 Task: Customize Chrome Keyboard Shortcuts.
Action: Mouse moved to (1402, 38)
Screenshot: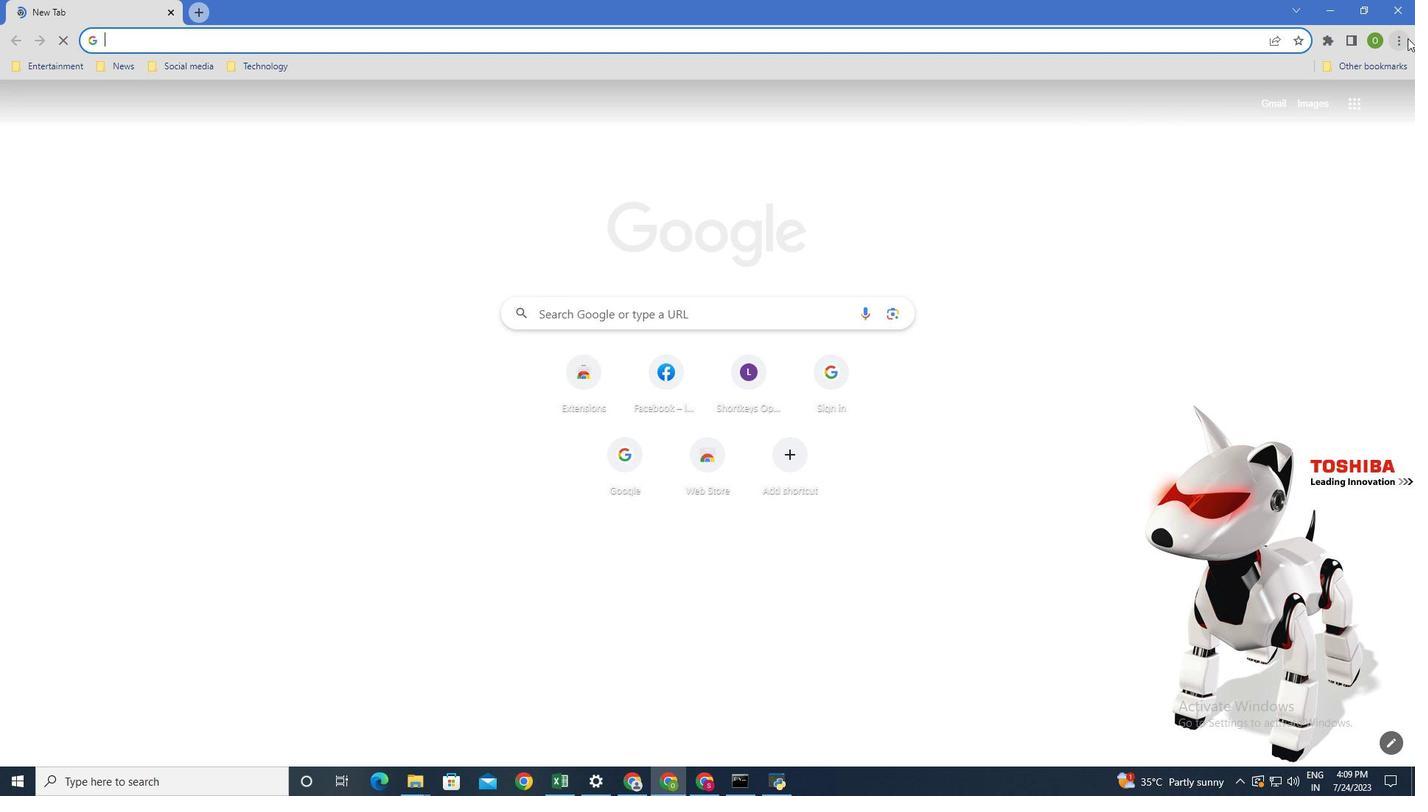 
Action: Mouse pressed left at (1402, 38)
Screenshot: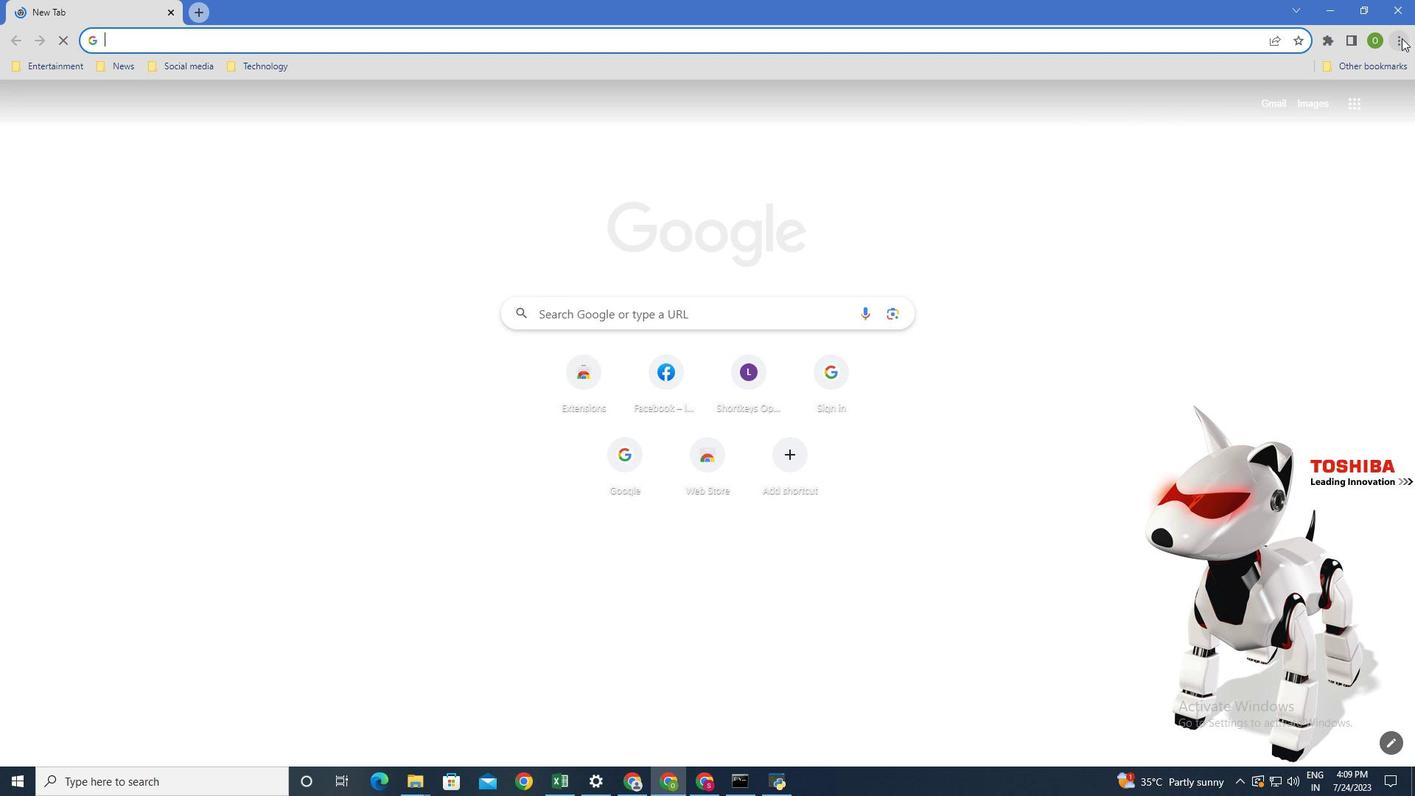 
Action: Mouse moved to (1270, 196)
Screenshot: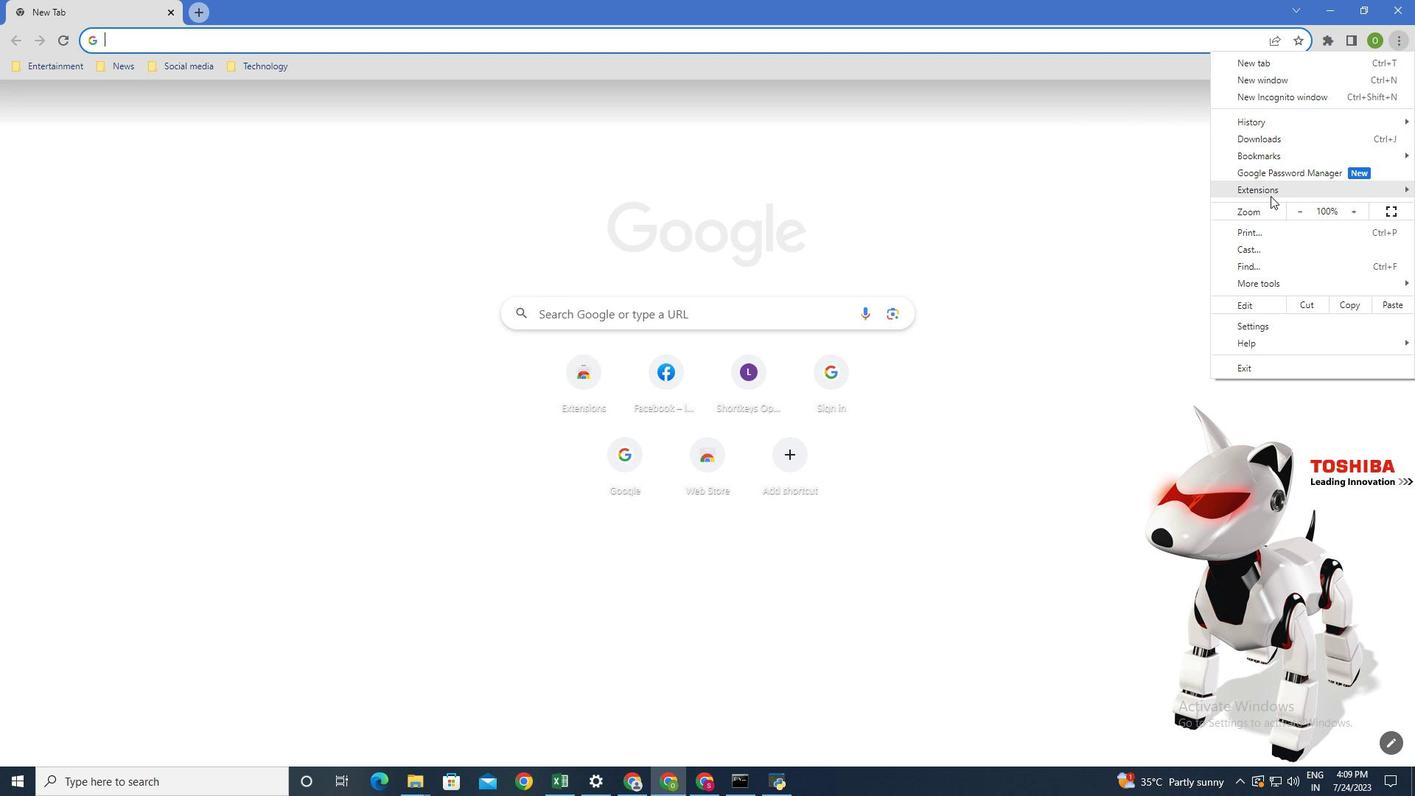 
Action: Mouse pressed left at (1270, 196)
Screenshot: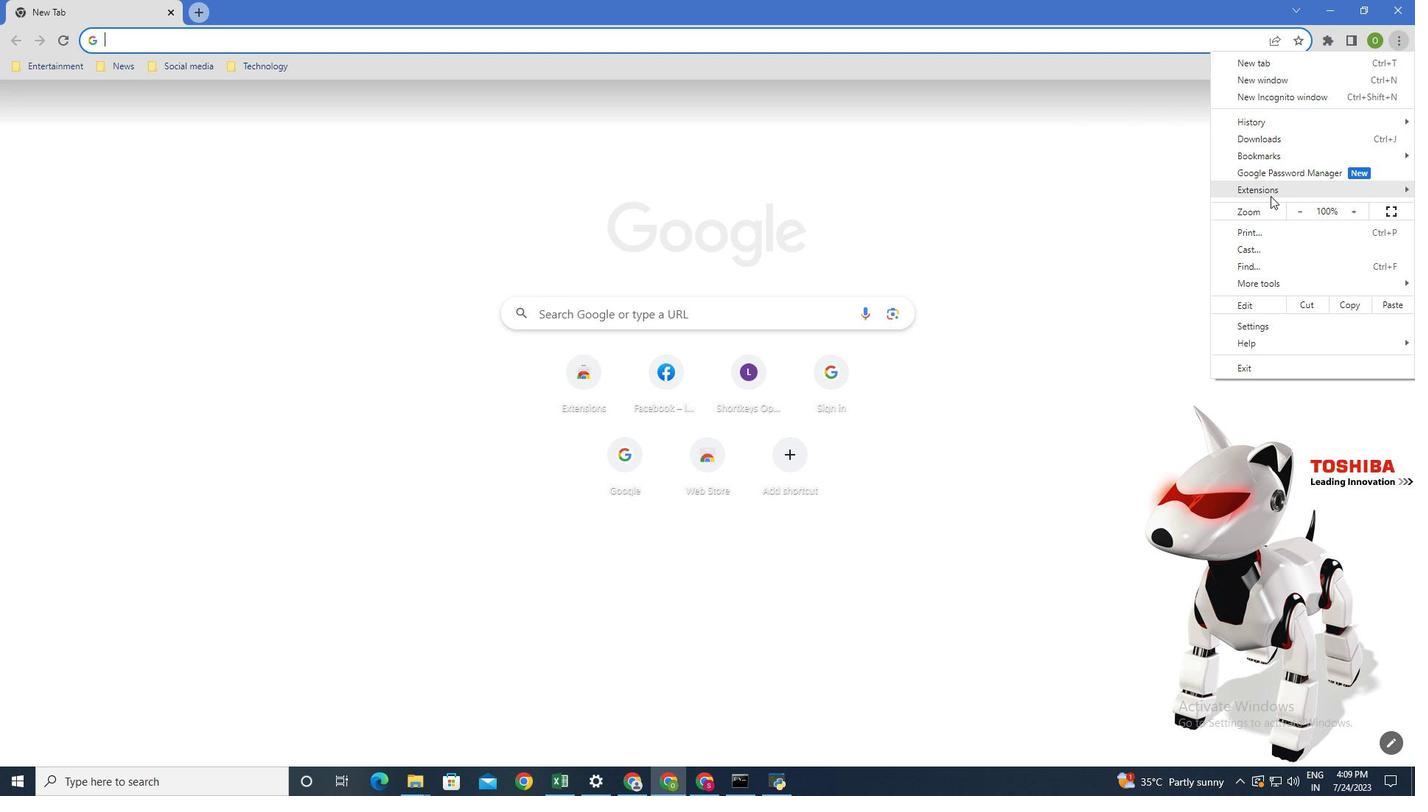 
Action: Mouse moved to (1150, 202)
Screenshot: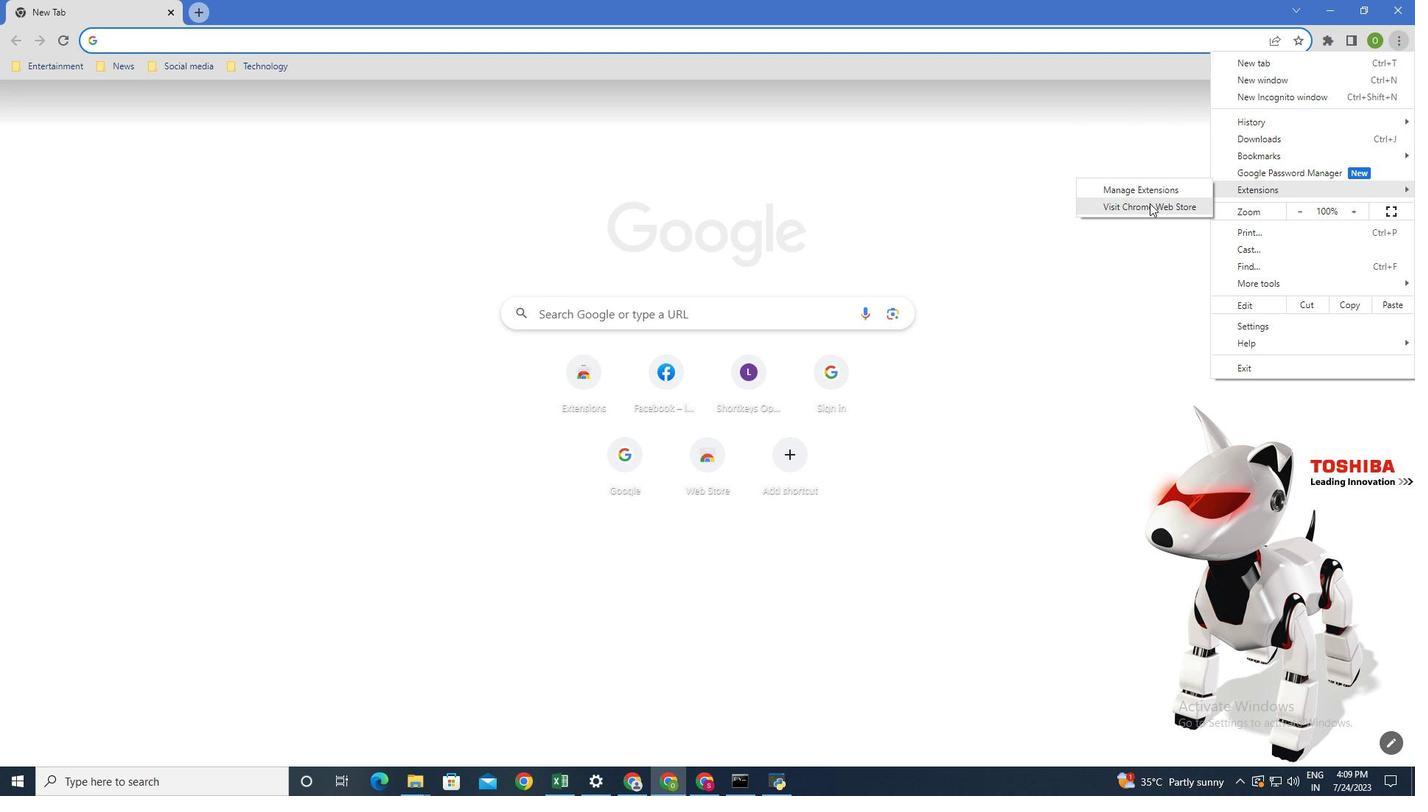 
Action: Mouse pressed left at (1150, 202)
Screenshot: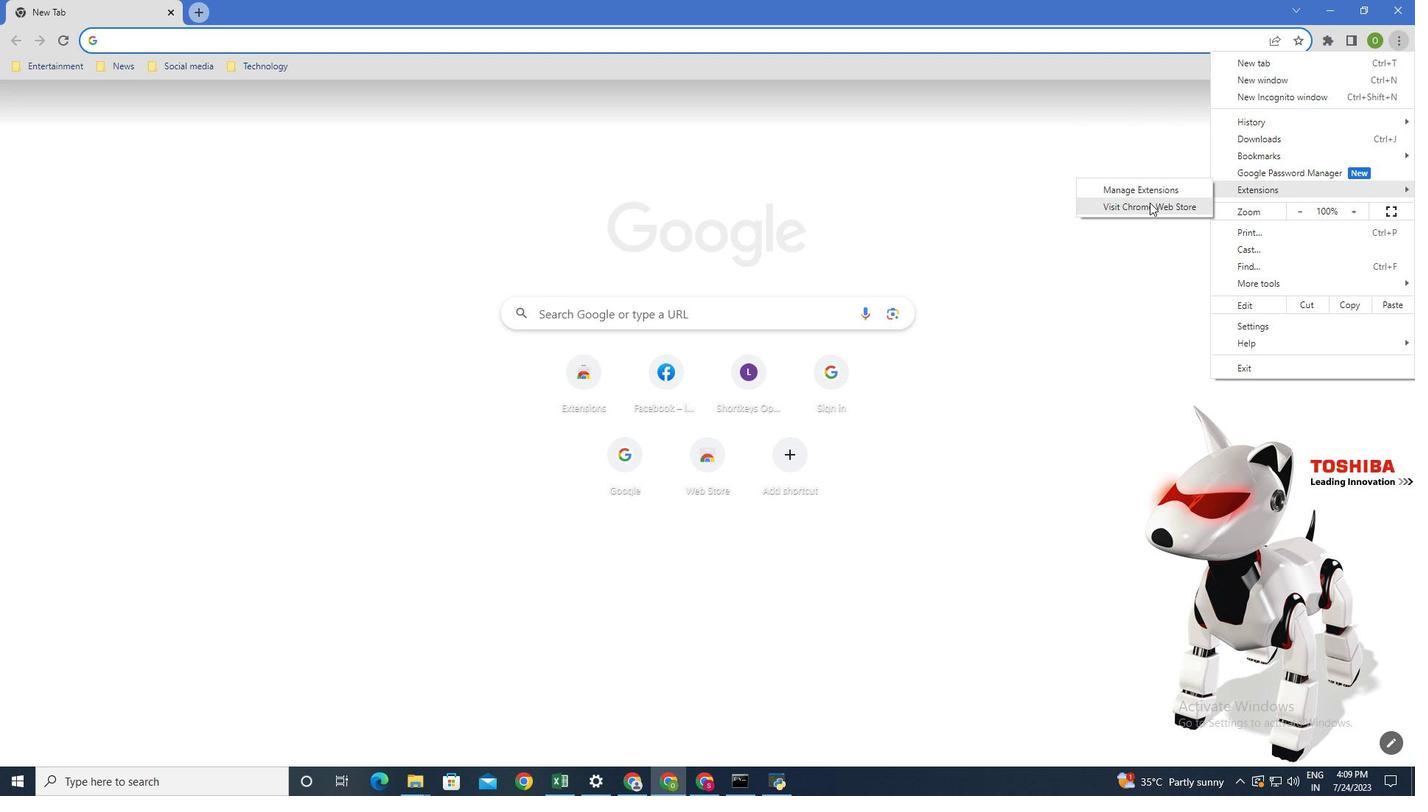 
Action: Mouse moved to (311, 153)
Screenshot: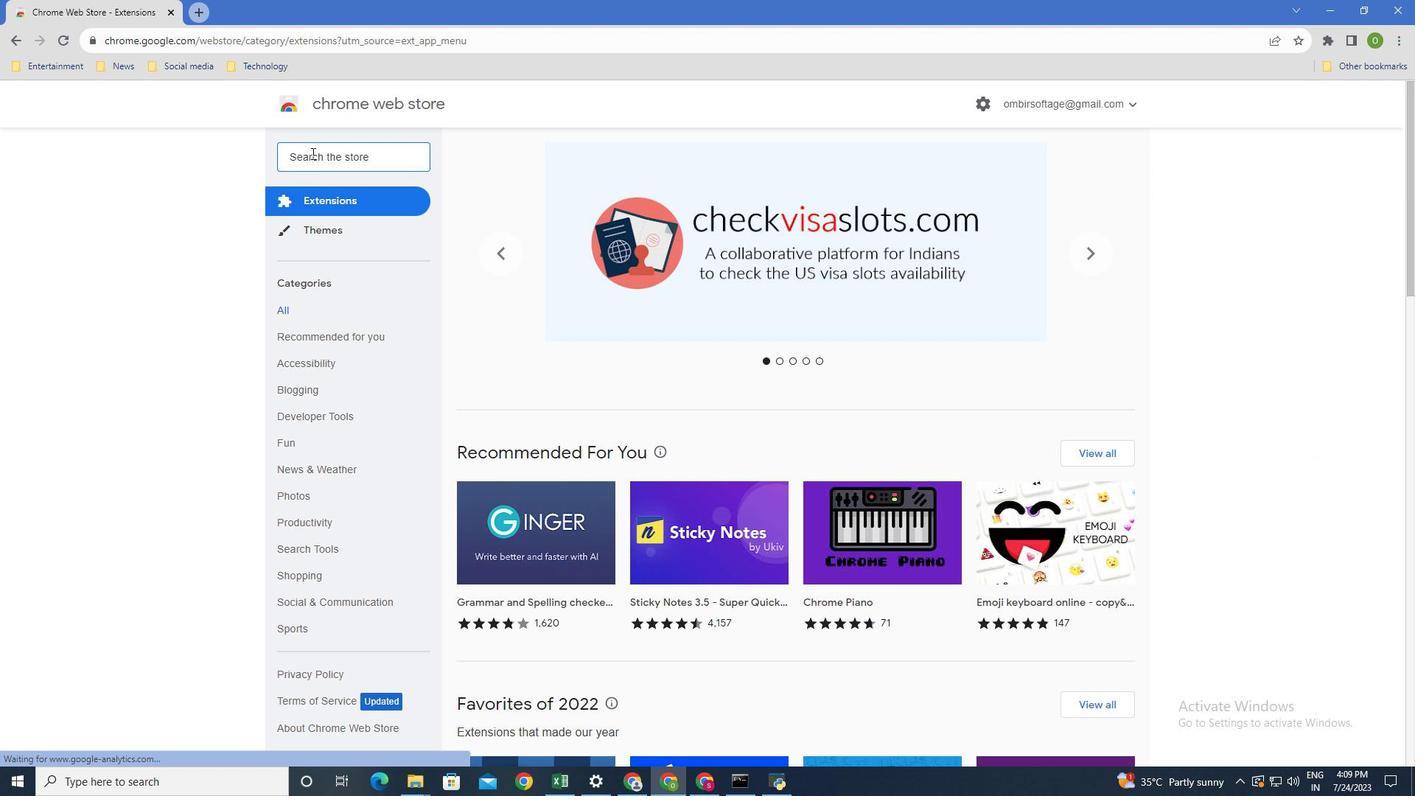 
Action: Mouse pressed left at (311, 153)
Screenshot: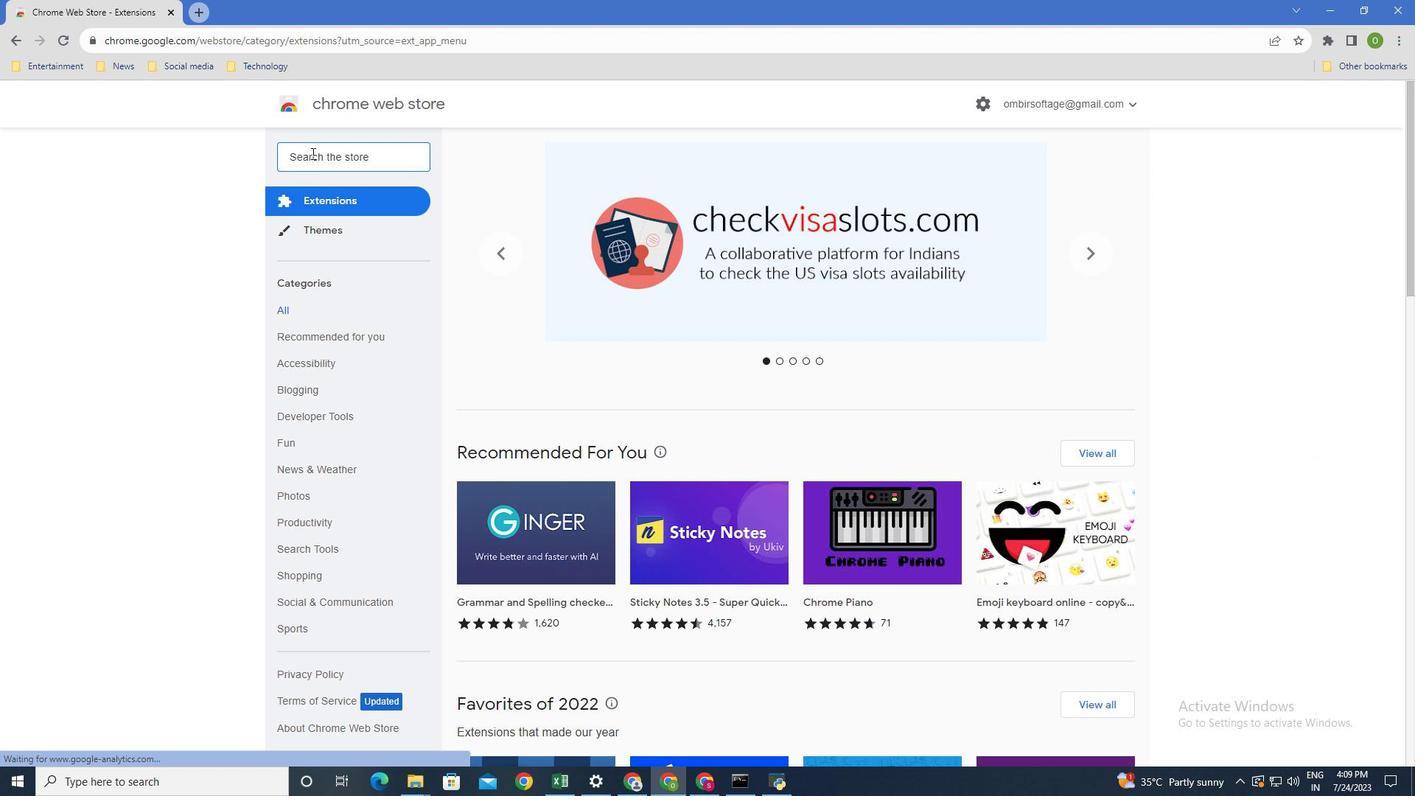 
Action: Key pressed shortkeys<Key.enter>
Screenshot: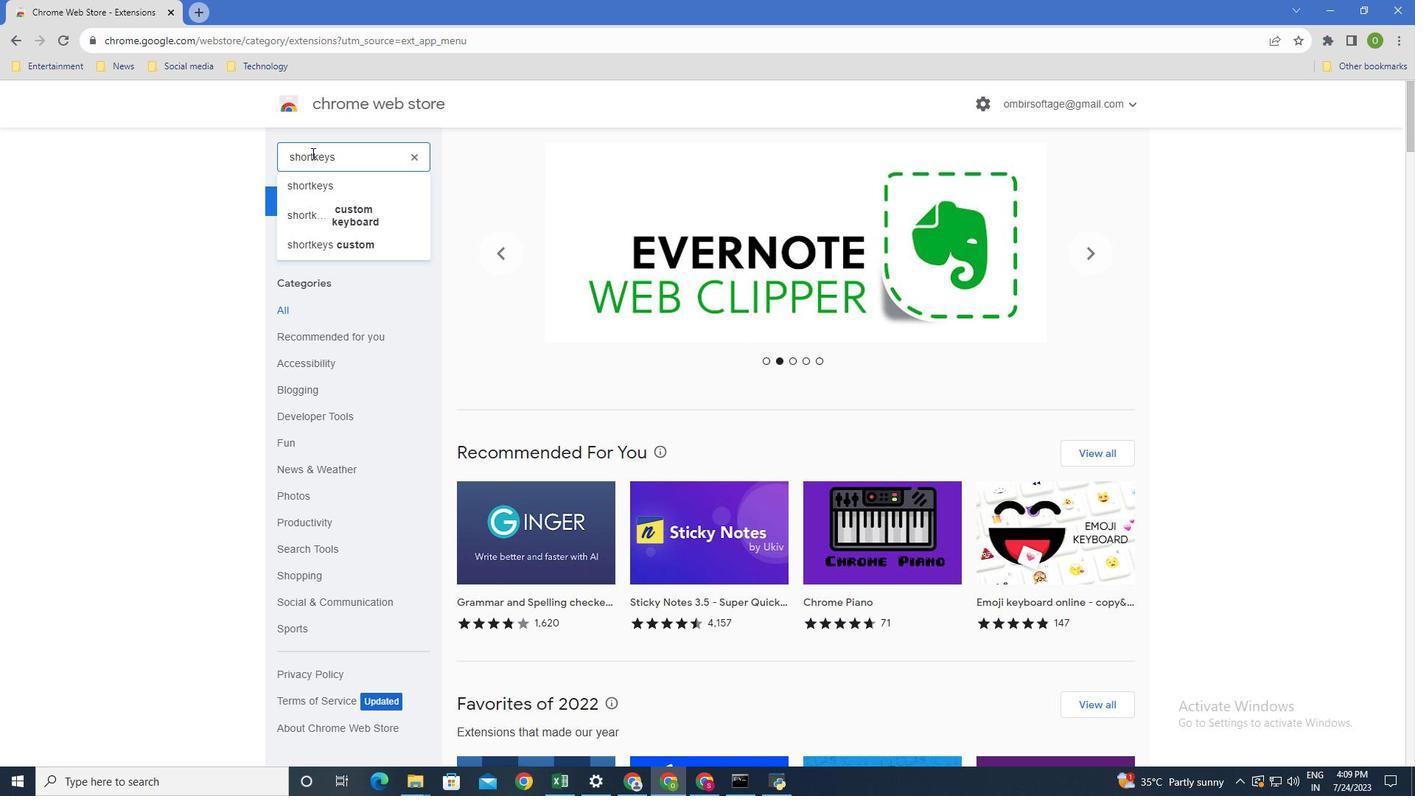 
Action: Mouse moved to (721, 251)
Screenshot: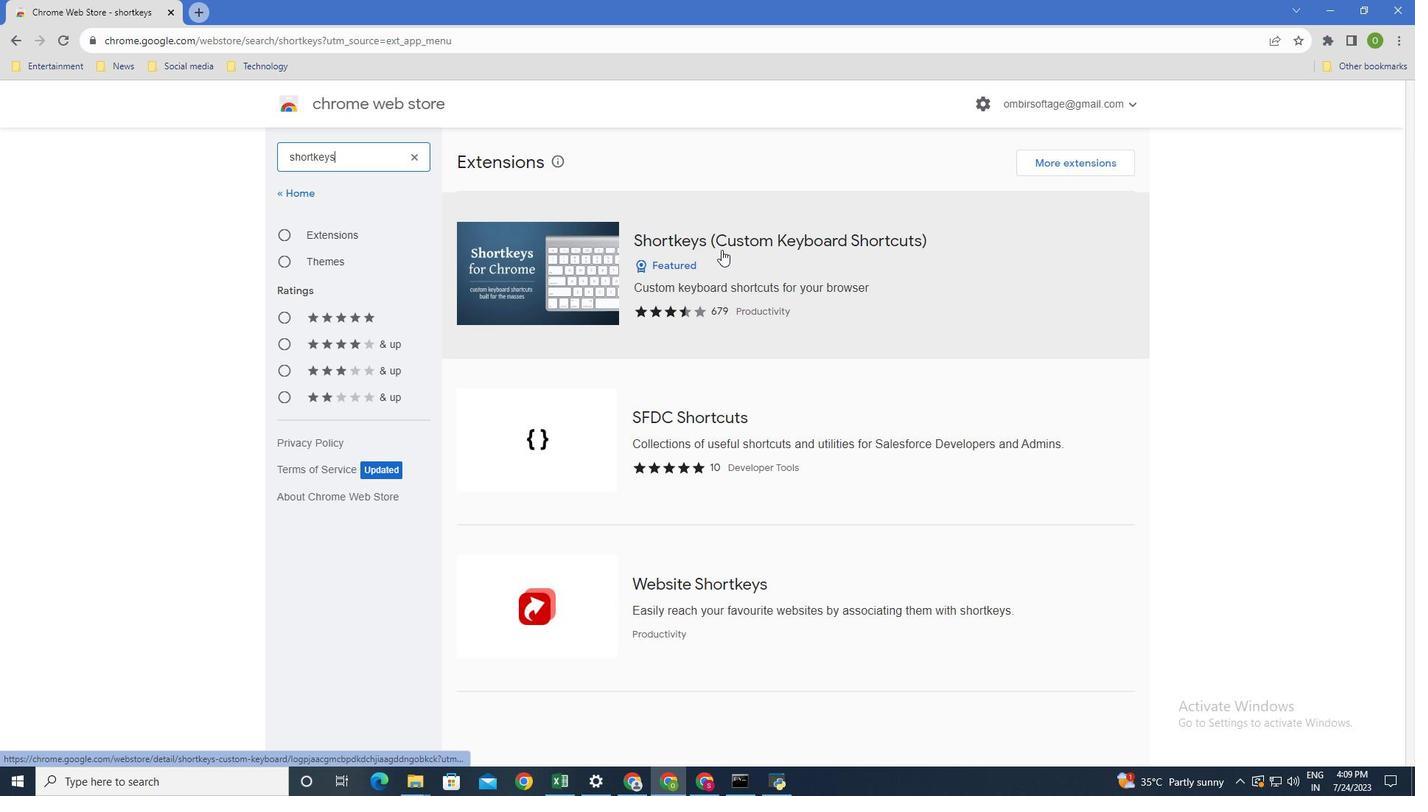 
Action: Mouse scrolled (721, 250) with delta (0, 0)
Screenshot: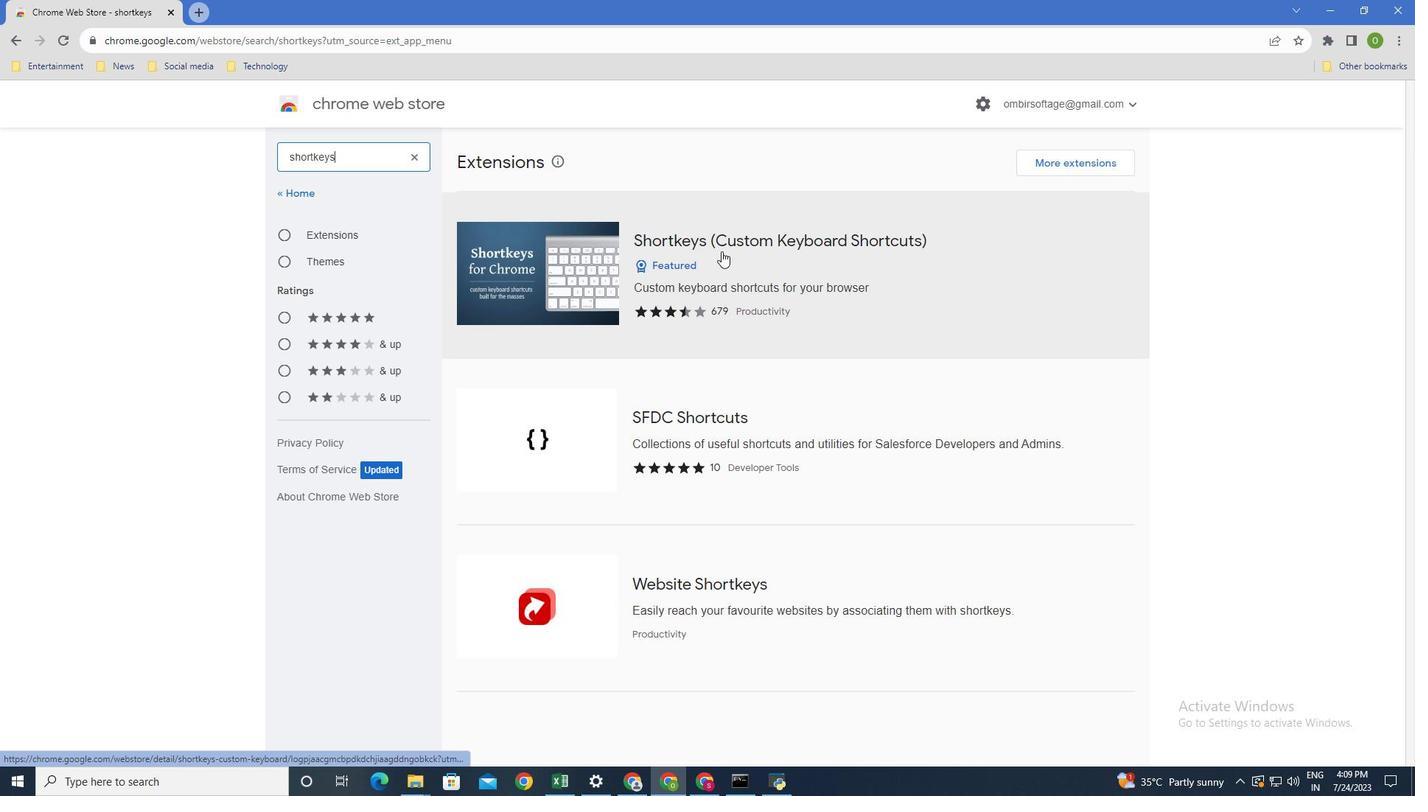
Action: Mouse scrolled (721, 250) with delta (0, 0)
Screenshot: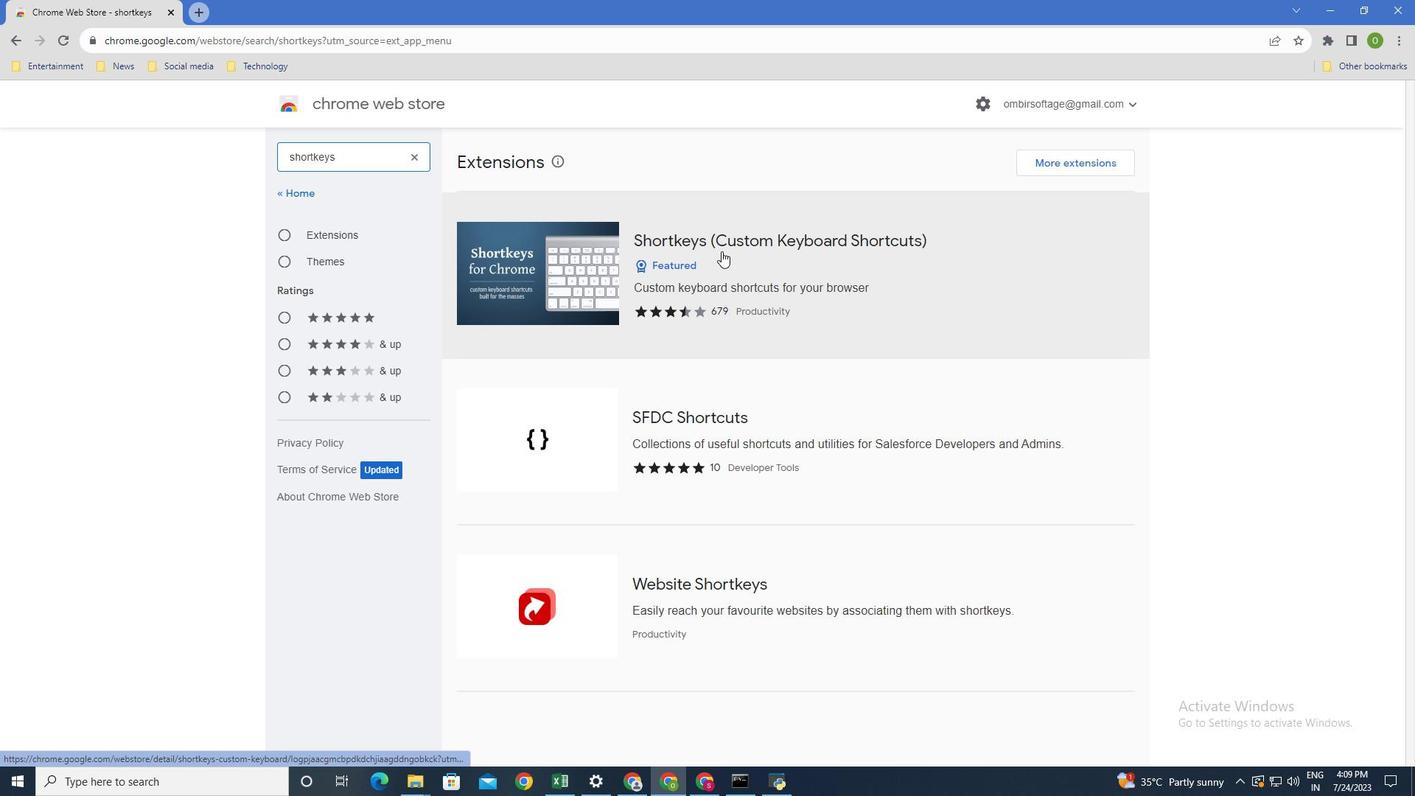 
Action: Mouse moved to (679, 240)
Screenshot: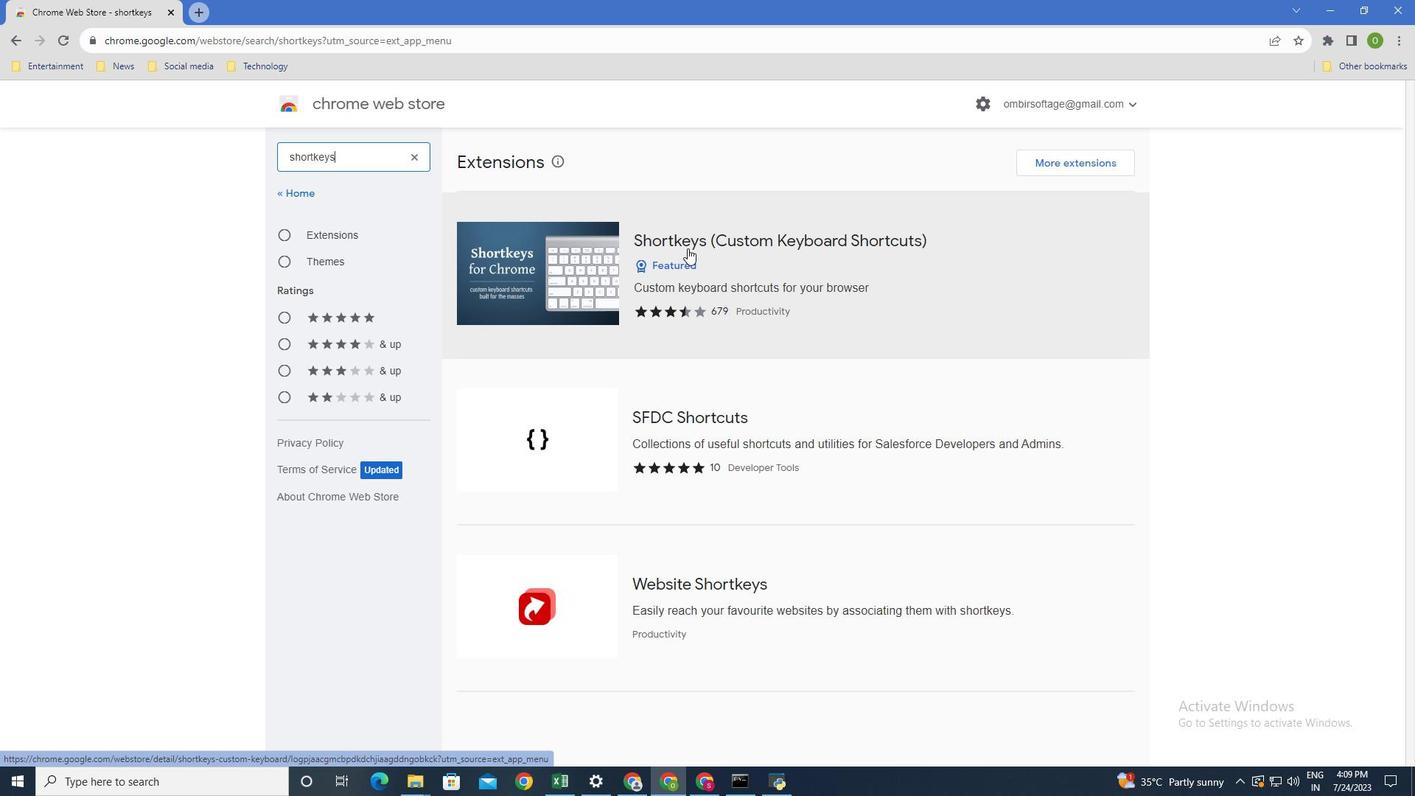
Action: Mouse pressed left at (679, 240)
Screenshot: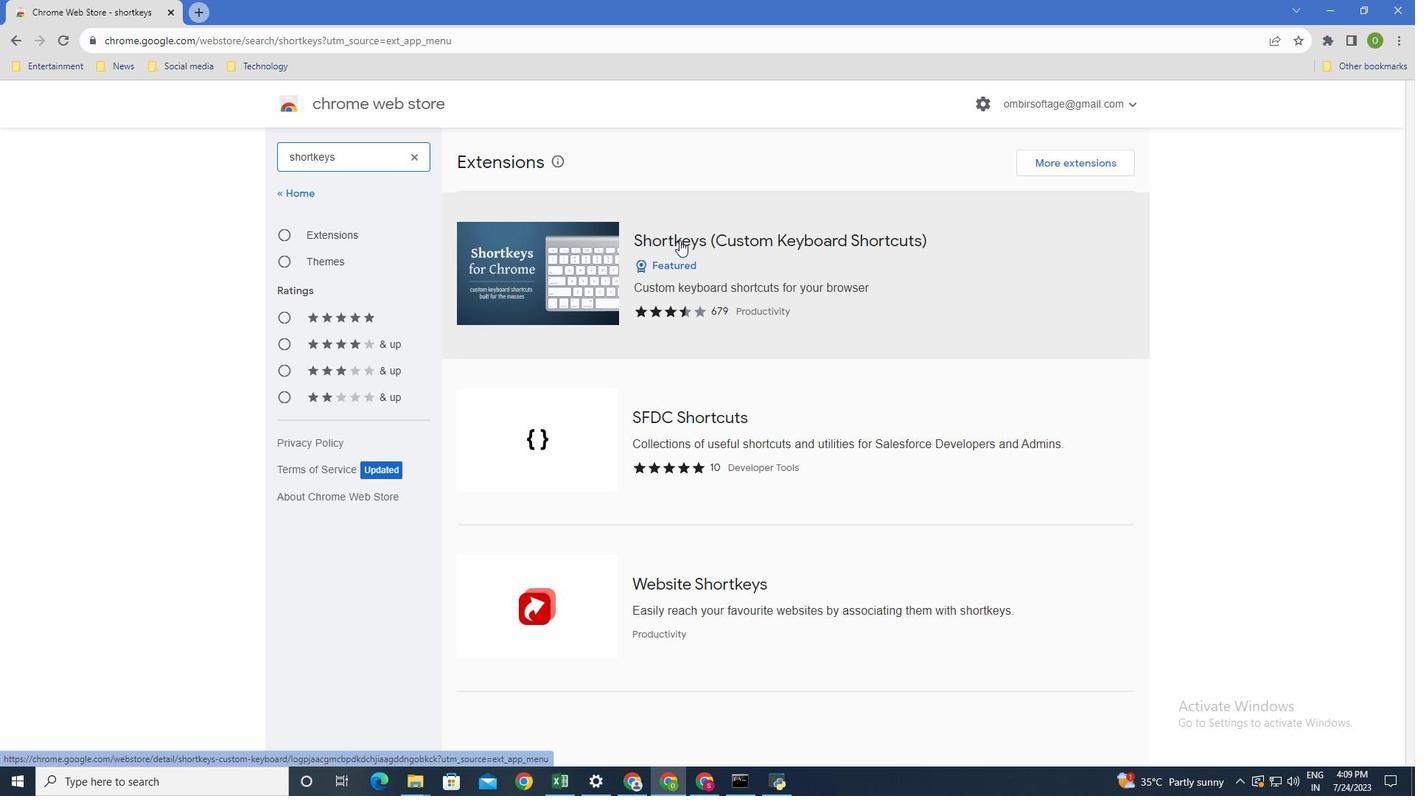 
Action: Mouse moved to (976, 211)
Screenshot: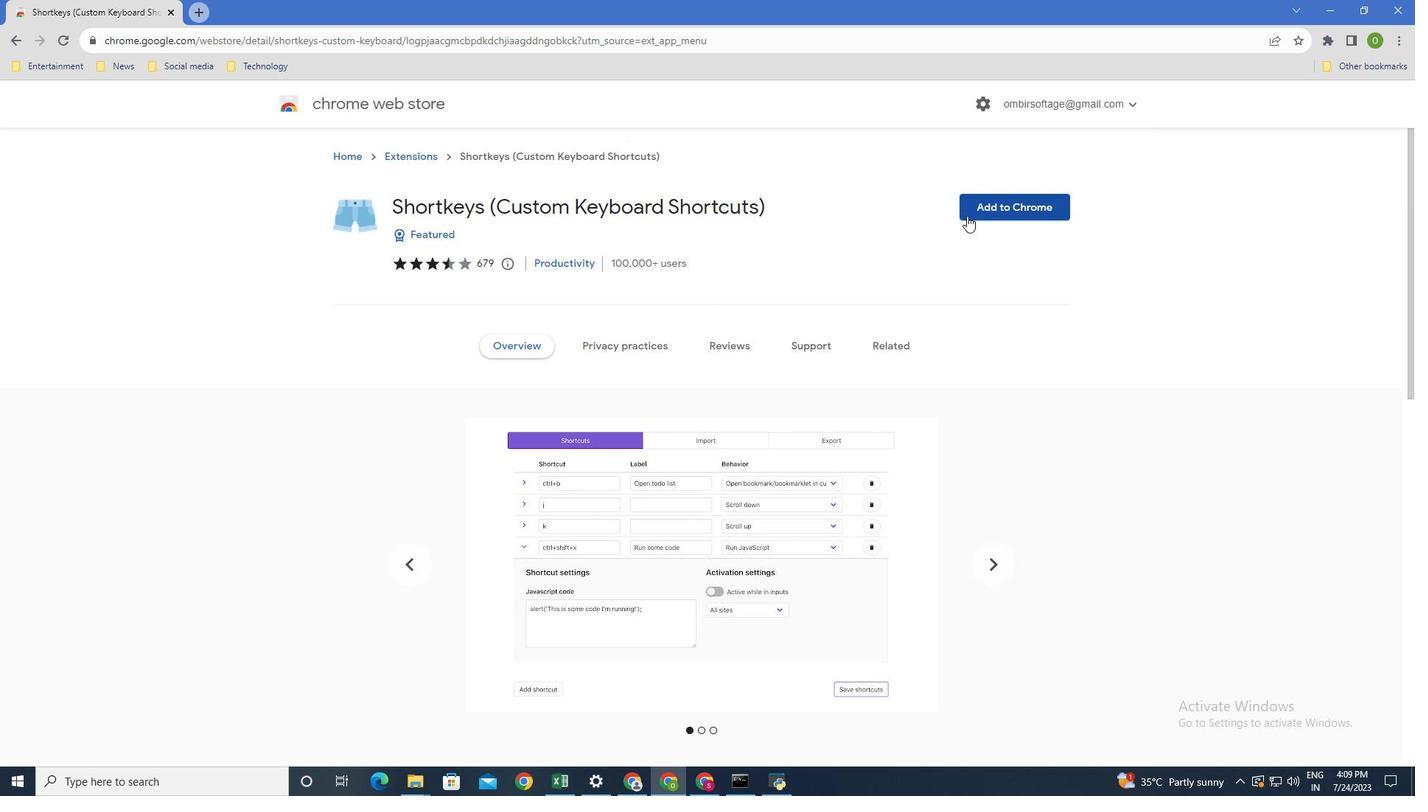 
Action: Mouse pressed left at (976, 211)
Screenshot: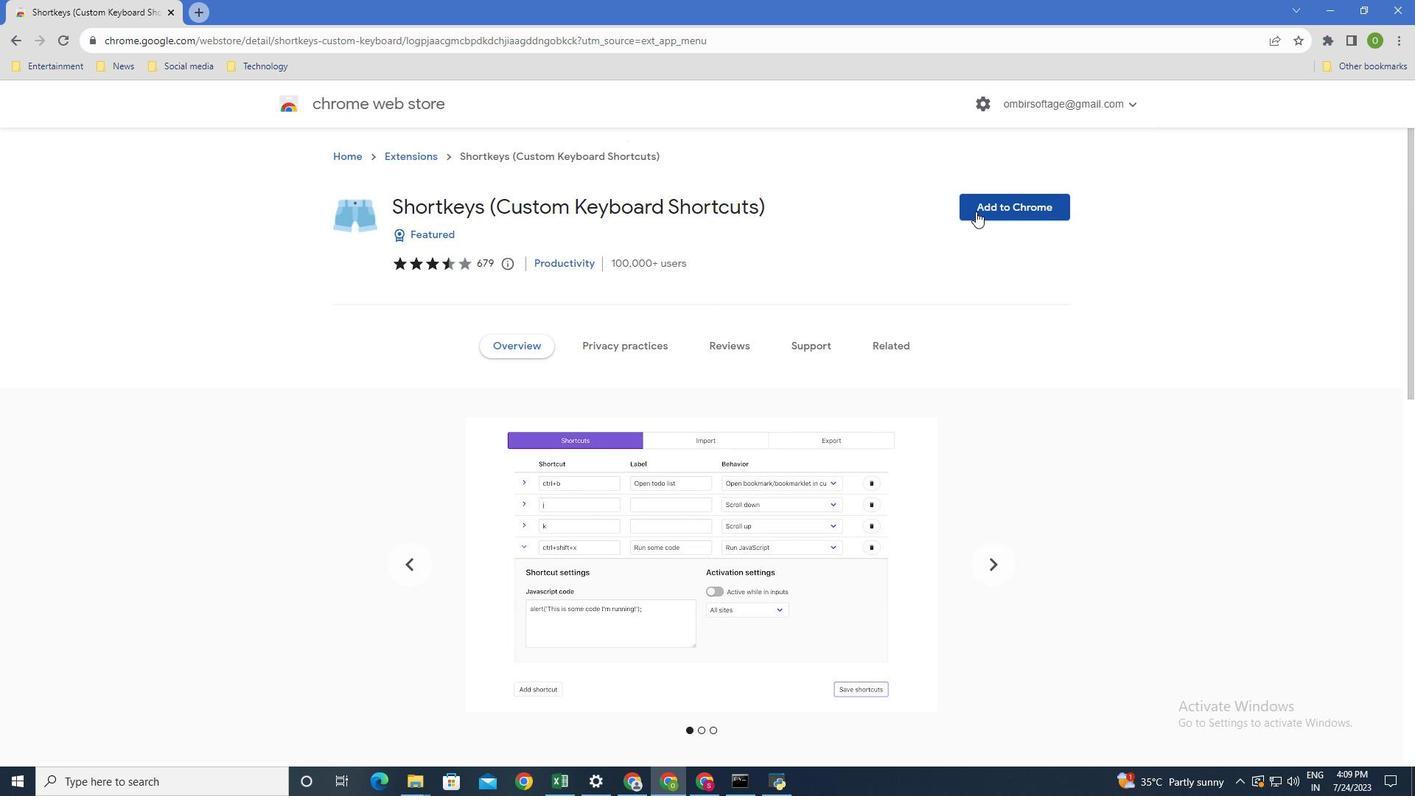 
Action: Mouse moved to (704, 268)
Screenshot: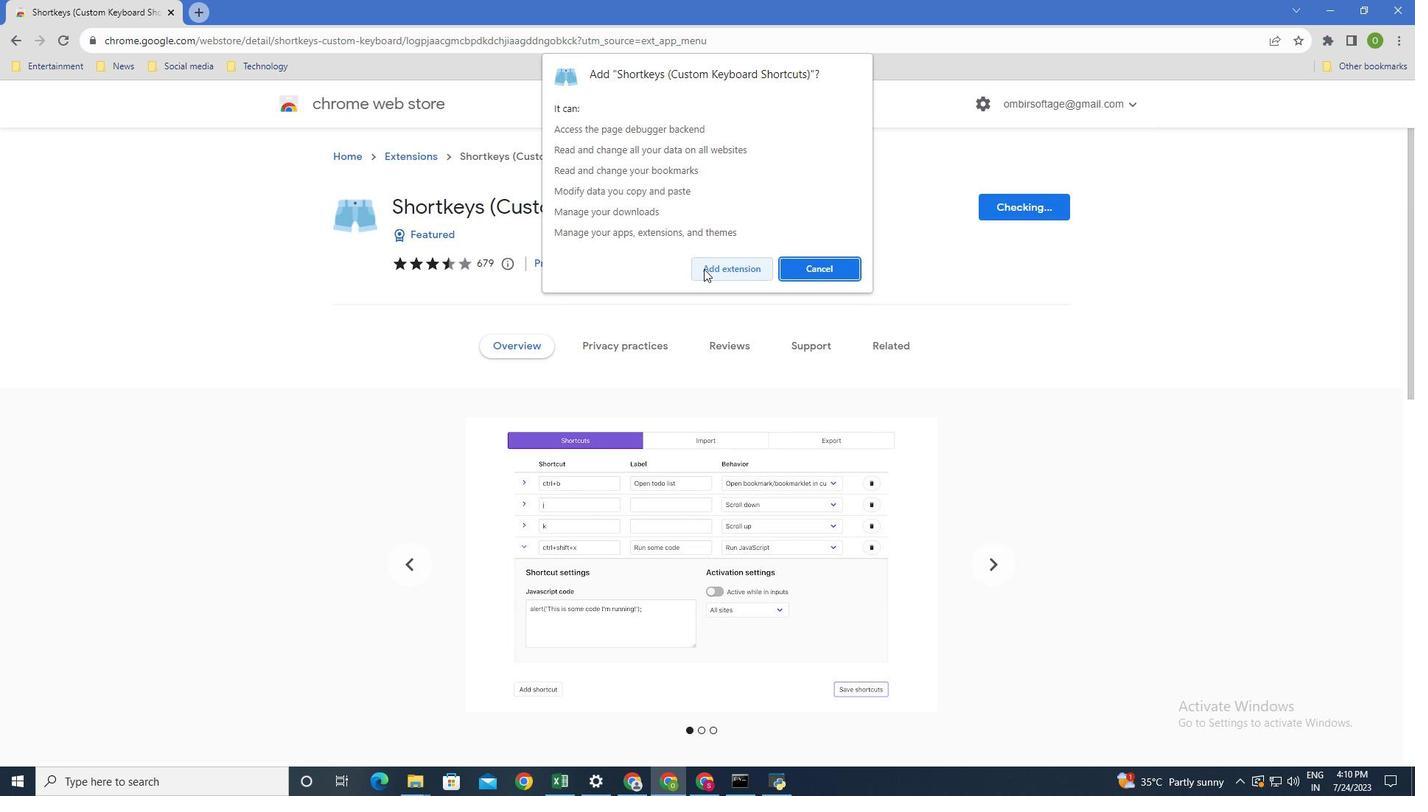 
Action: Mouse pressed left at (704, 268)
Screenshot: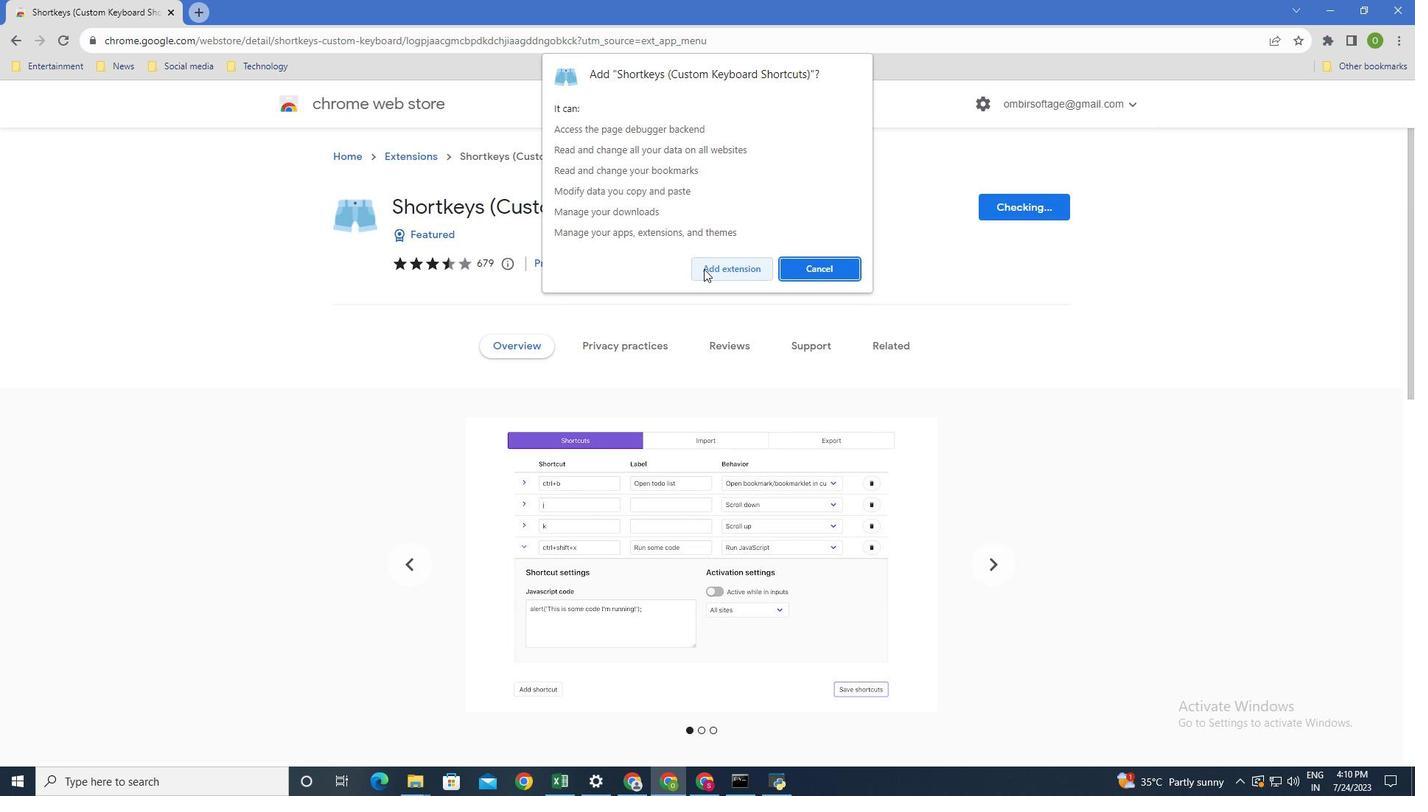 
Action: Mouse moved to (196, 10)
Screenshot: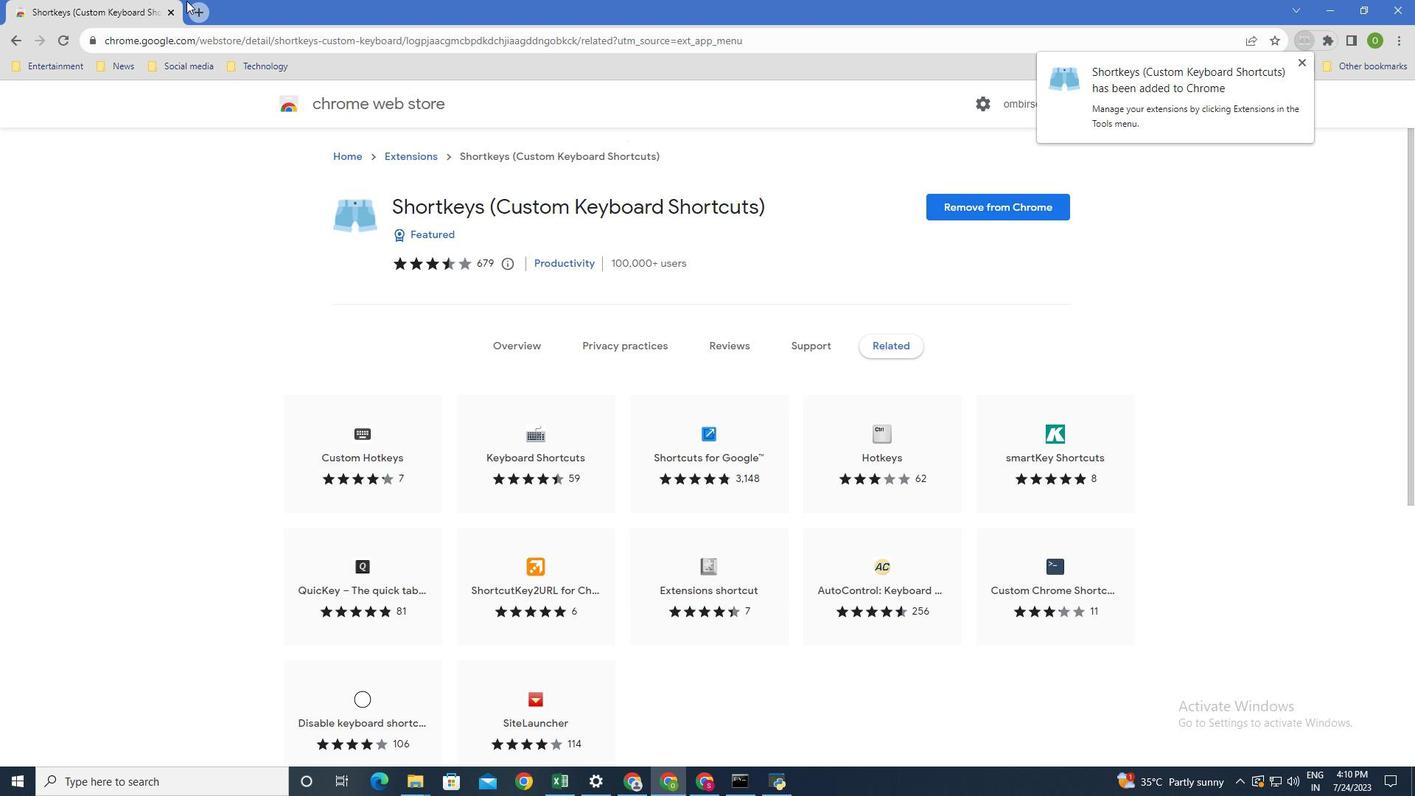 
Action: Mouse pressed left at (196, 10)
Screenshot: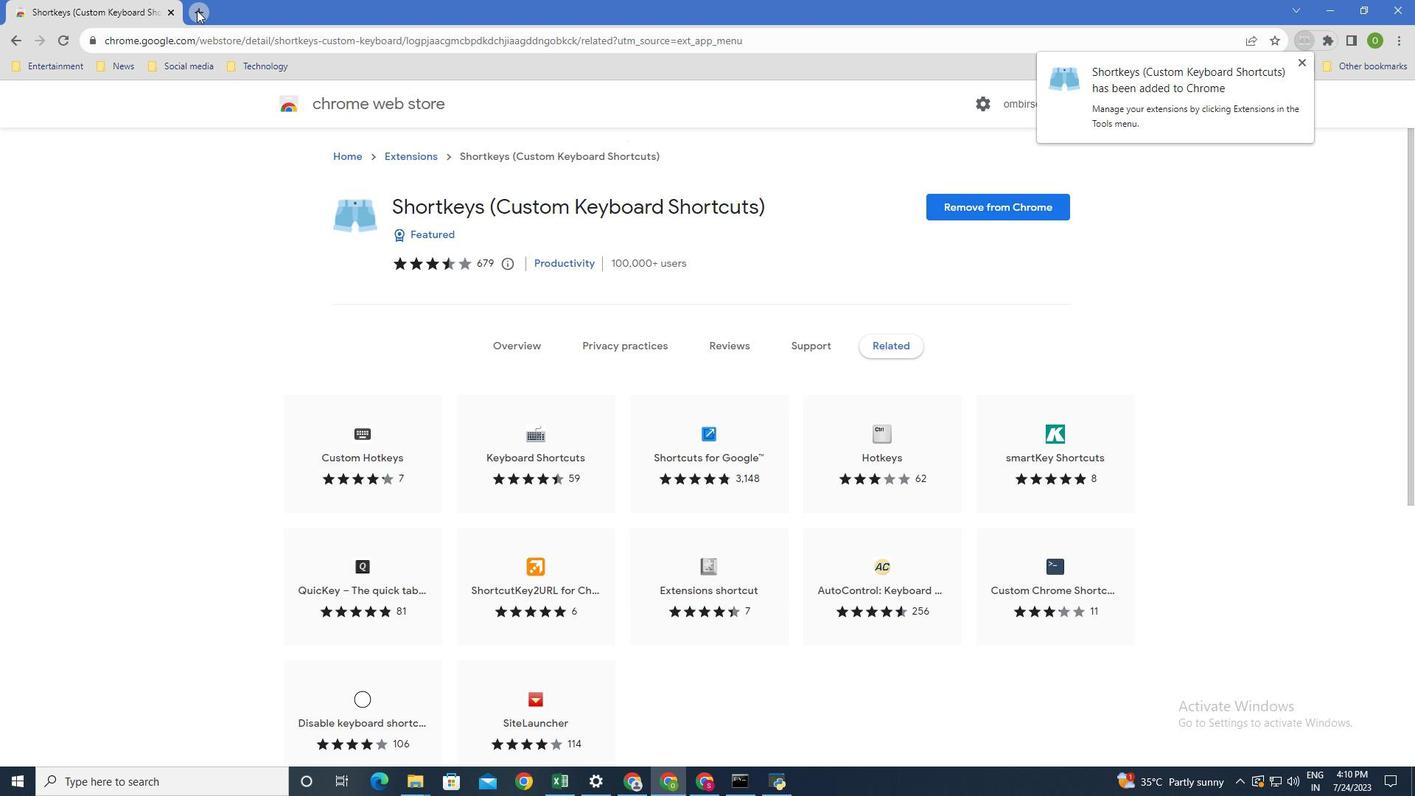 
Action: Mouse moved to (174, 9)
Screenshot: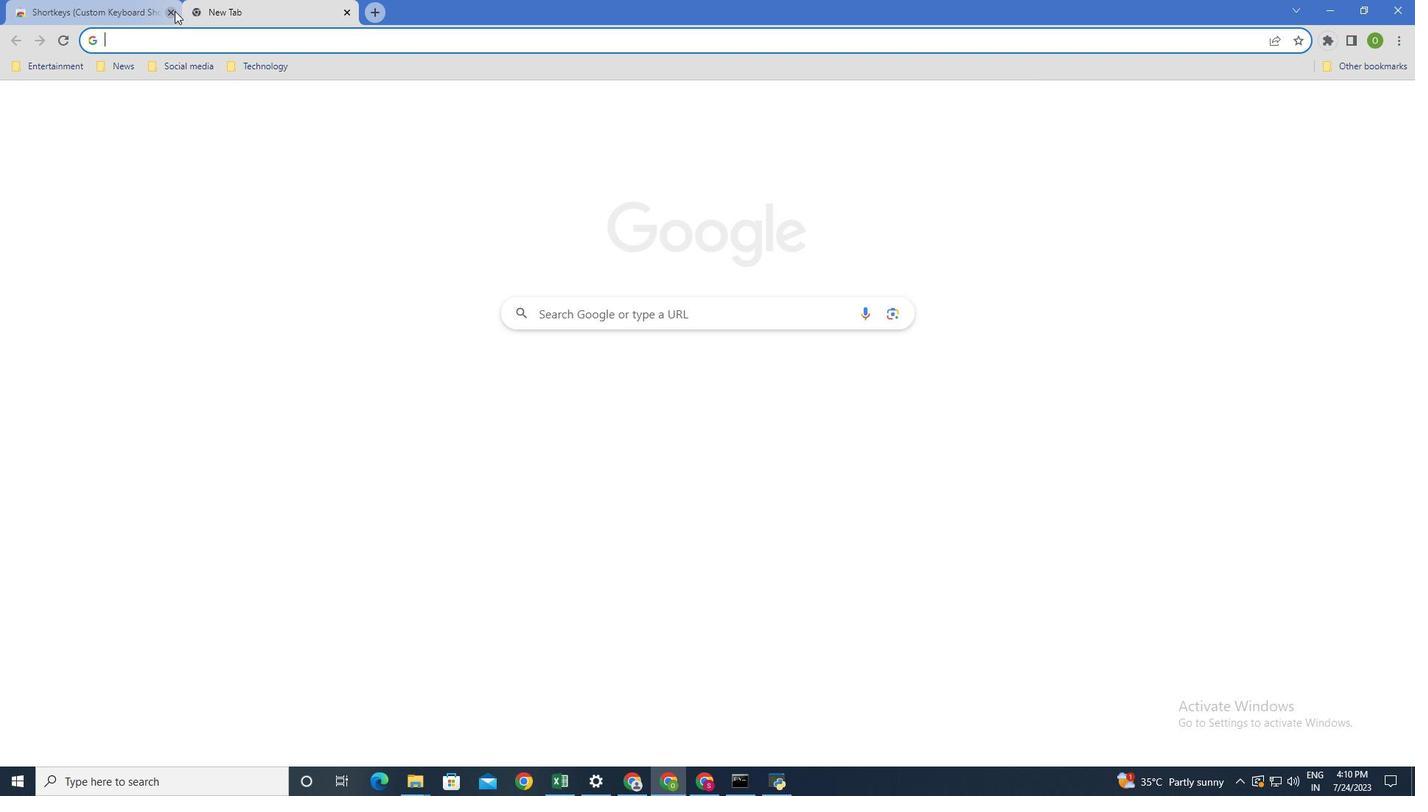 
Action: Mouse pressed left at (174, 9)
Screenshot: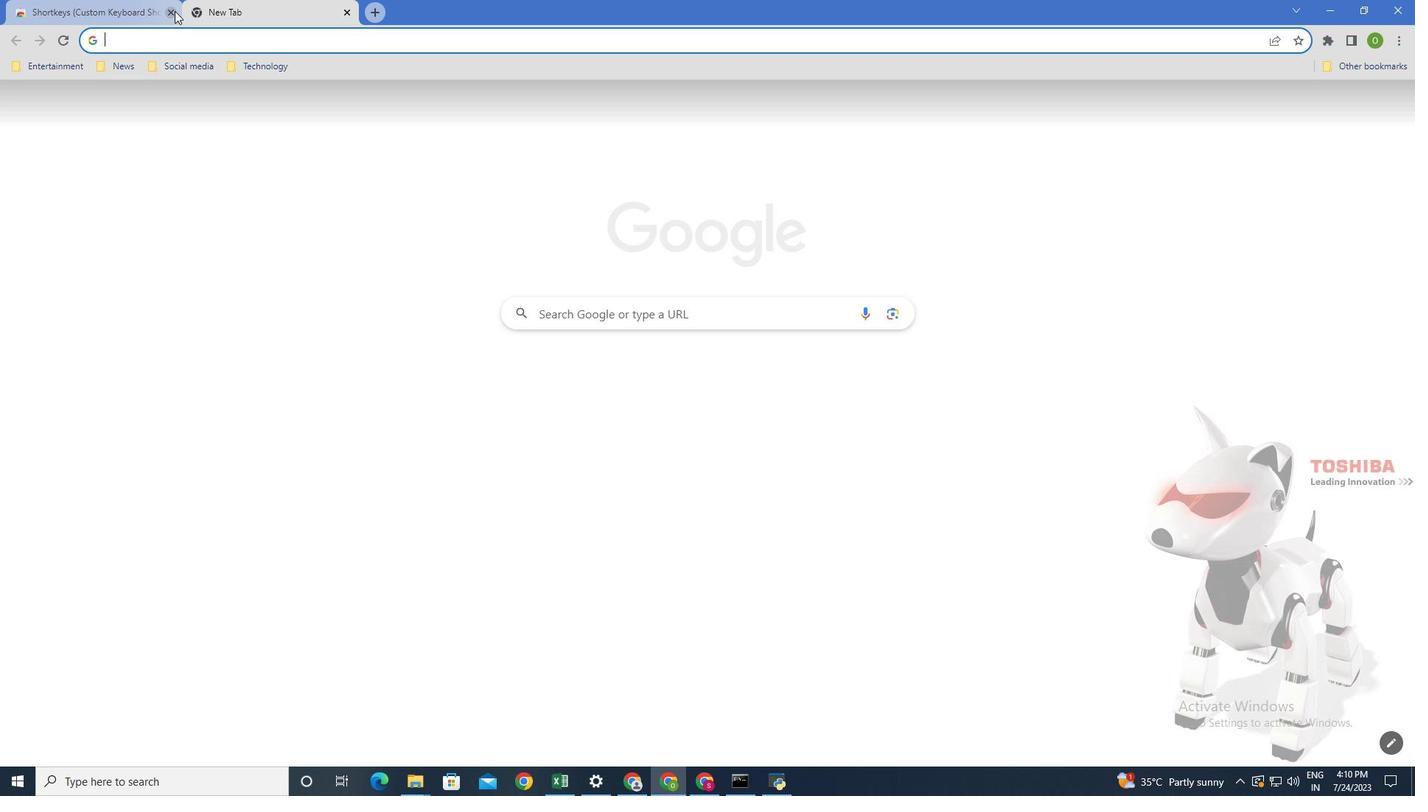 
Action: Mouse moved to (1324, 40)
Screenshot: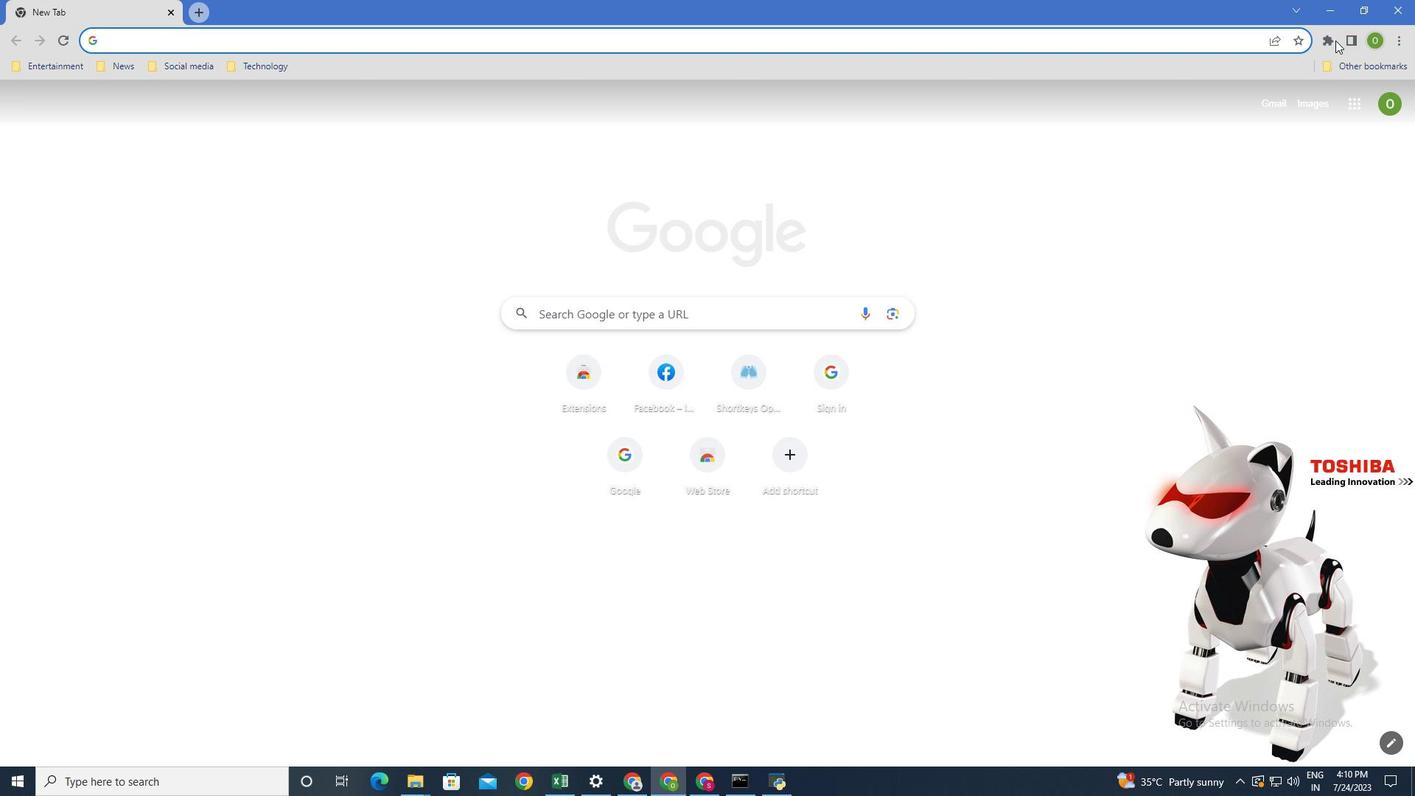 
Action: Mouse pressed left at (1324, 40)
Screenshot: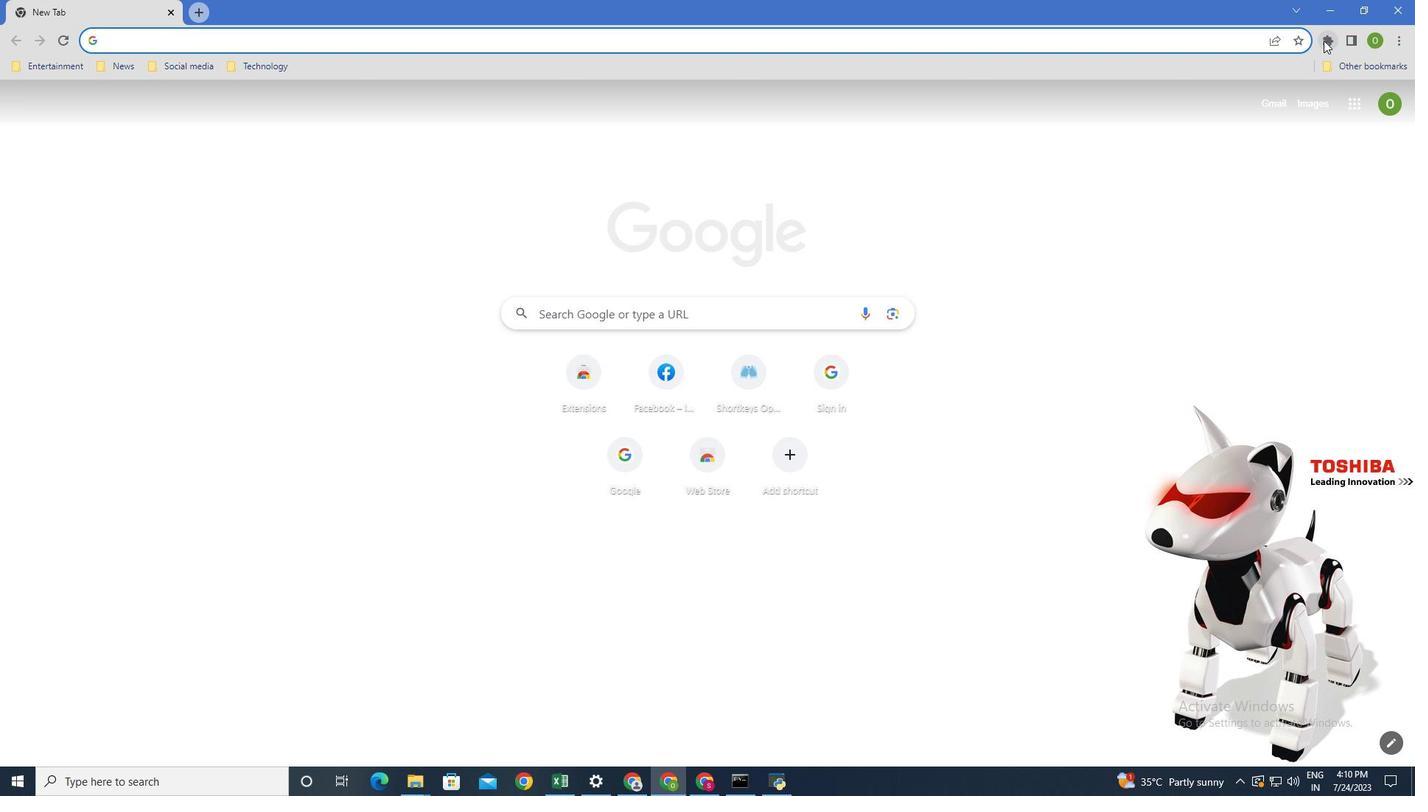 
Action: Mouse moved to (1316, 201)
Screenshot: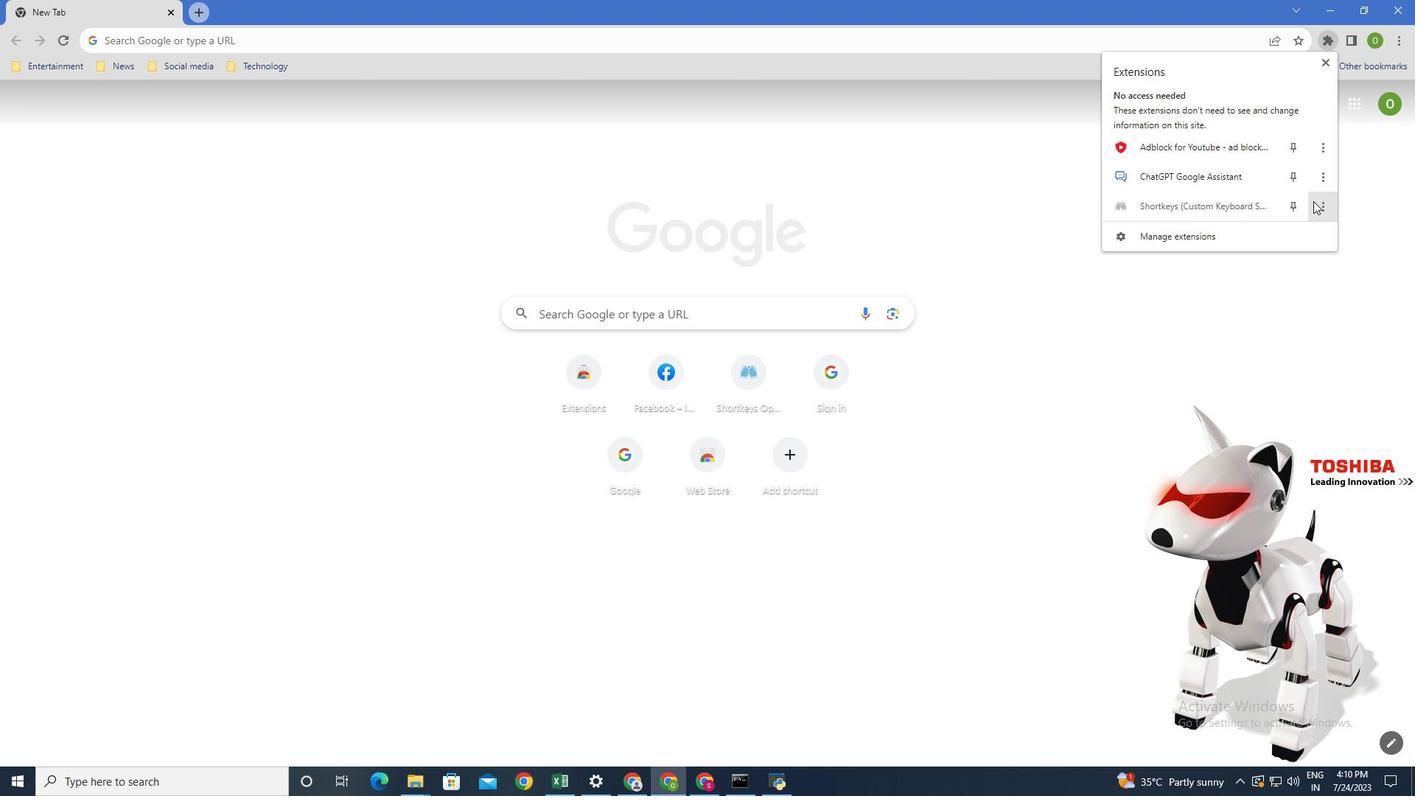 
Action: Mouse pressed left at (1316, 201)
Screenshot: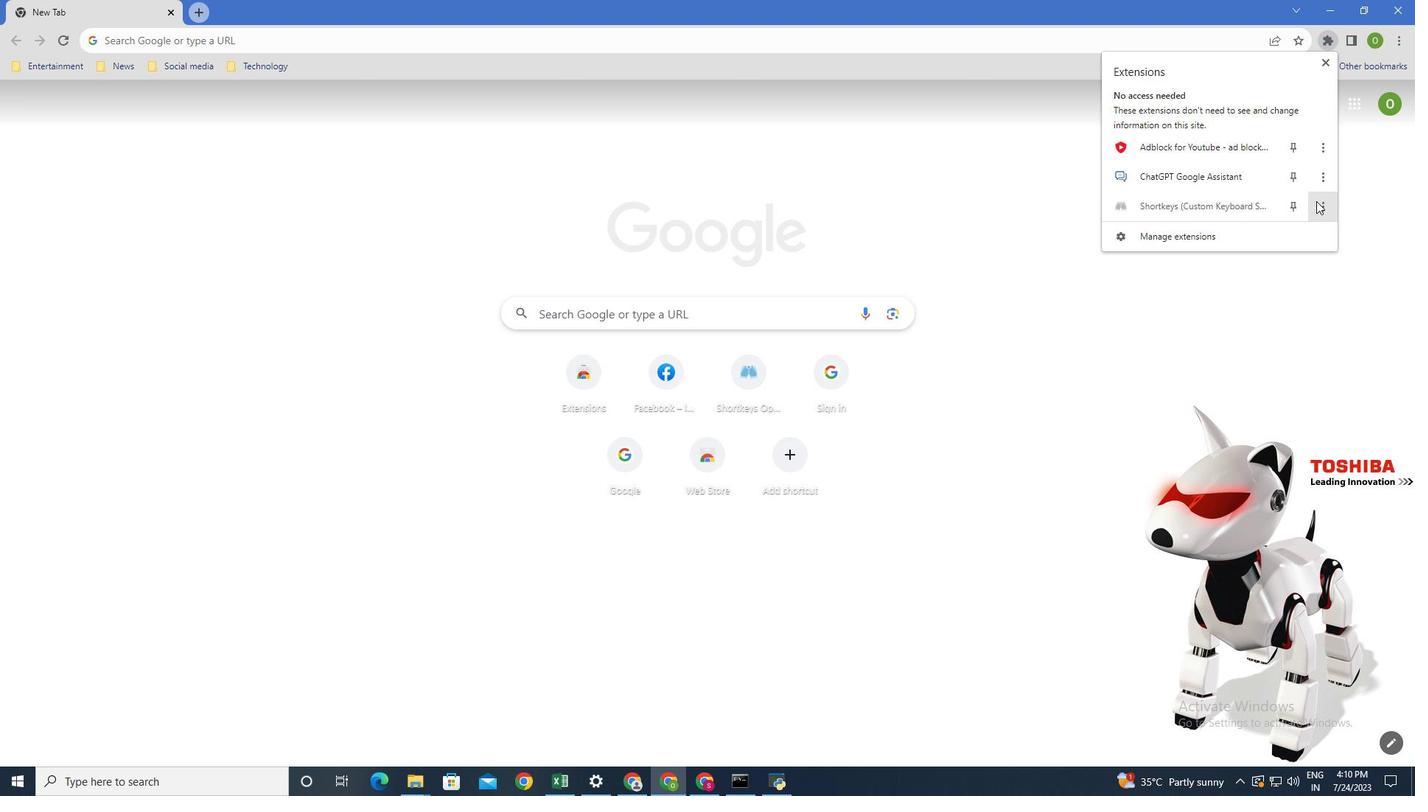 
Action: Mouse moved to (1304, 286)
Screenshot: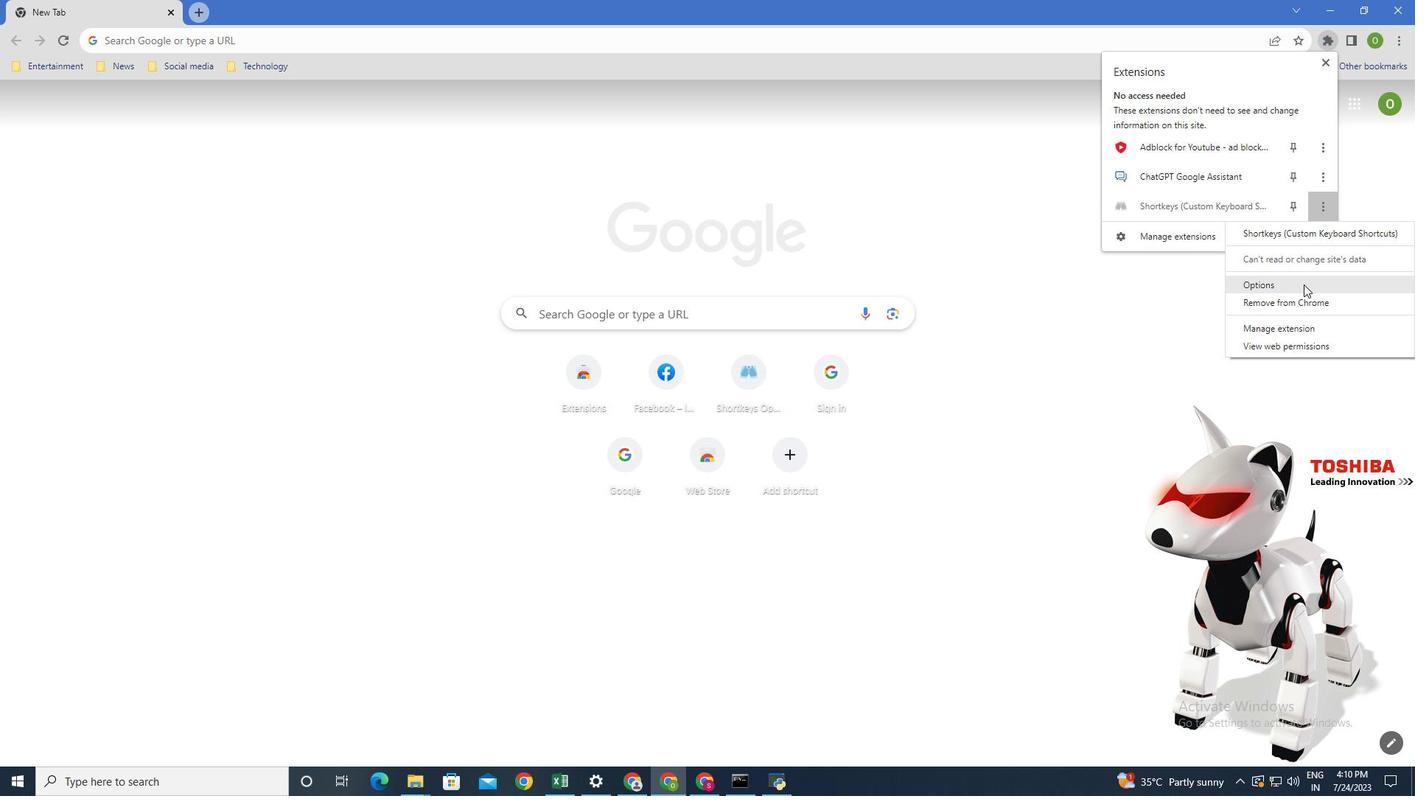 
Action: Mouse pressed left at (1304, 286)
Screenshot: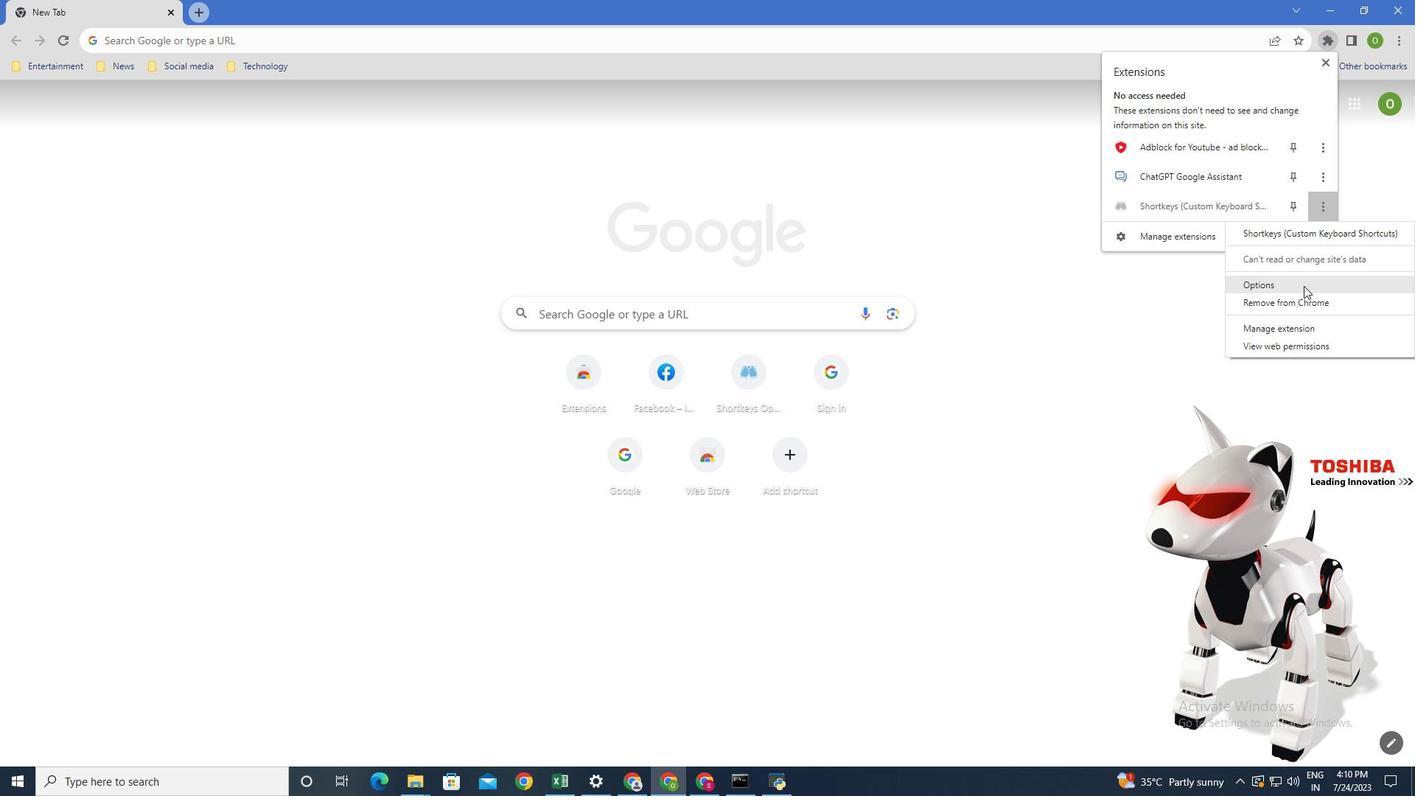 
Action: Mouse moved to (342, 241)
Screenshot: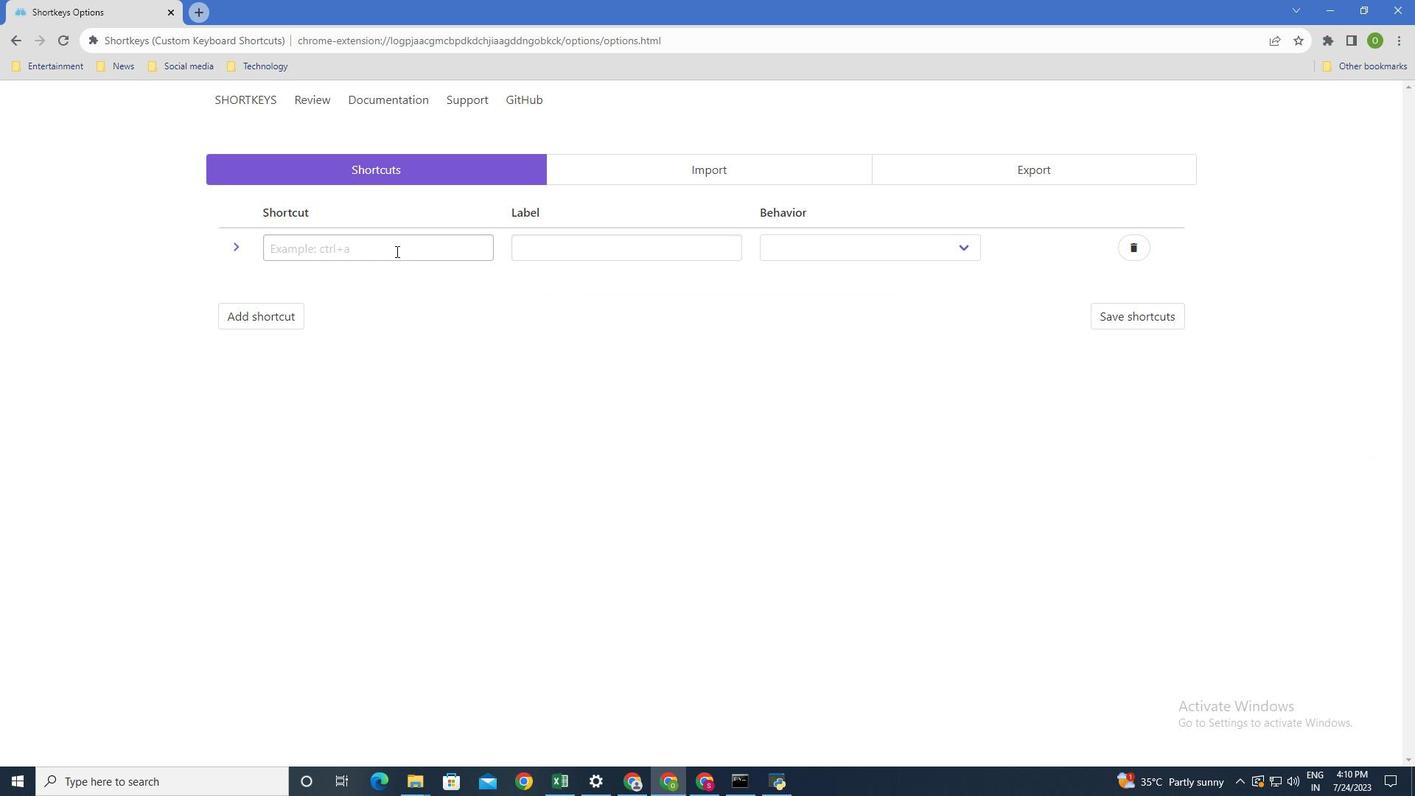
Action: Mouse pressed left at (342, 241)
Screenshot: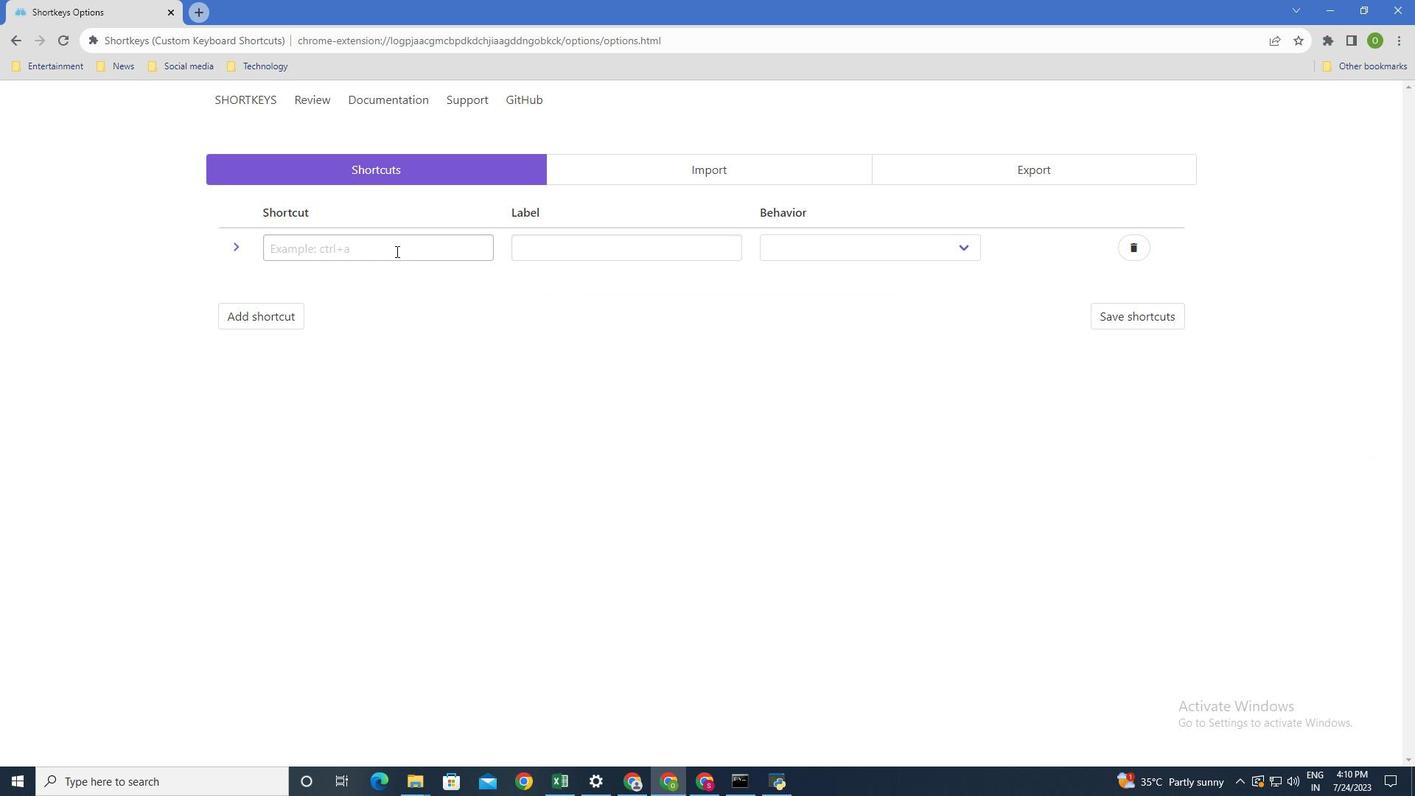
Action: Key pressed ctrl+a
Screenshot: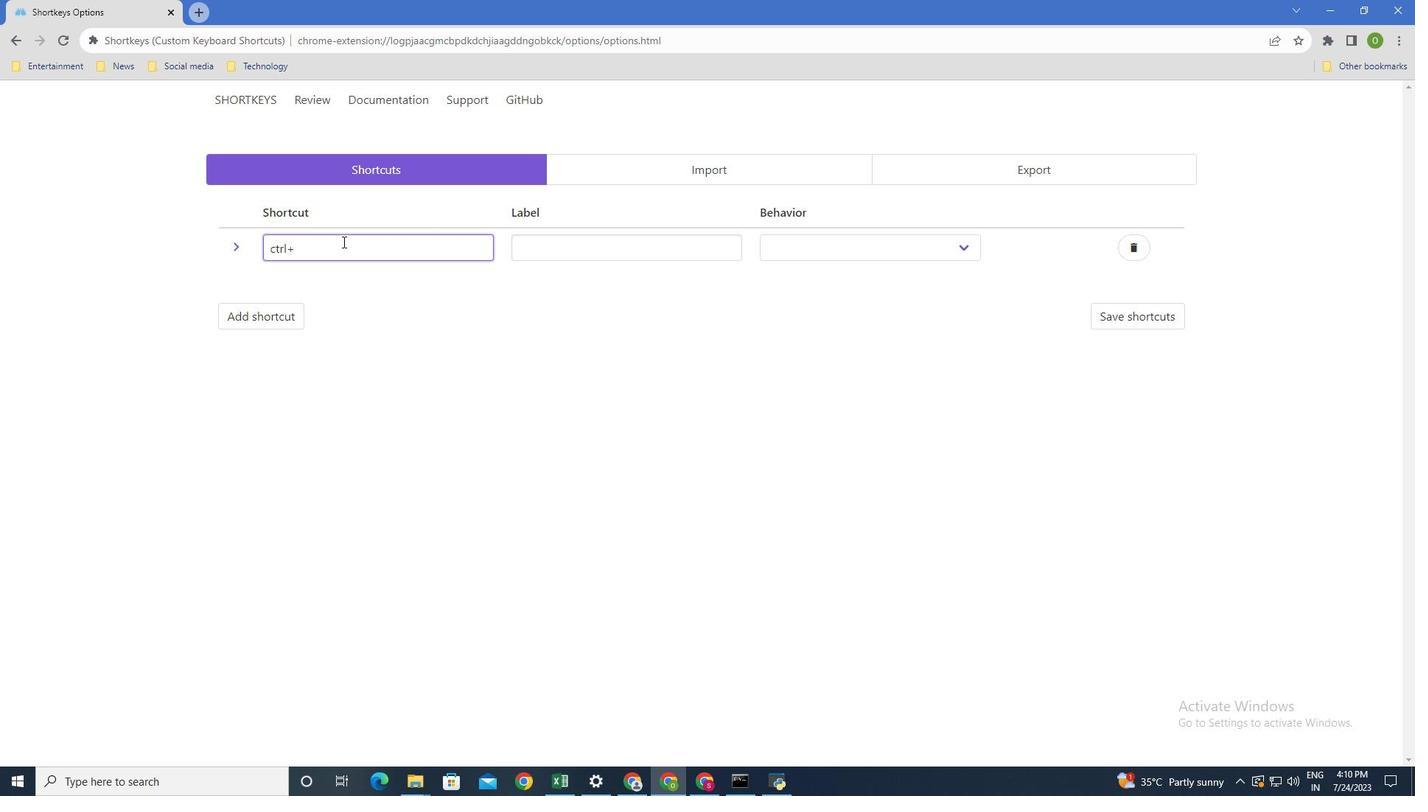 
Action: Mouse moved to (965, 242)
Screenshot: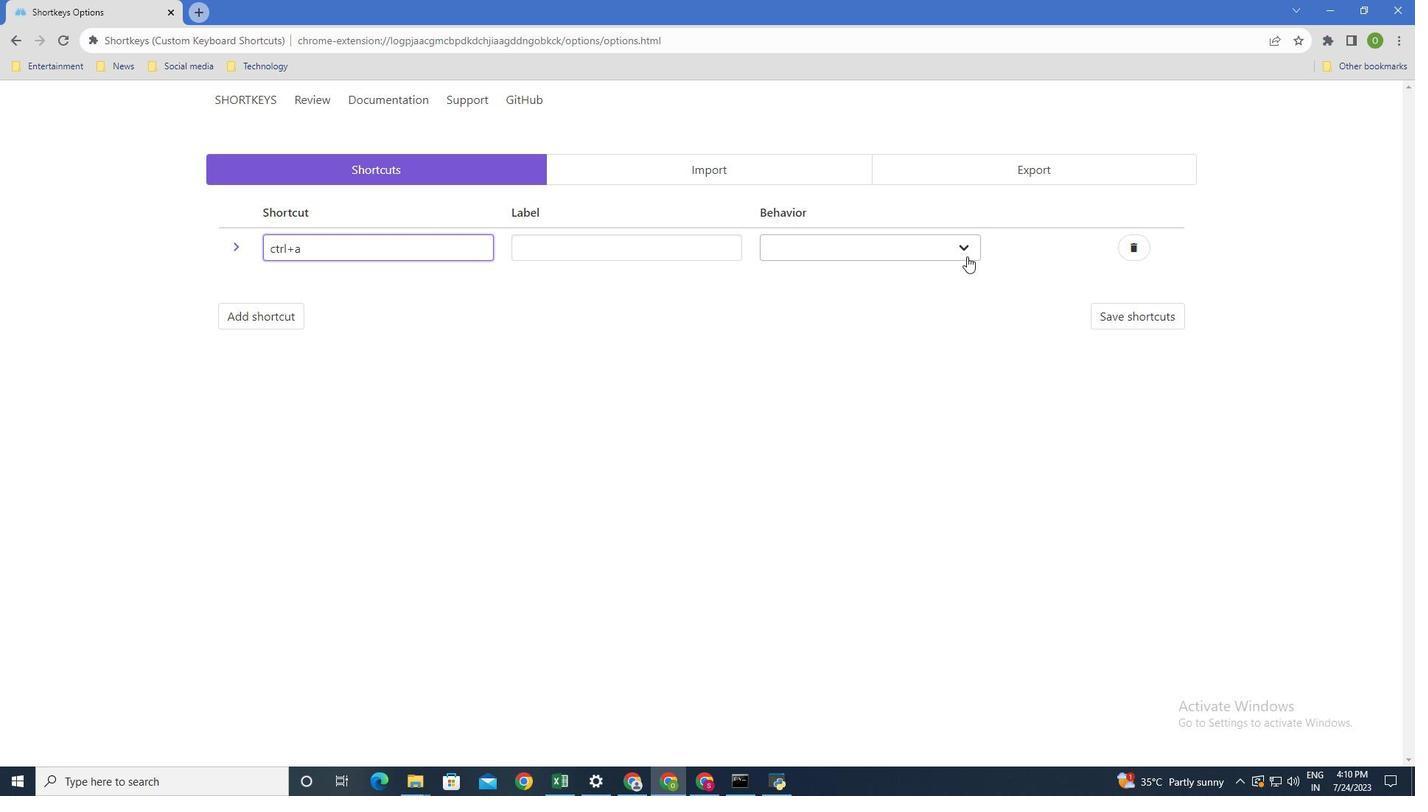 
Action: Mouse pressed left at (965, 242)
Screenshot: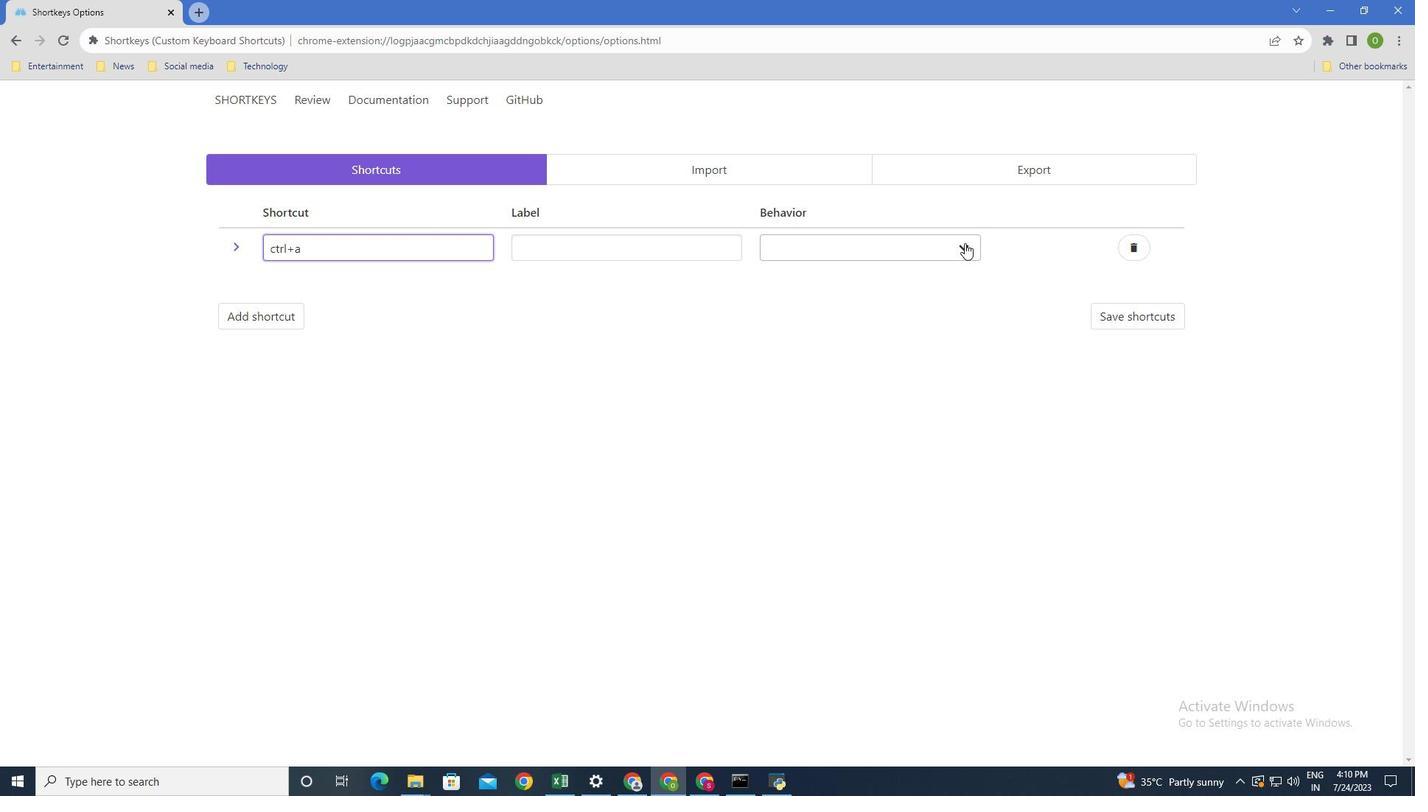 
Action: Mouse moved to (881, 286)
Screenshot: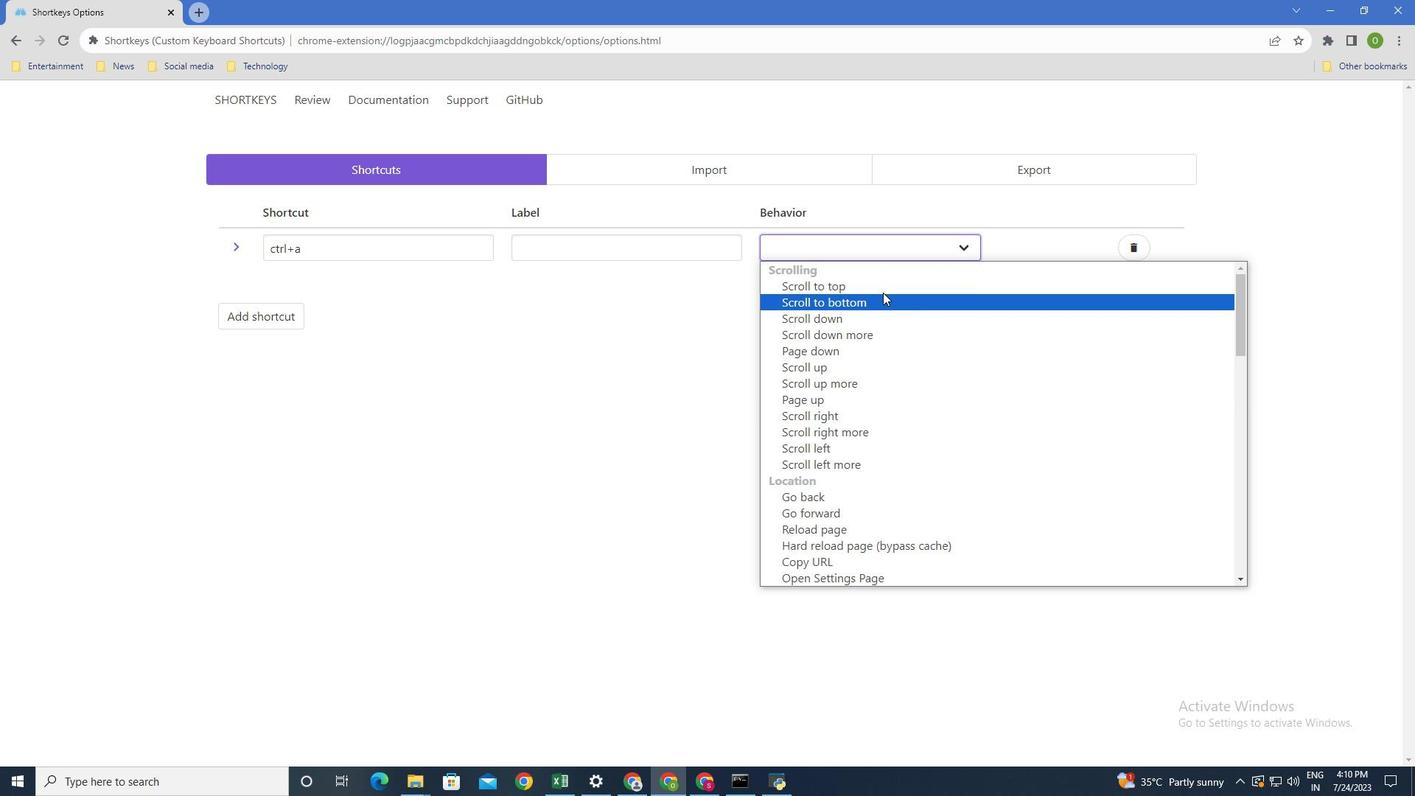
Action: Mouse pressed left at (881, 286)
Screenshot: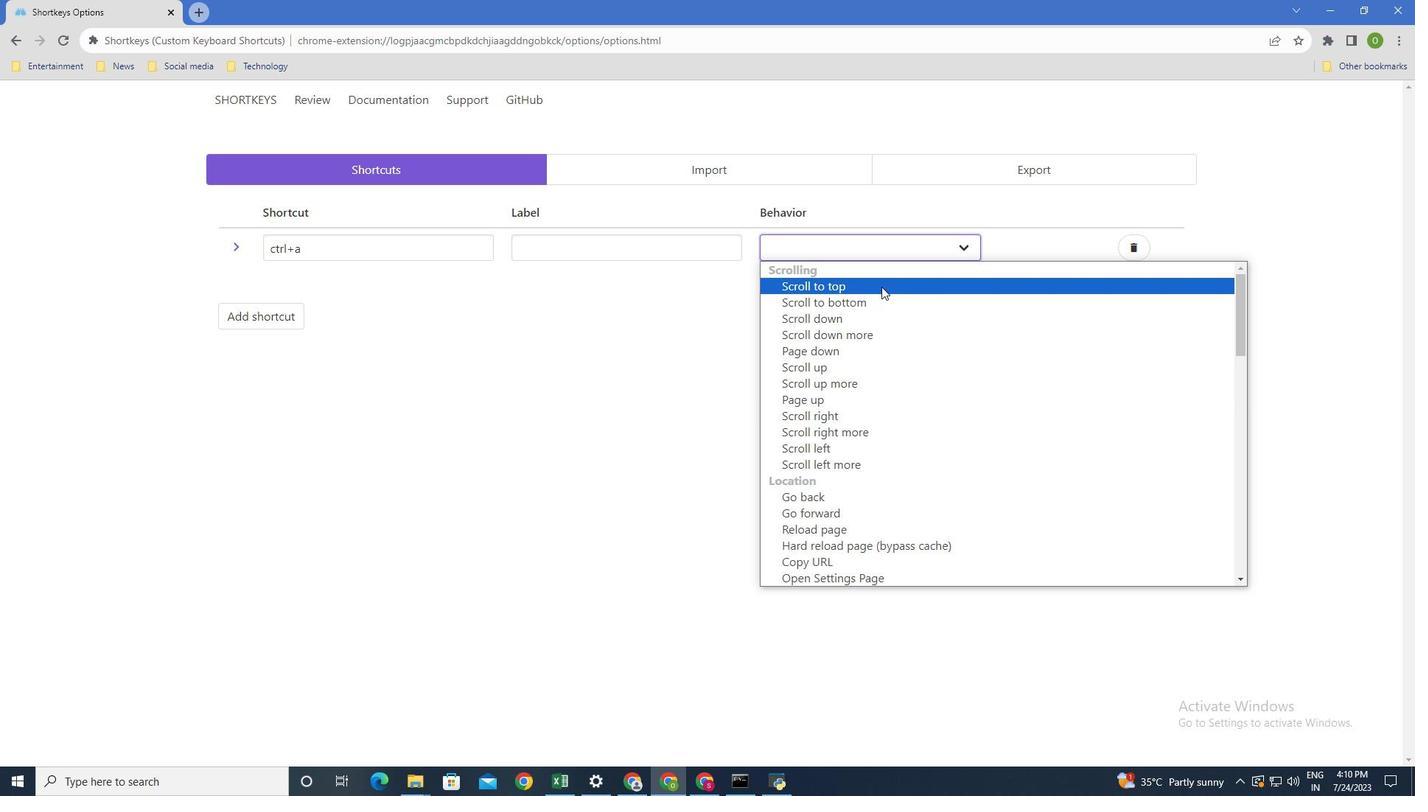 
Action: Mouse moved to (945, 287)
Screenshot: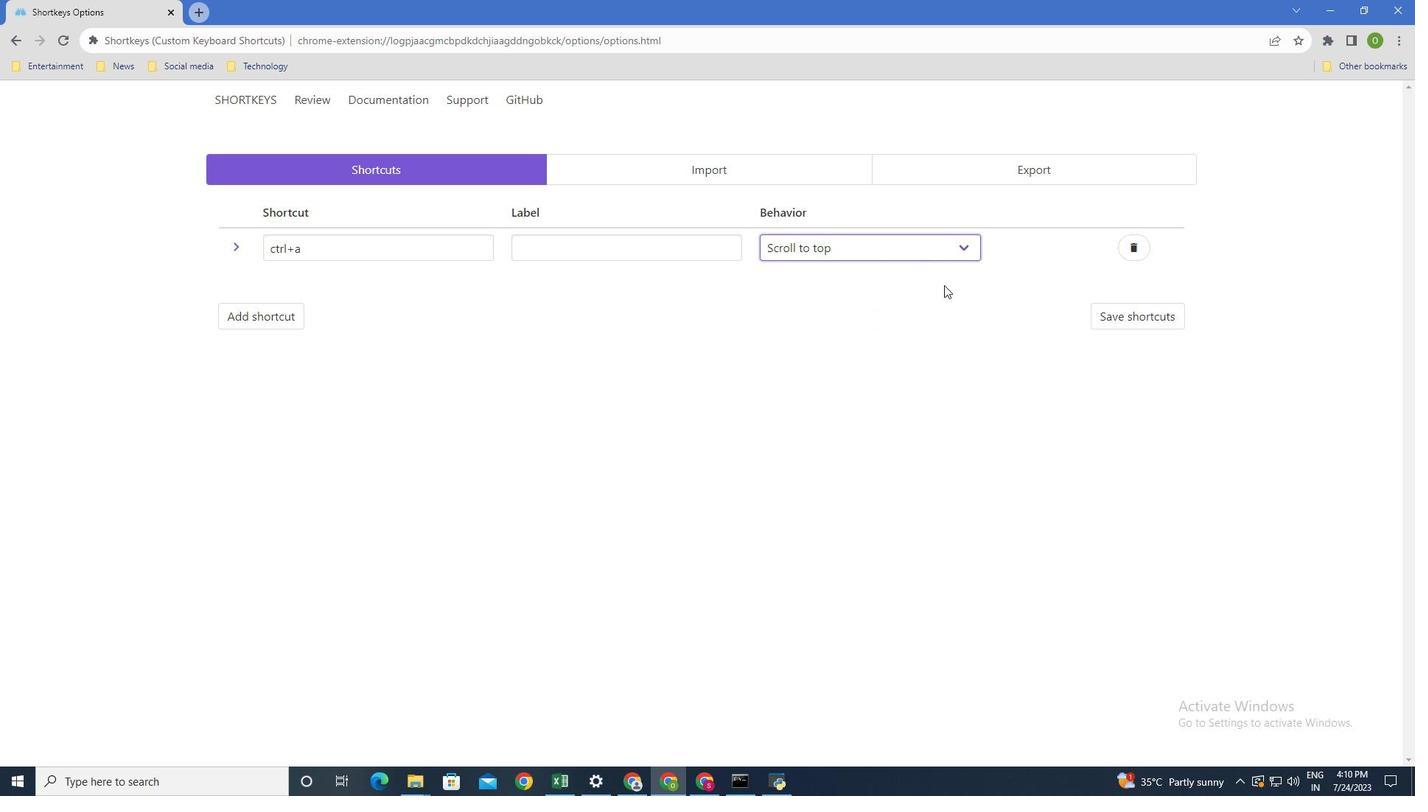 
Action: Mouse pressed left at (945, 287)
Screenshot: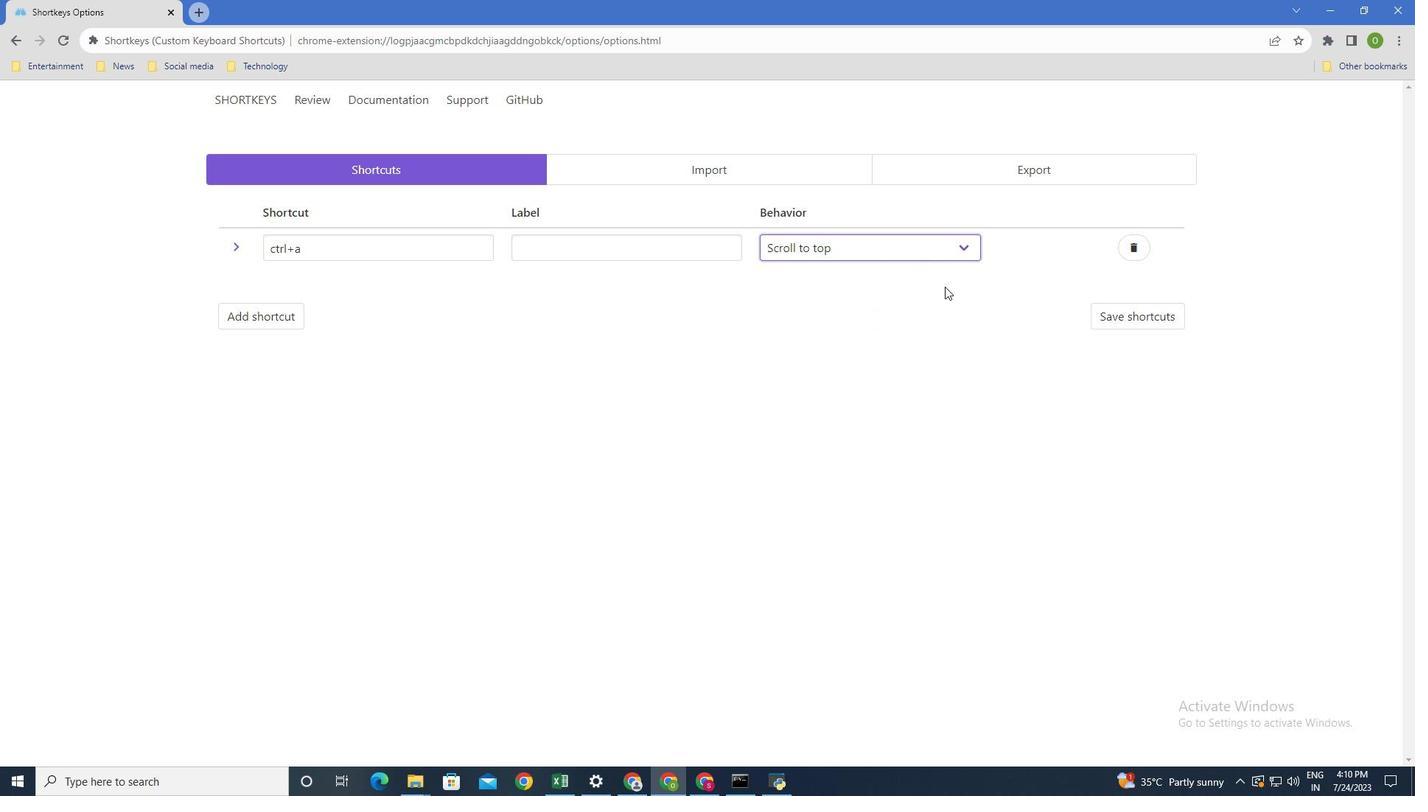 
Action: Mouse moved to (292, 321)
Screenshot: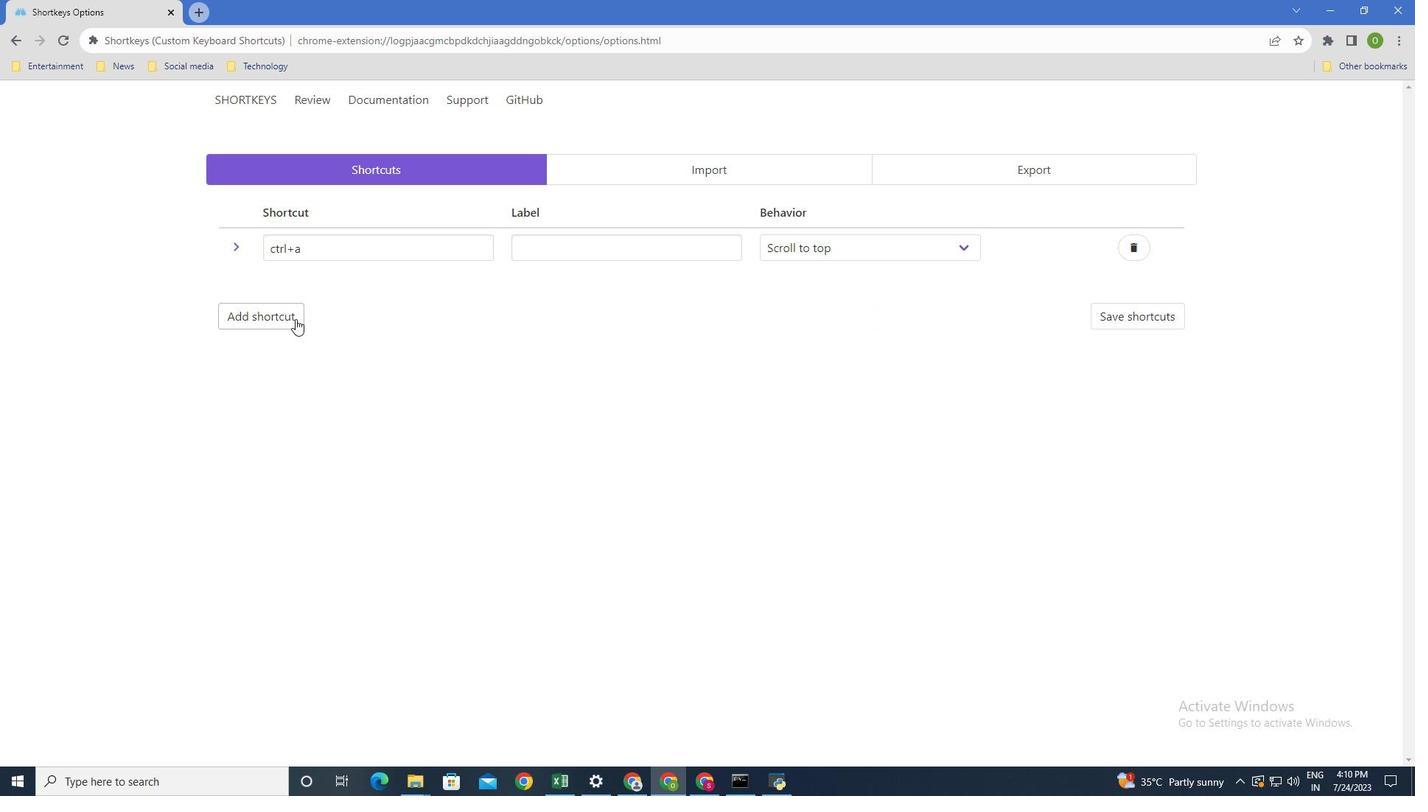 
Action: Mouse pressed left at (292, 321)
Screenshot: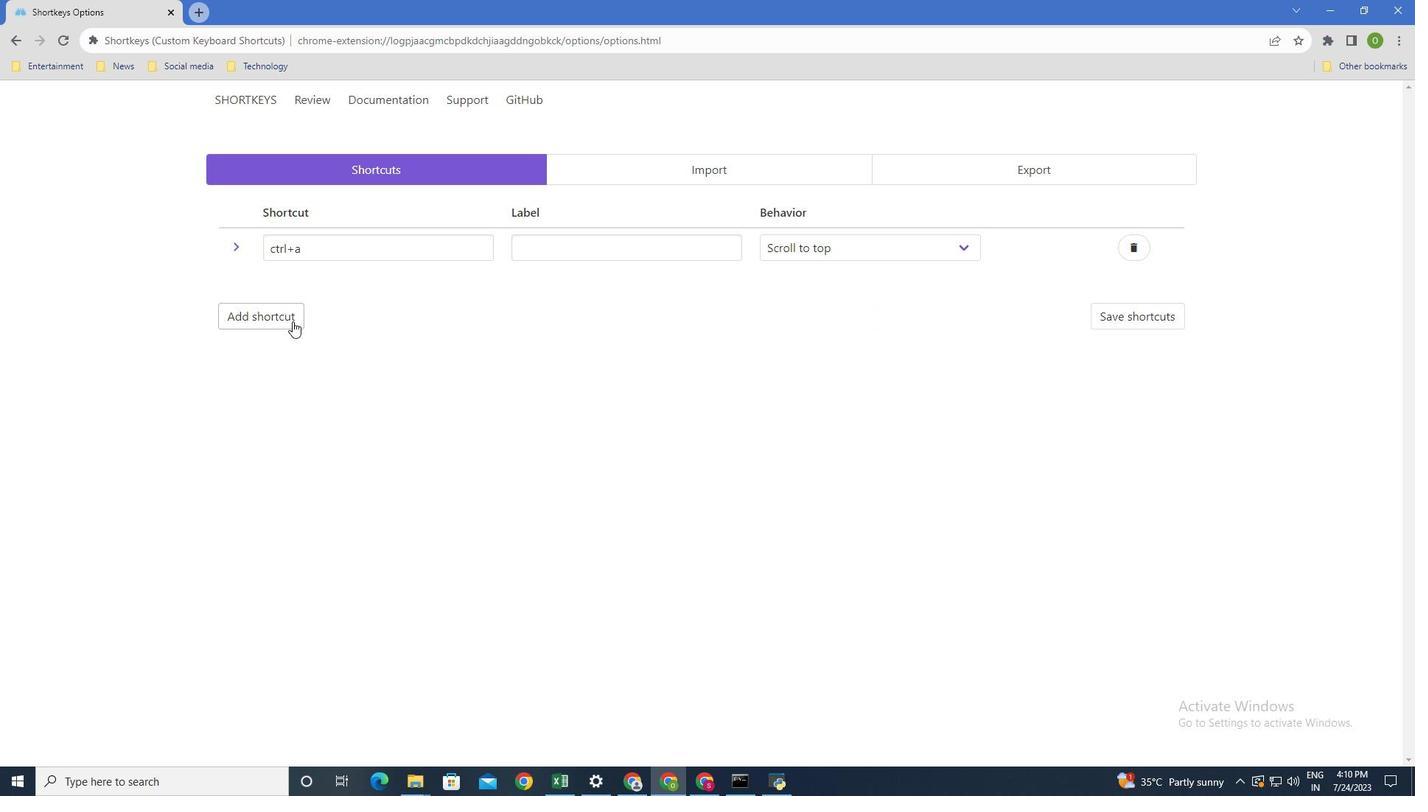 
Action: Mouse moved to (308, 285)
Screenshot: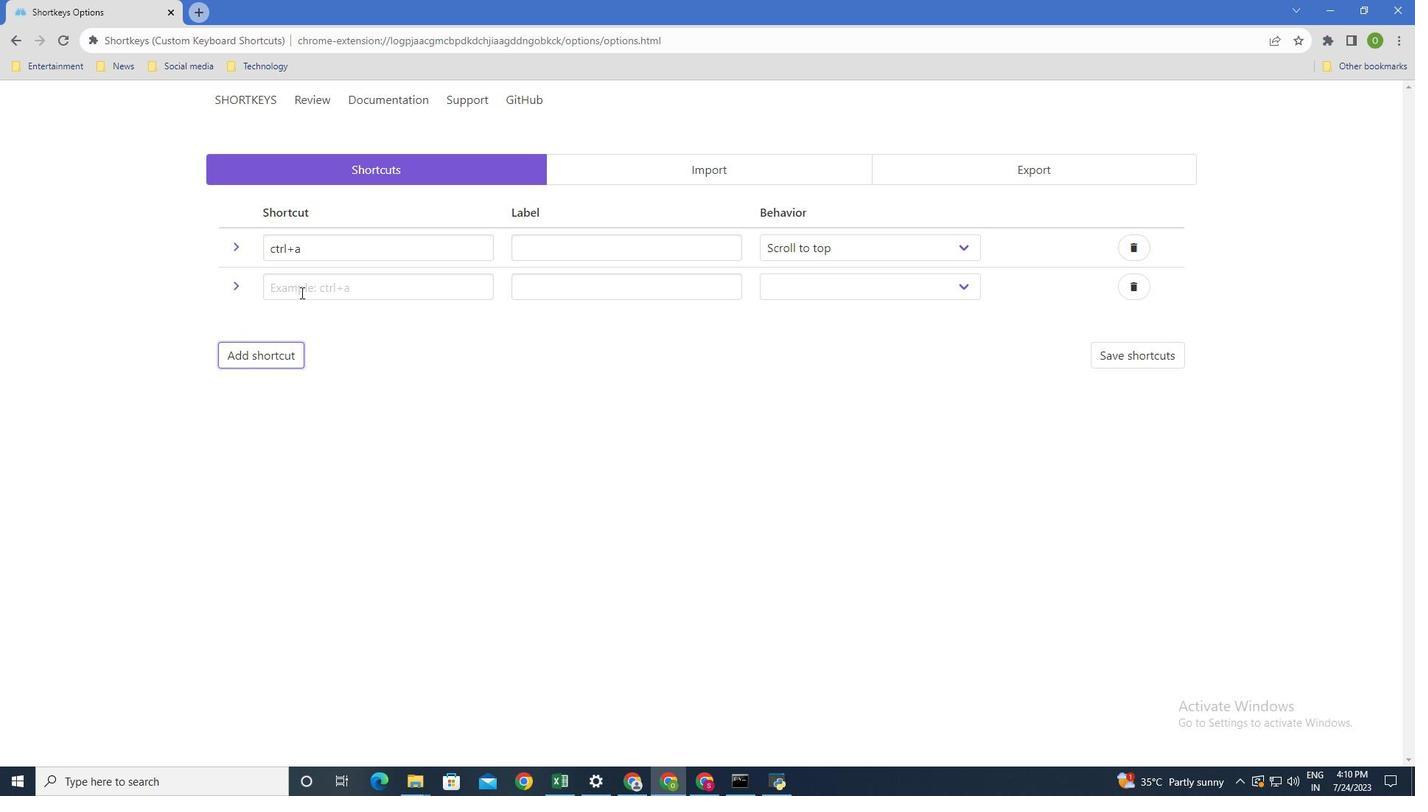 
Action: Mouse pressed left at (308, 285)
Screenshot: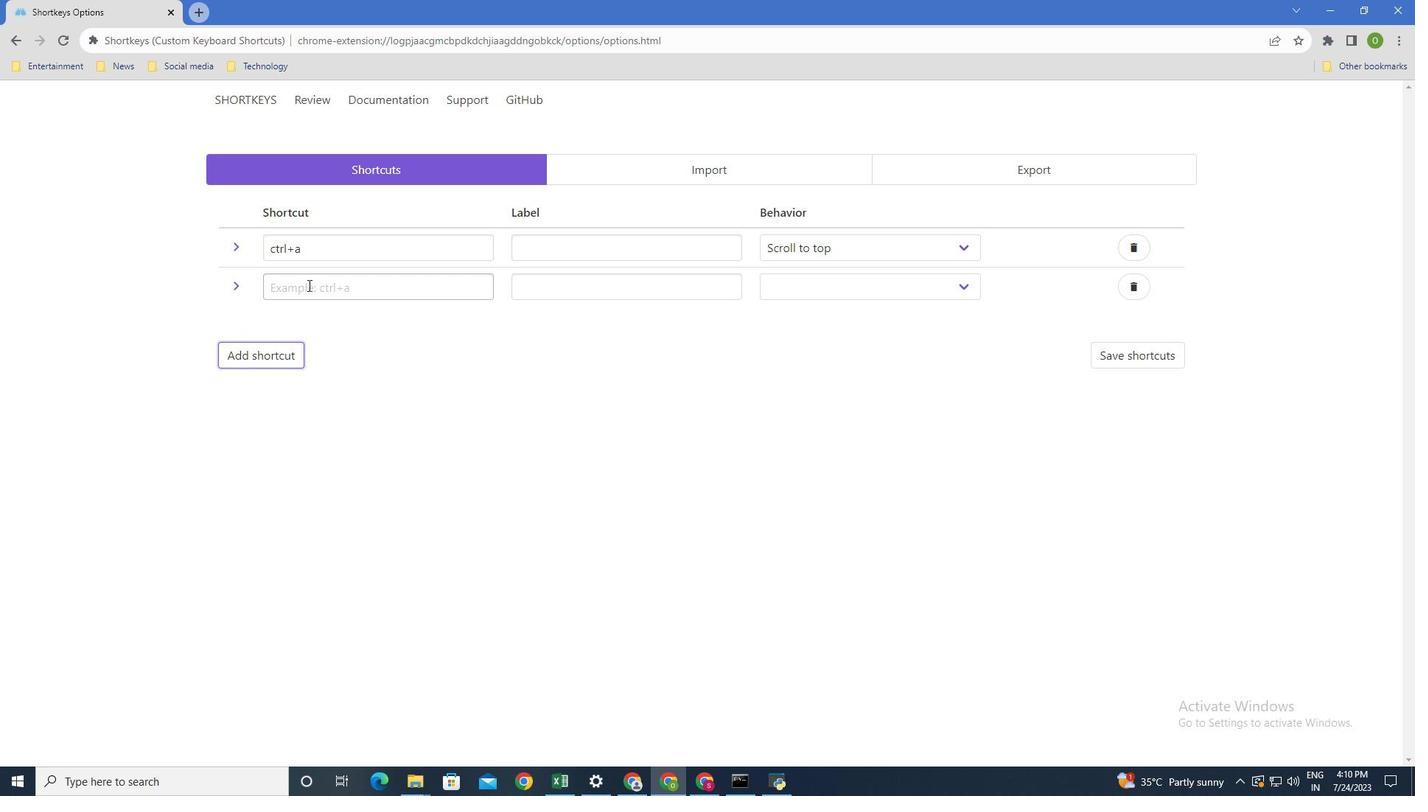 
Action: Mouse moved to (308, 285)
Screenshot: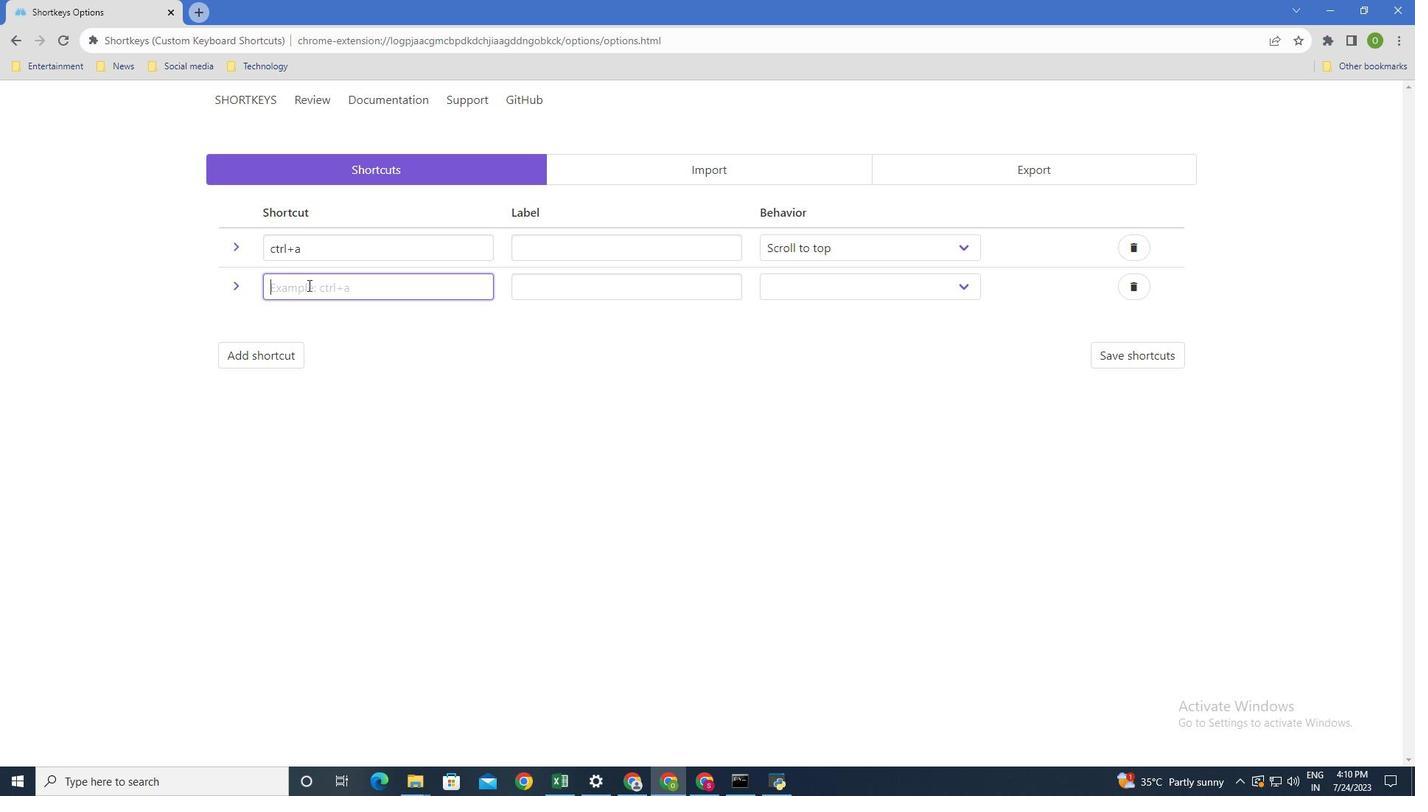 
Action: Key pressed <Key.shift><Key.shift><Key.shift><Key.shift><Key.shift><Key.shift><Key.shift><Key.shift><Key.shift><Key.shift><Key.shift><Key.shift>ctrl<Key.shift>+b
Screenshot: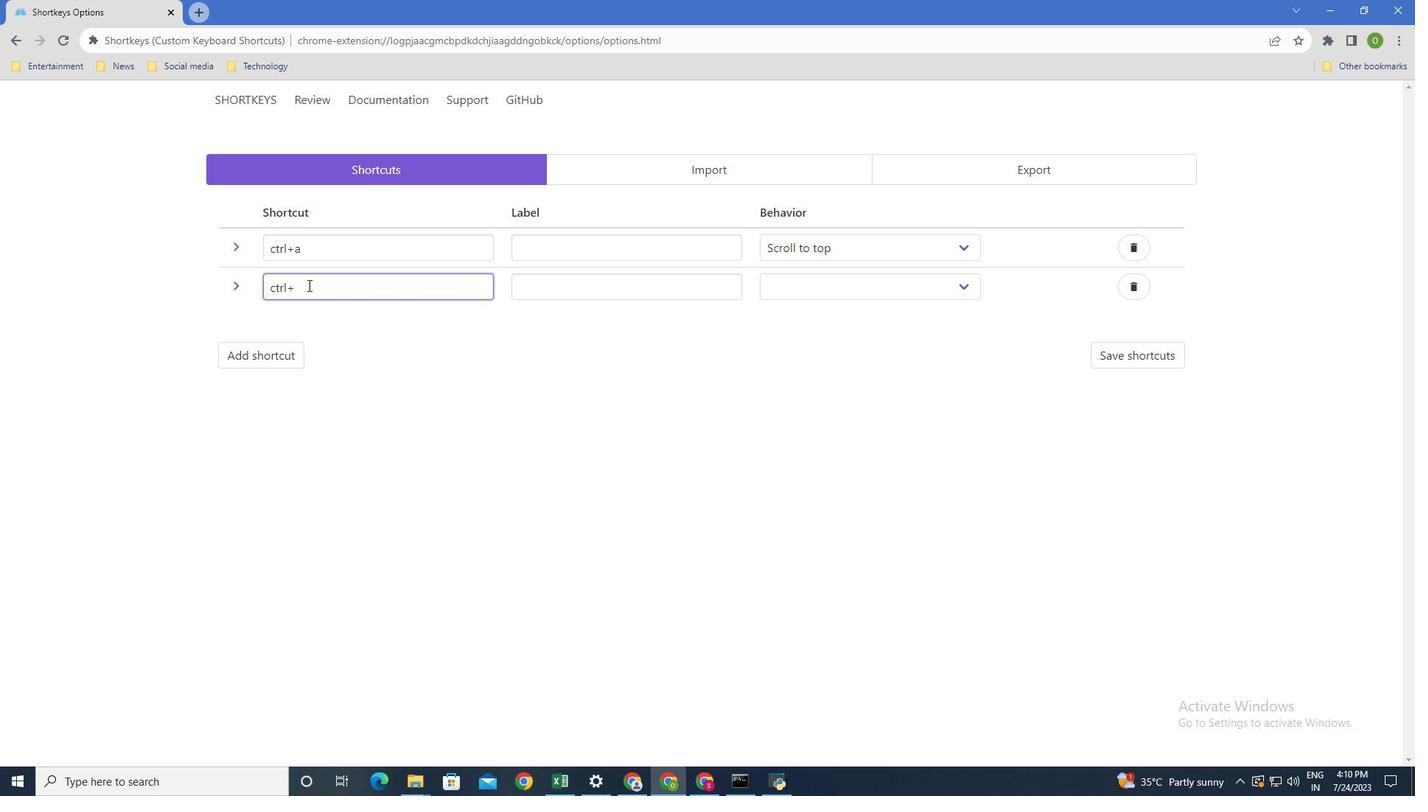 
Action: Mouse moved to (885, 285)
Screenshot: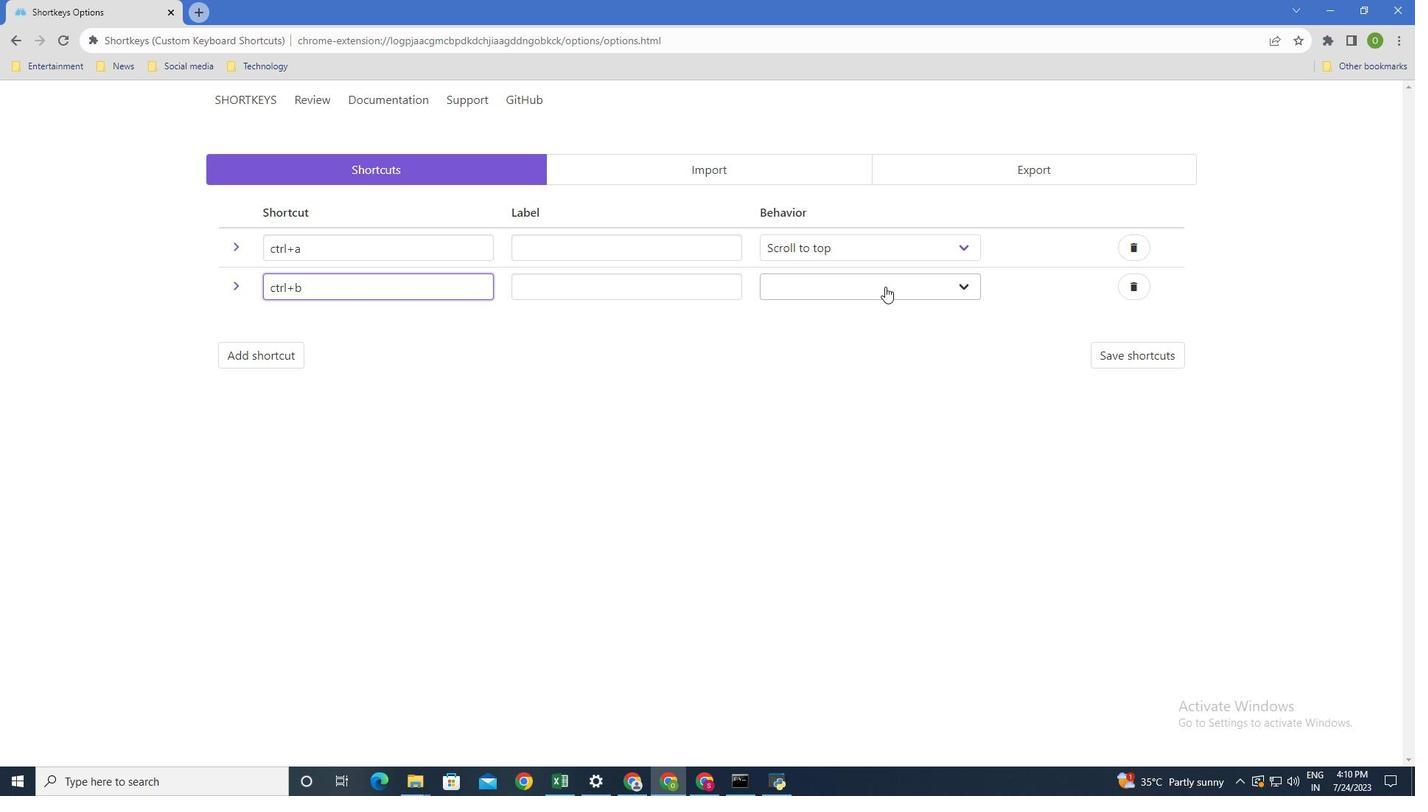
Action: Mouse pressed left at (885, 285)
Screenshot: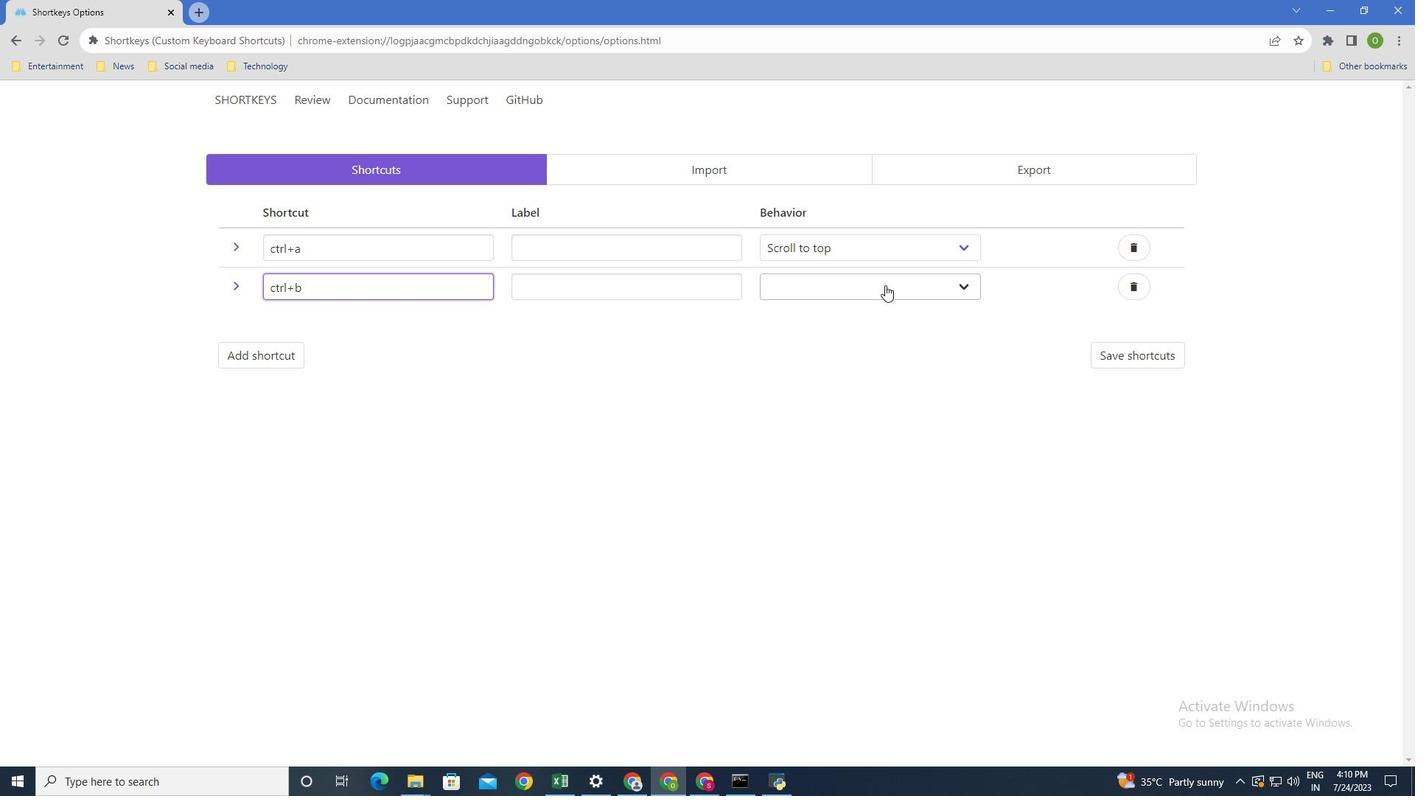
Action: Mouse moved to (872, 346)
Screenshot: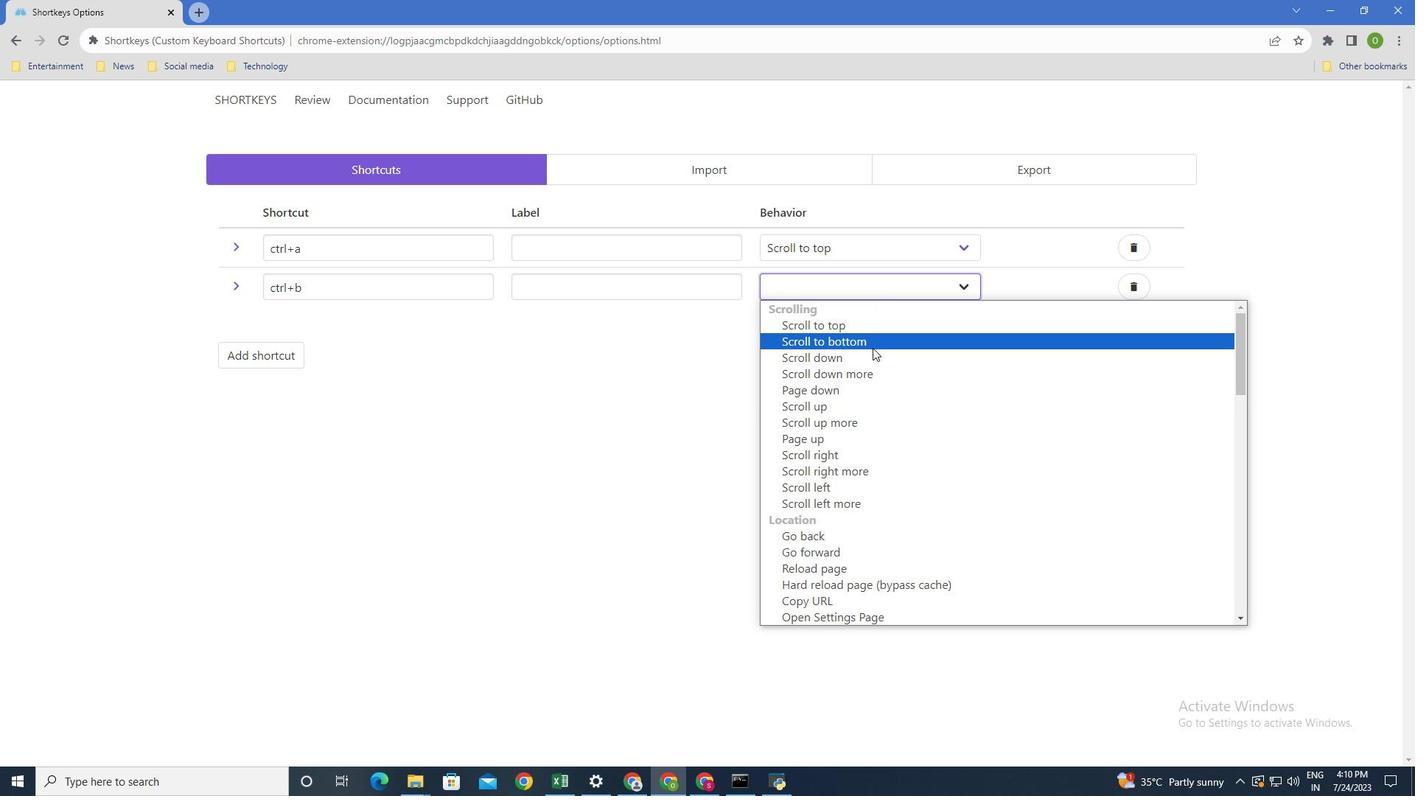 
Action: Mouse pressed left at (872, 346)
Screenshot: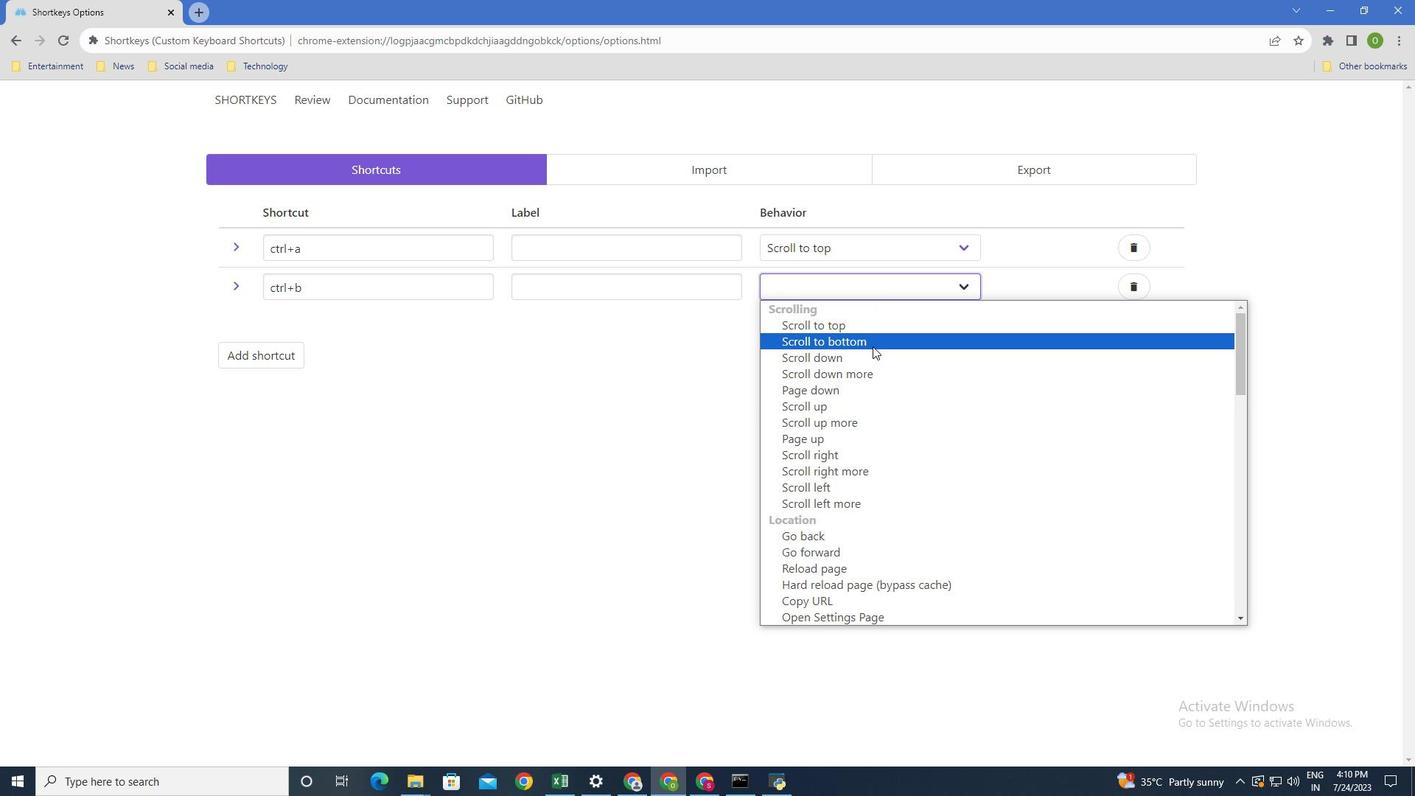 
Action: Mouse moved to (258, 357)
Screenshot: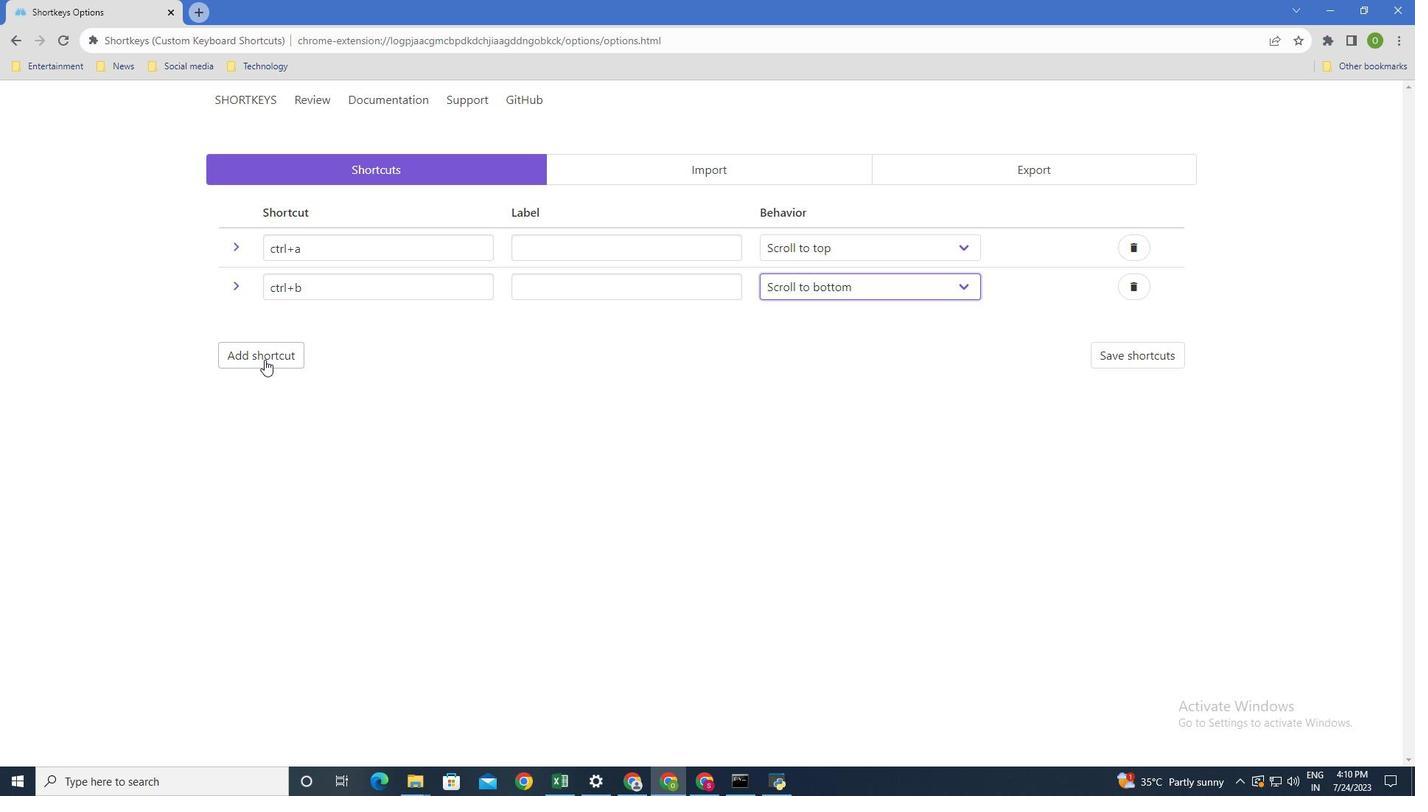 
Action: Mouse pressed left at (258, 357)
Screenshot: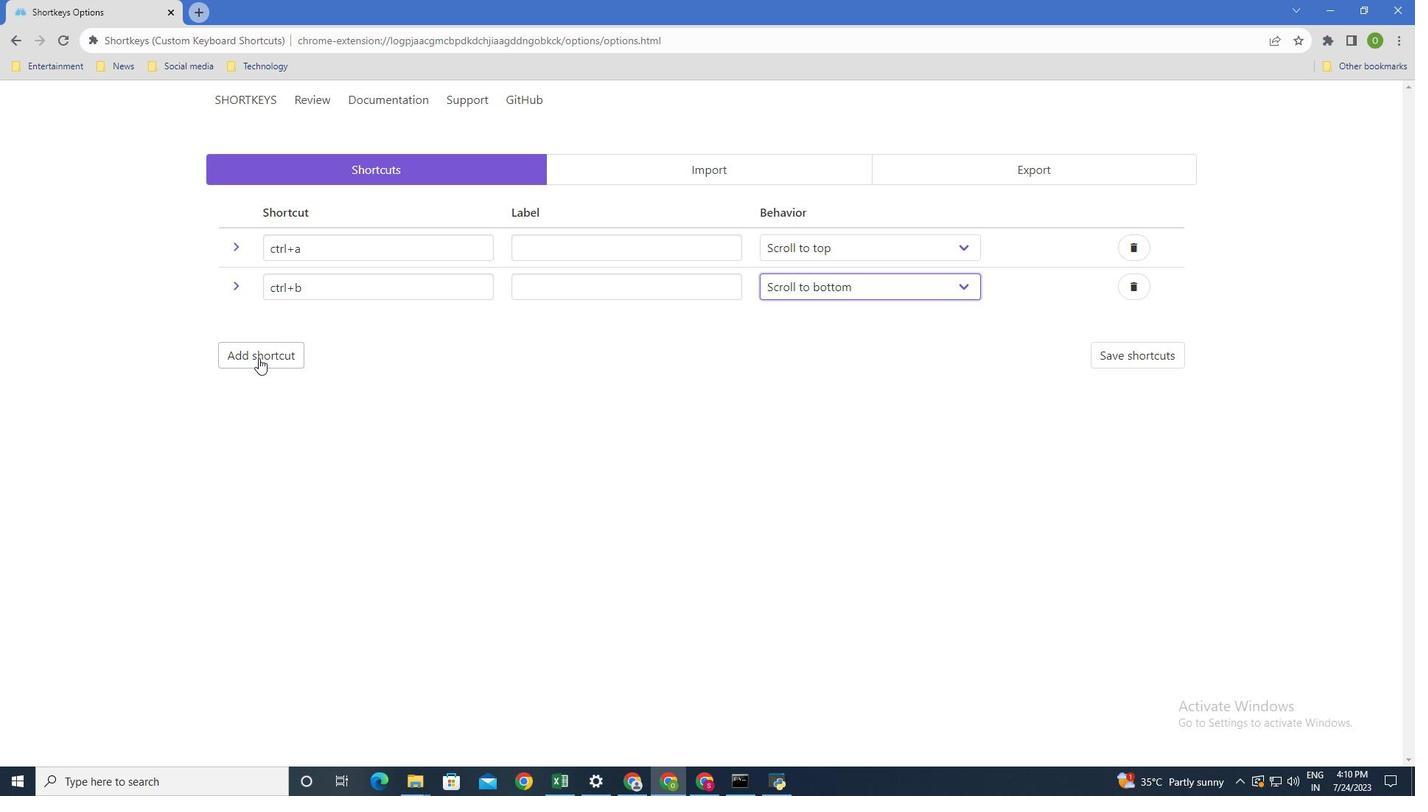 
Action: Mouse moved to (329, 320)
Screenshot: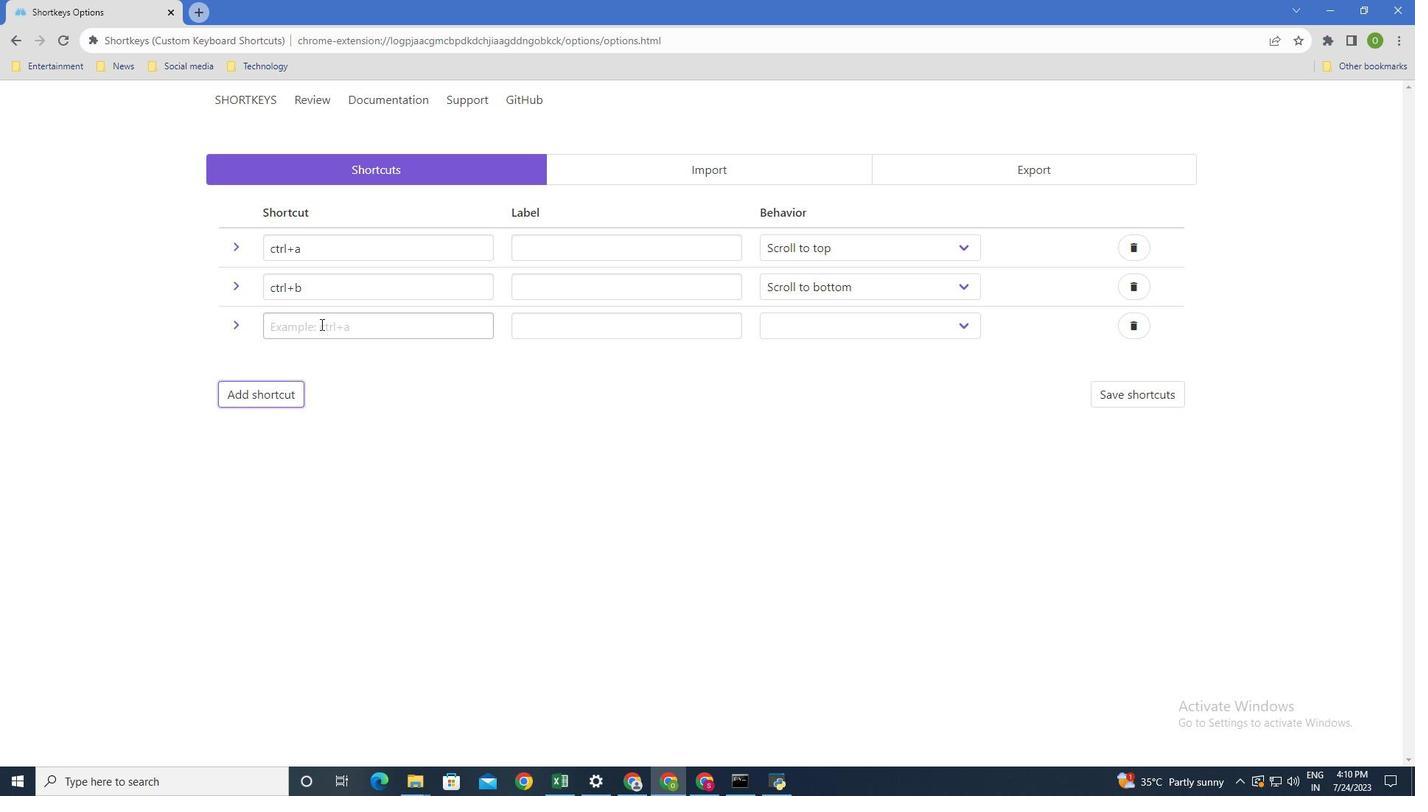 
Action: Mouse pressed left at (329, 320)
Screenshot: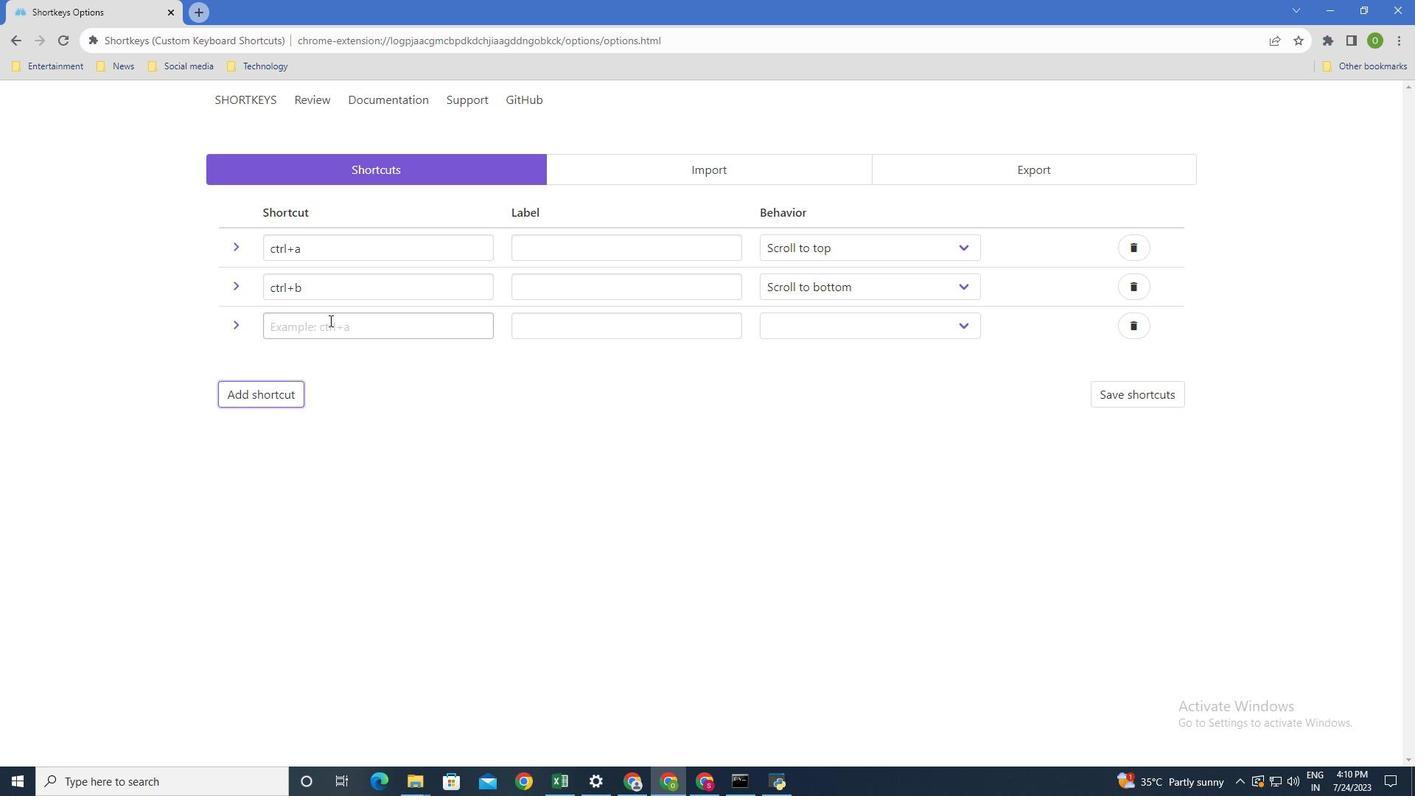 
Action: Key pressed cr<Key.backspace>trl+
Screenshot: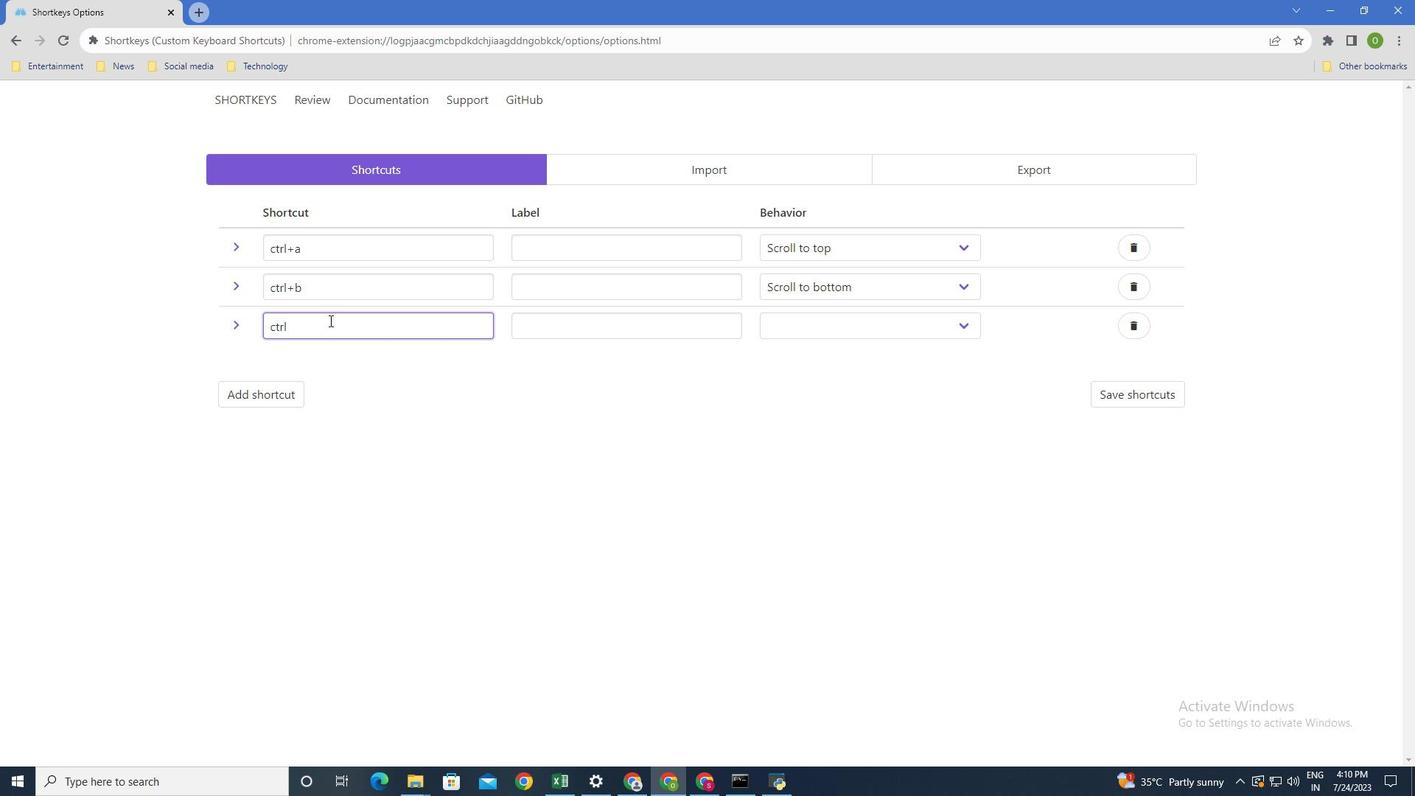 
Action: Mouse moved to (354, 326)
Screenshot: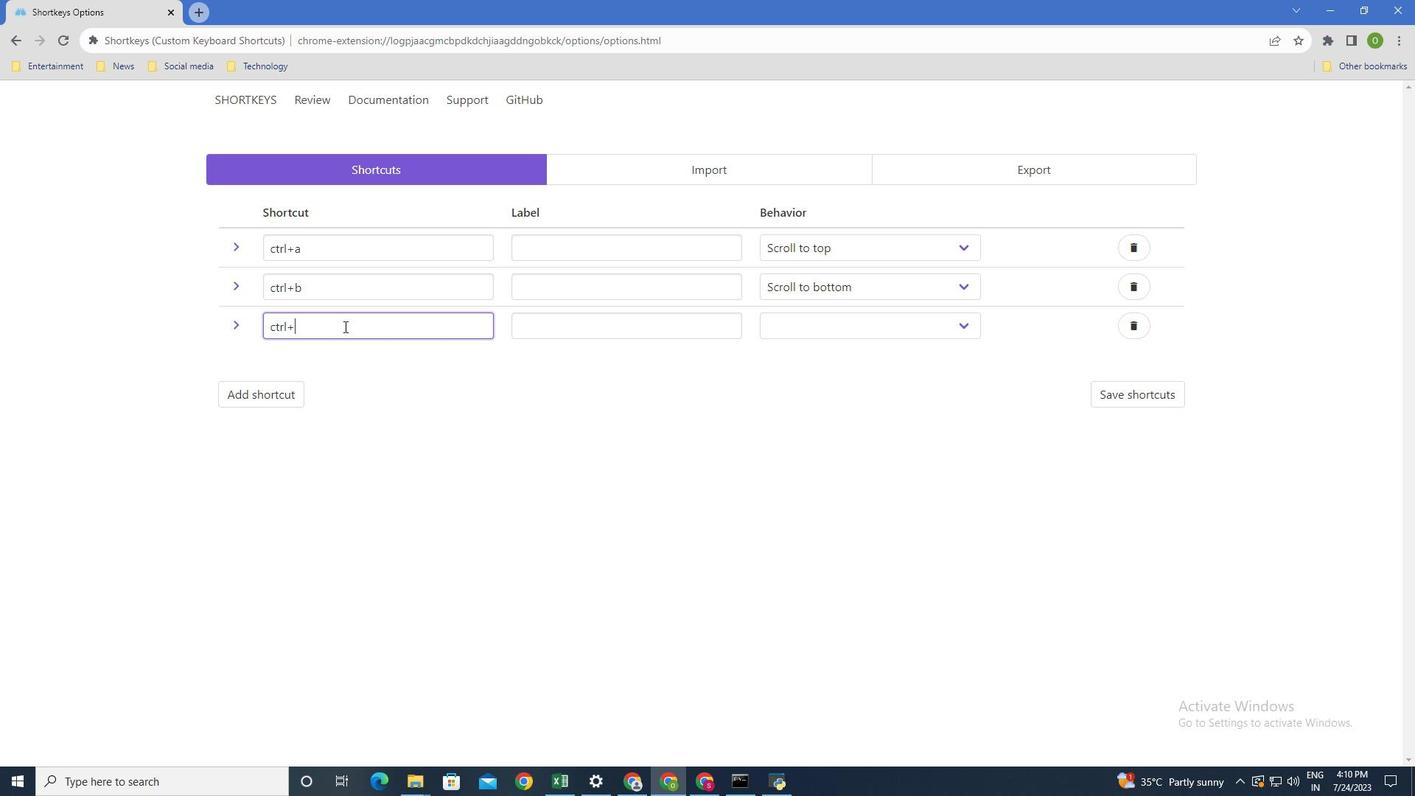 
Action: Key pressed q
Screenshot: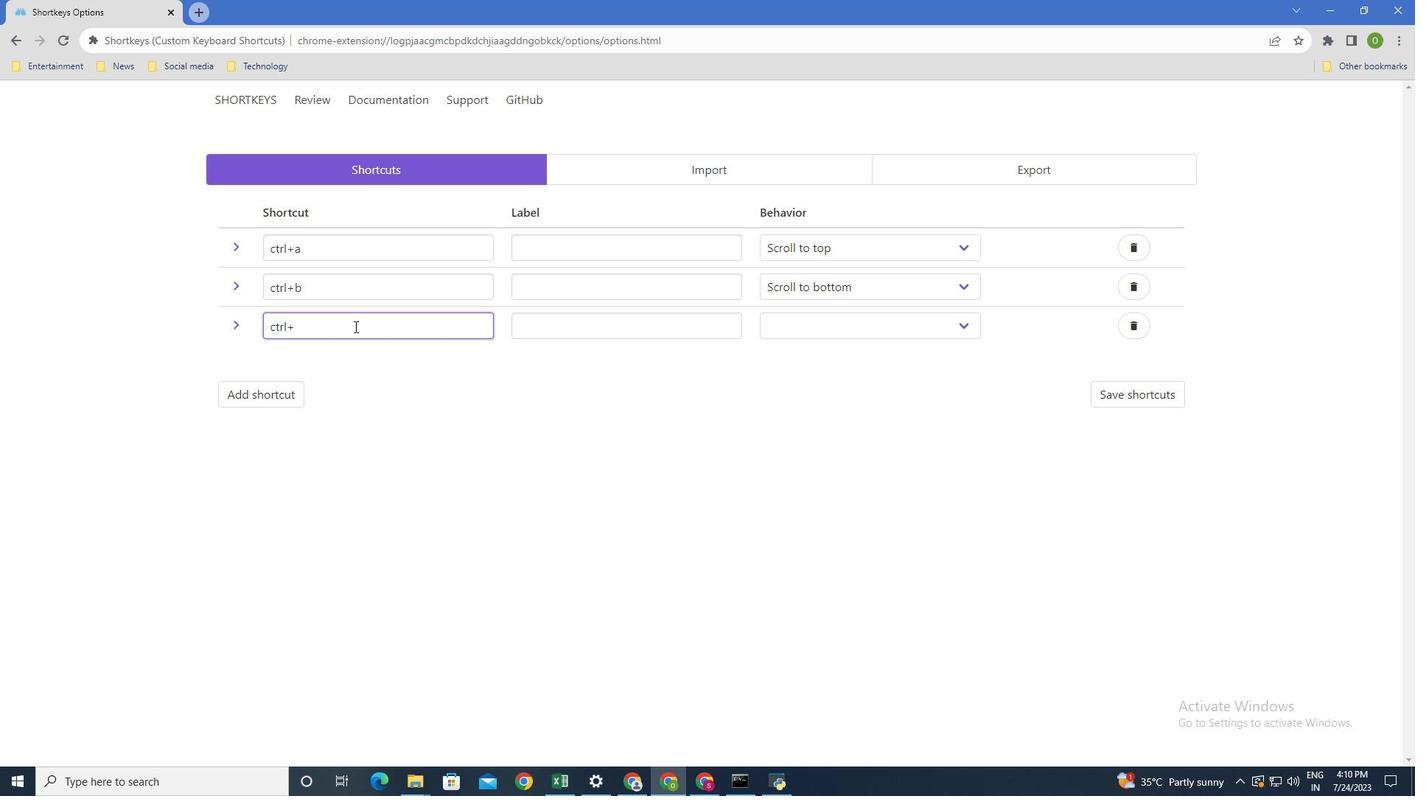 
Action: Mouse moved to (866, 323)
Screenshot: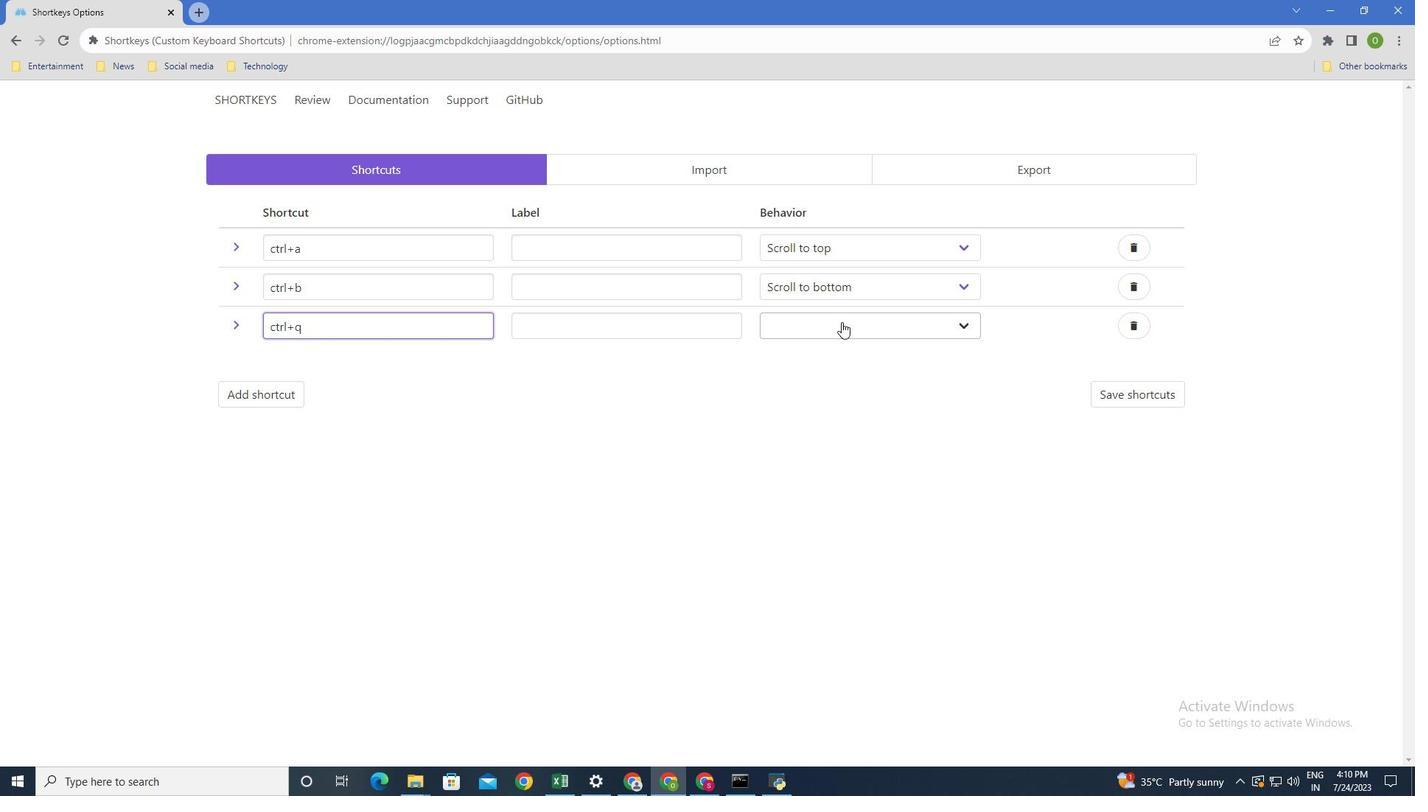 
Action: Mouse pressed left at (866, 323)
Screenshot: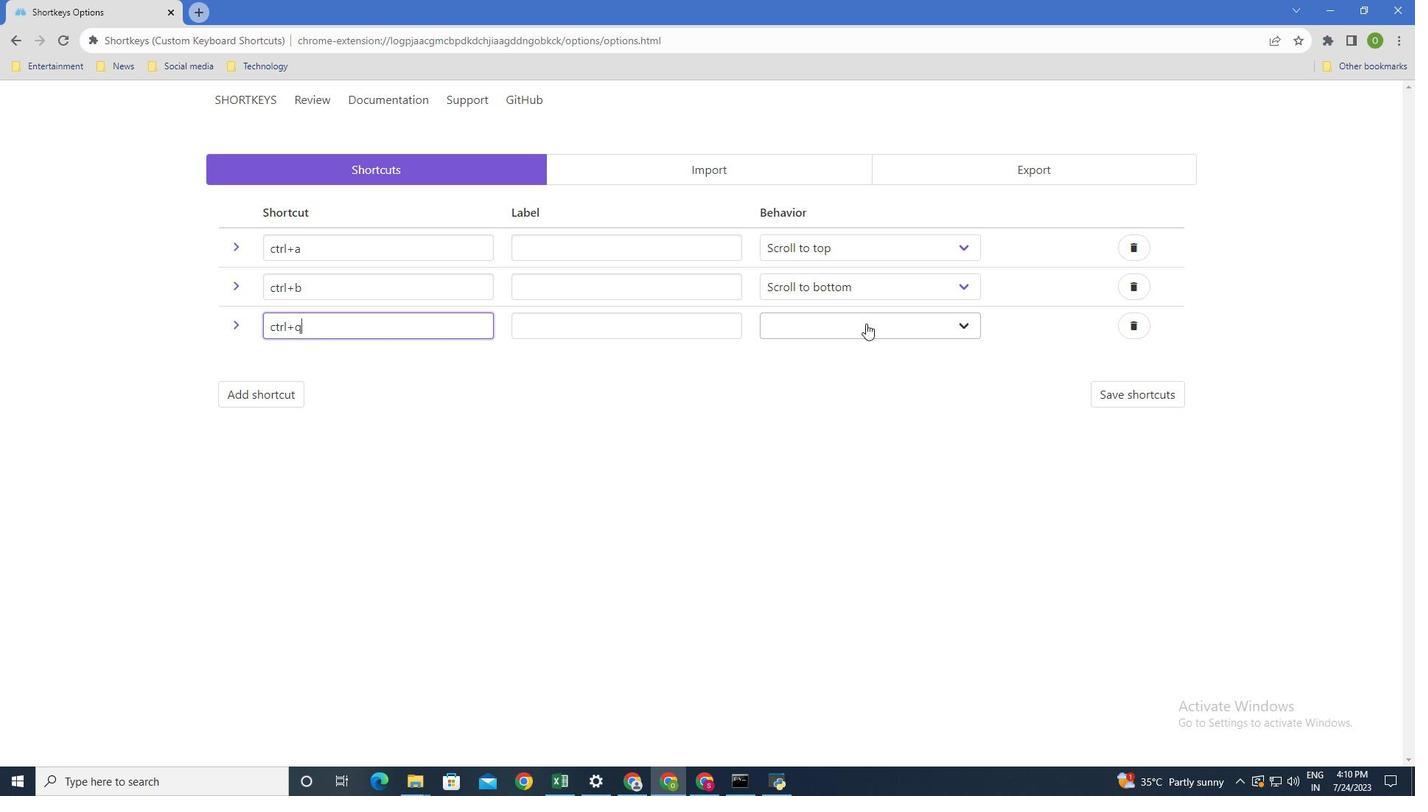 
Action: Mouse moved to (876, 447)
Screenshot: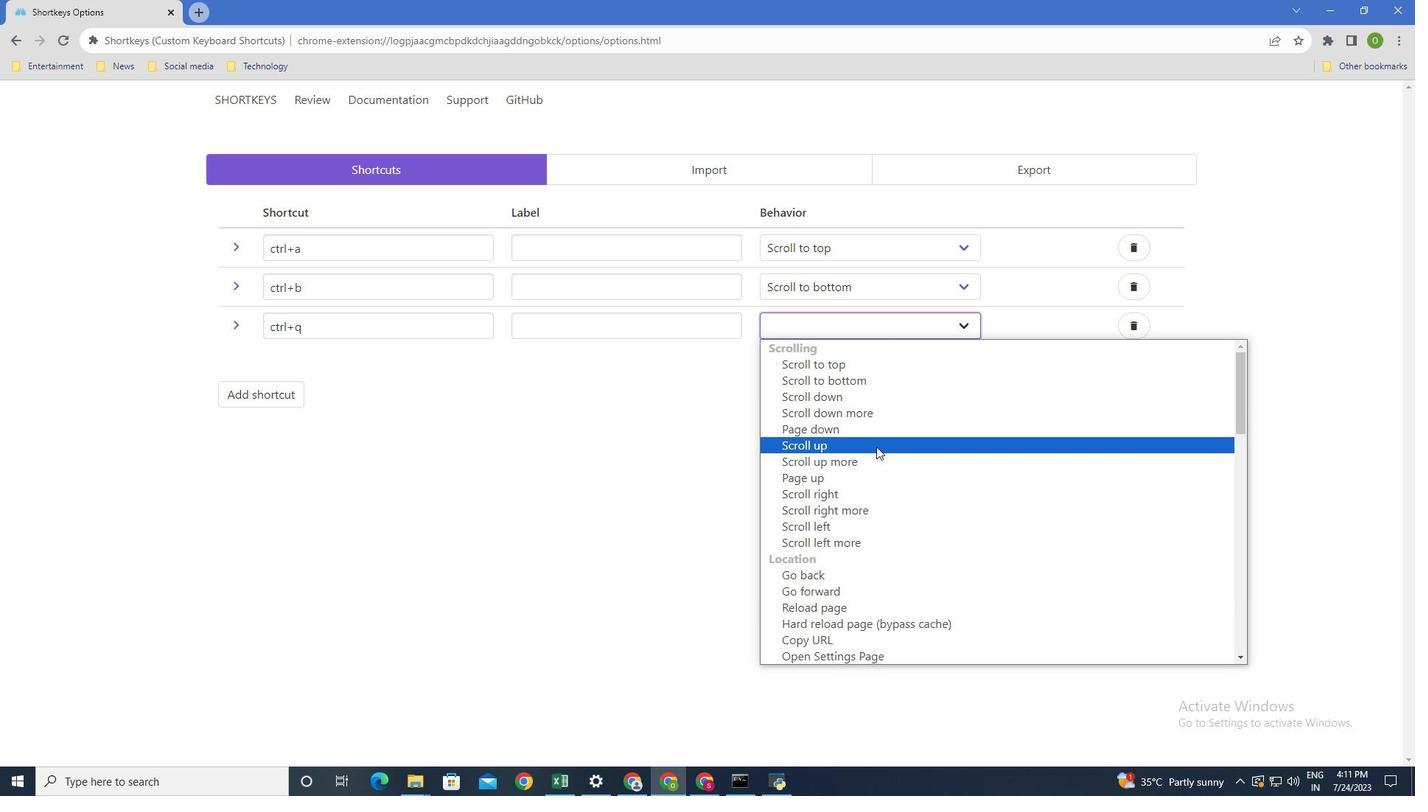 
Action: Mouse scrolled (876, 446) with delta (0, 0)
Screenshot: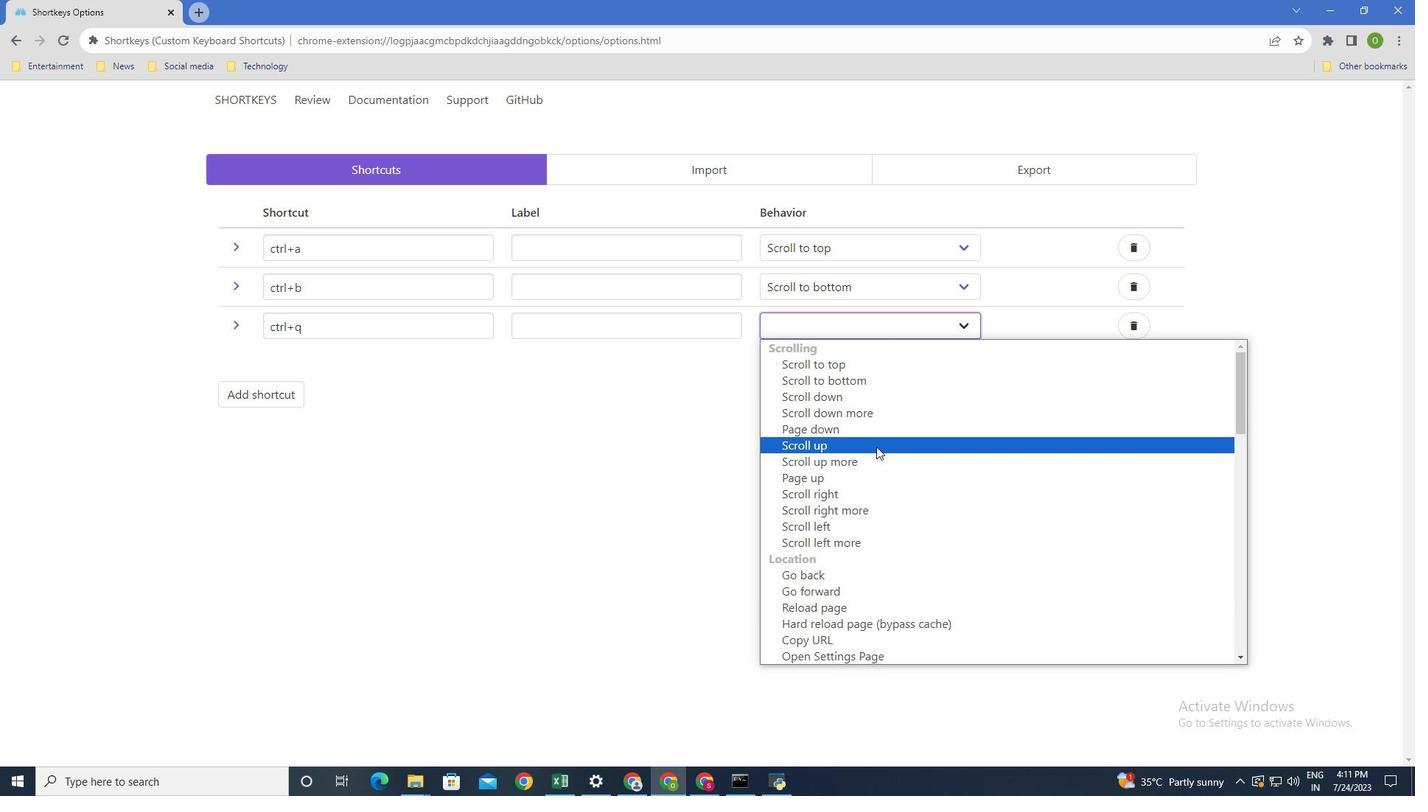 
Action: Mouse moved to (844, 431)
Screenshot: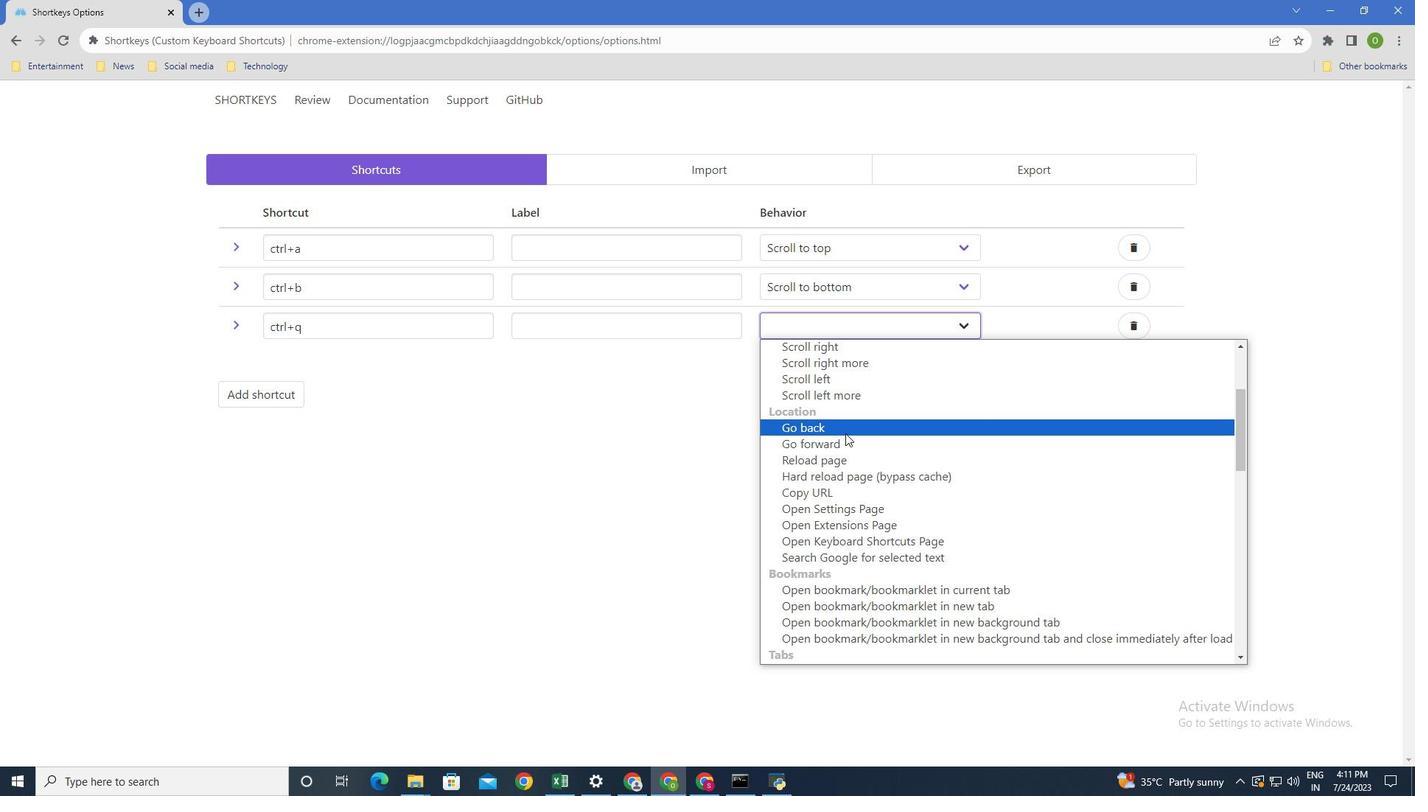 
Action: Mouse pressed left at (844, 431)
Screenshot: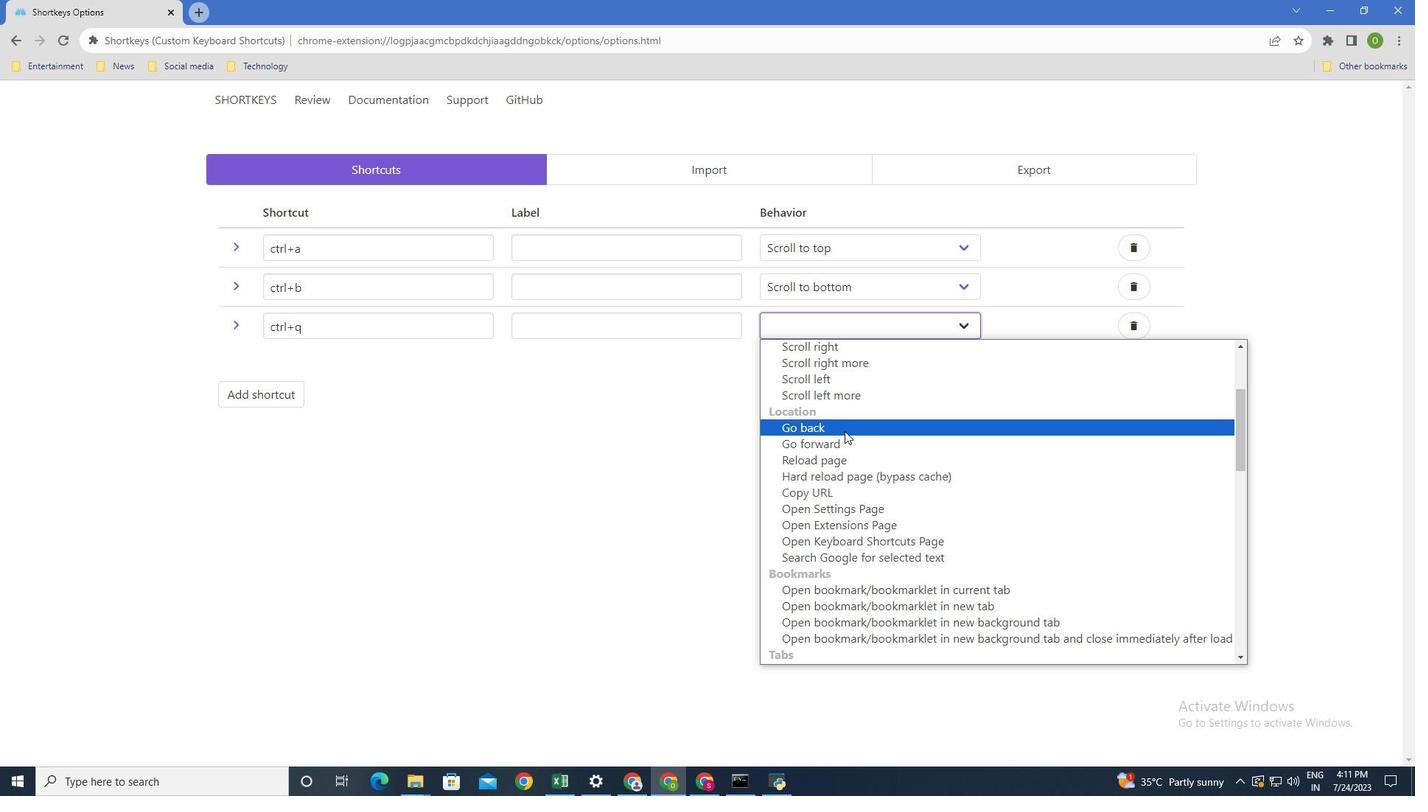 
Action: Mouse moved to (280, 401)
Screenshot: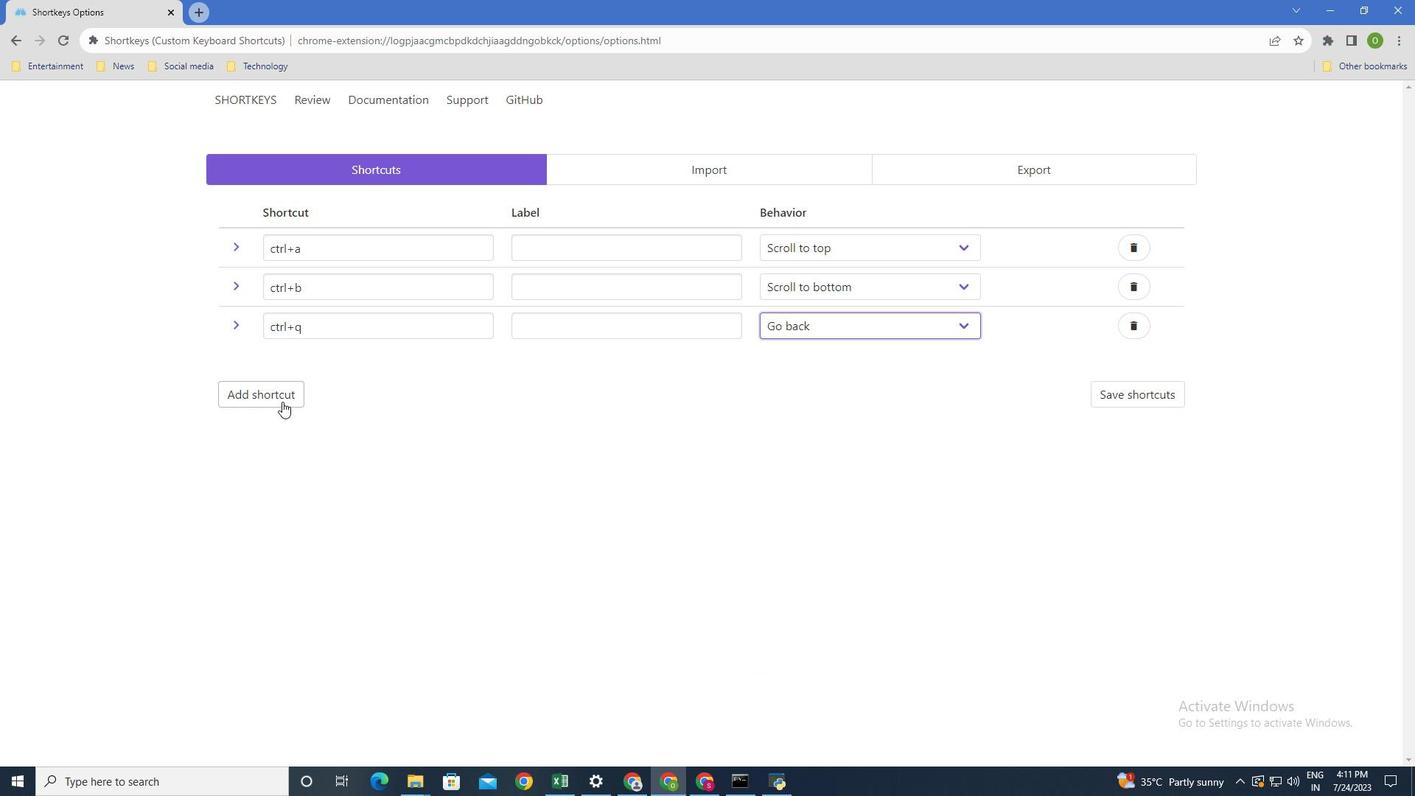 
Action: Mouse pressed left at (280, 401)
Screenshot: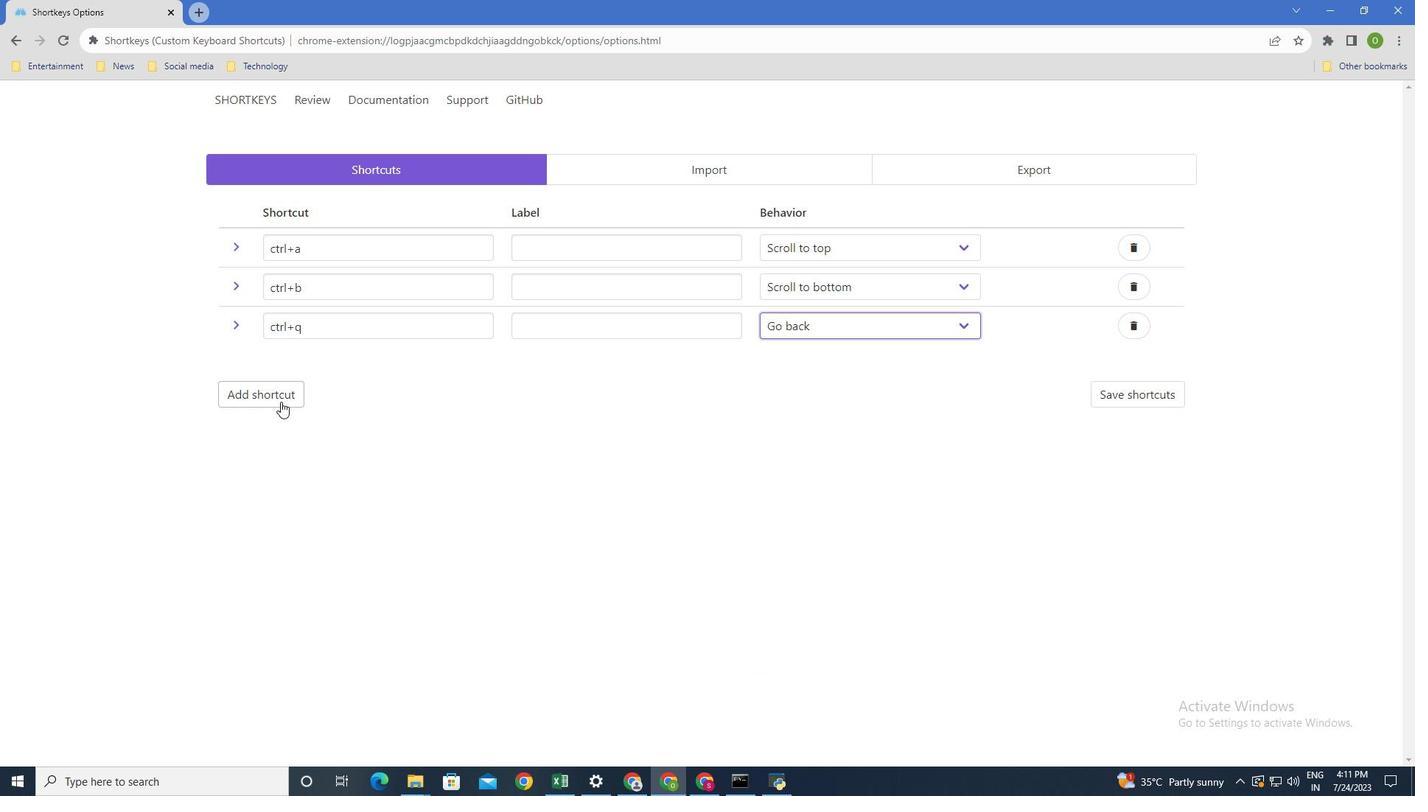 
Action: Mouse moved to (296, 370)
Screenshot: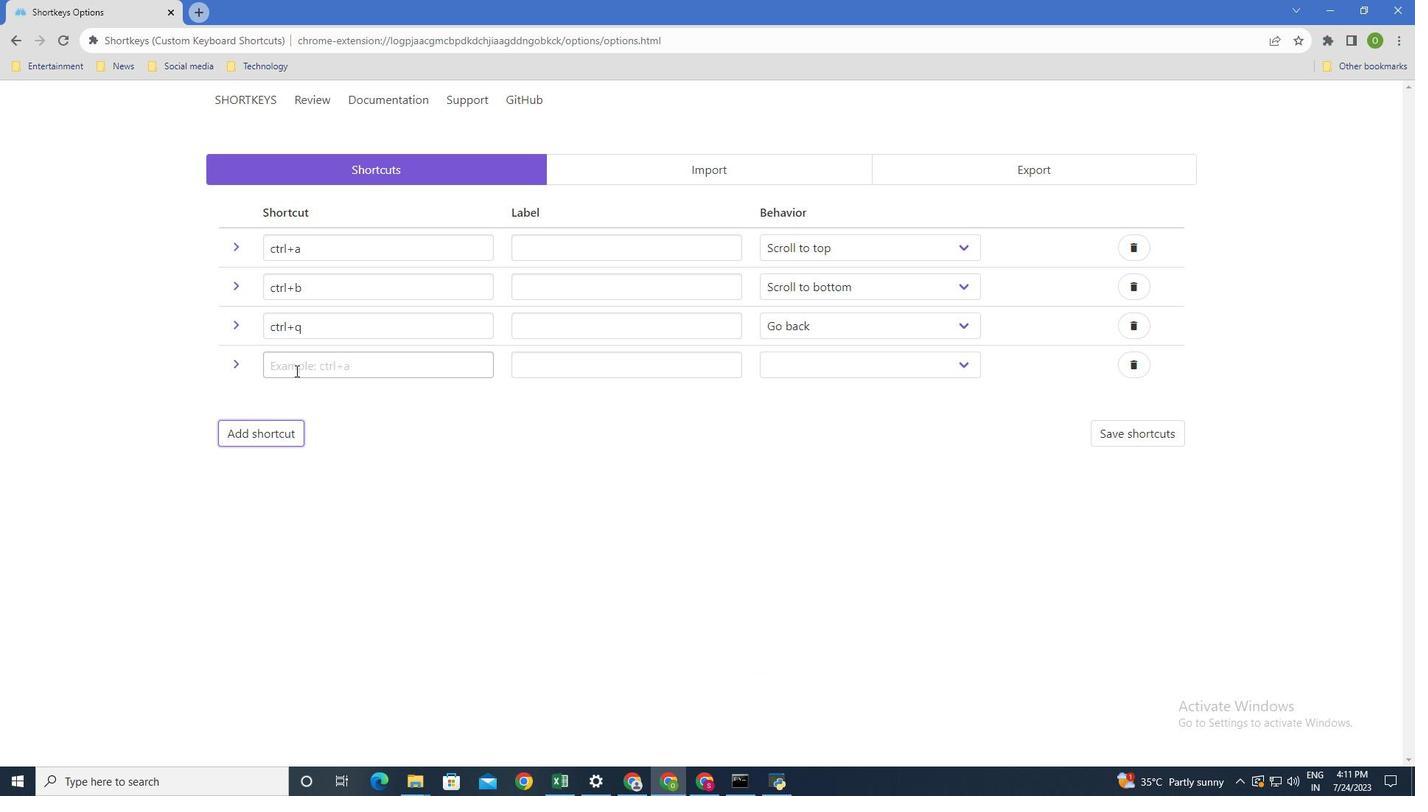 
Action: Mouse pressed left at (296, 370)
Screenshot: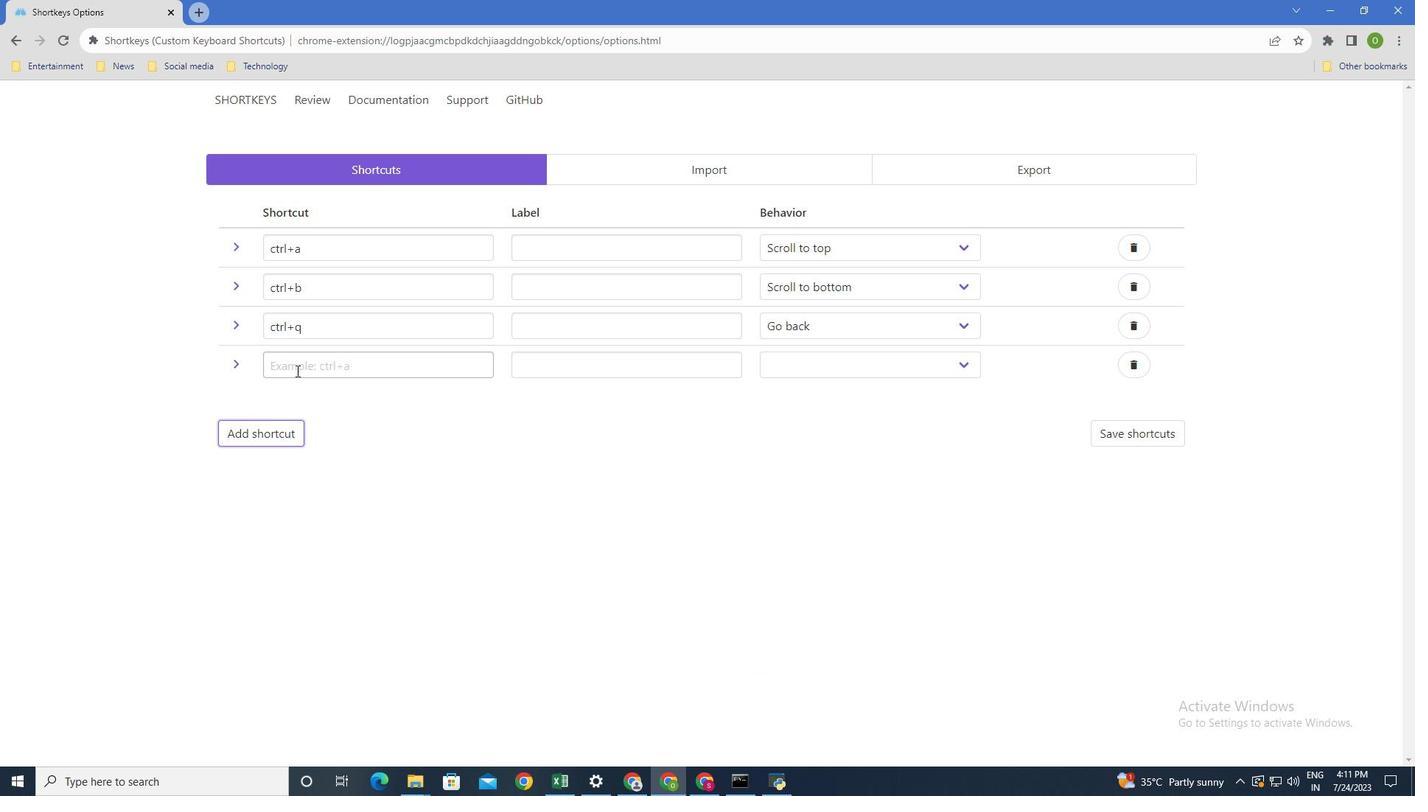 
Action: Key pressed ctrlw<Key.backspace>+w
Screenshot: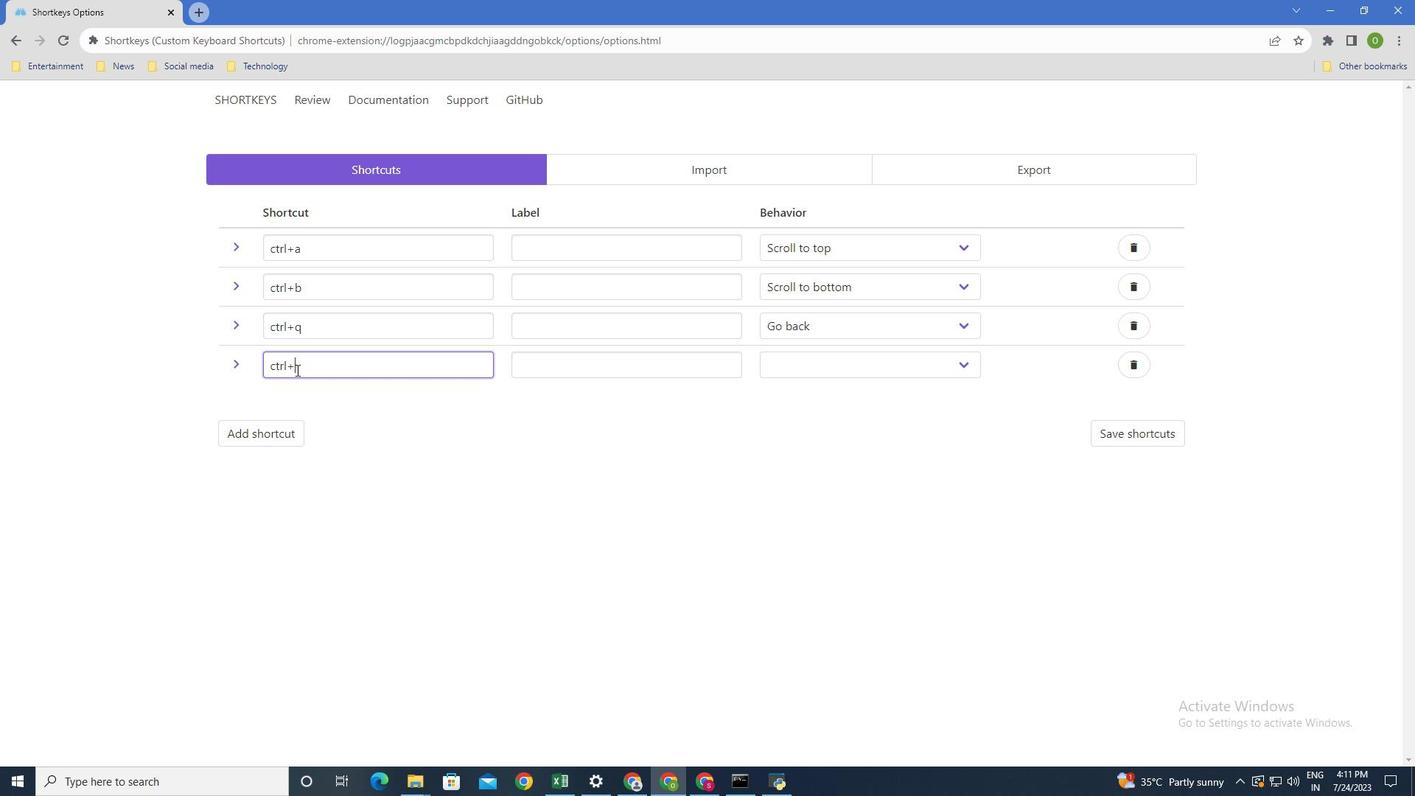 
Action: Mouse moved to (833, 367)
Screenshot: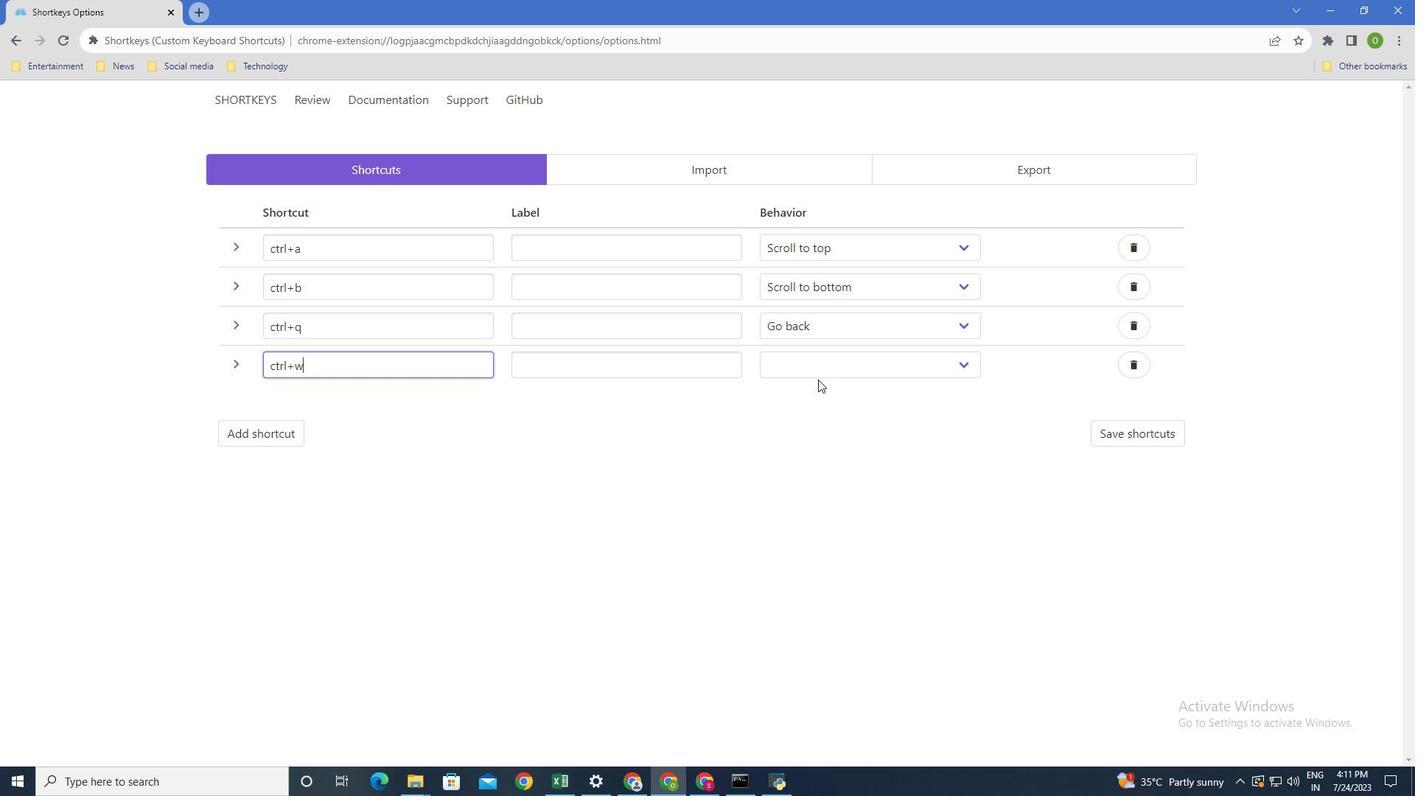 
Action: Mouse pressed left at (833, 367)
Screenshot: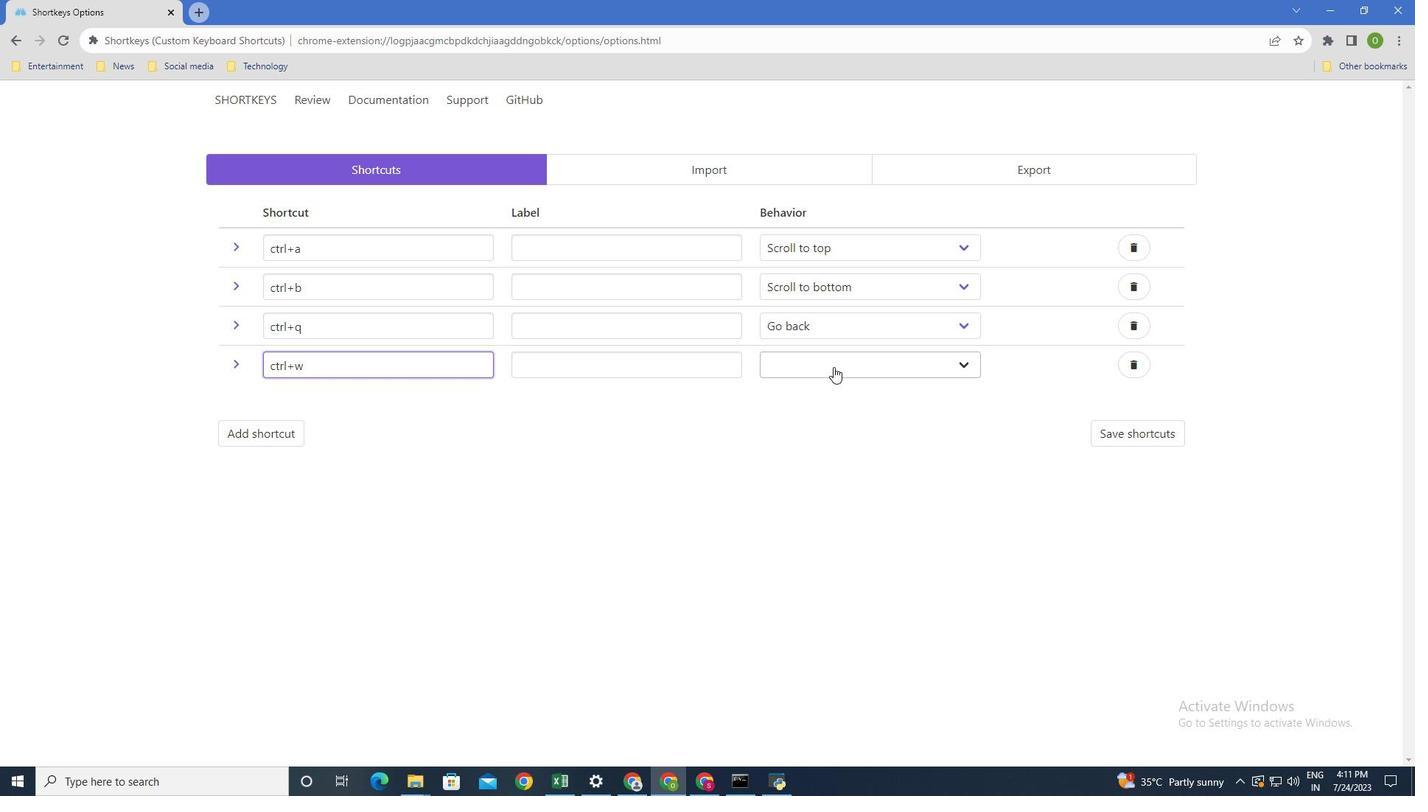 
Action: Mouse moved to (898, 565)
Screenshot: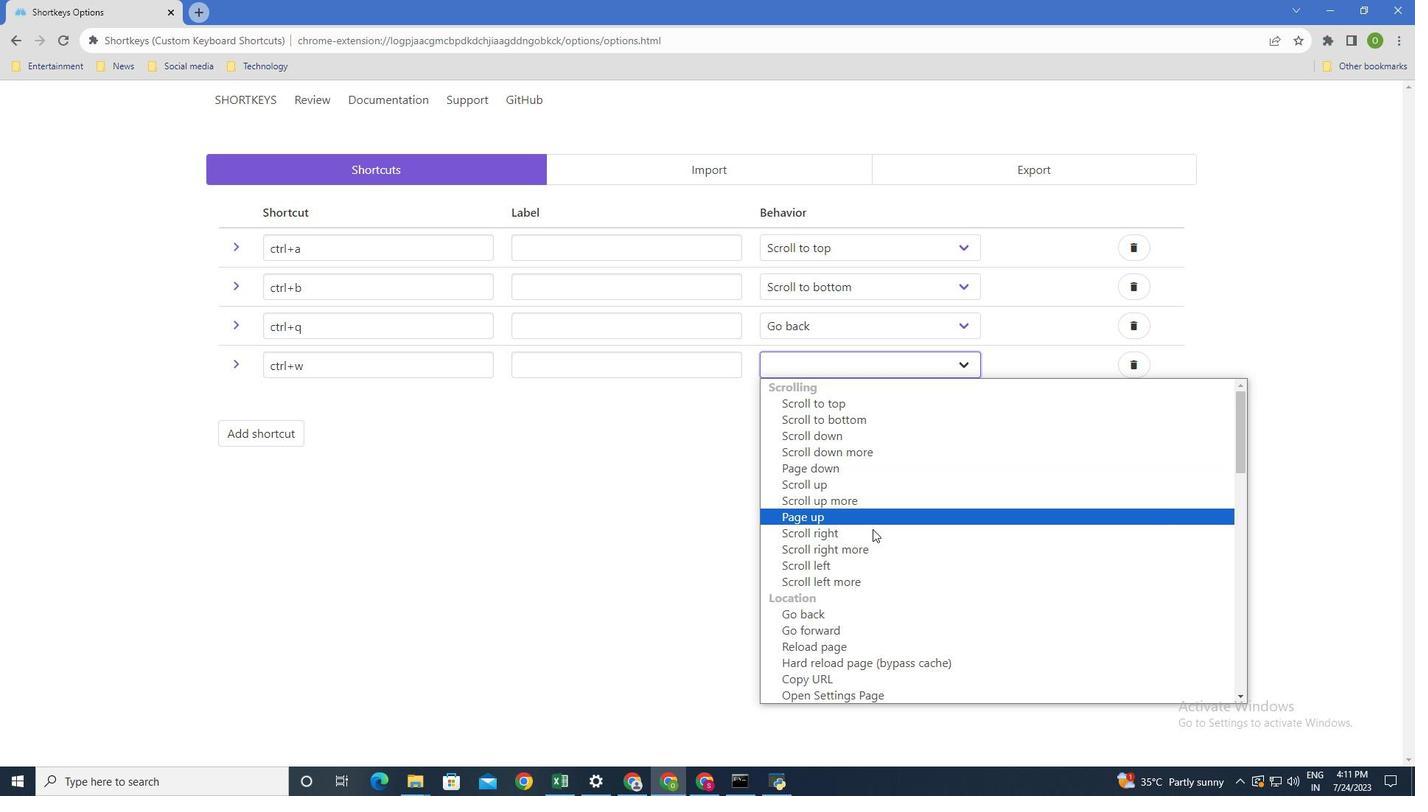 
Action: Mouse scrolled (898, 564) with delta (0, 0)
Screenshot: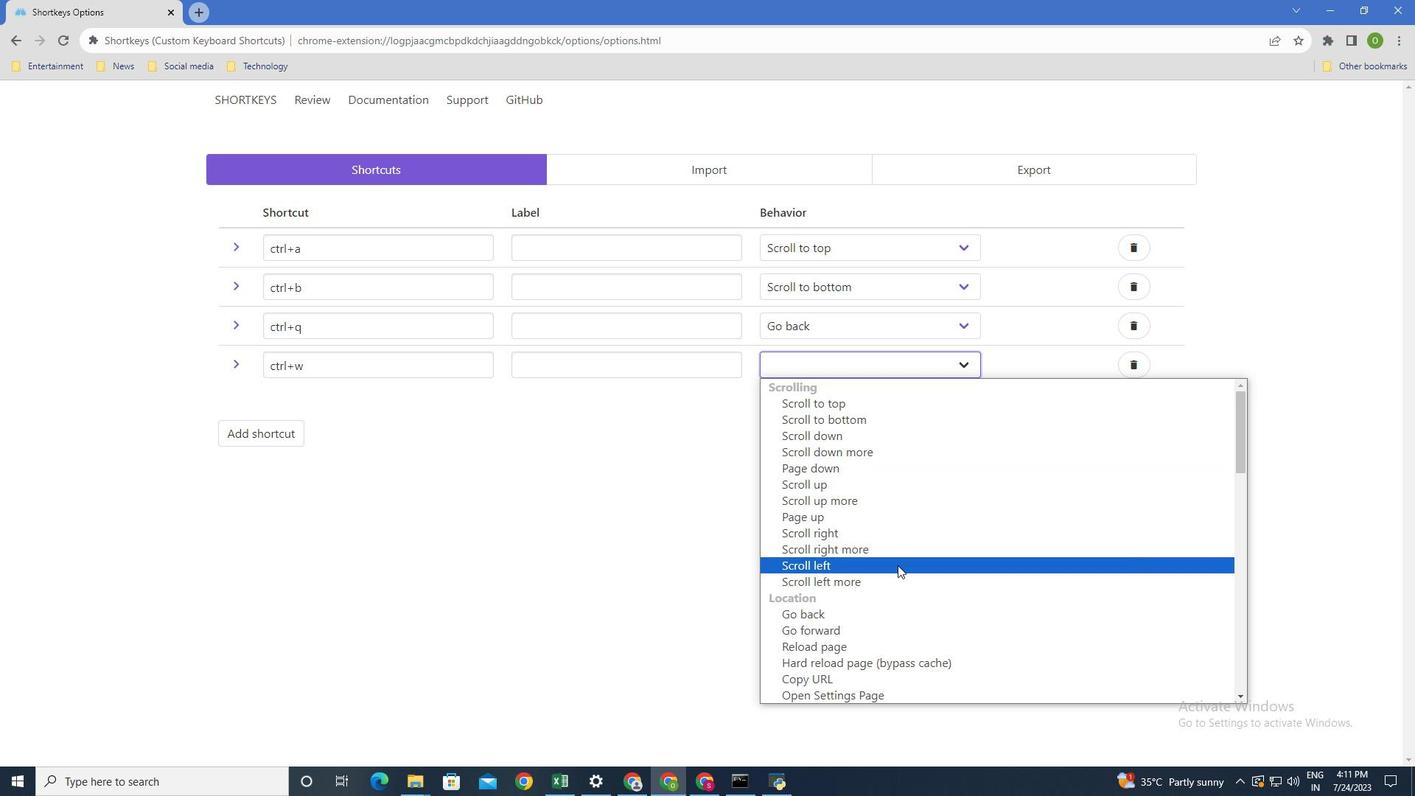 
Action: Mouse moved to (912, 550)
Screenshot: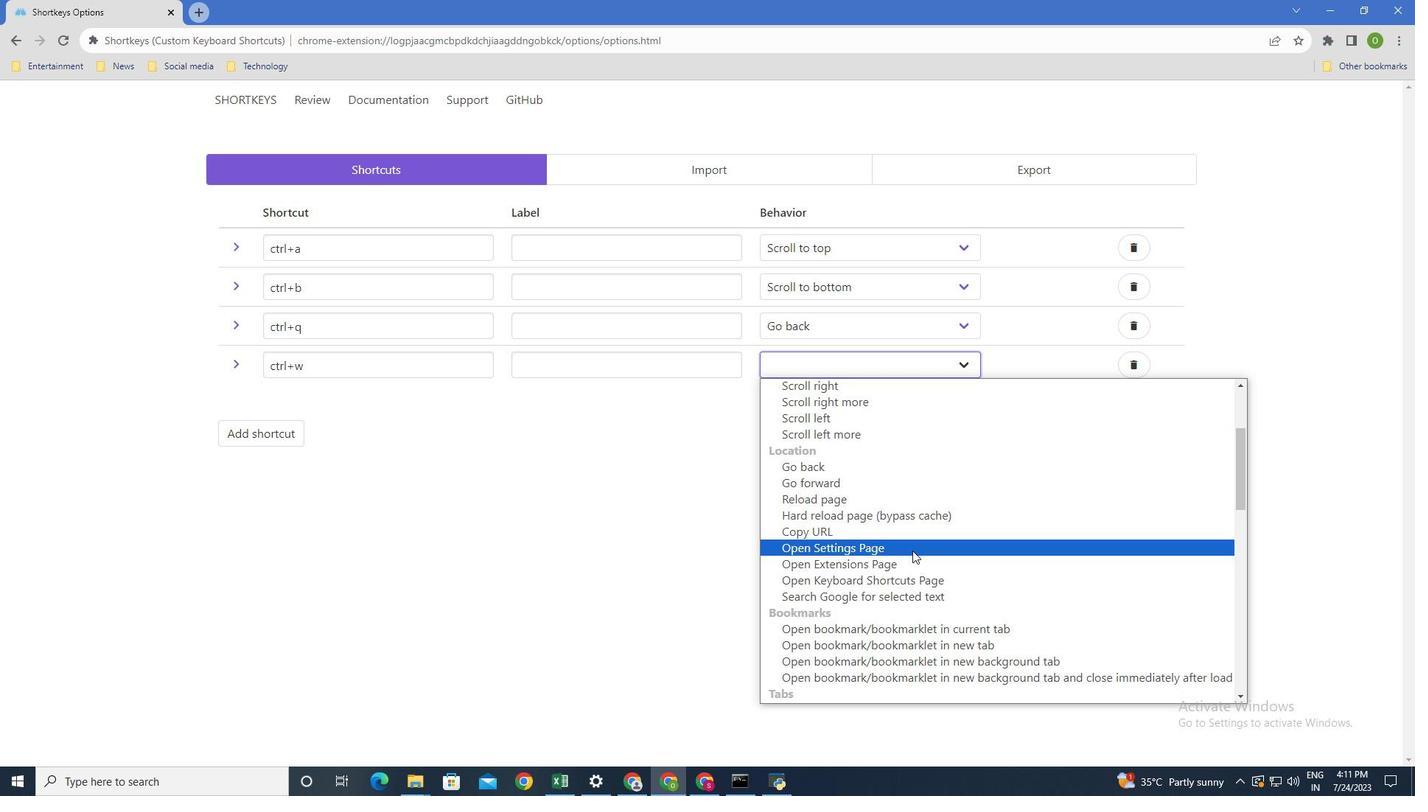 
Action: Mouse scrolled (912, 550) with delta (0, 0)
Screenshot: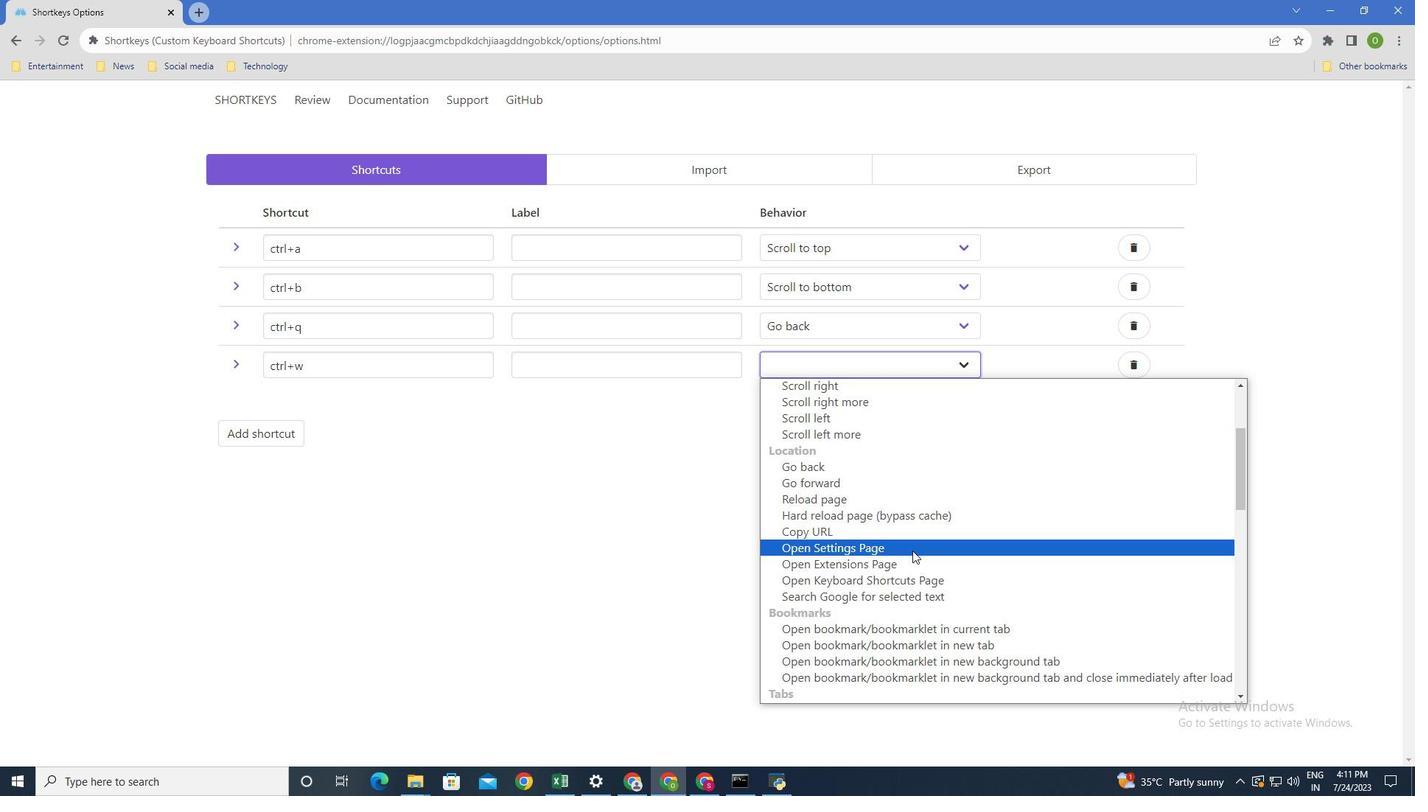 
Action: Mouse moved to (912, 553)
Screenshot: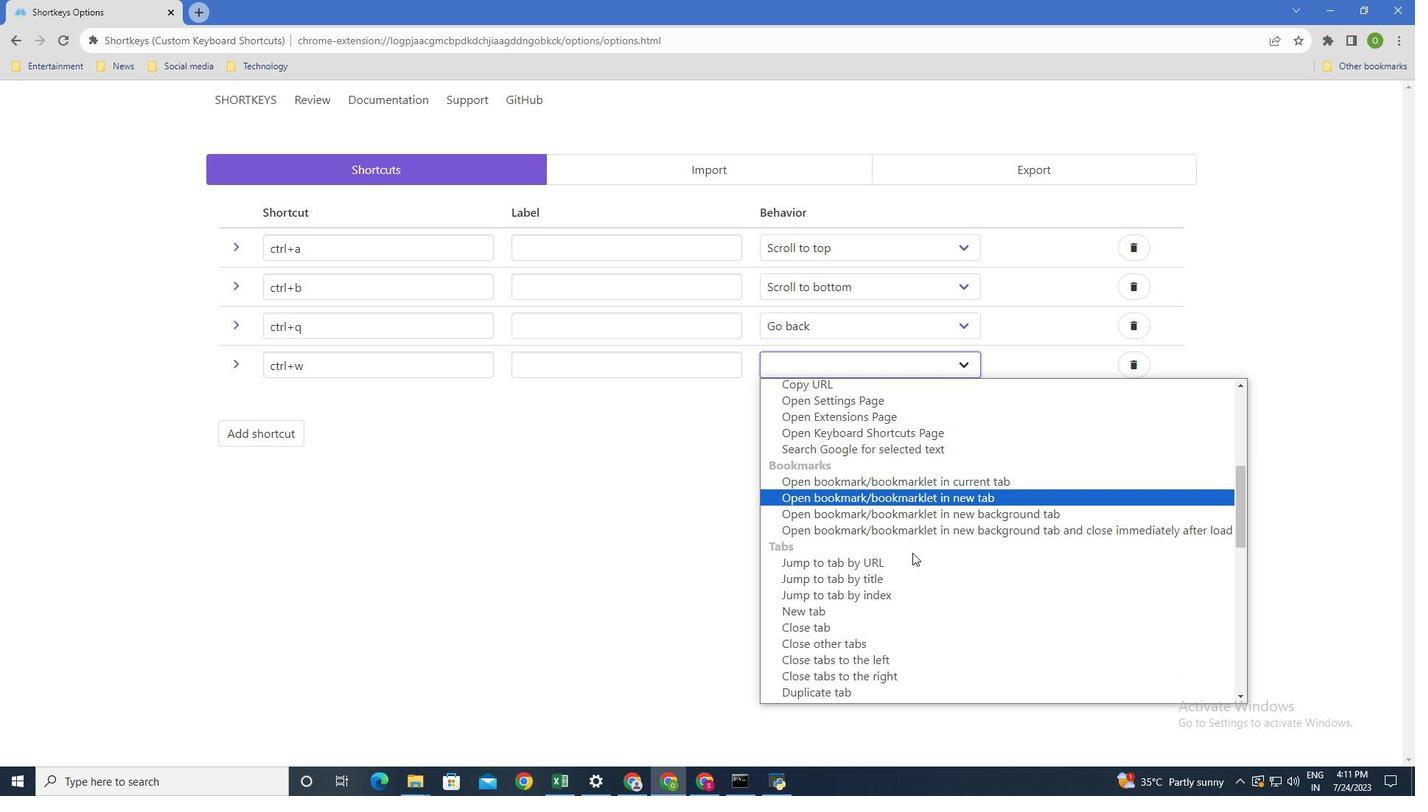 
Action: Mouse scrolled (912, 554) with delta (0, 0)
Screenshot: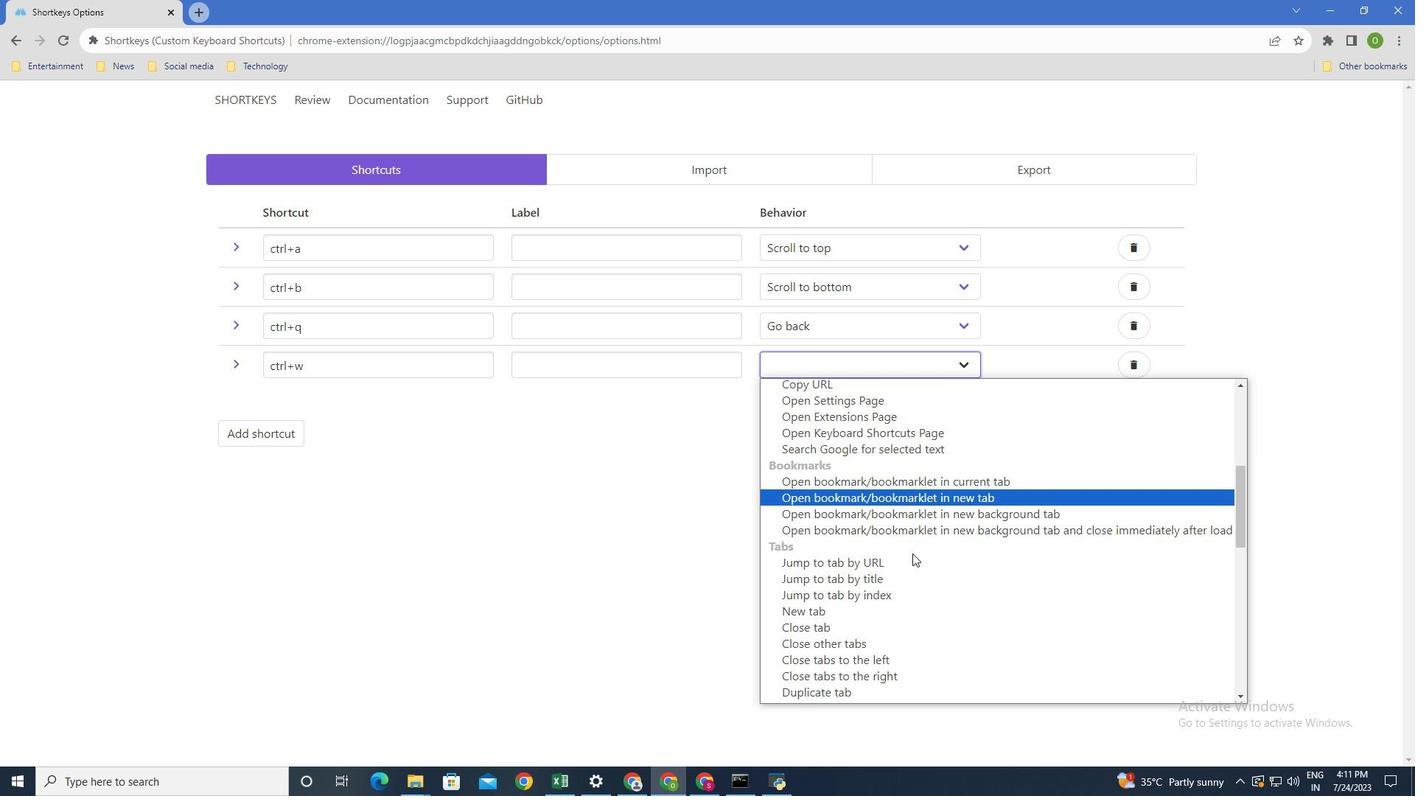 
Action: Mouse moved to (895, 628)
Screenshot: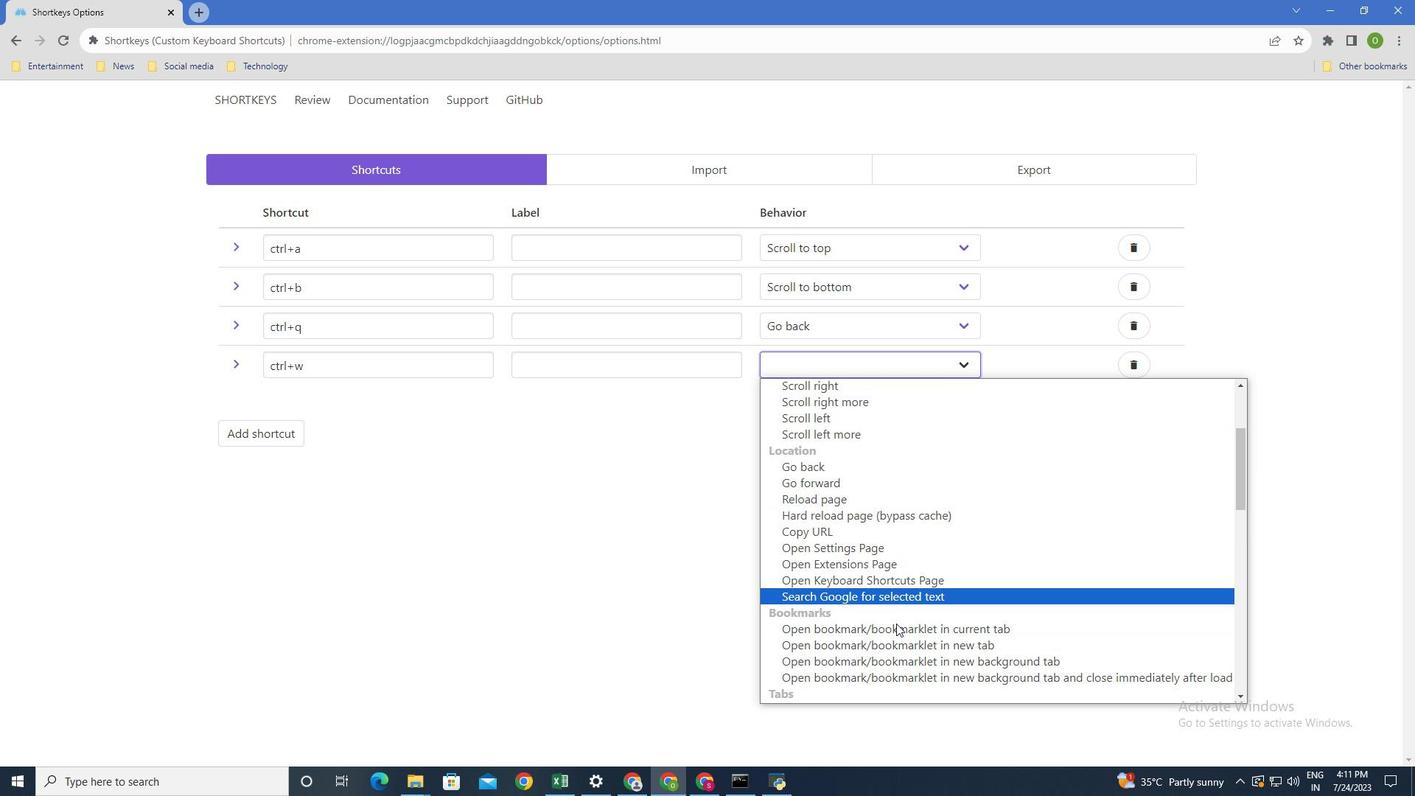 
Action: Mouse pressed left at (895, 628)
Screenshot: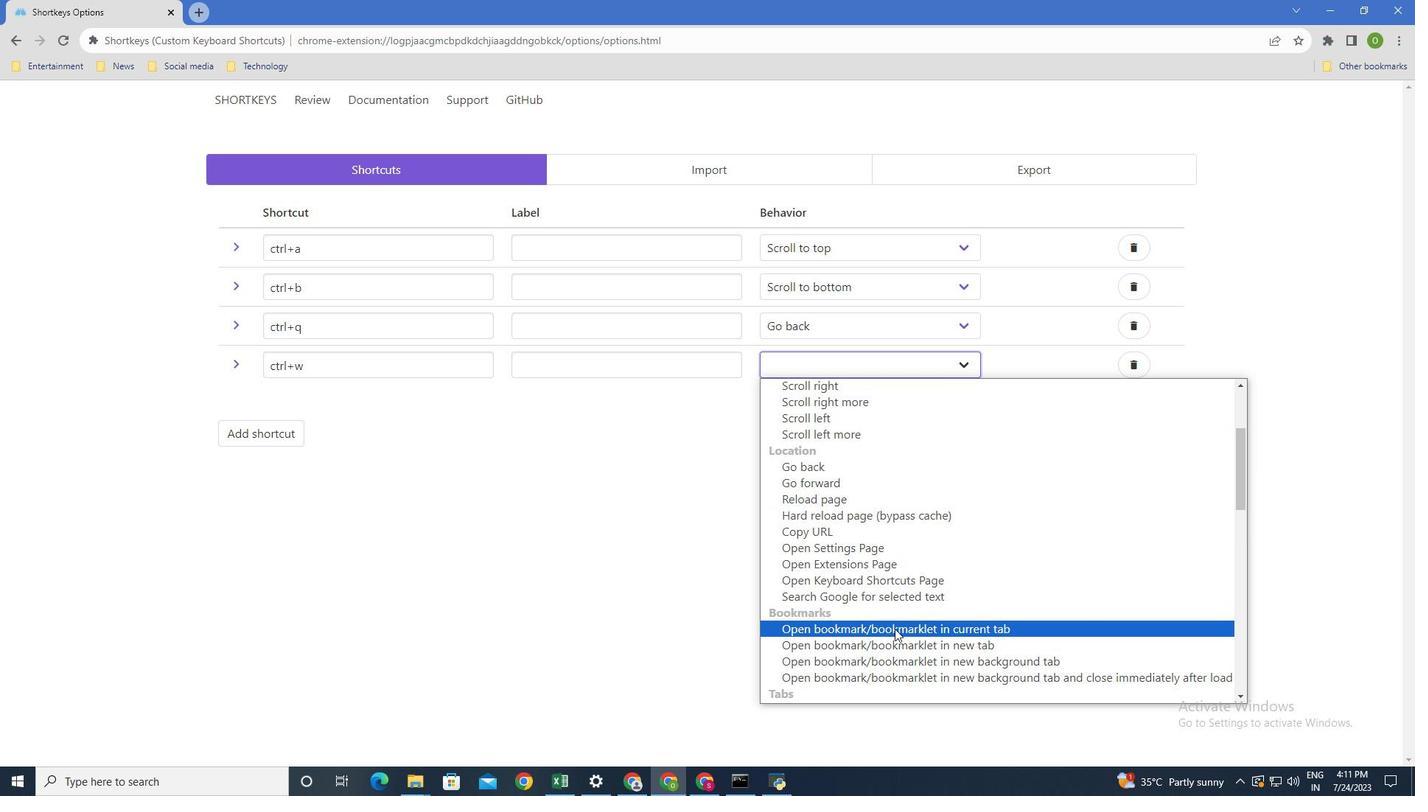 
Action: Mouse moved to (253, 431)
Screenshot: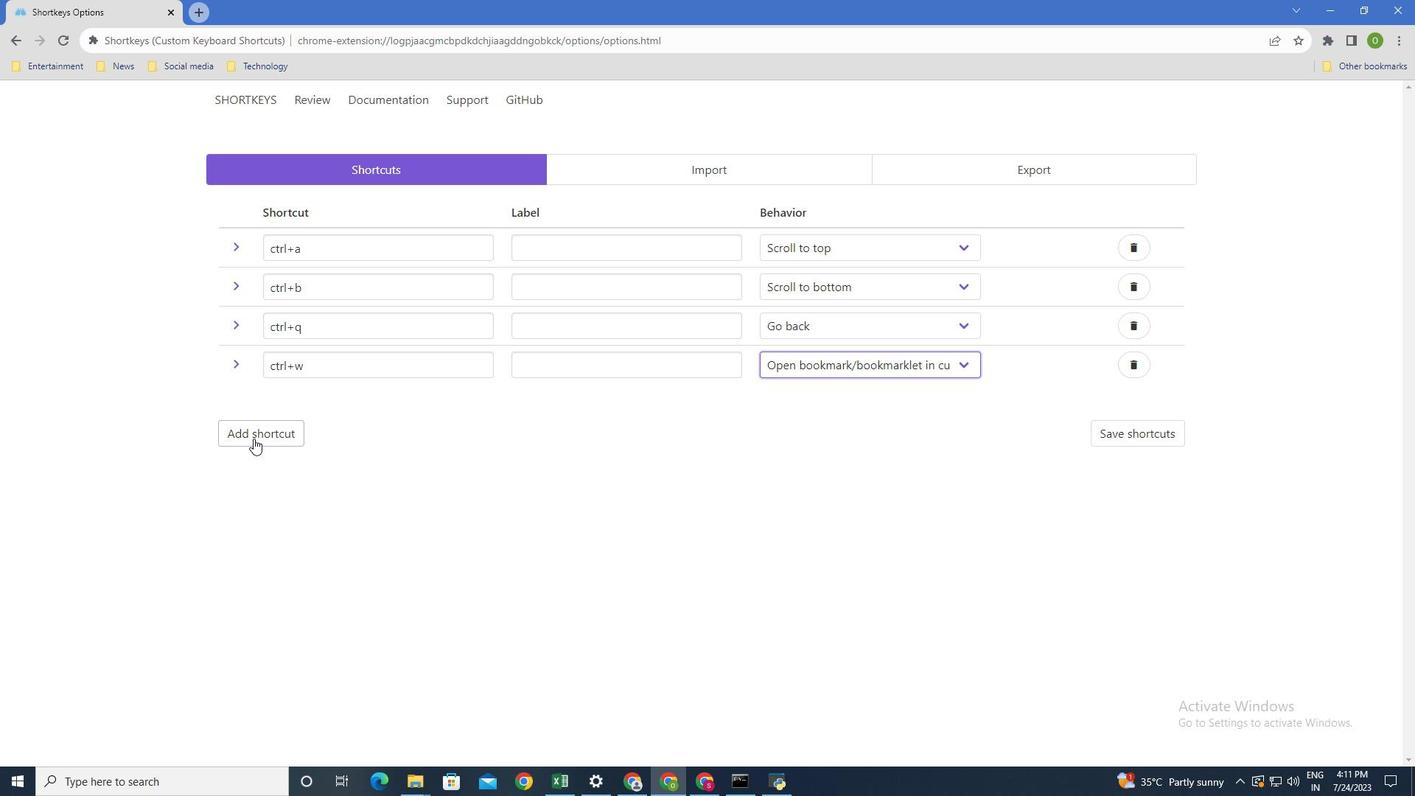 
Action: Mouse pressed left at (253, 431)
Screenshot: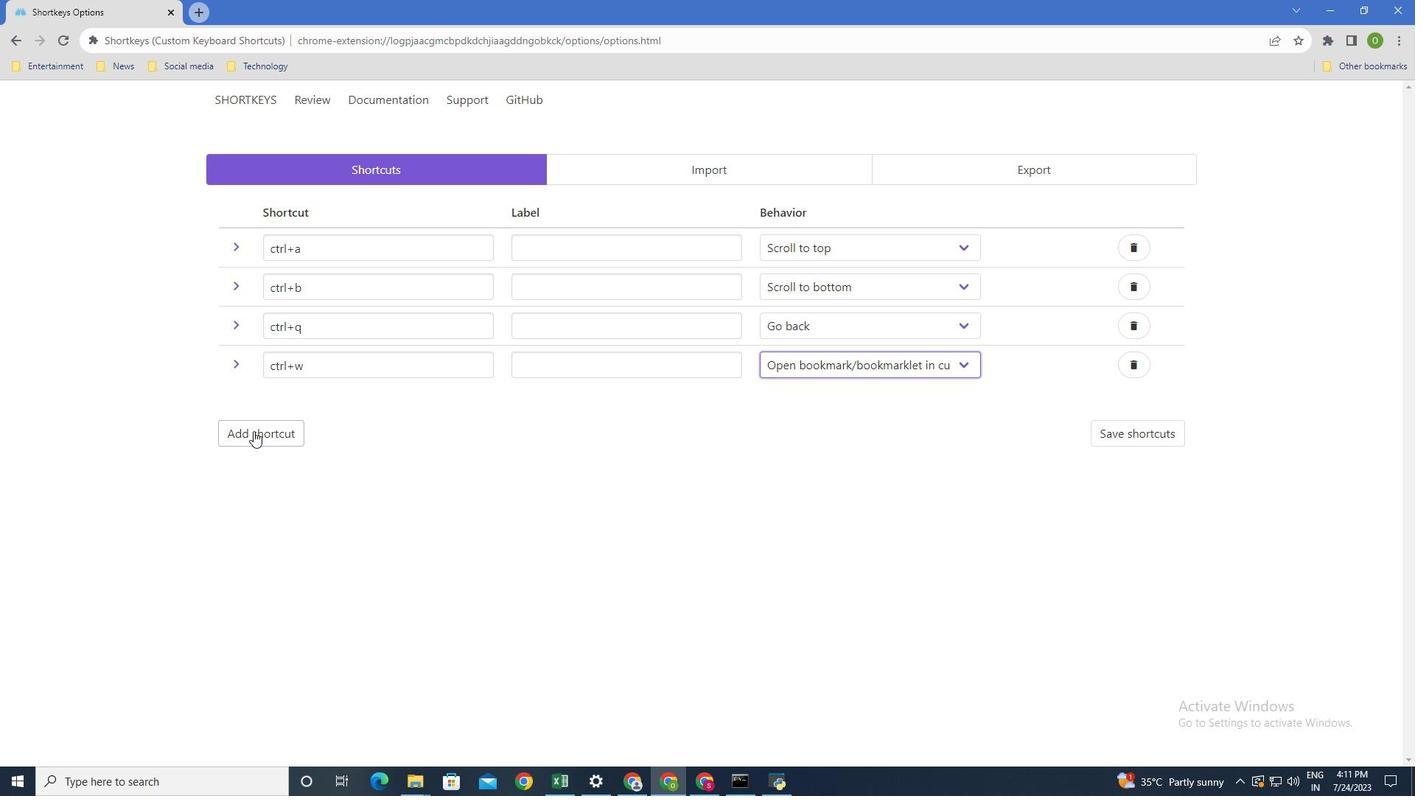 
Action: Mouse moved to (296, 407)
Screenshot: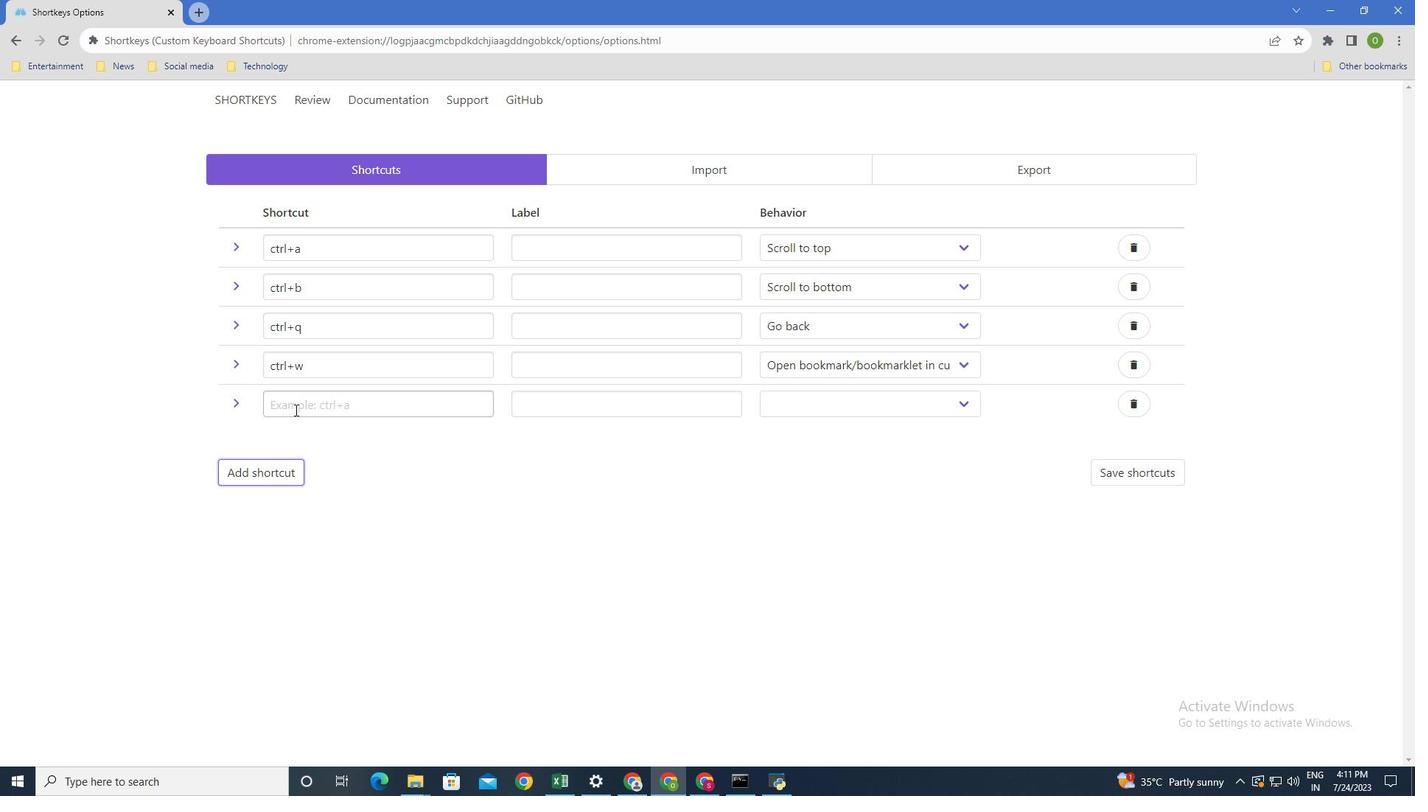 
Action: Mouse pressed left at (296, 407)
Screenshot: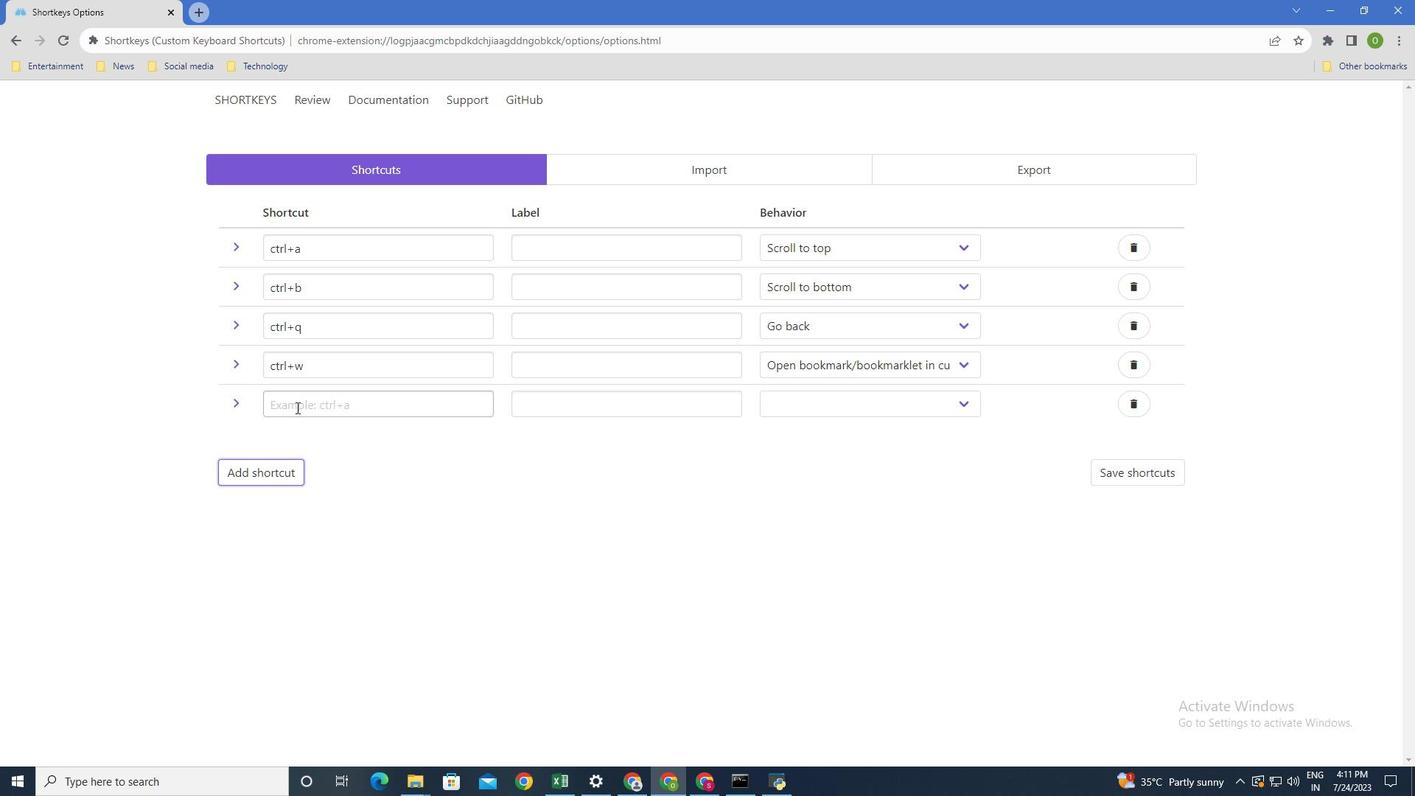 
Action: Key pressed ctrl+e
Screenshot: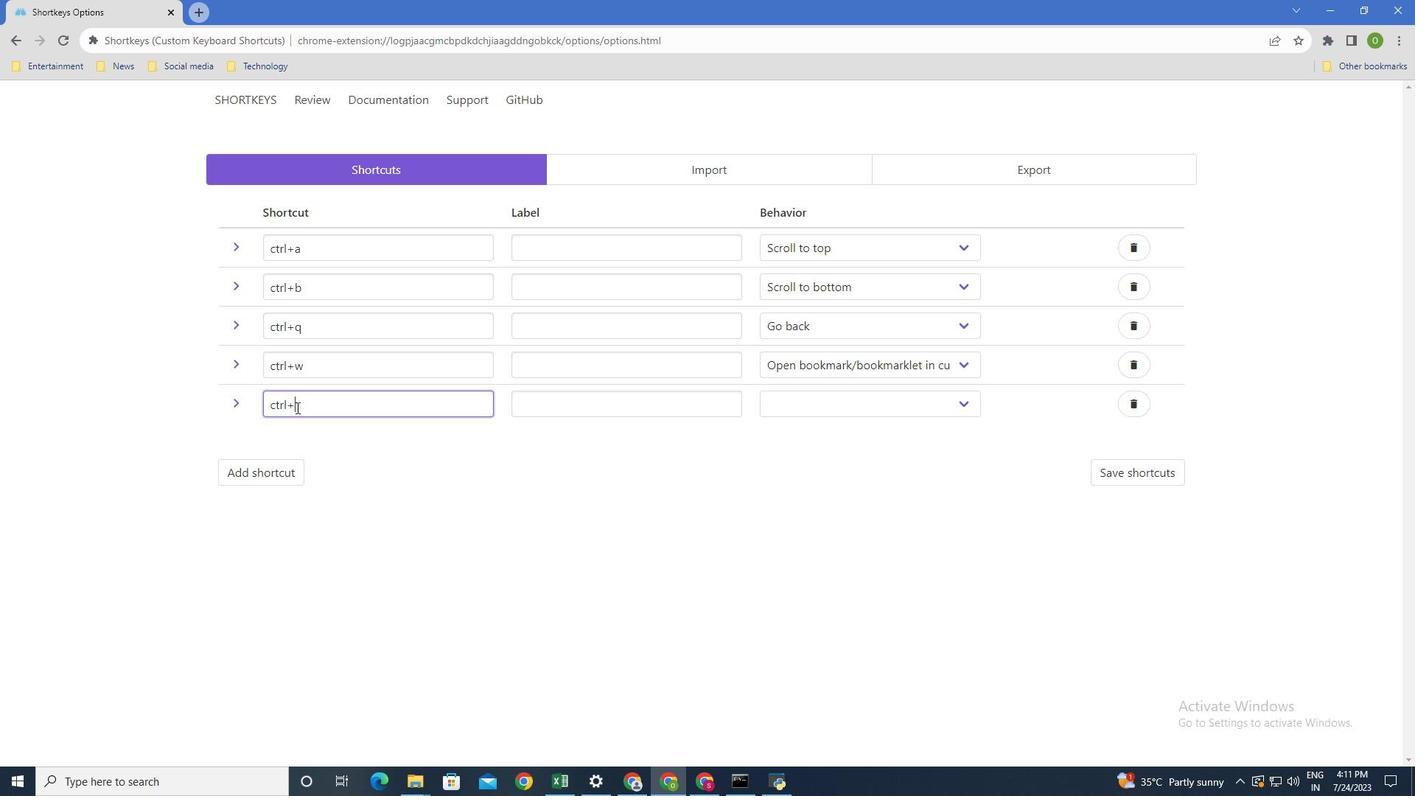 
Action: Mouse moved to (807, 401)
Screenshot: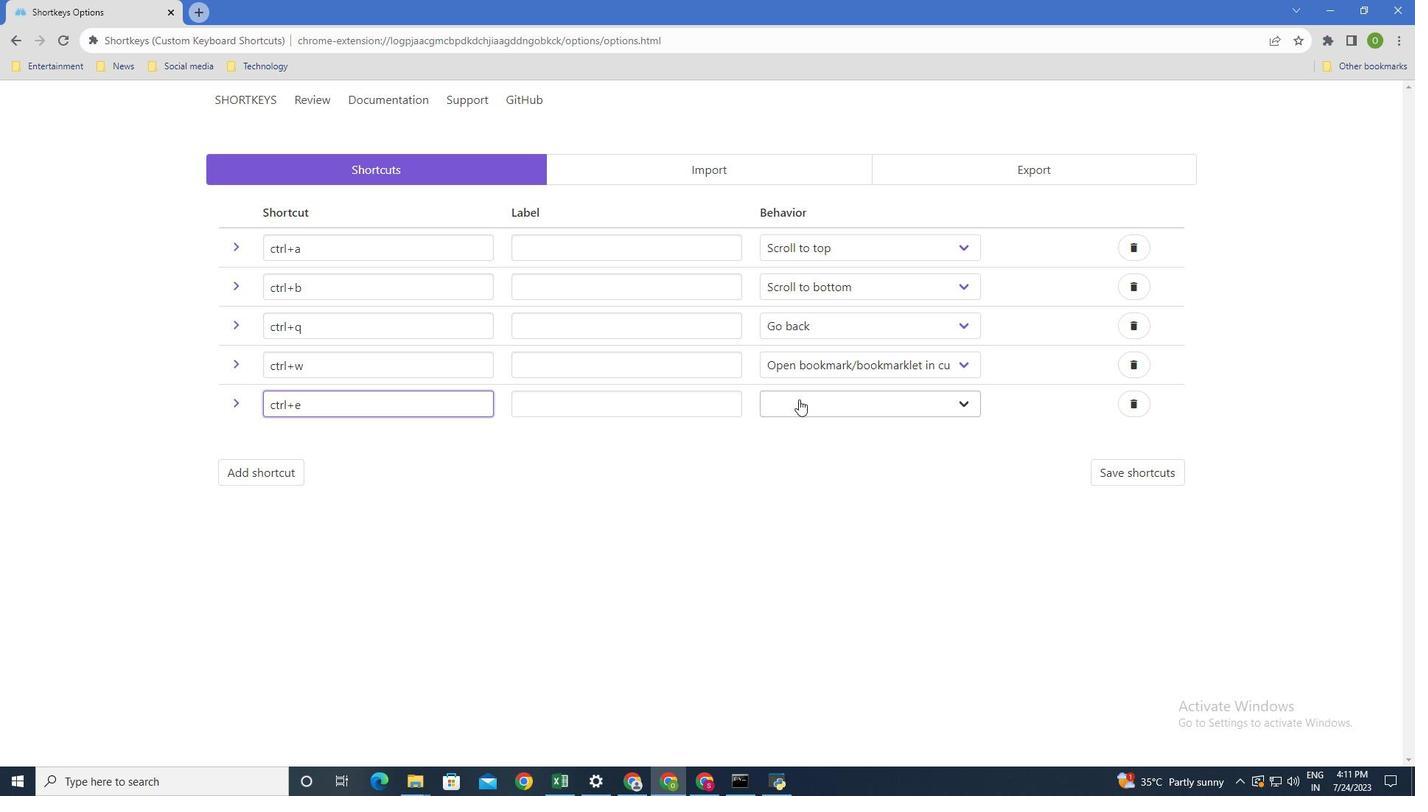 
Action: Mouse pressed left at (807, 401)
Screenshot: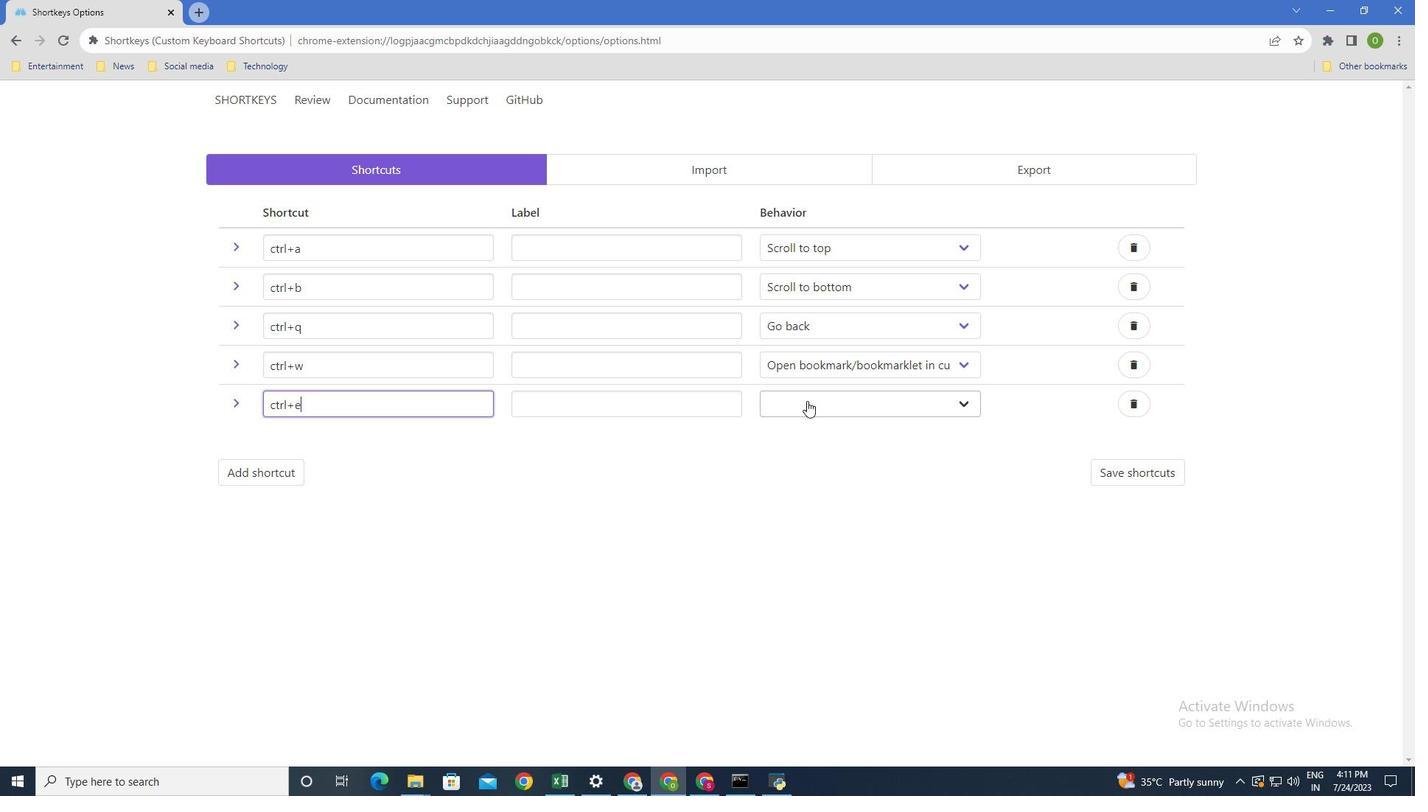 
Action: Mouse moved to (873, 598)
Screenshot: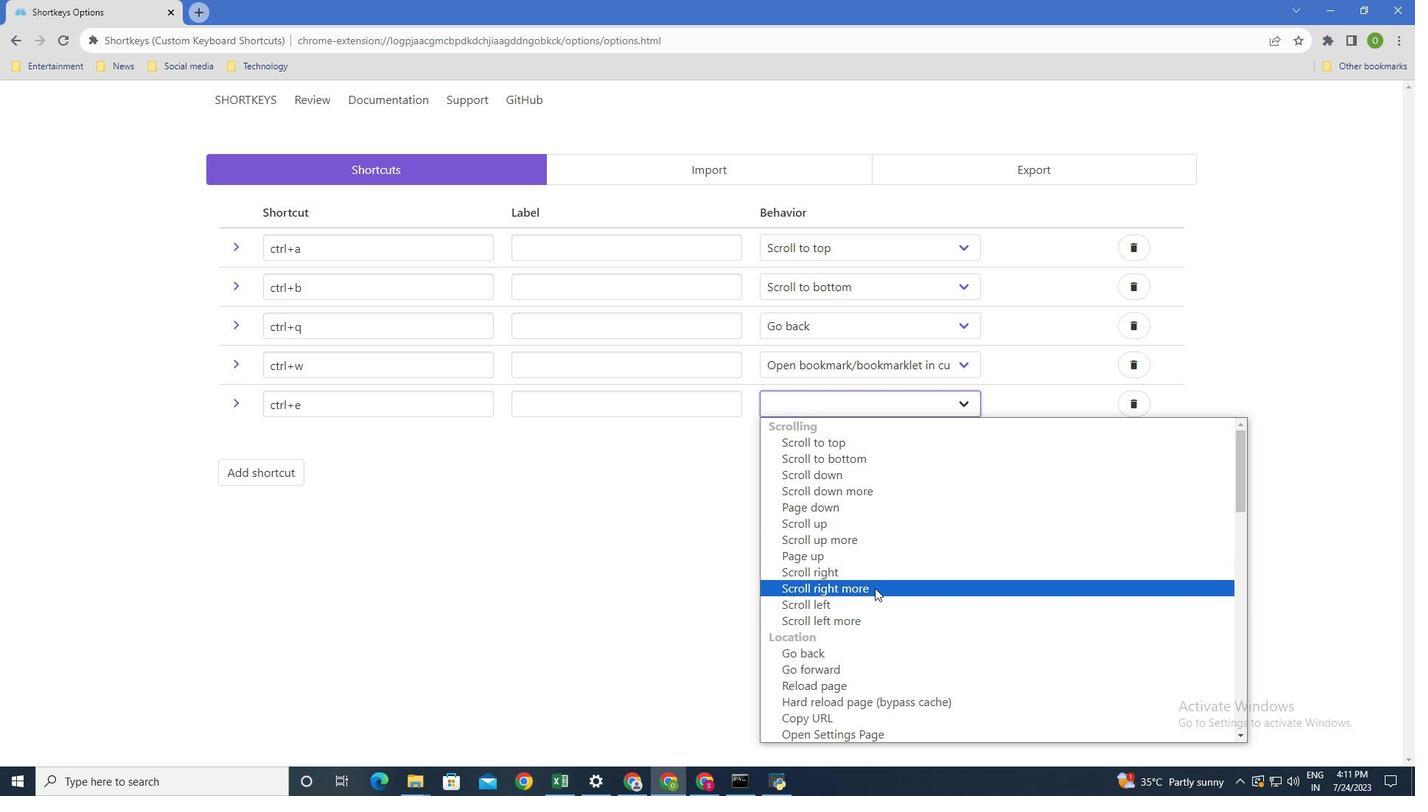 
Action: Mouse scrolled (873, 597) with delta (0, 0)
Screenshot: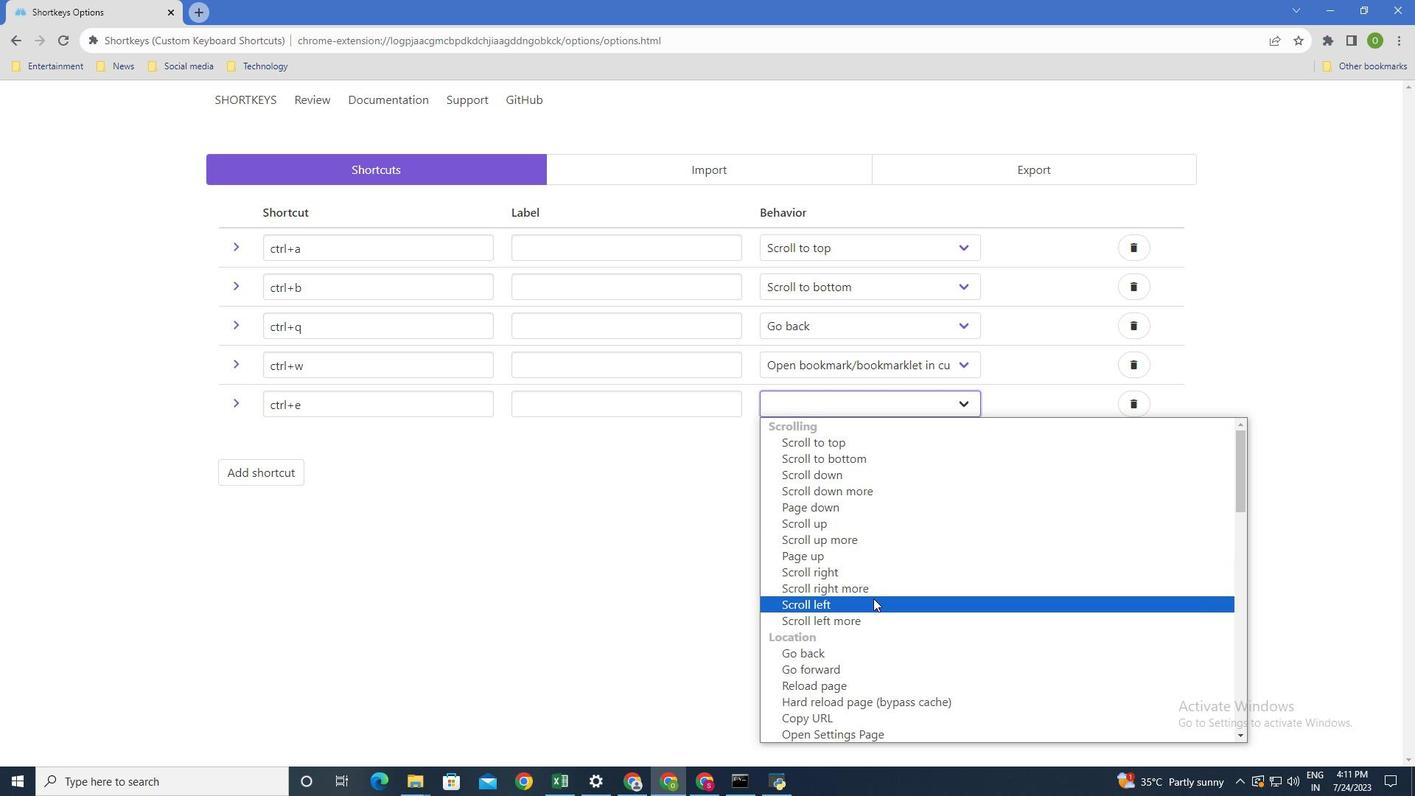 
Action: Mouse moved to (853, 543)
Screenshot: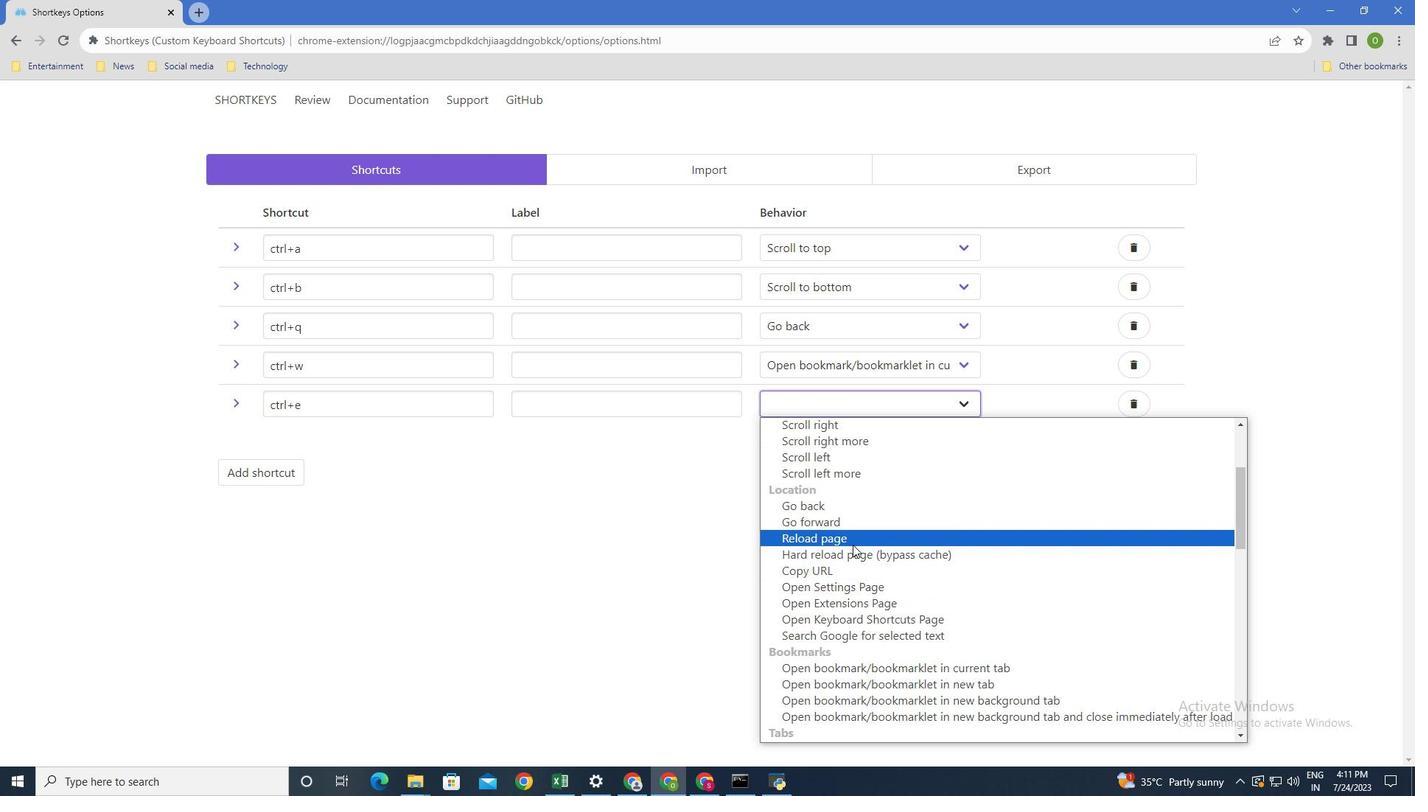 
Action: Mouse pressed left at (853, 543)
Screenshot: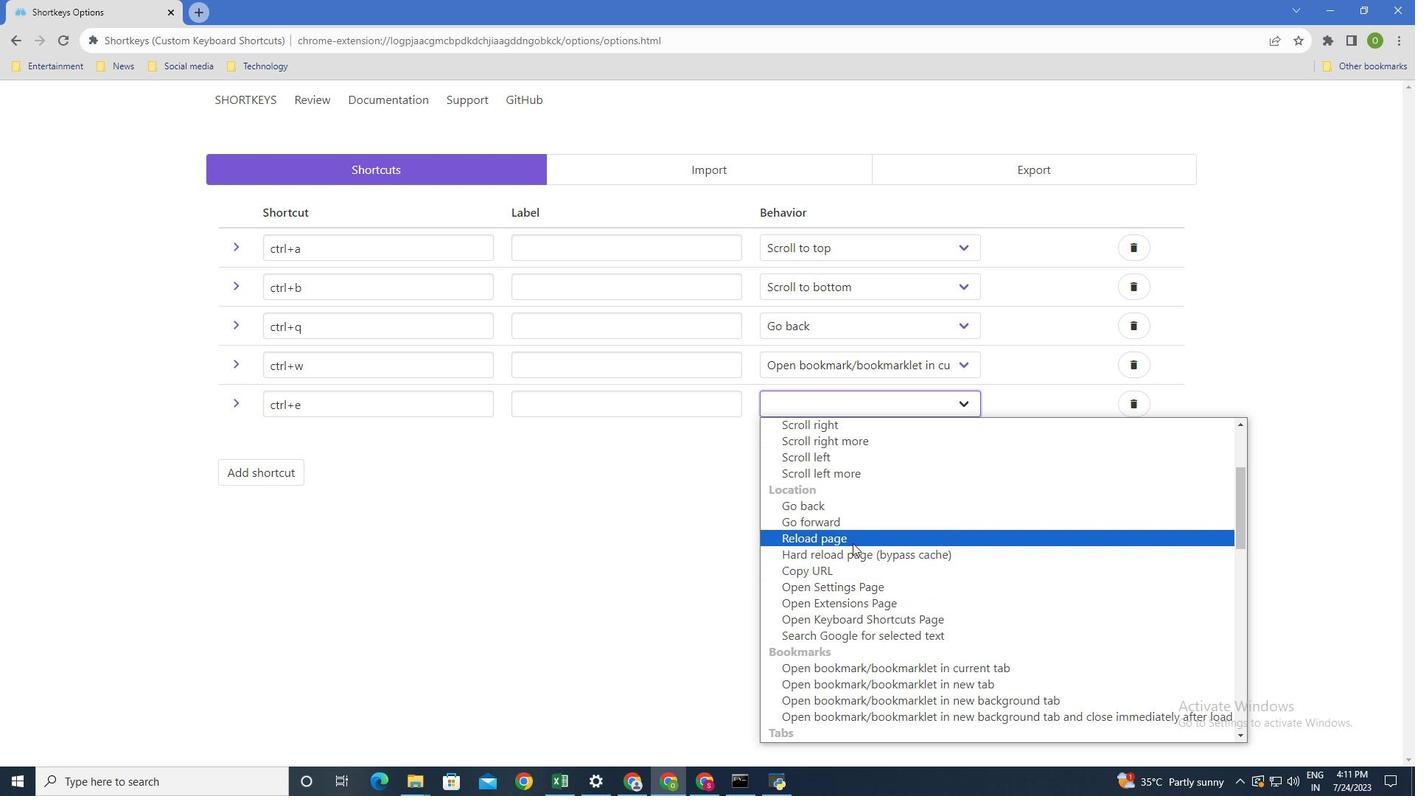 
Action: Mouse moved to (285, 471)
Screenshot: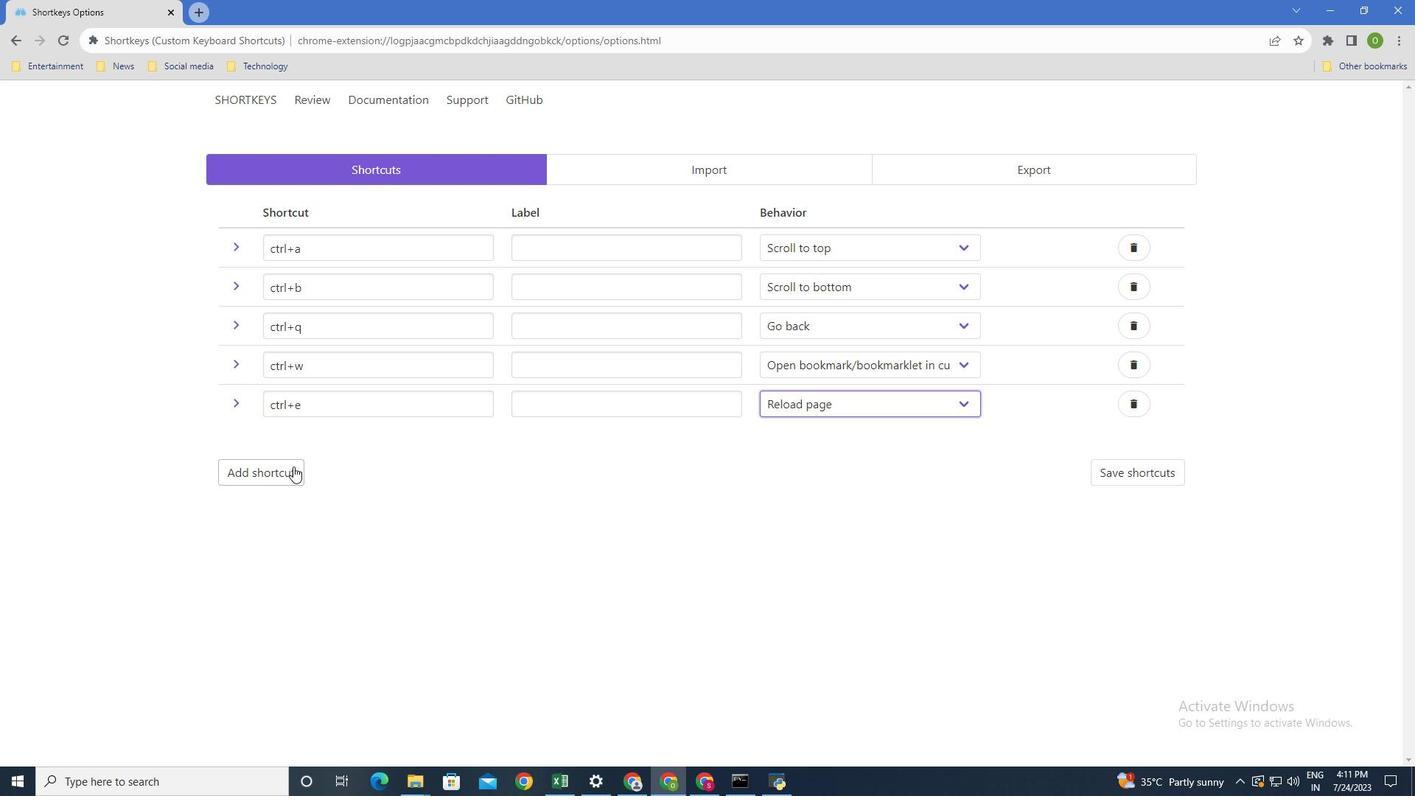 
Action: Mouse pressed left at (285, 471)
Screenshot: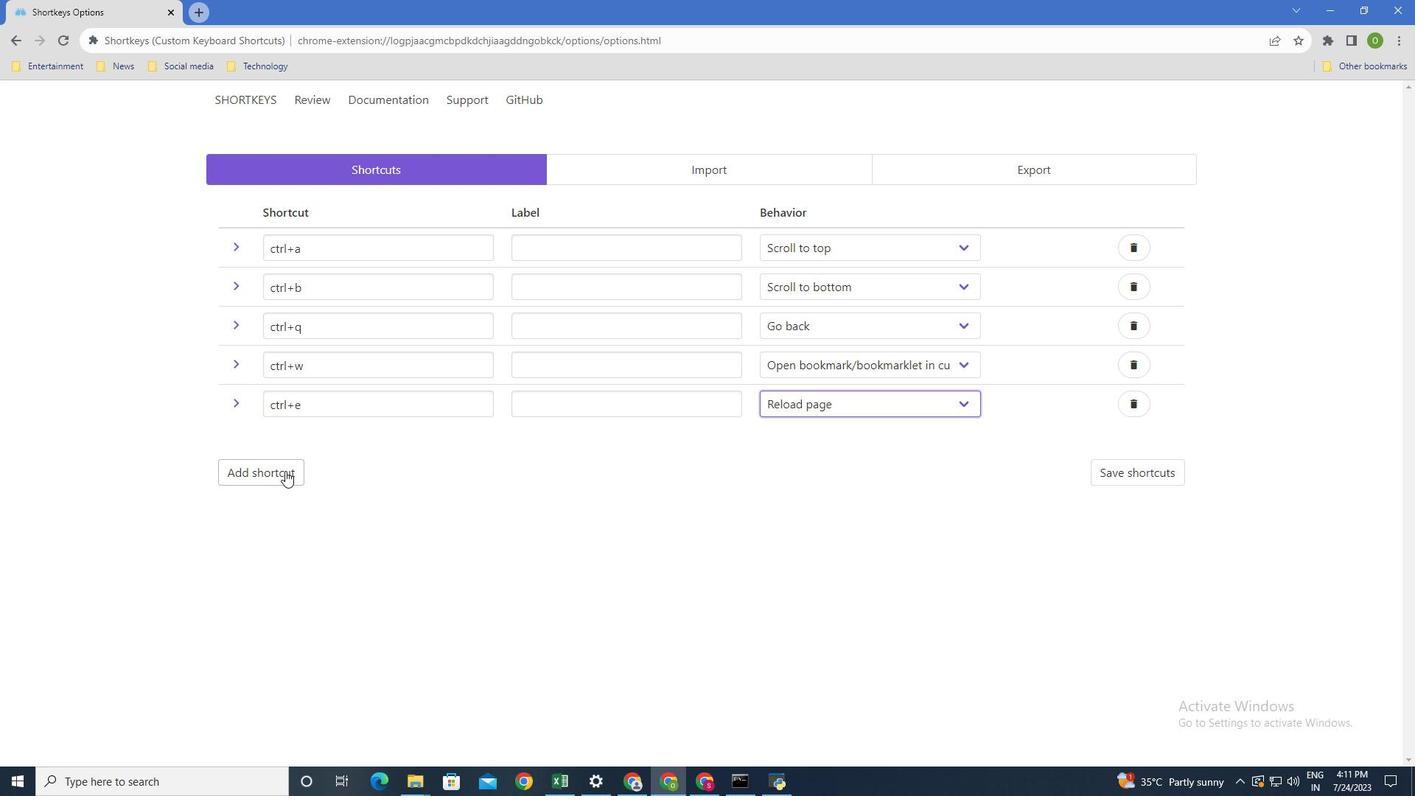 
Action: Mouse moved to (308, 443)
Screenshot: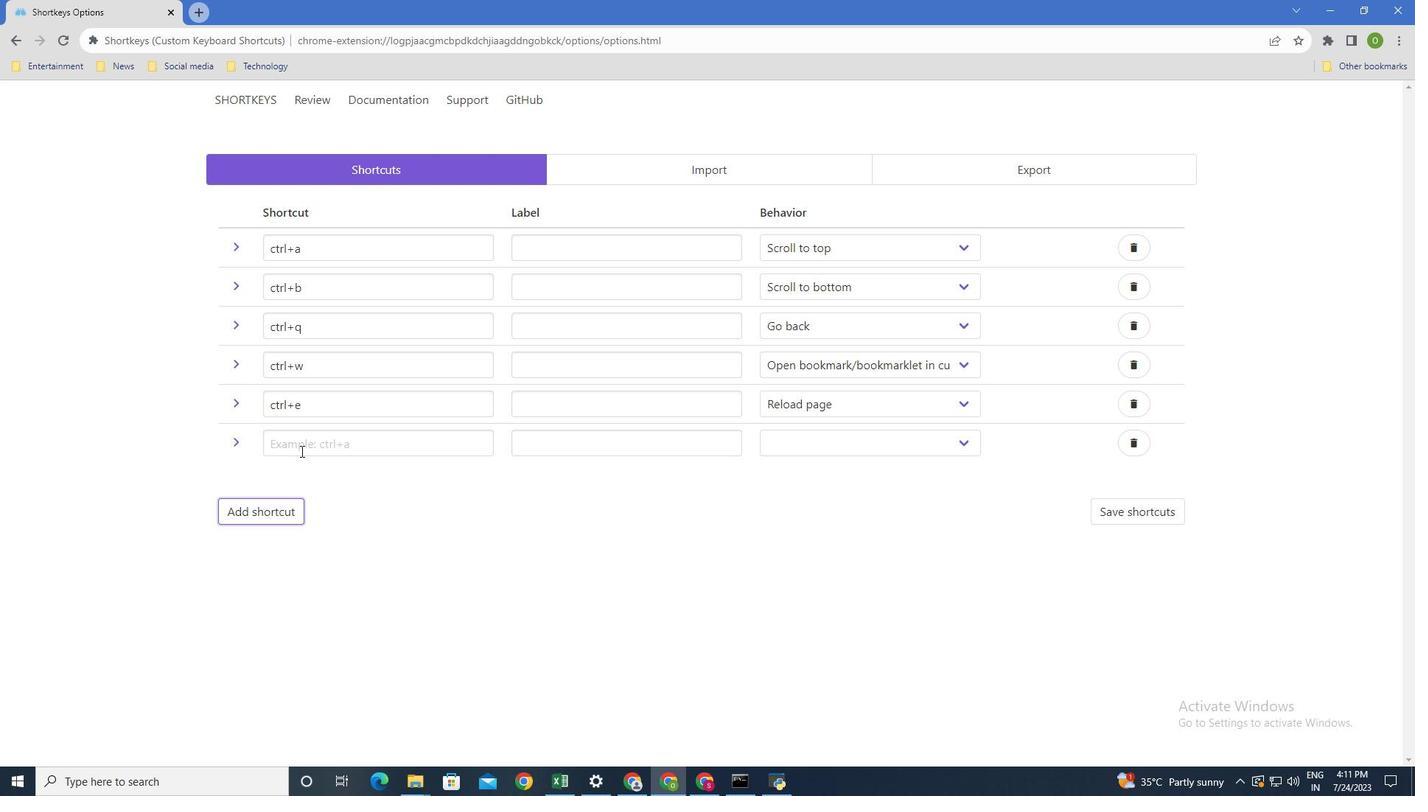 
Action: Mouse pressed left at (308, 443)
Screenshot: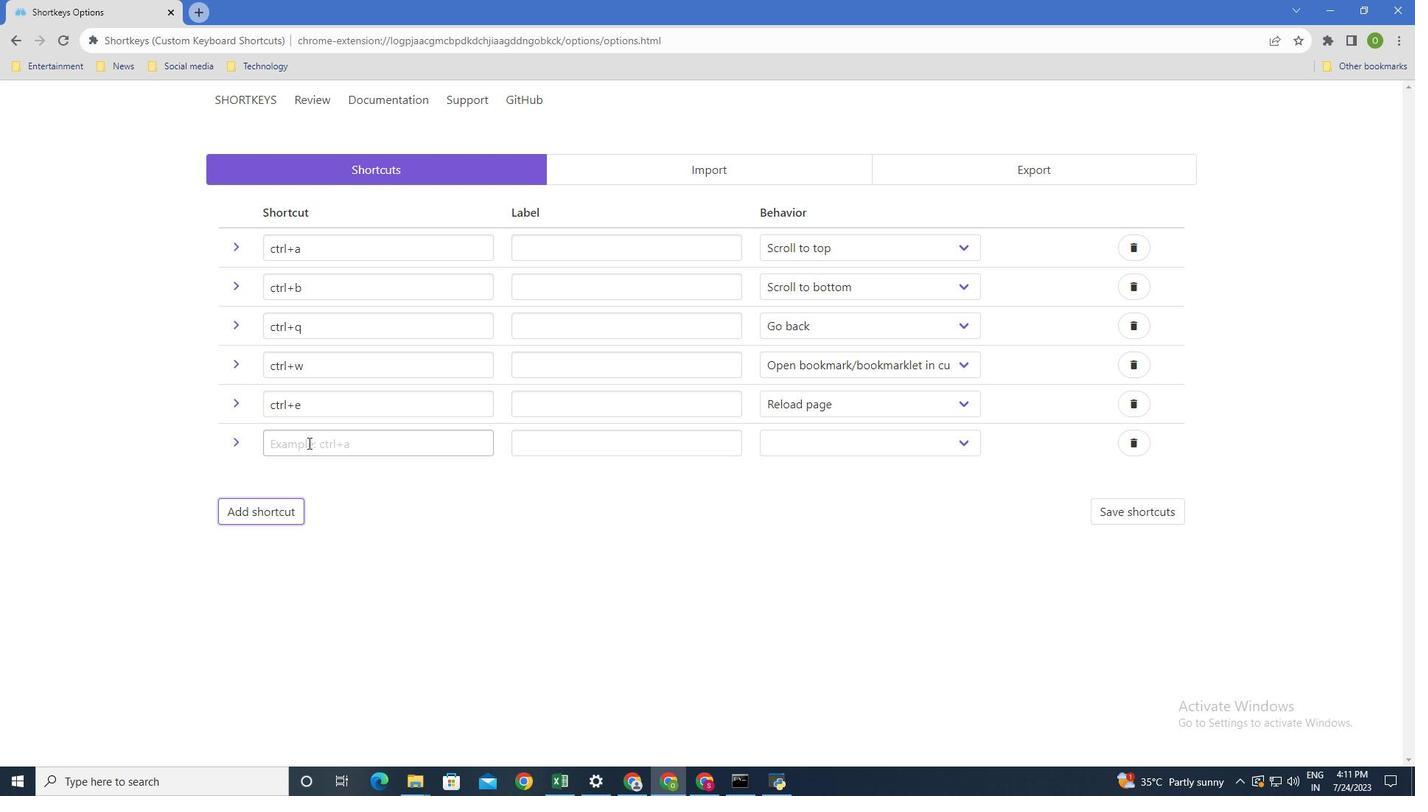 
Action: Key pressed ctrl+w
Screenshot: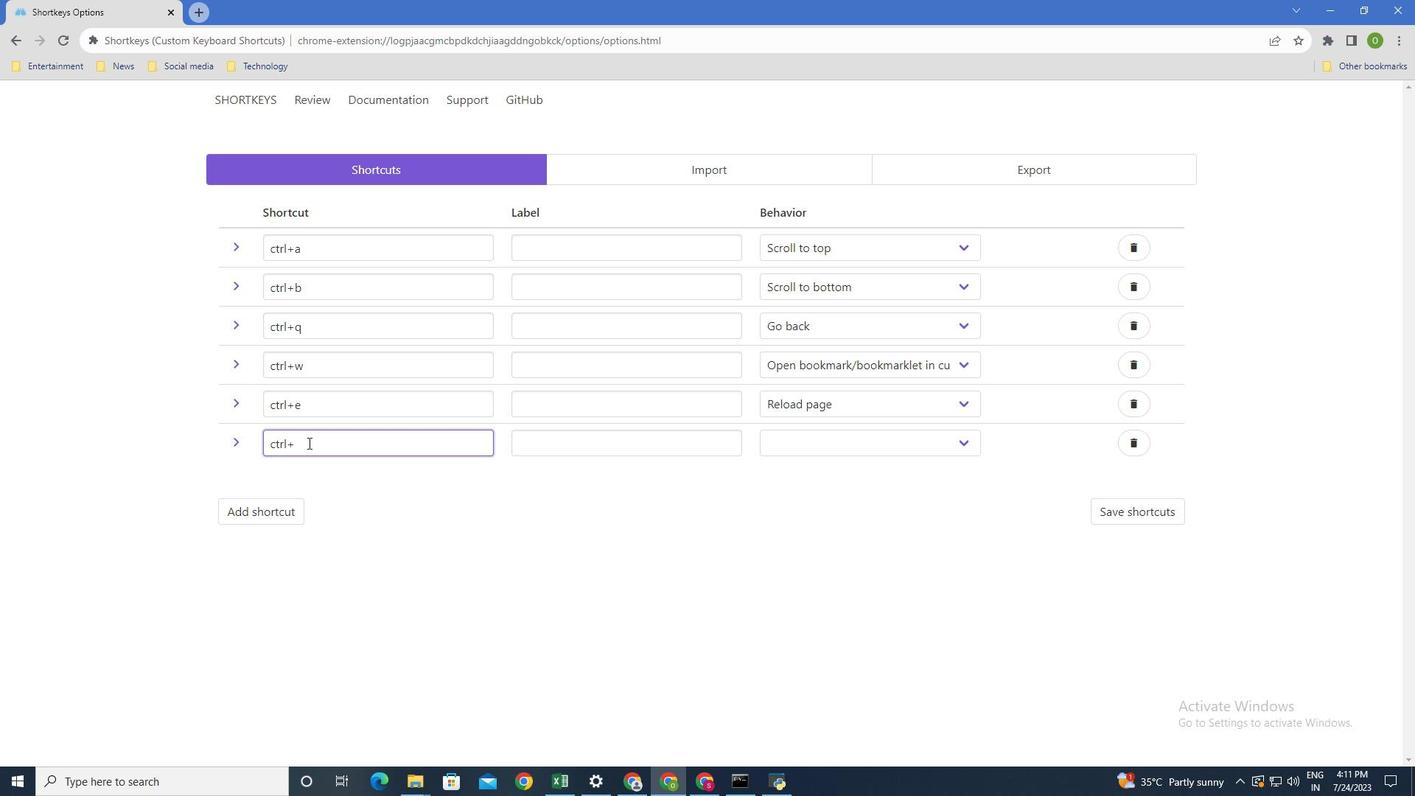 
Action: Mouse moved to (791, 440)
Screenshot: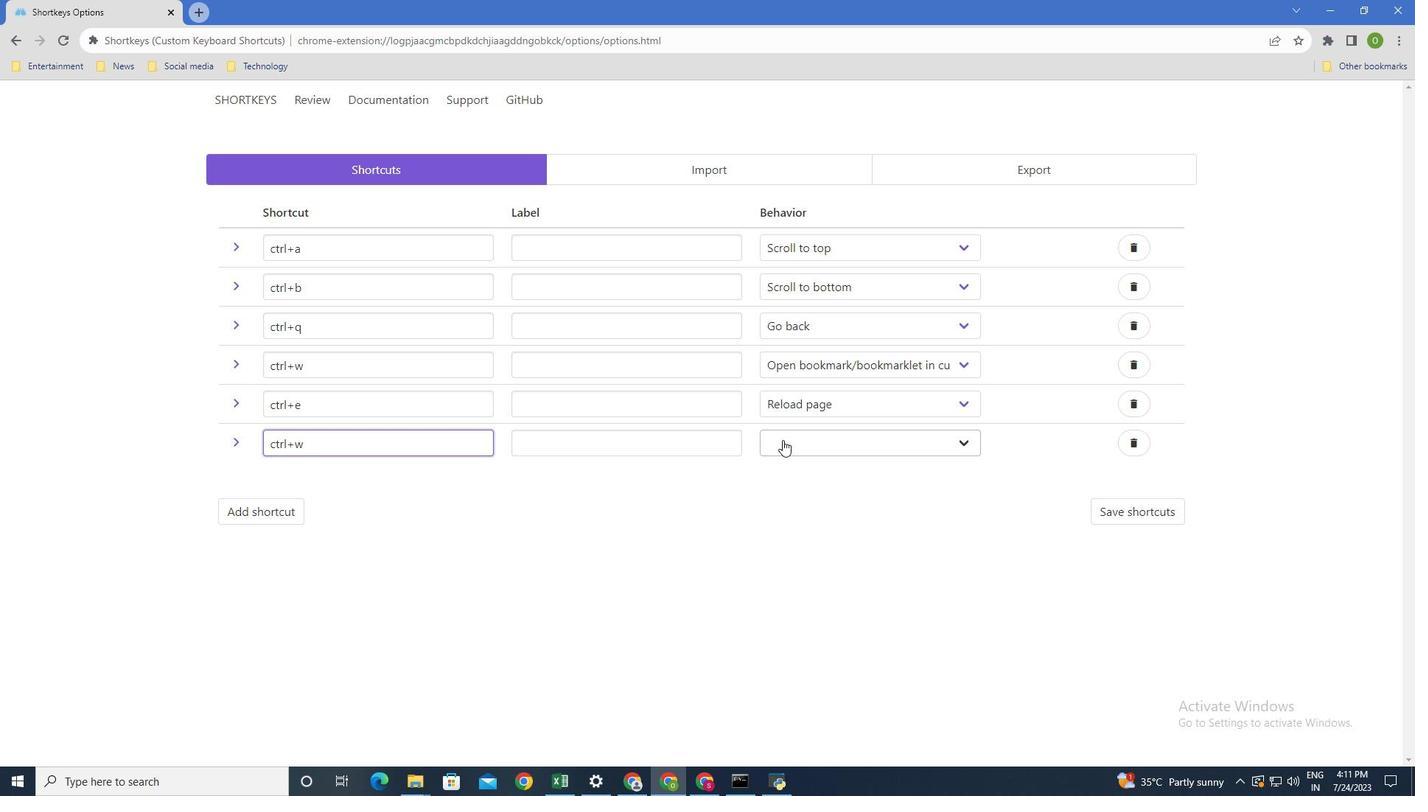 
Action: Mouse pressed left at (791, 440)
Screenshot: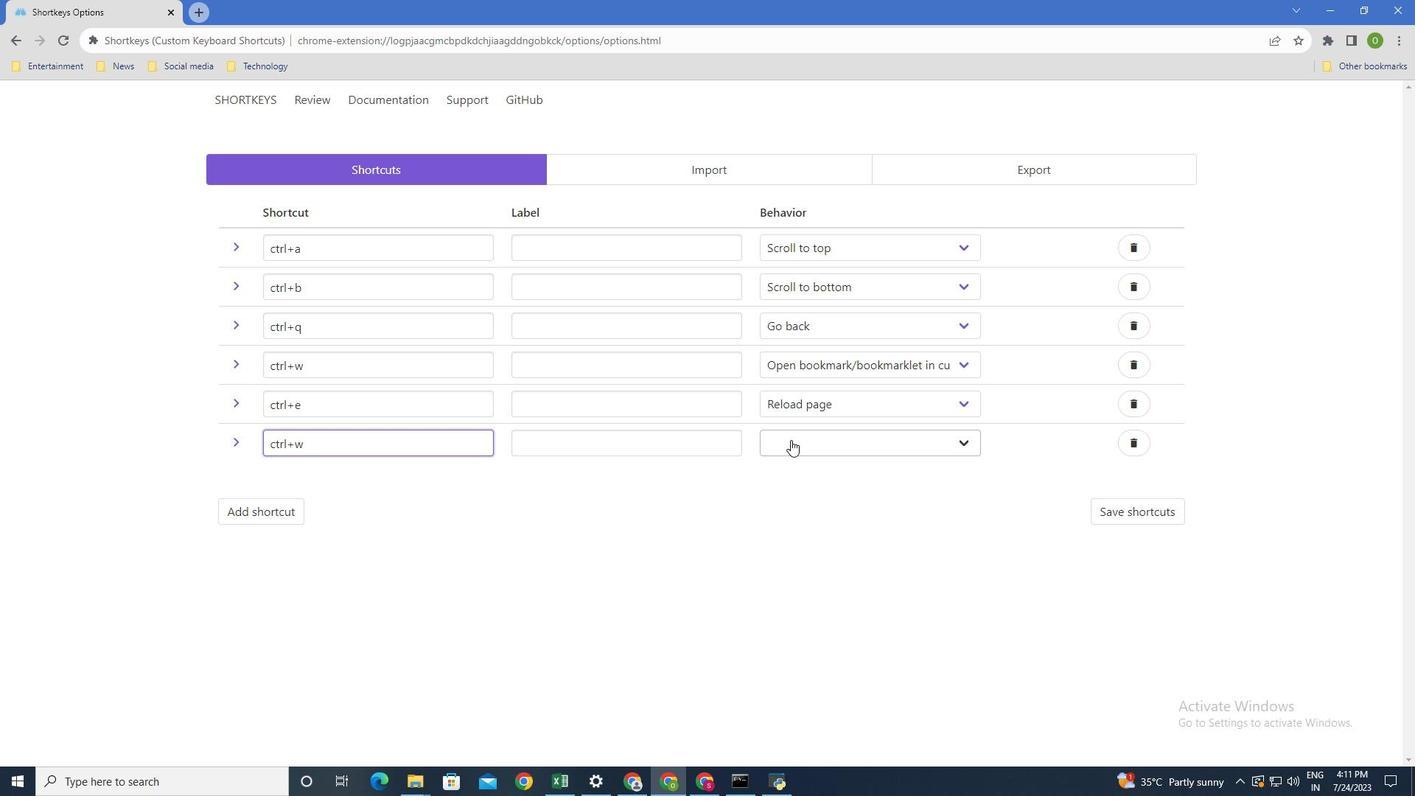
Action: Mouse moved to (826, 404)
Screenshot: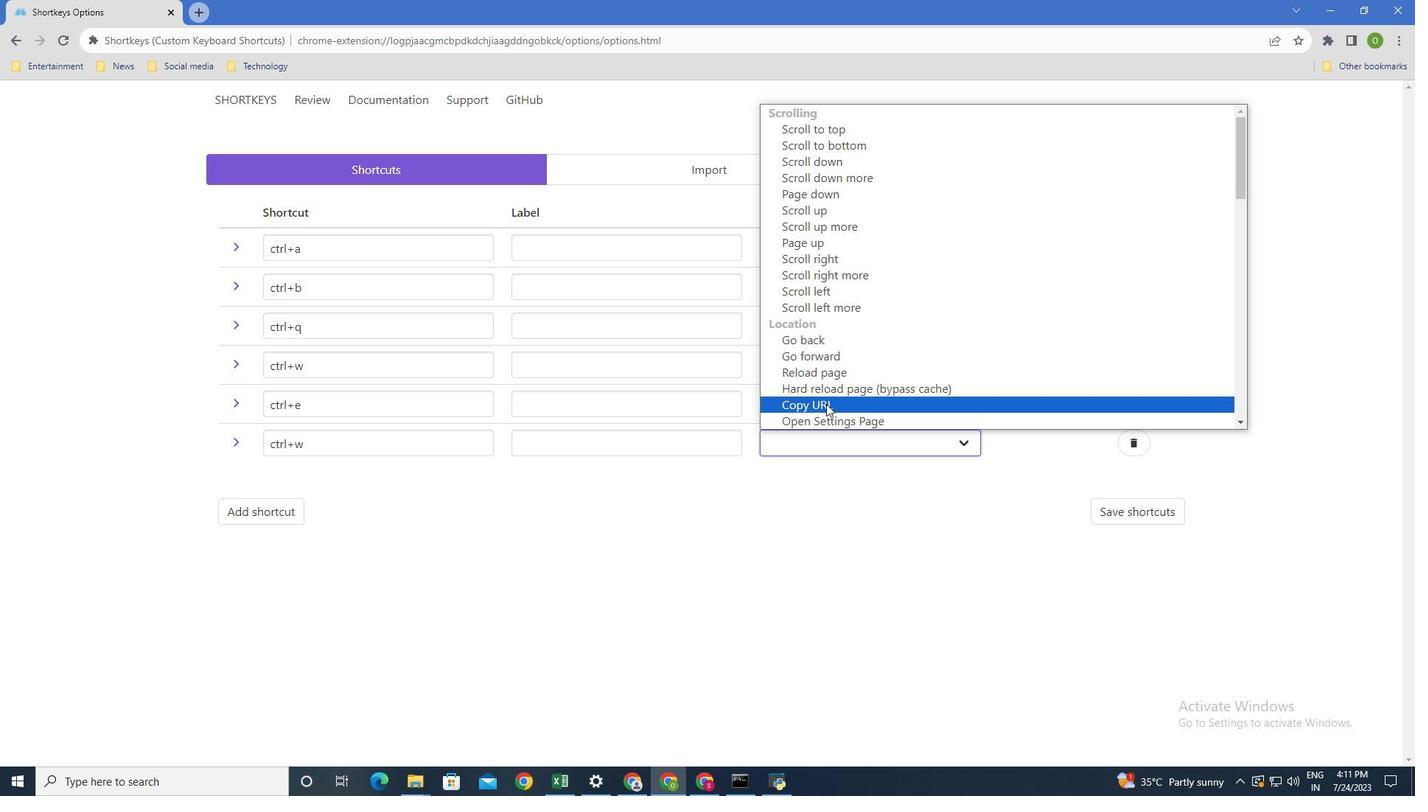 
Action: Mouse scrolled (826, 403) with delta (0, 0)
Screenshot: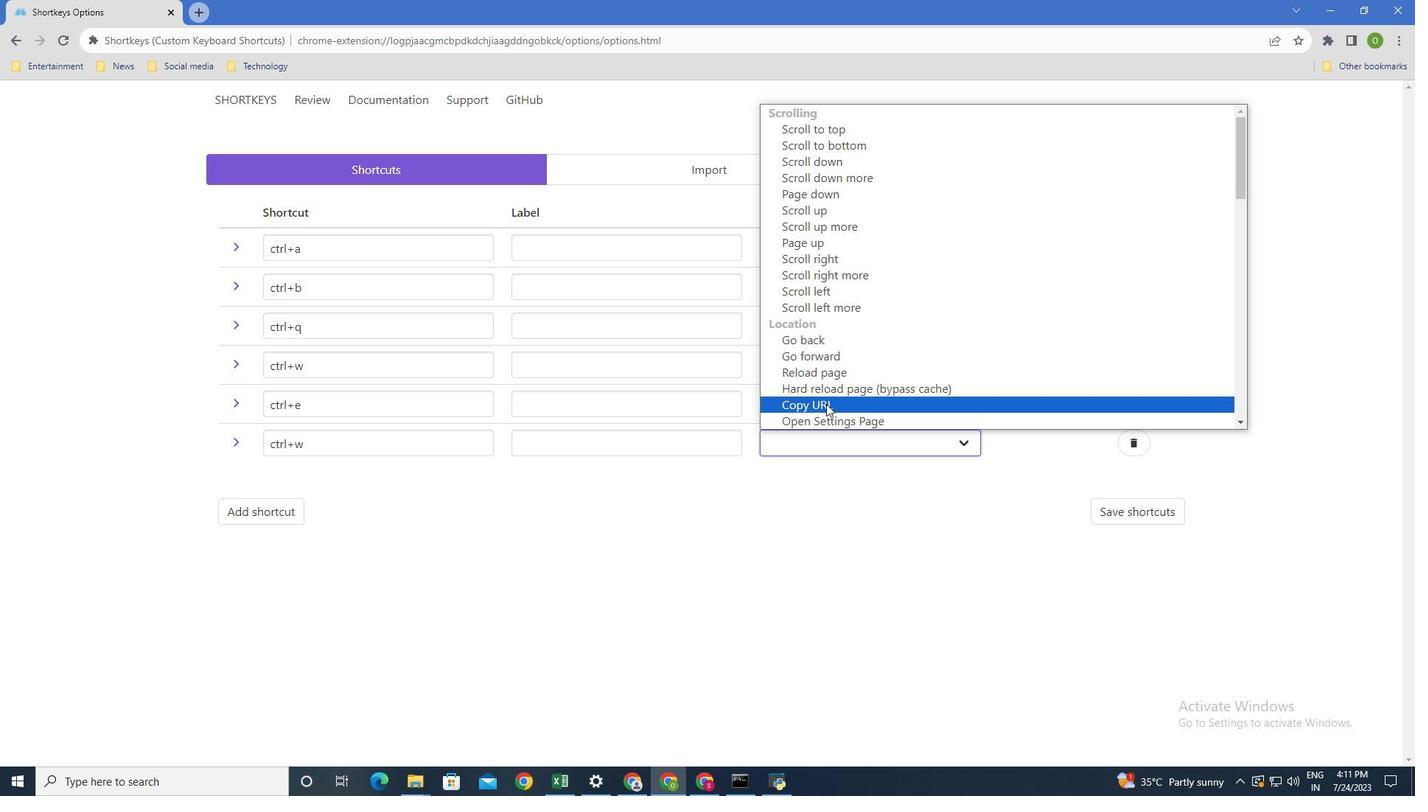 
Action: Mouse moved to (858, 311)
Screenshot: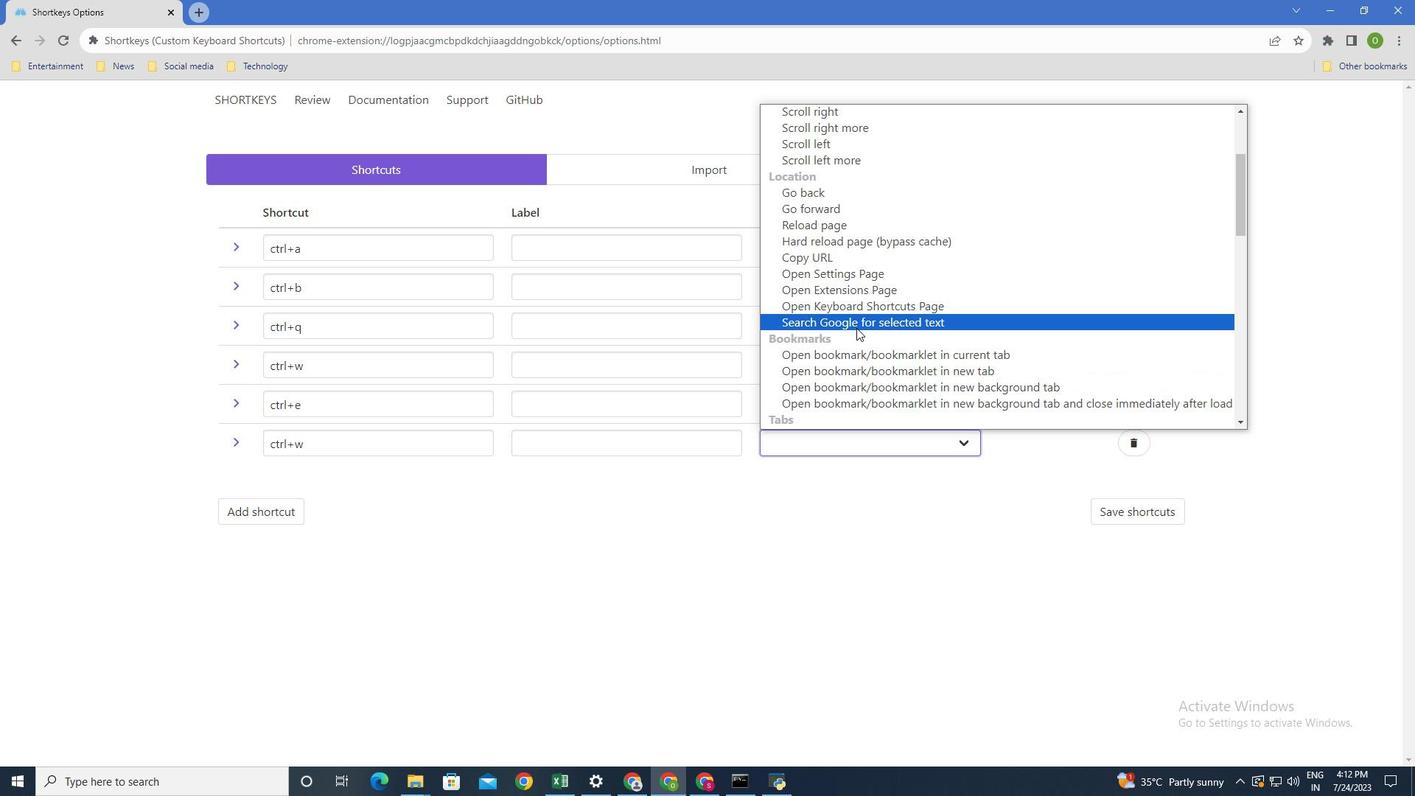 
Action: Mouse pressed left at (858, 311)
Screenshot: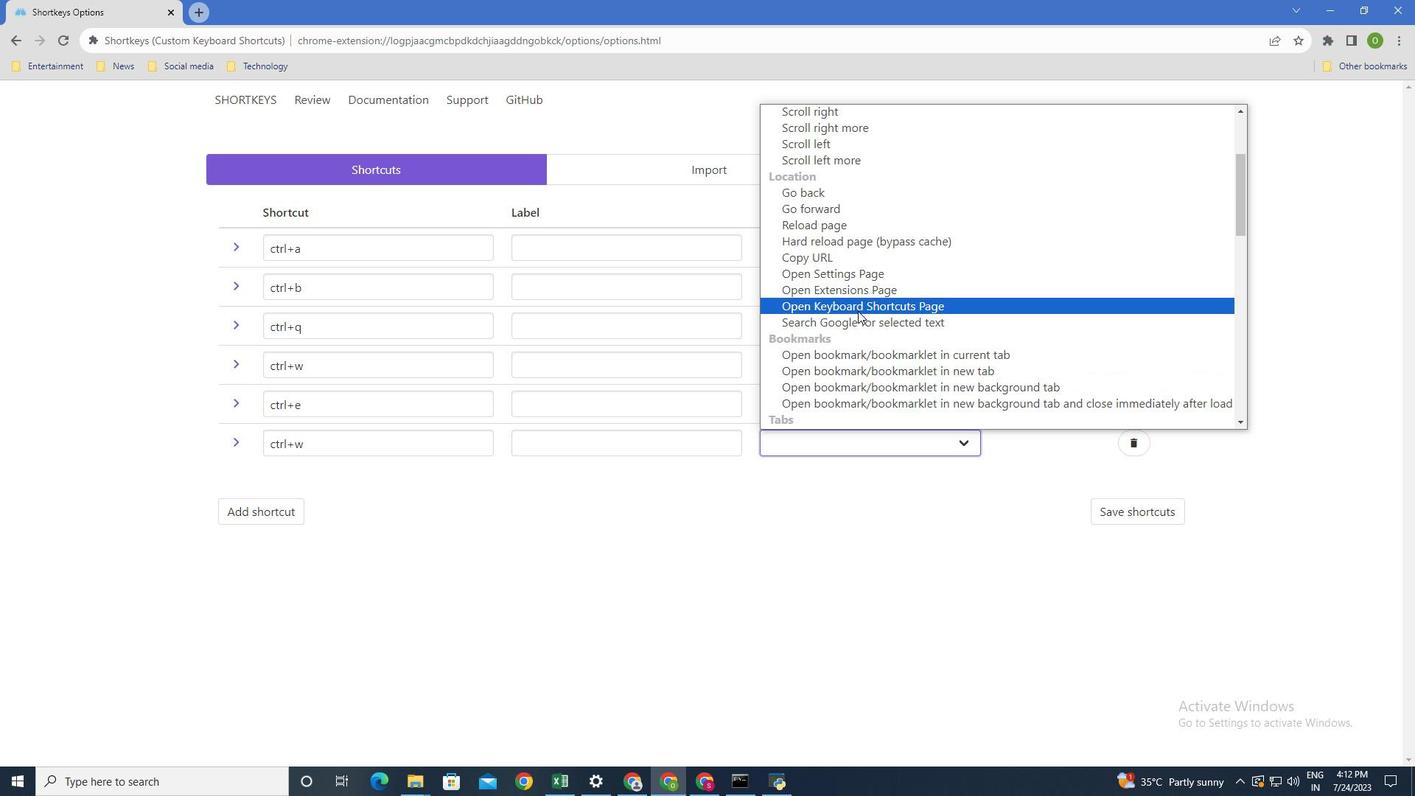 
Action: Mouse moved to (254, 507)
Screenshot: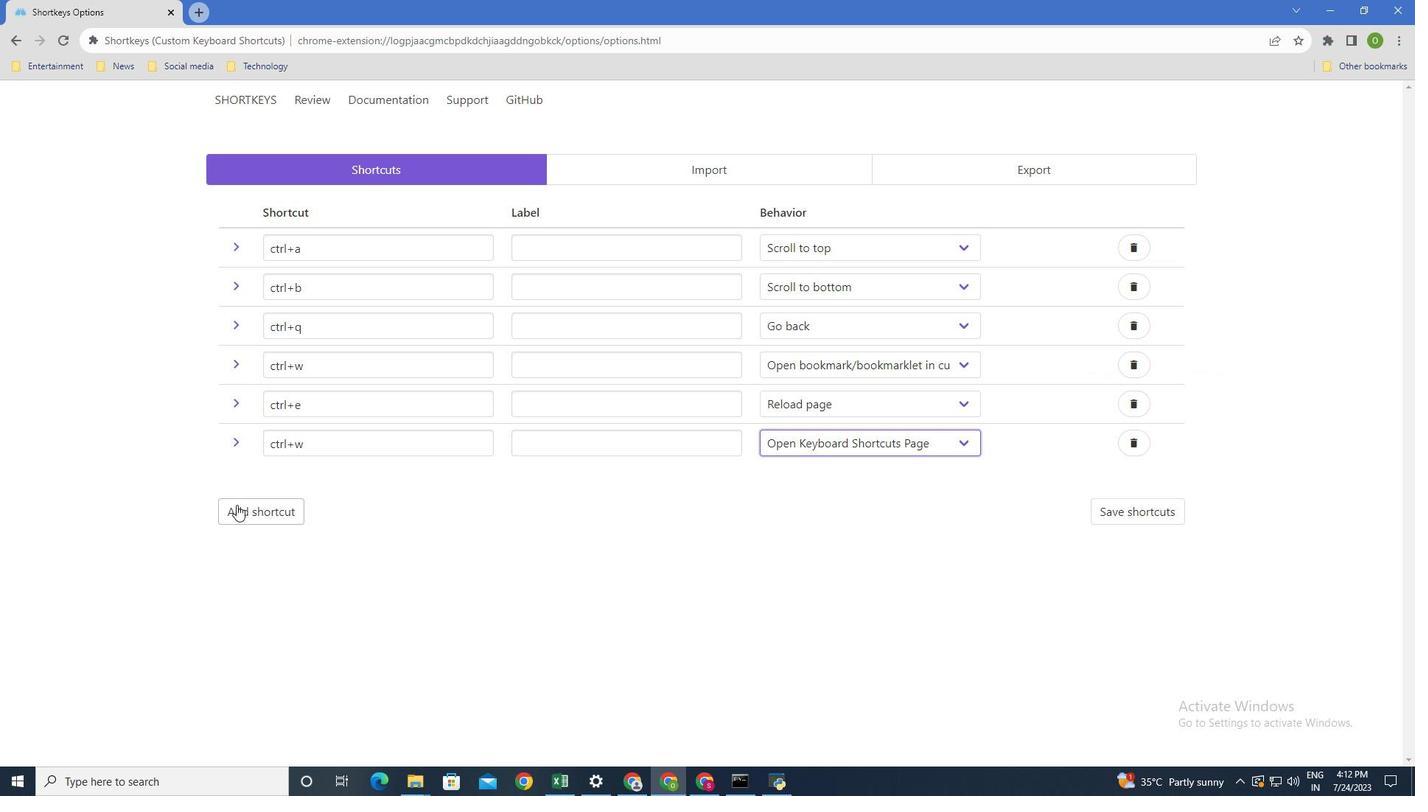 
Action: Mouse pressed left at (254, 507)
Screenshot: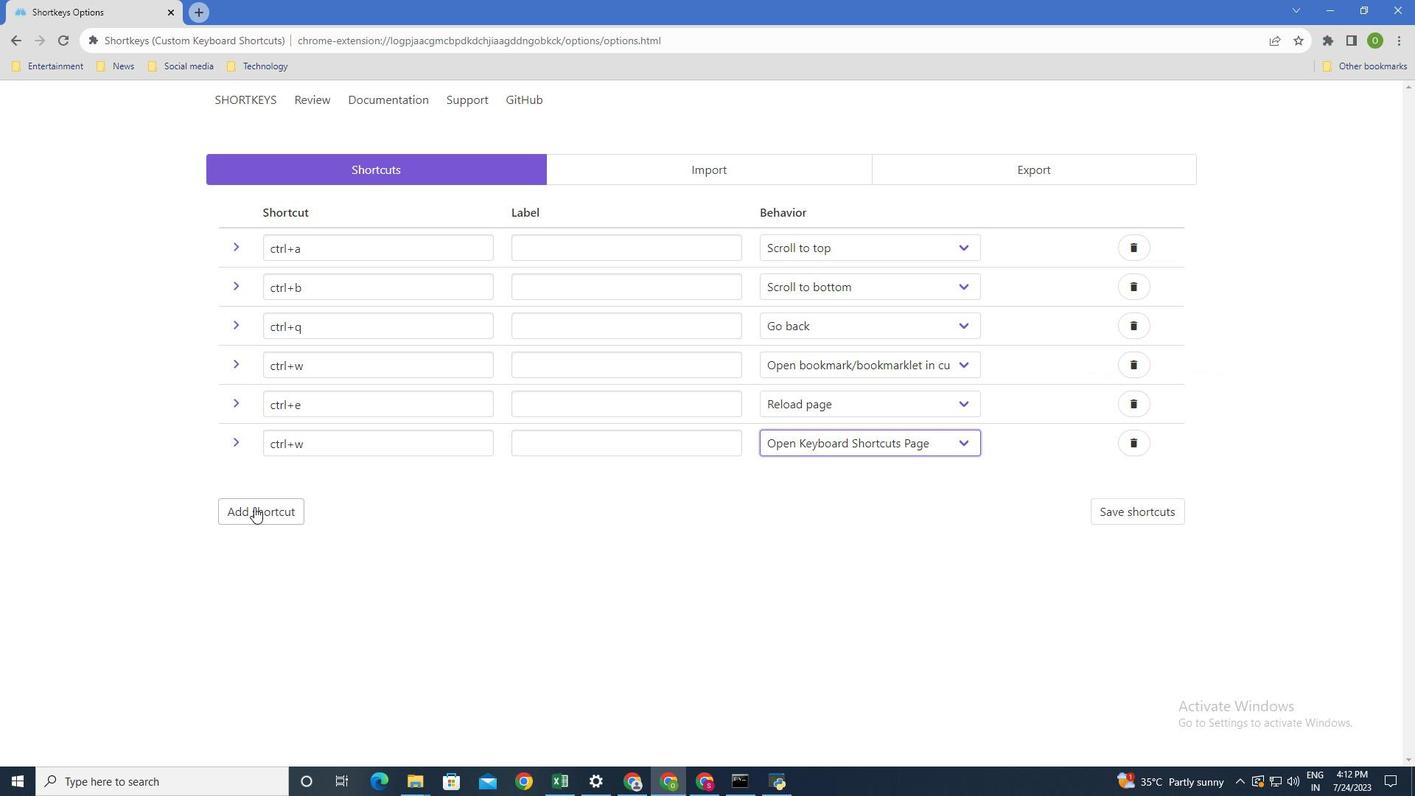 
Action: Mouse moved to (300, 489)
Screenshot: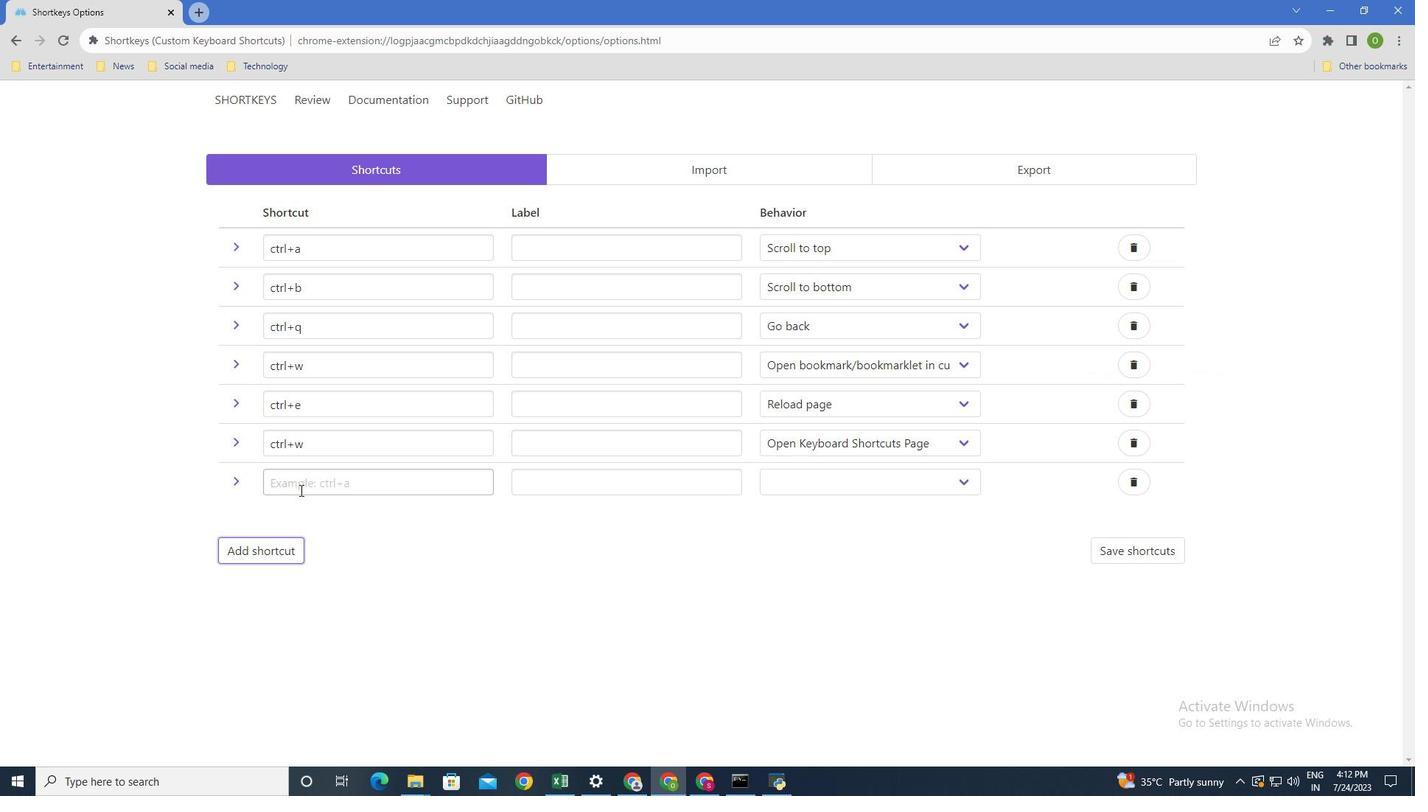 
Action: Mouse pressed left at (300, 489)
Screenshot: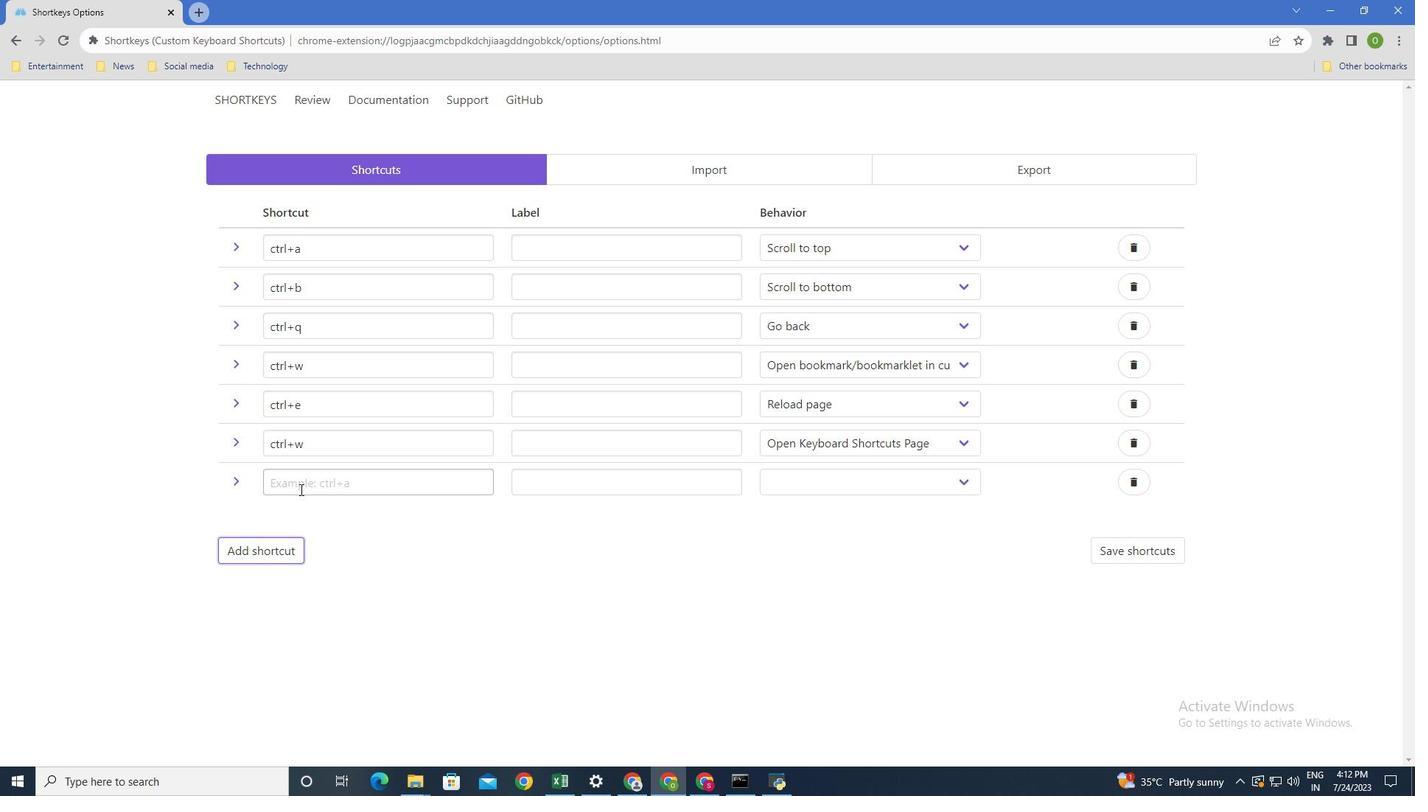 
Action: Key pressed ctrl<Key.shift>+r
Screenshot: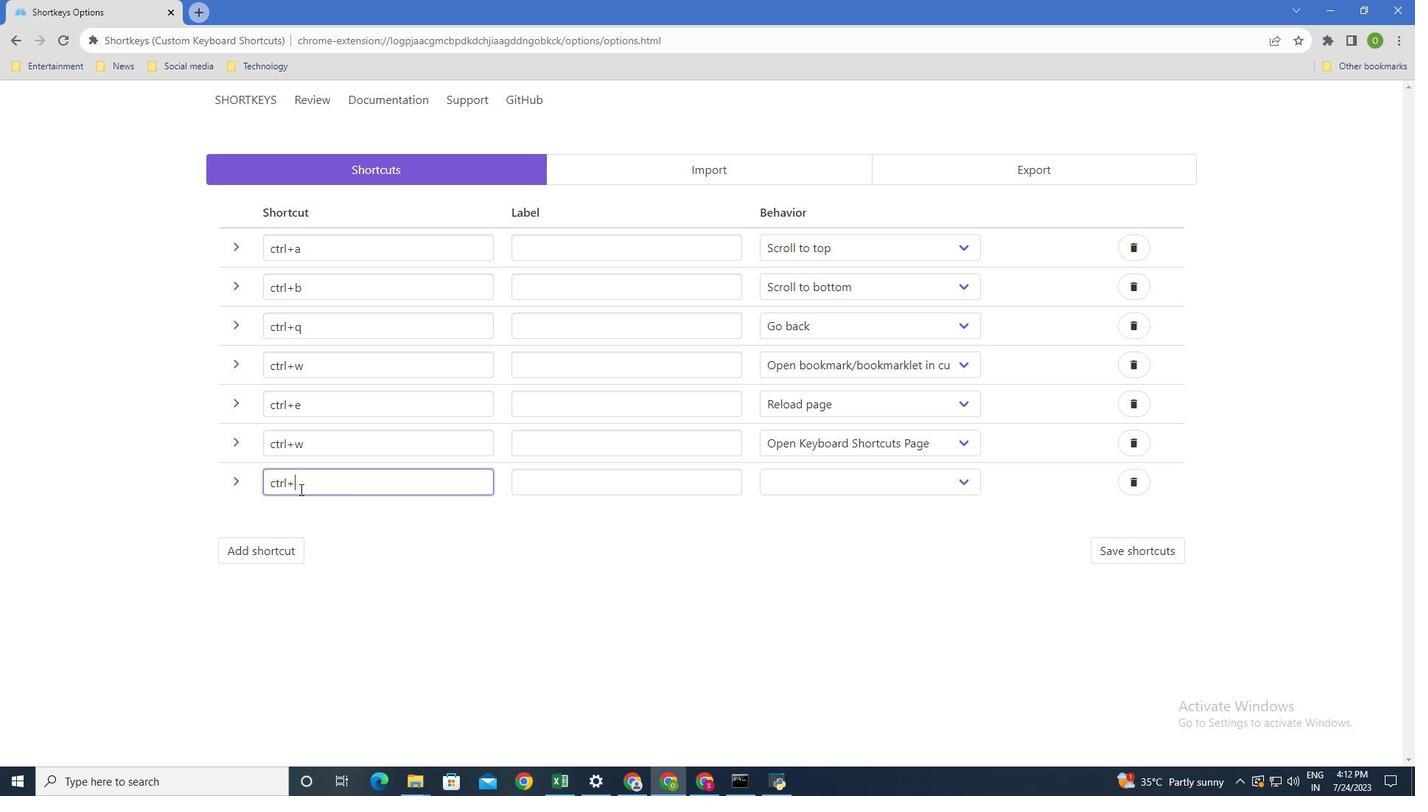 
Action: Mouse moved to (839, 483)
Screenshot: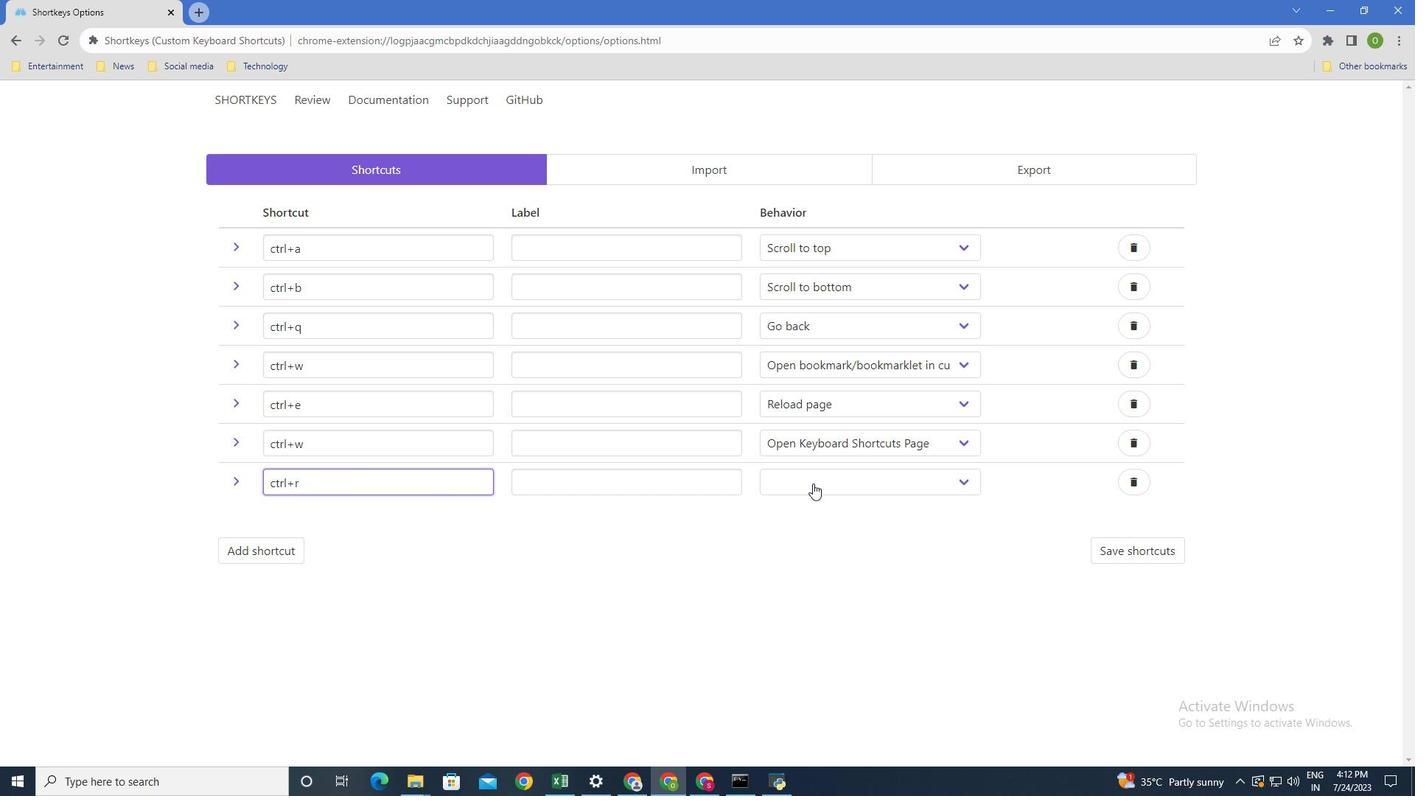 
Action: Mouse pressed left at (839, 483)
Screenshot: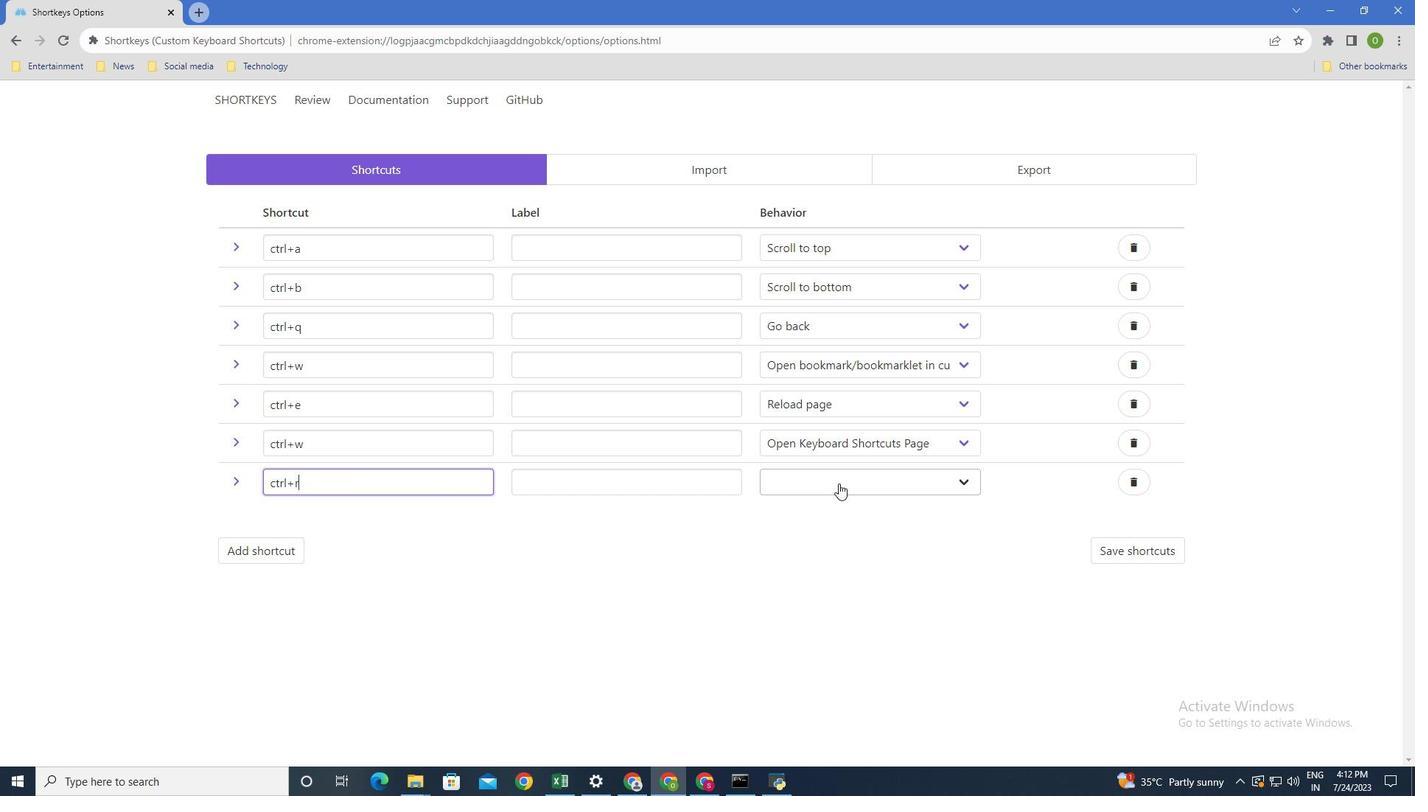 
Action: Mouse moved to (840, 451)
Screenshot: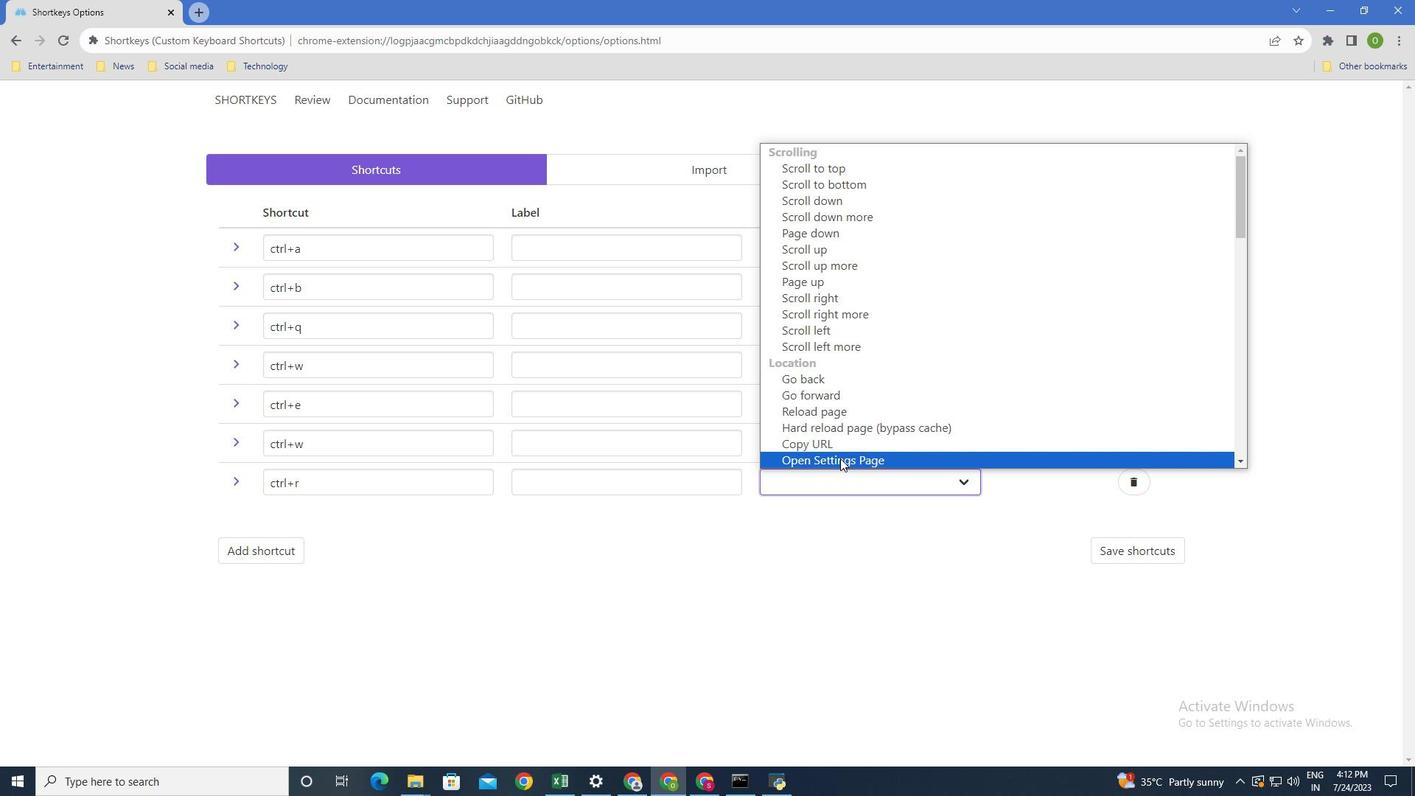 
Action: Mouse scrolled (840, 451) with delta (0, 0)
Screenshot: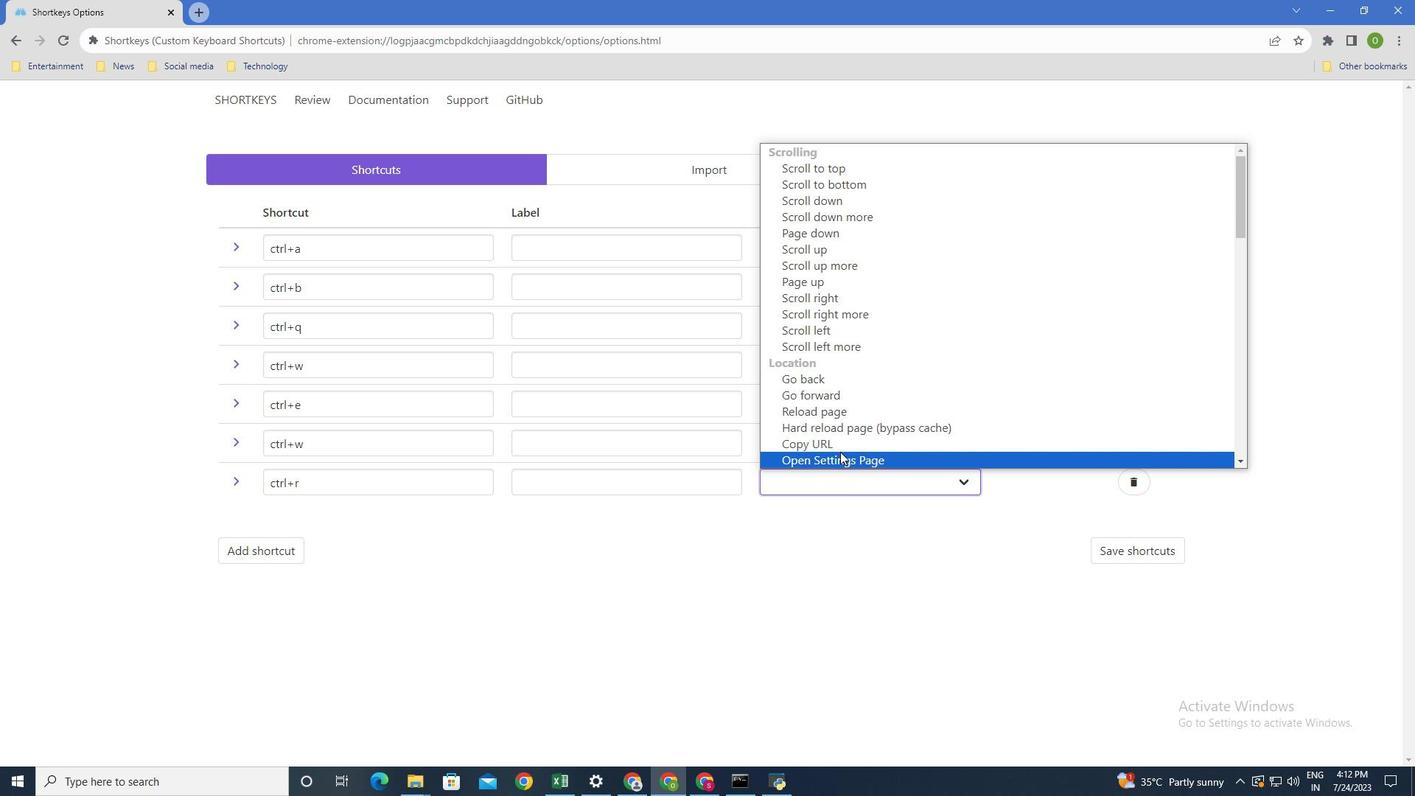 
Action: Mouse moved to (844, 333)
Screenshot: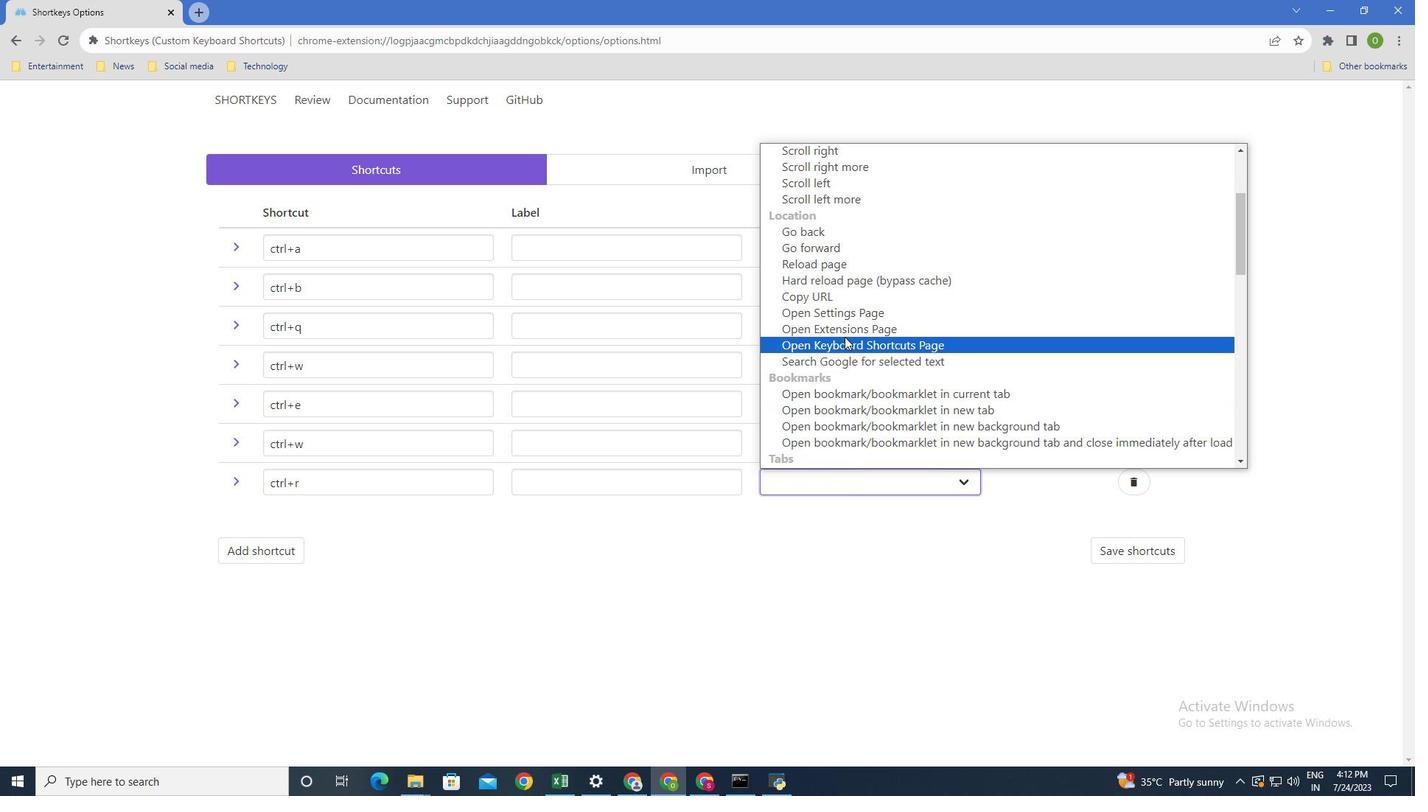 
Action: Mouse pressed left at (844, 333)
Screenshot: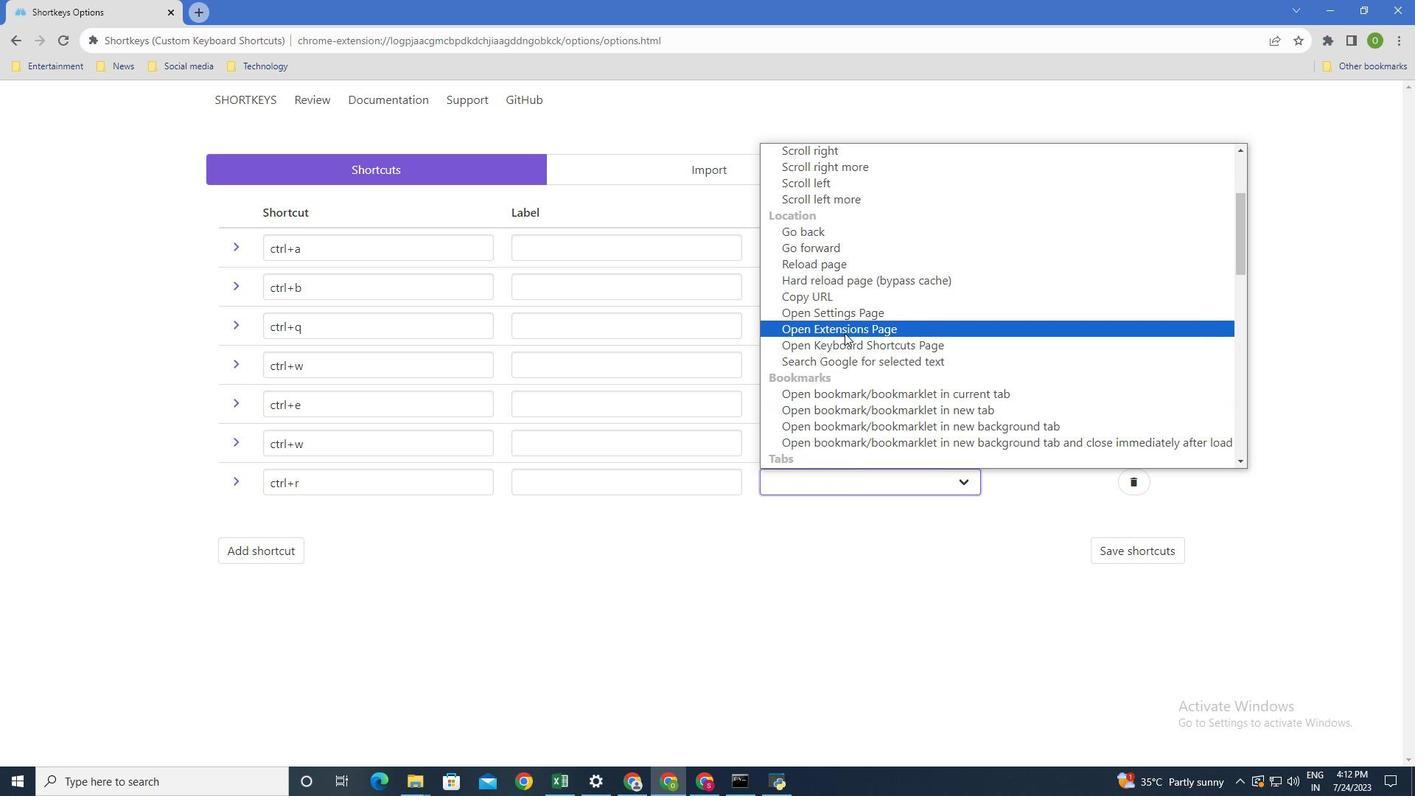 
Action: Mouse moved to (251, 550)
Screenshot: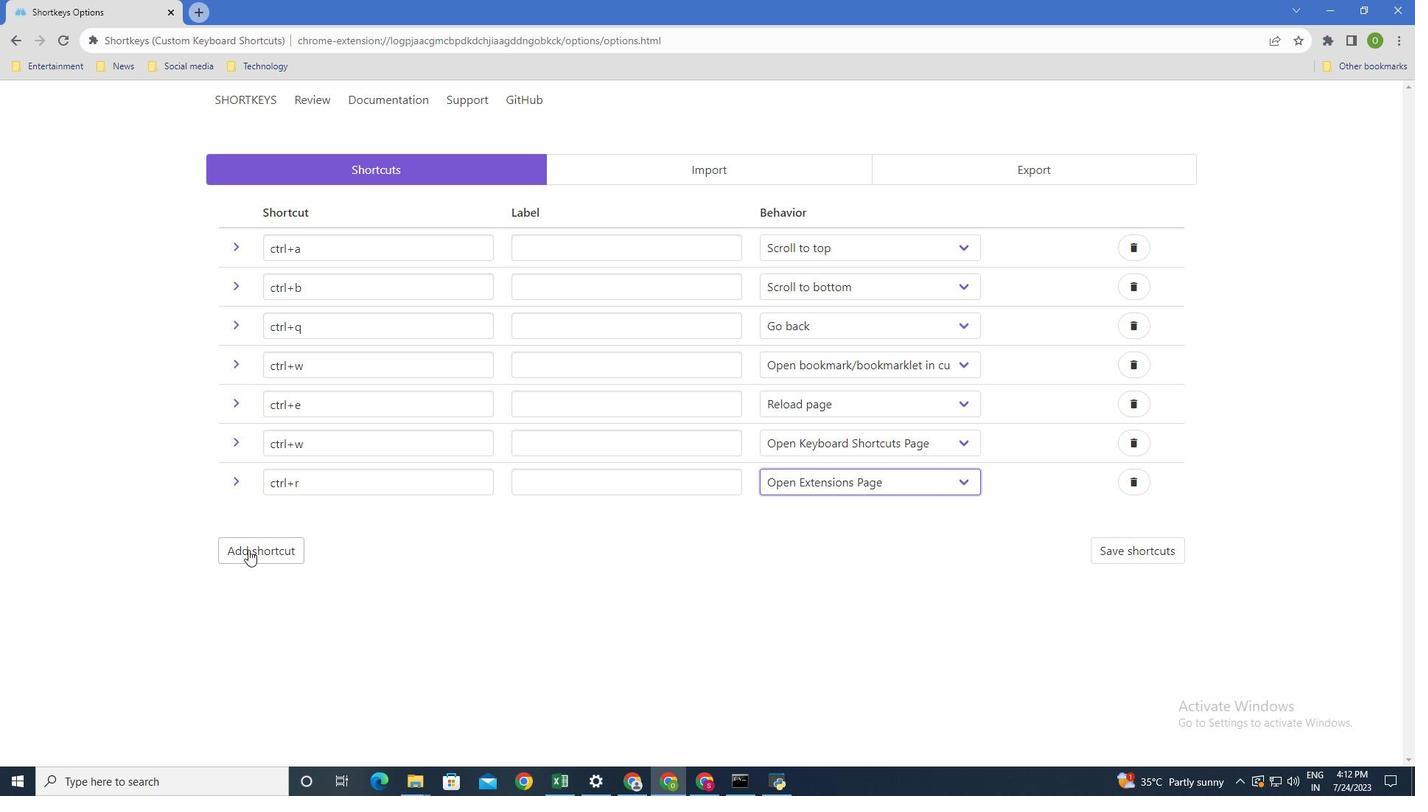 
Action: Mouse pressed left at (251, 550)
Screenshot: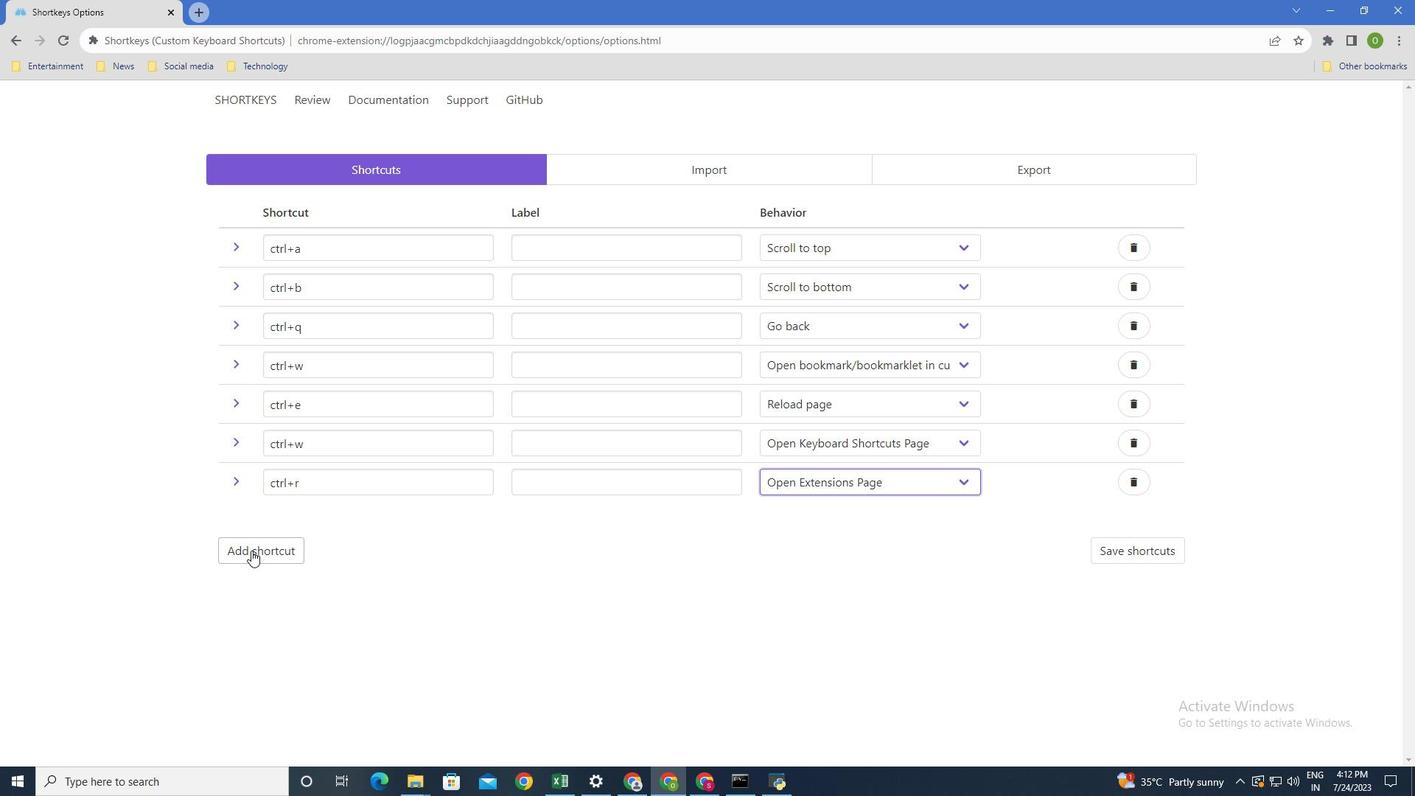 
Action: Mouse moved to (303, 520)
Screenshot: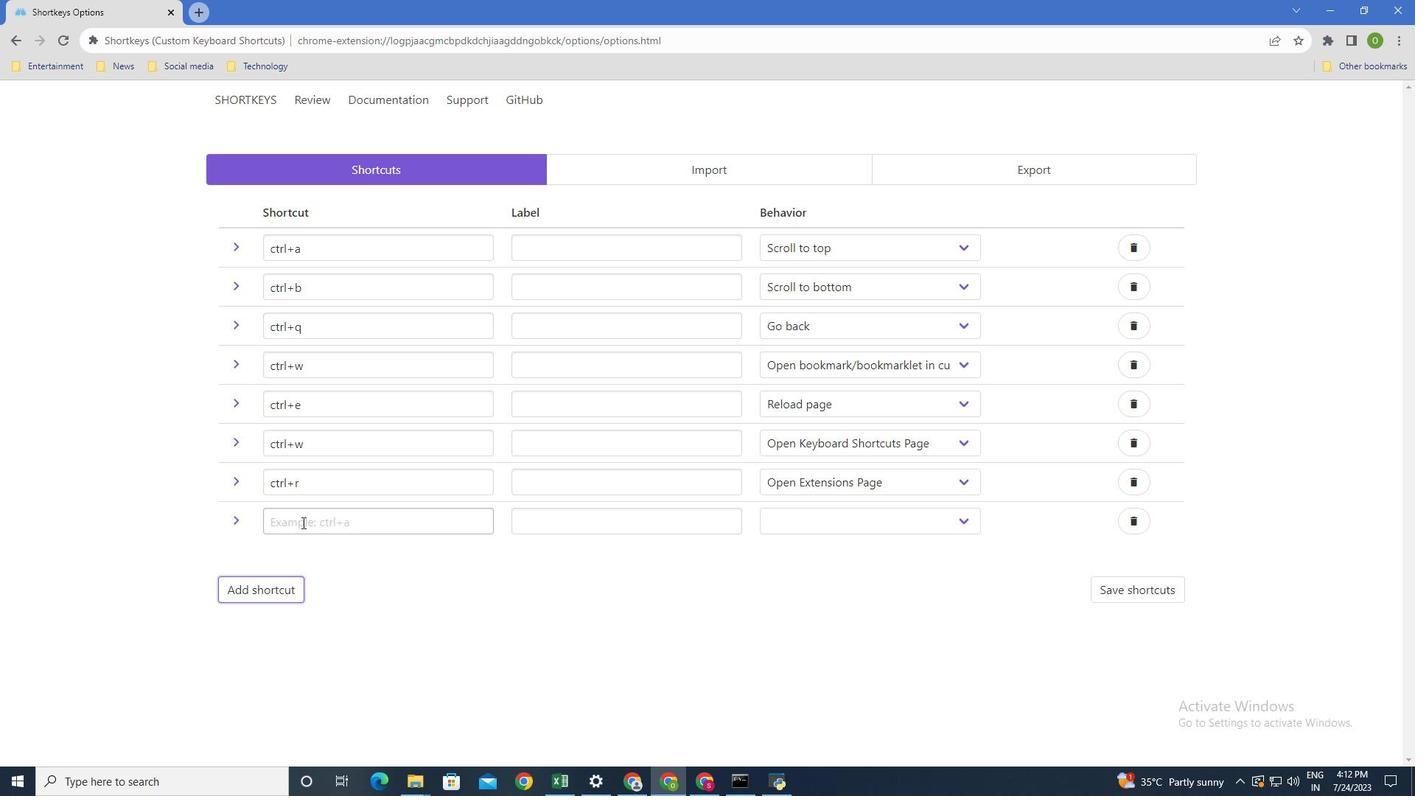 
Action: Mouse pressed left at (303, 520)
Screenshot: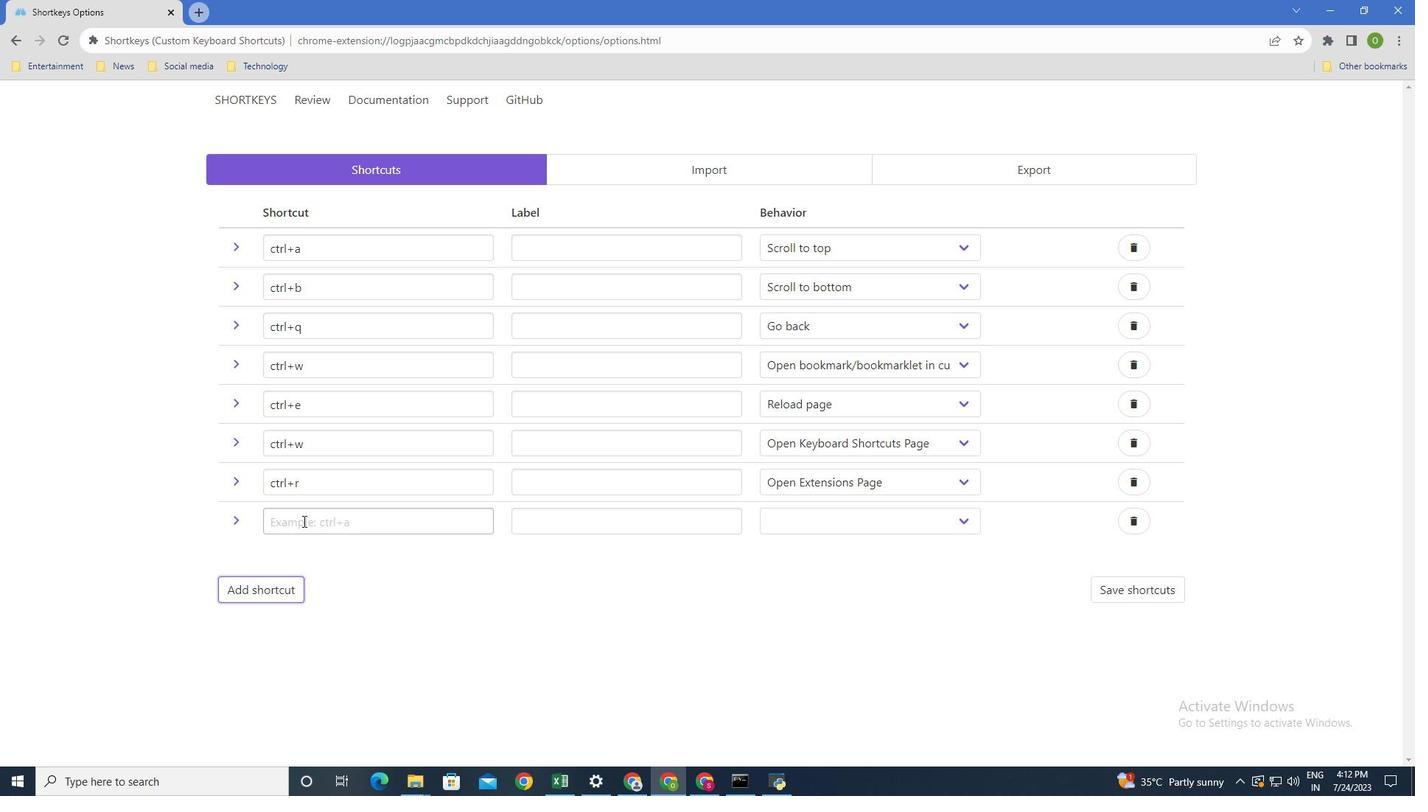 
Action: Mouse moved to (303, 522)
Screenshot: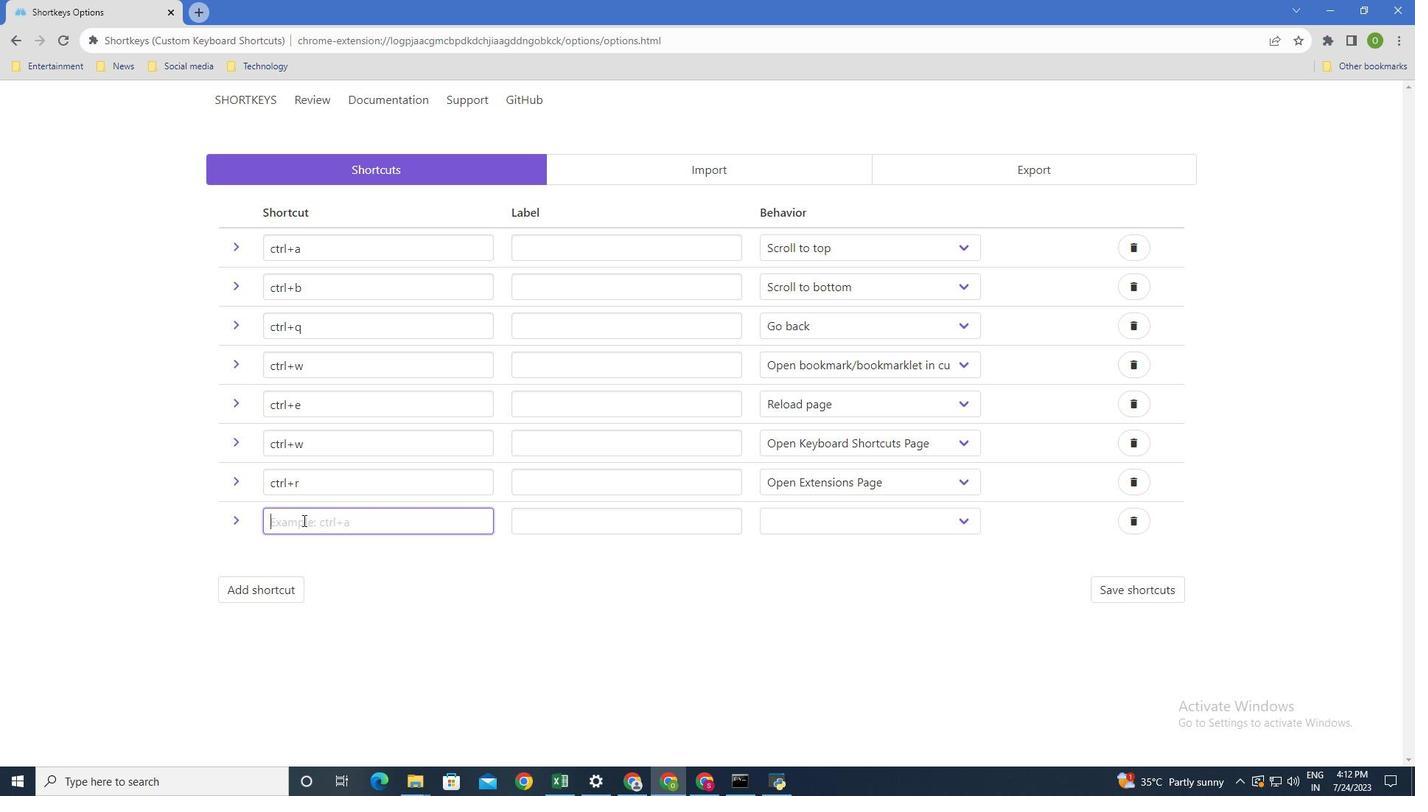 
Action: Key pressed ctrl+r
Screenshot: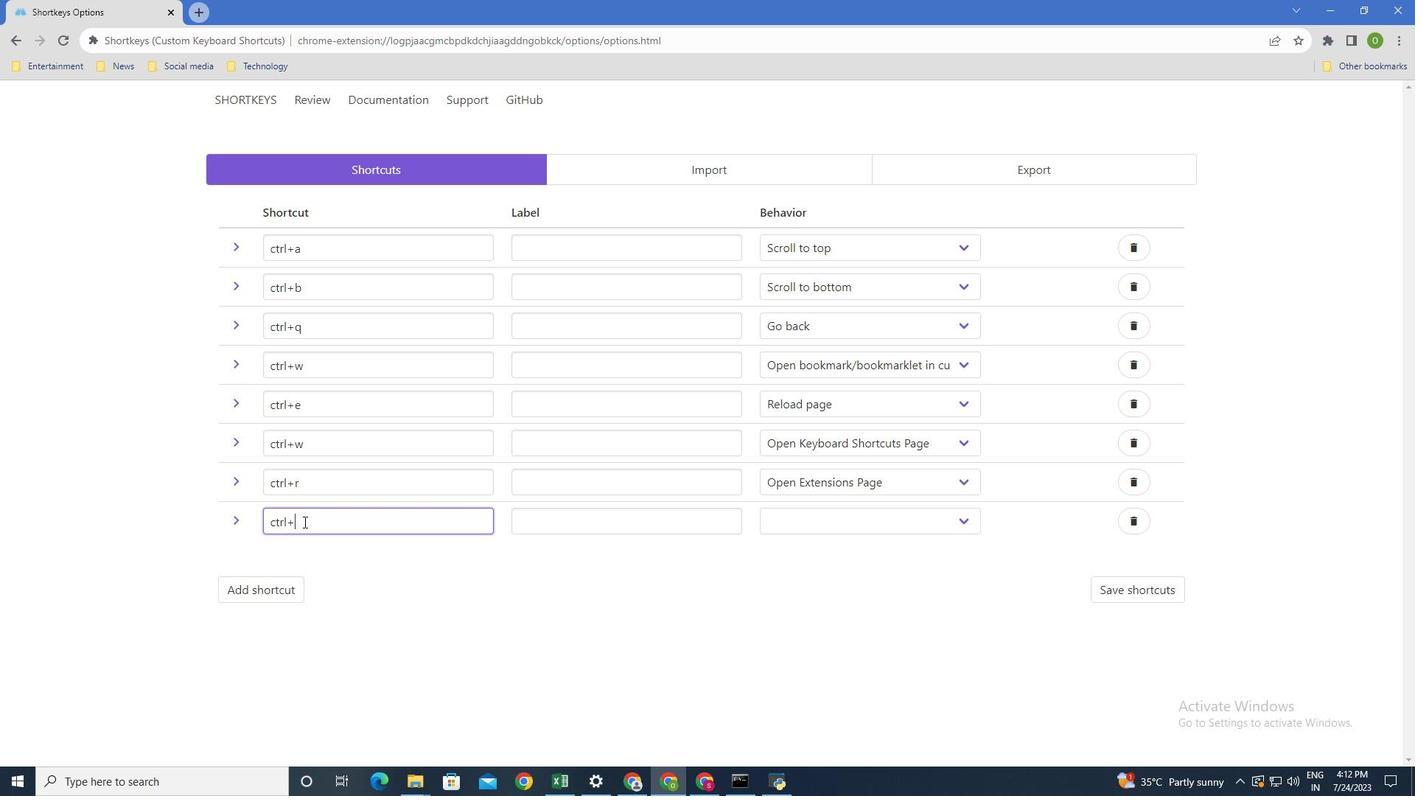 
Action: Mouse moved to (853, 522)
Screenshot: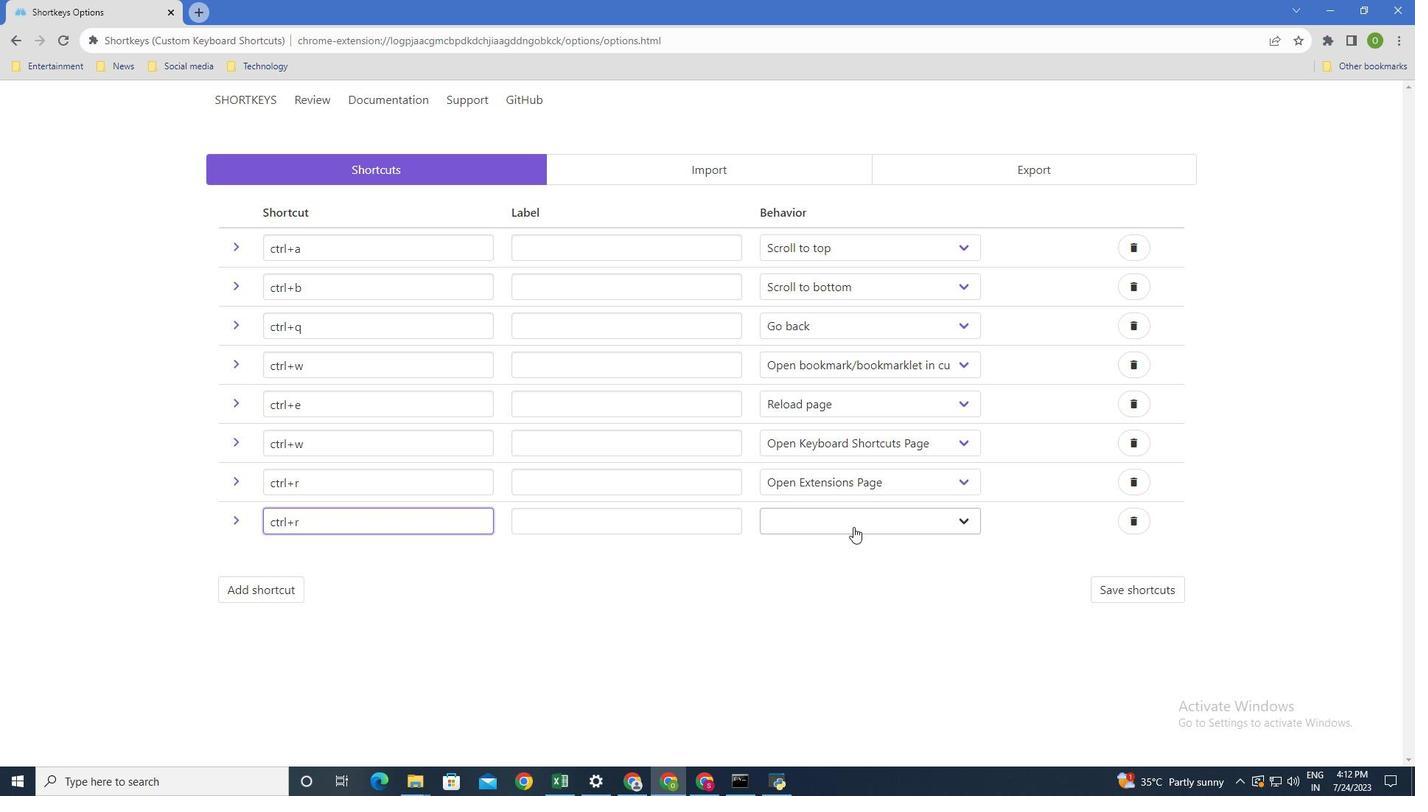 
Action: Mouse pressed left at (853, 522)
Screenshot: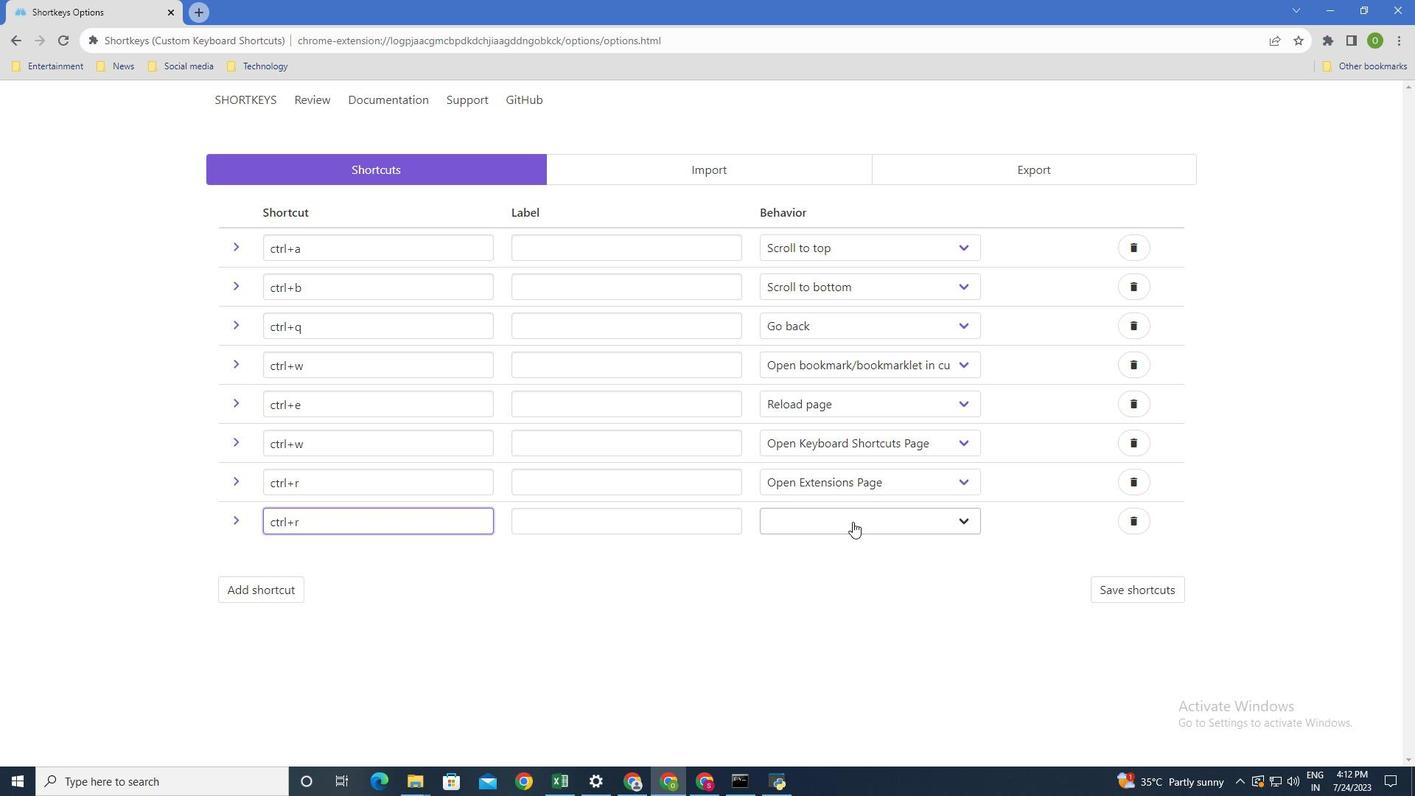 
Action: Mouse moved to (845, 465)
Screenshot: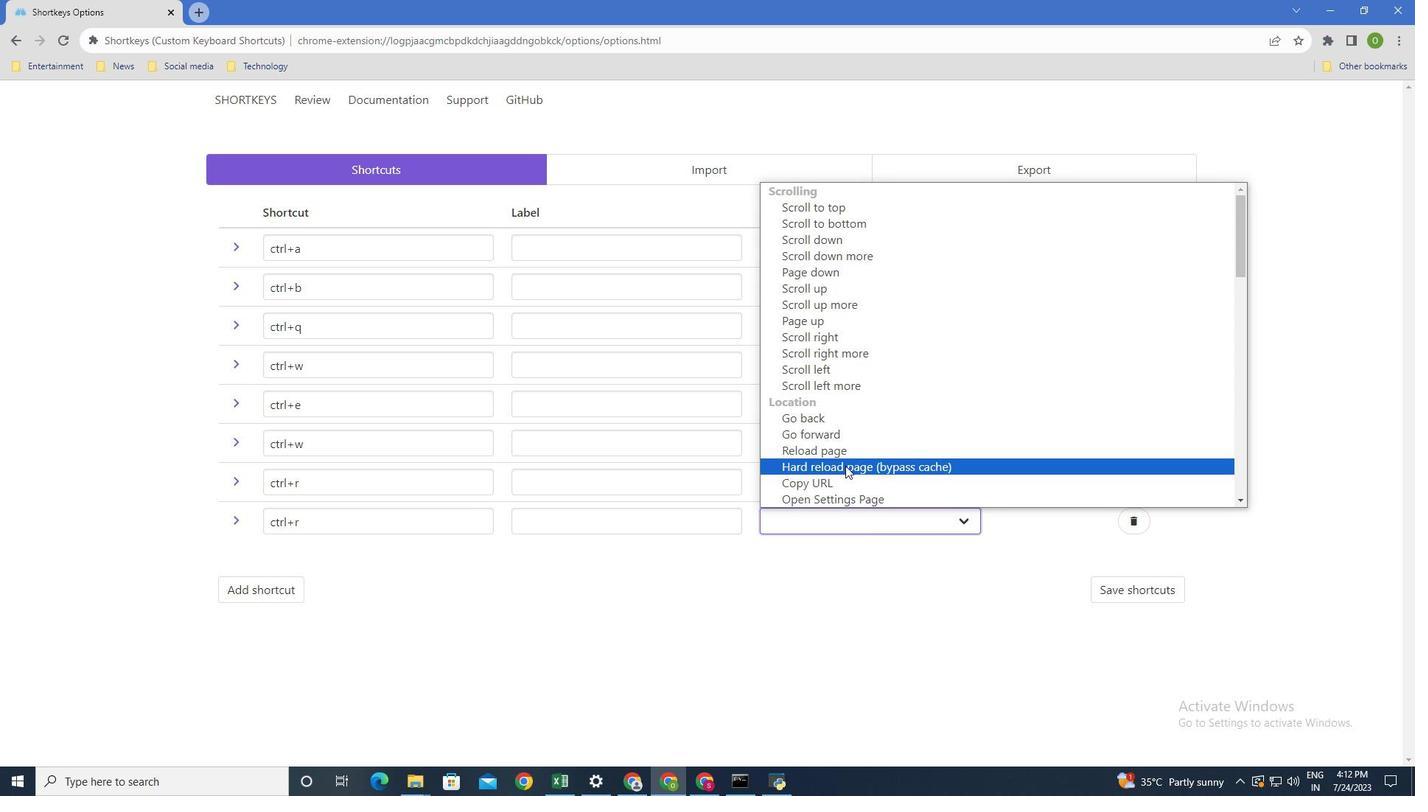 
Action: Mouse scrolled (845, 465) with delta (0, 0)
Screenshot: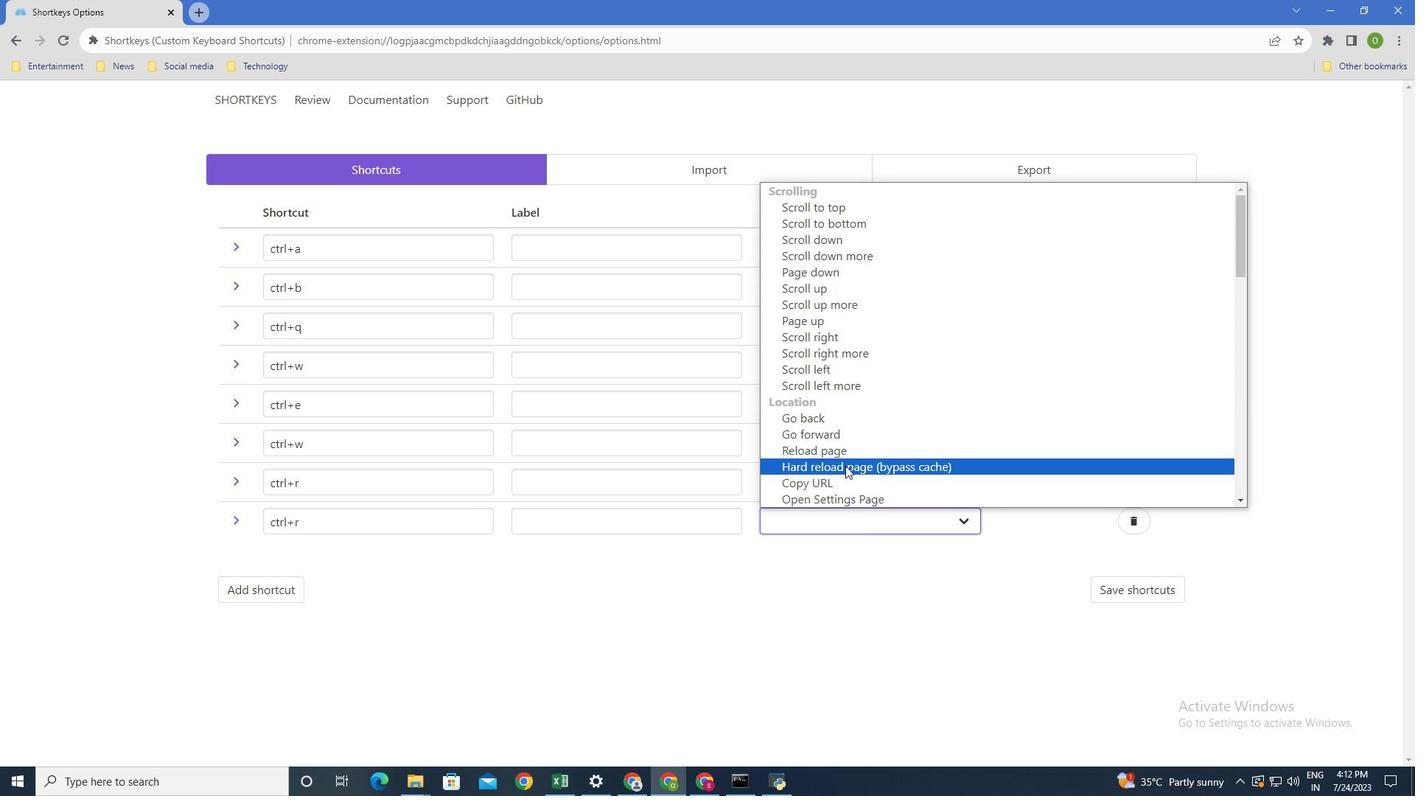 
Action: Mouse scrolled (845, 465) with delta (0, 0)
Screenshot: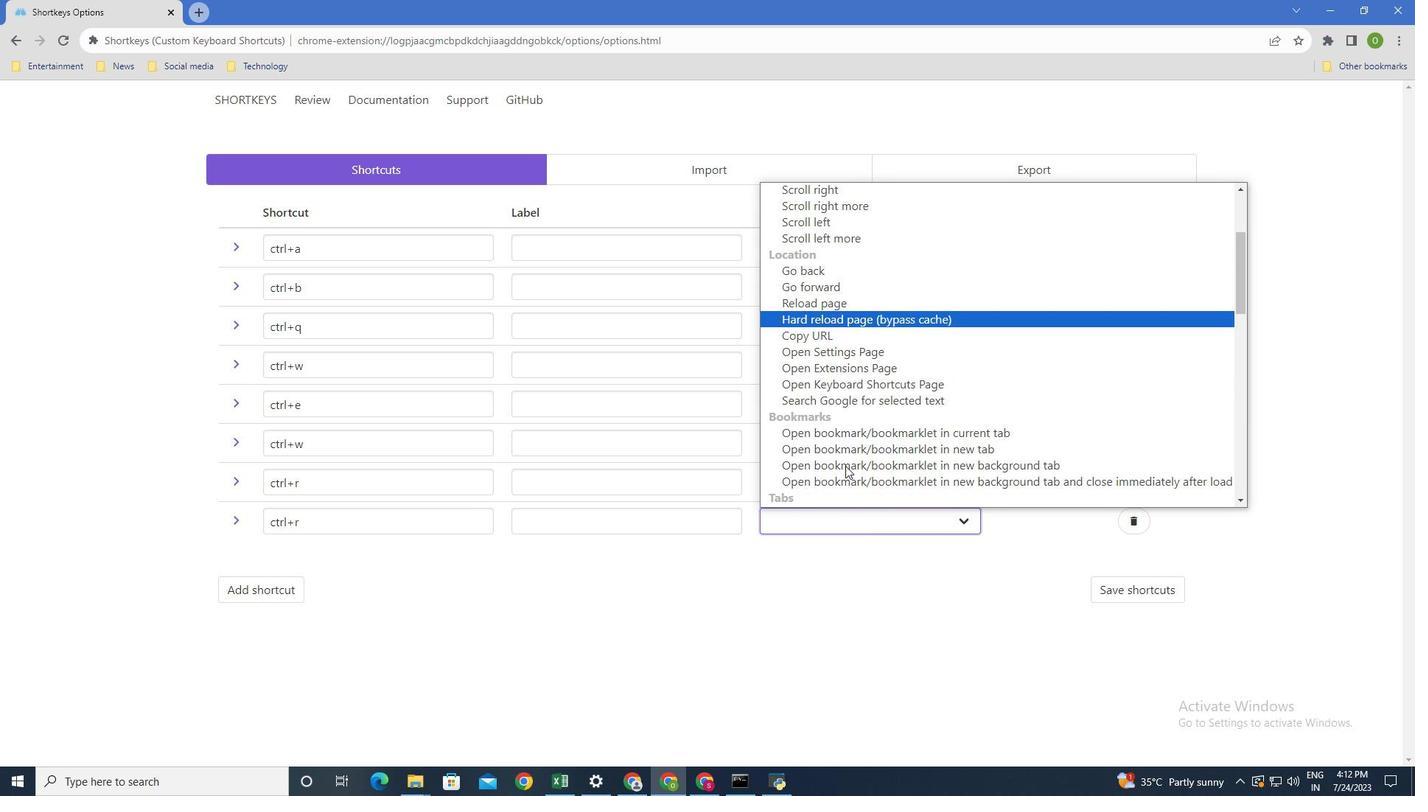 
Action: Mouse moved to (355, 522)
Screenshot: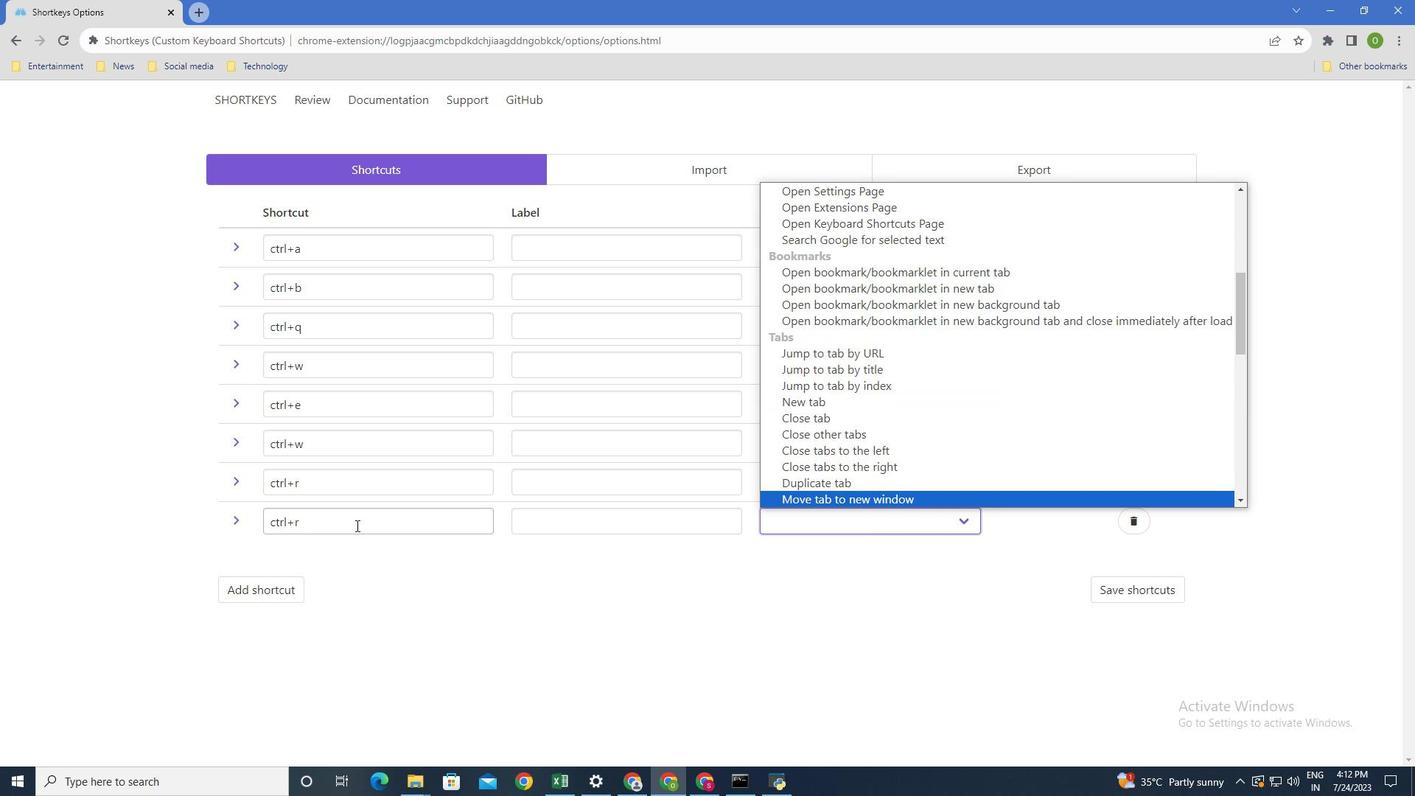 
Action: Mouse pressed left at (355, 522)
Screenshot: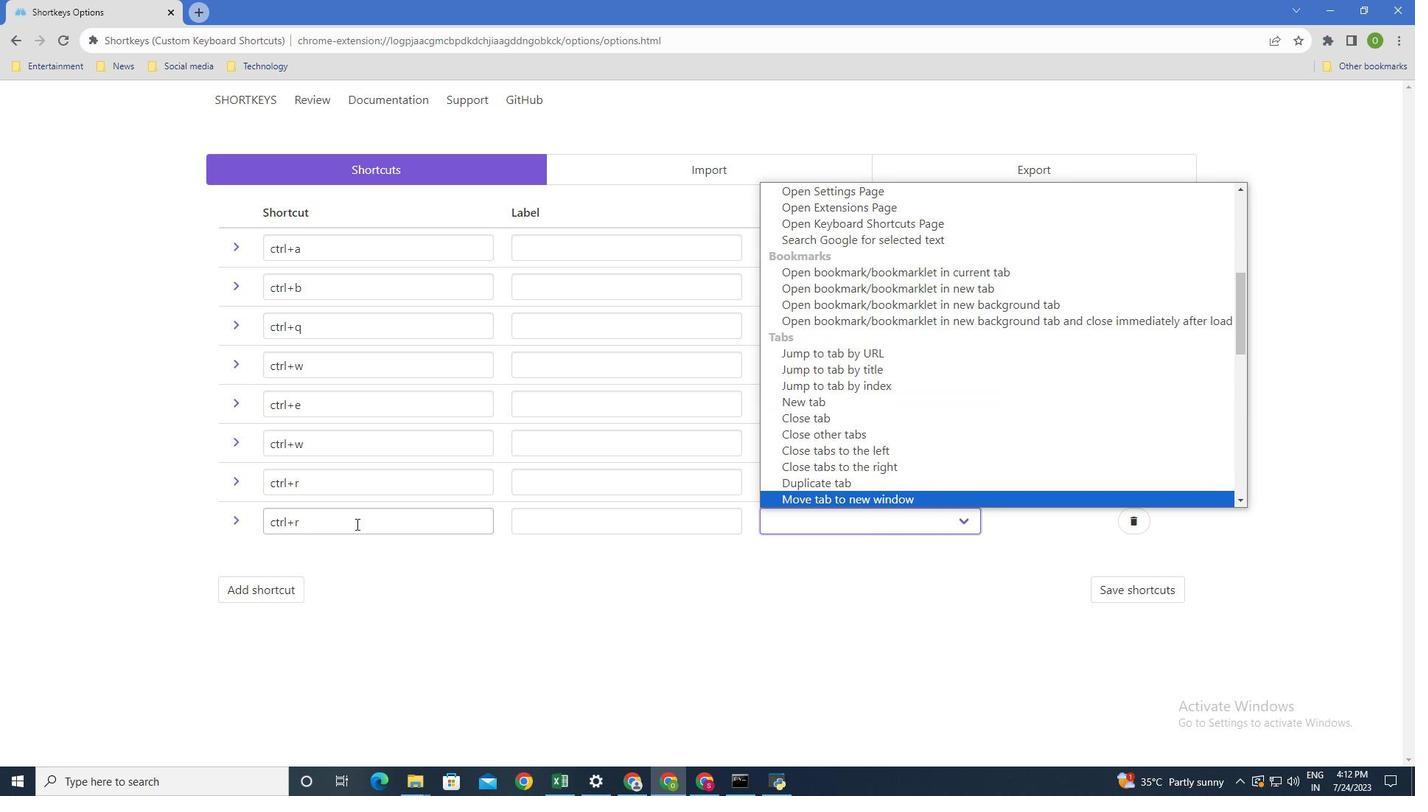 
Action: Key pressed <Key.backspace>t
Screenshot: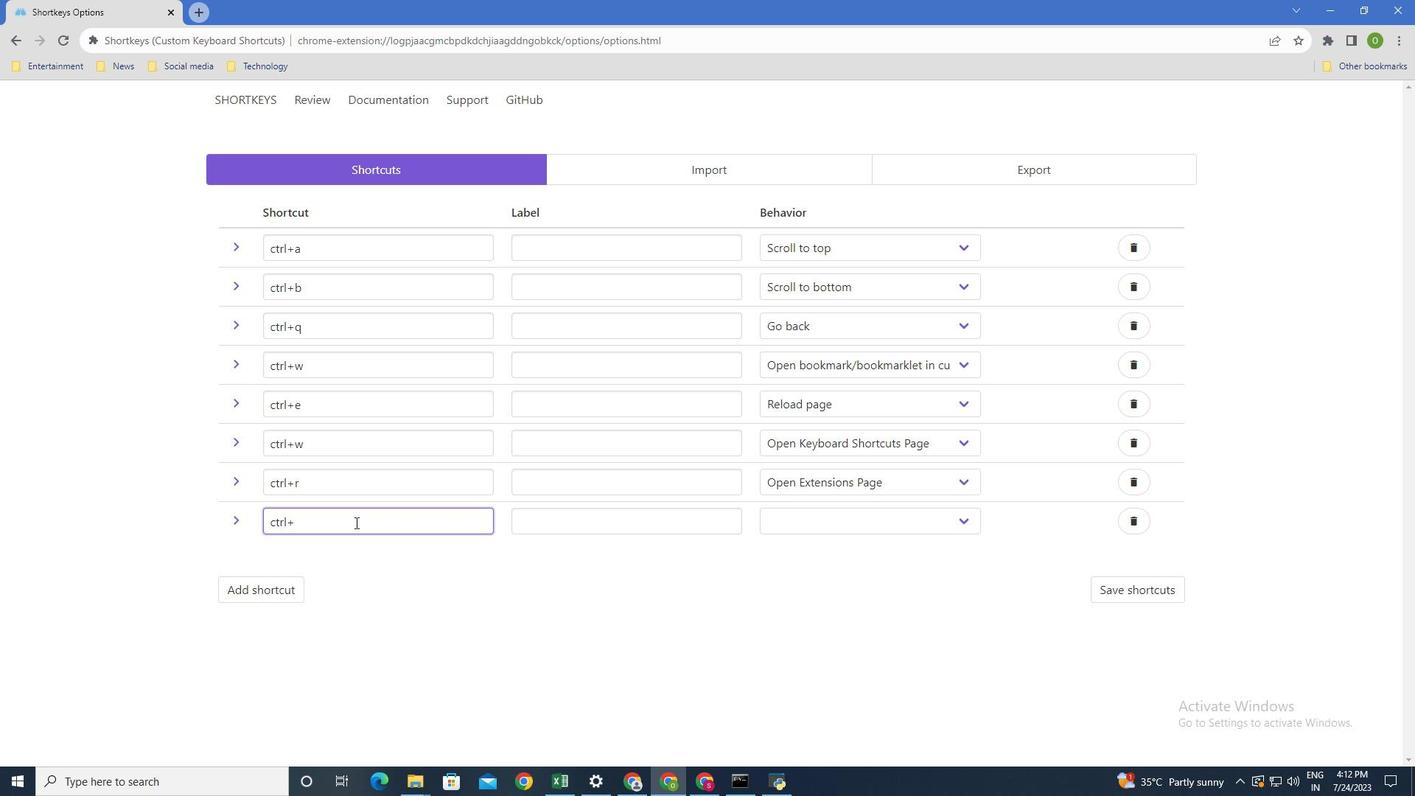 
Action: Mouse moved to (842, 526)
Screenshot: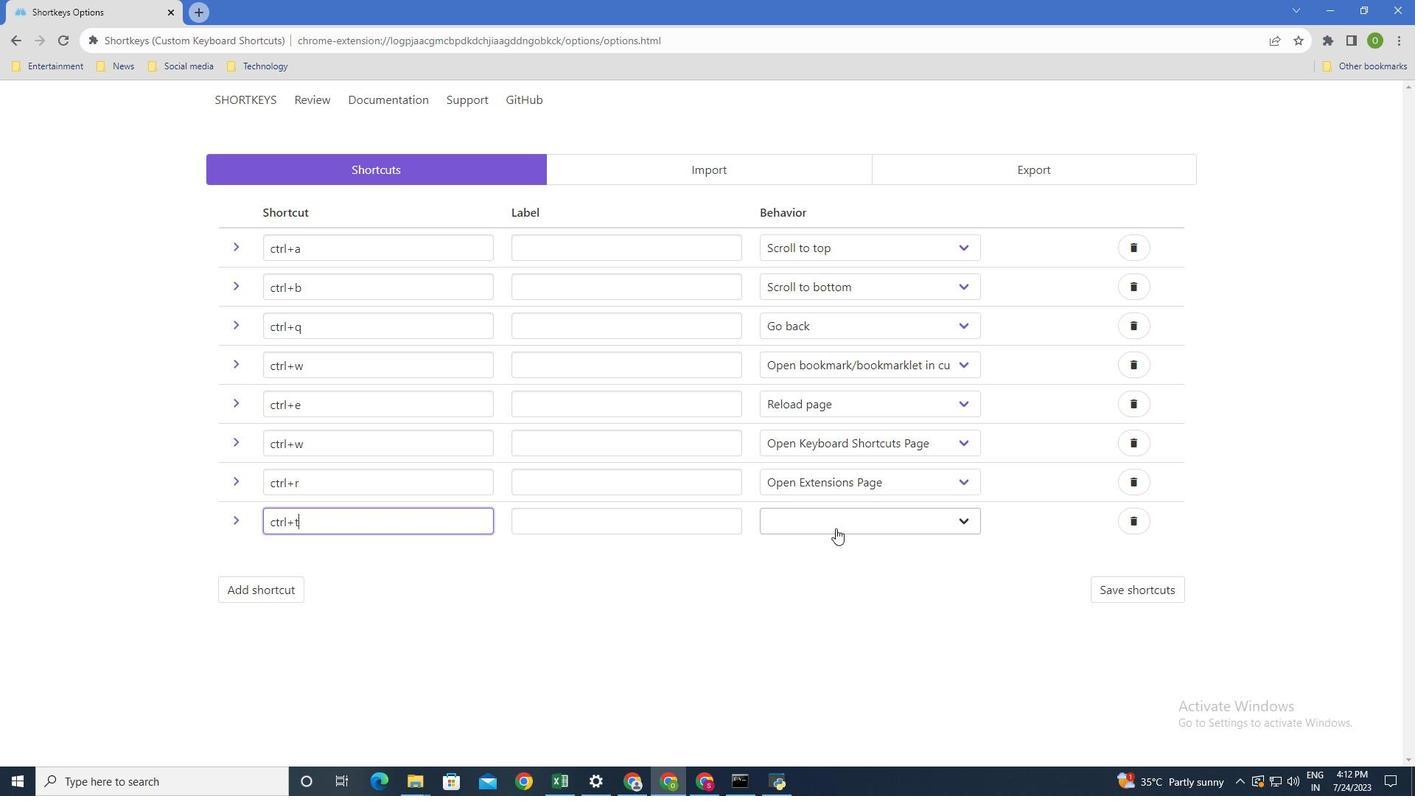 
Action: Mouse pressed left at (842, 526)
Screenshot: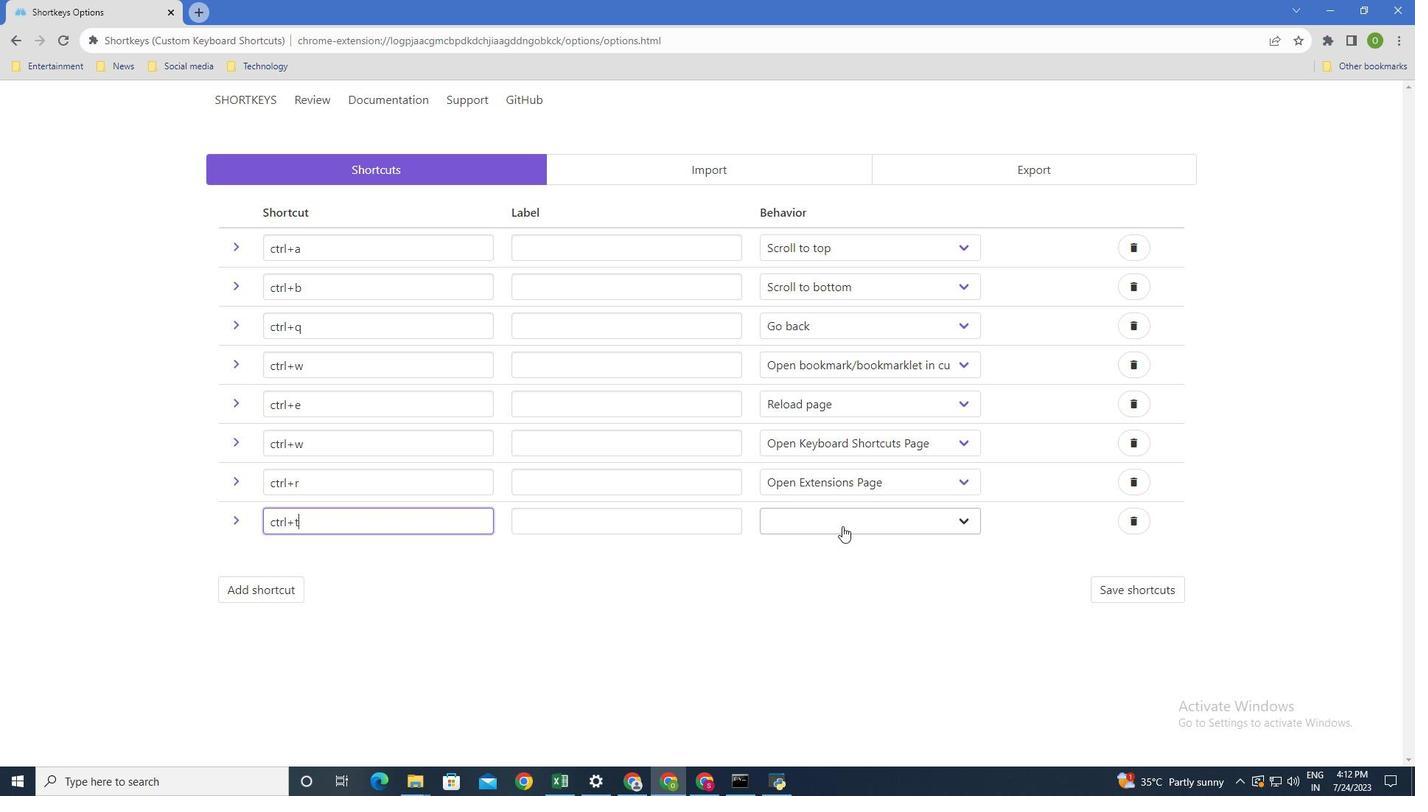 
Action: Mouse moved to (840, 465)
Screenshot: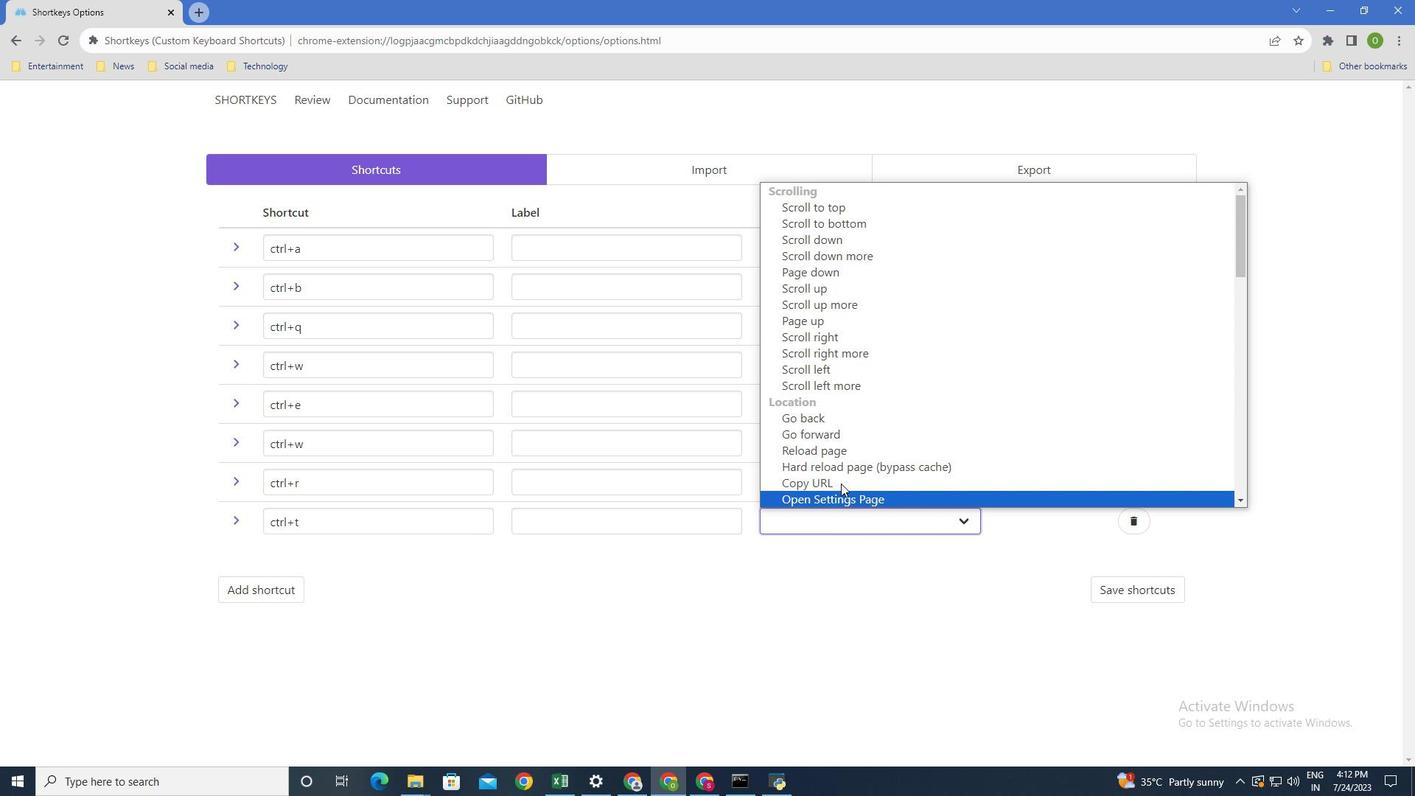 
Action: Mouse scrolled (840, 465) with delta (0, 0)
Screenshot: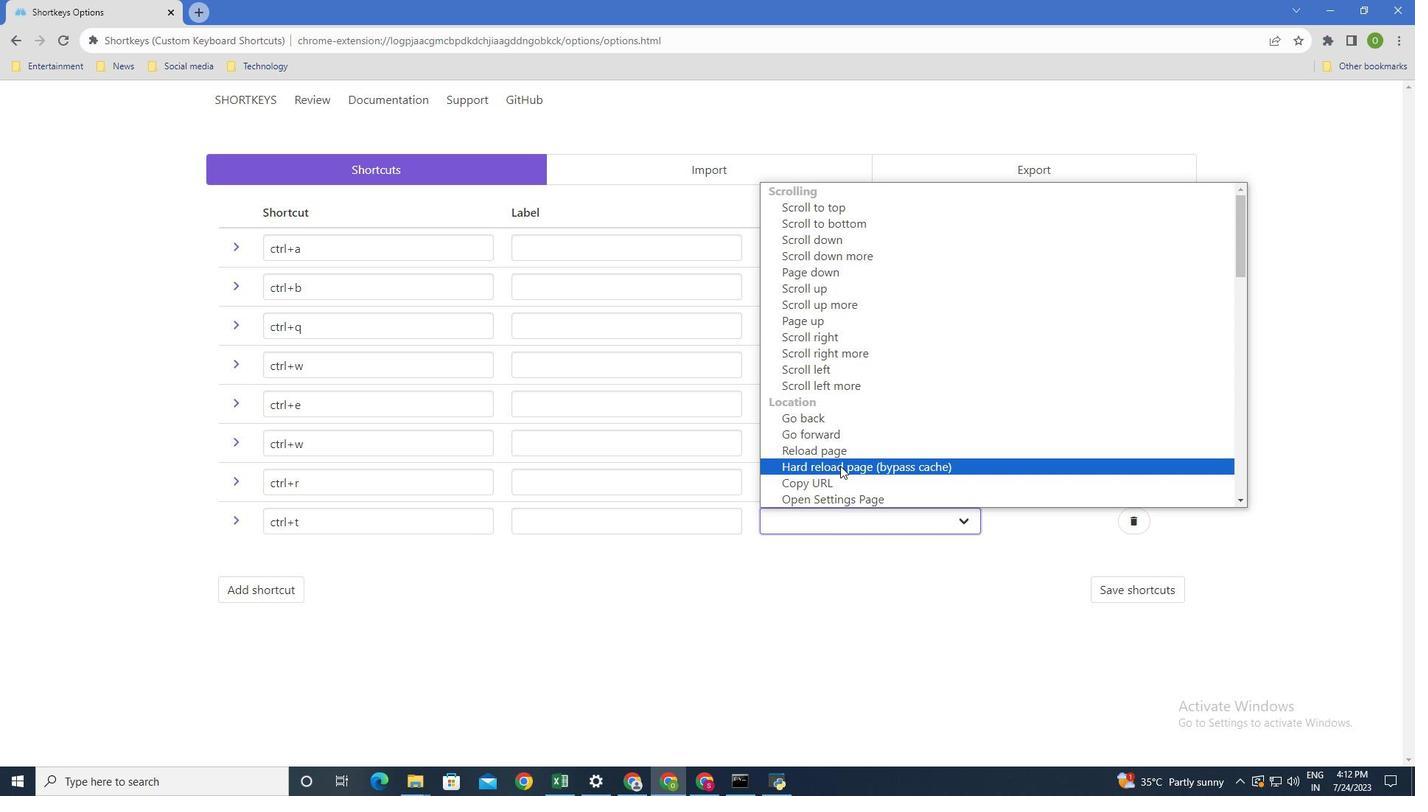 
Action: Mouse scrolled (840, 465) with delta (0, 0)
Screenshot: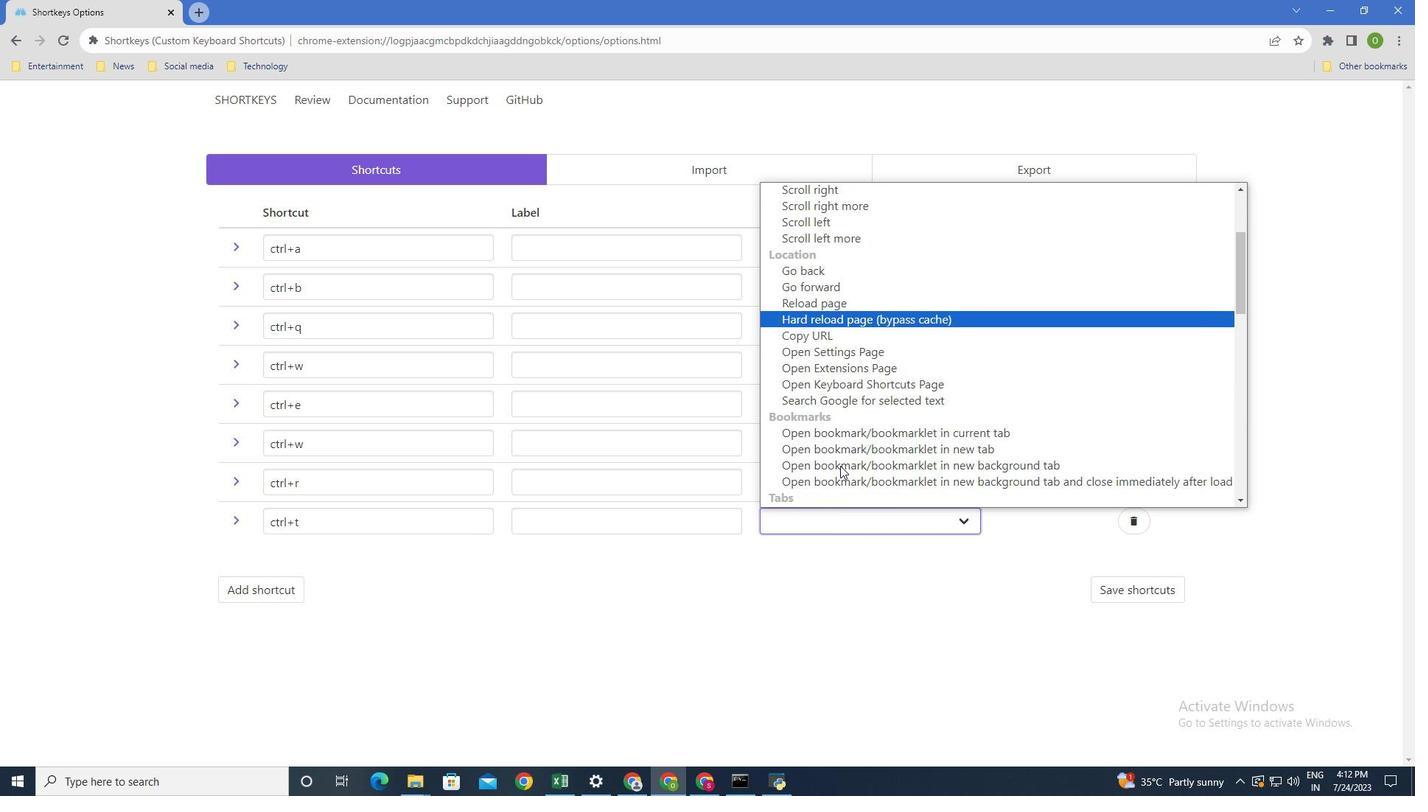 
Action: Mouse moved to (852, 433)
Screenshot: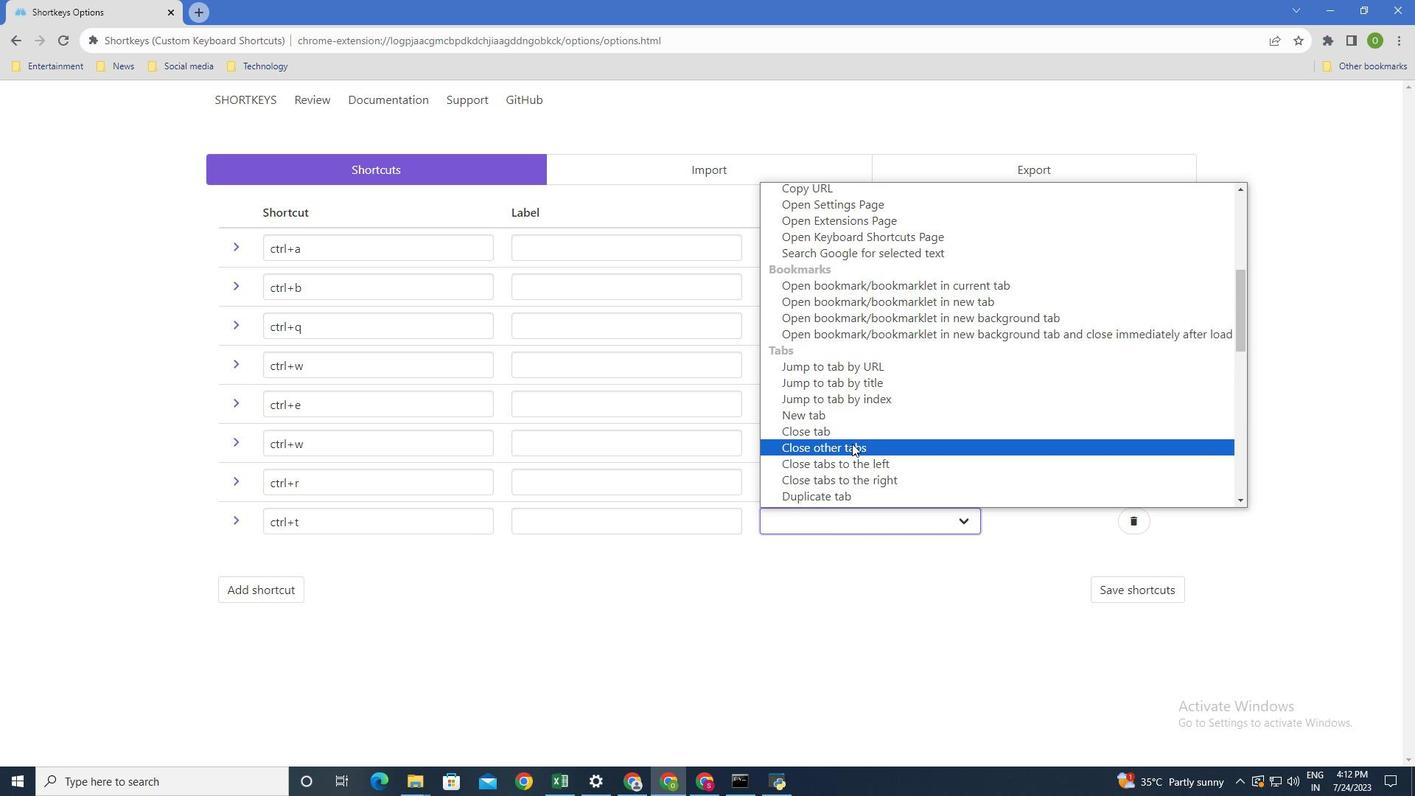 
Action: Mouse pressed left at (852, 433)
Screenshot: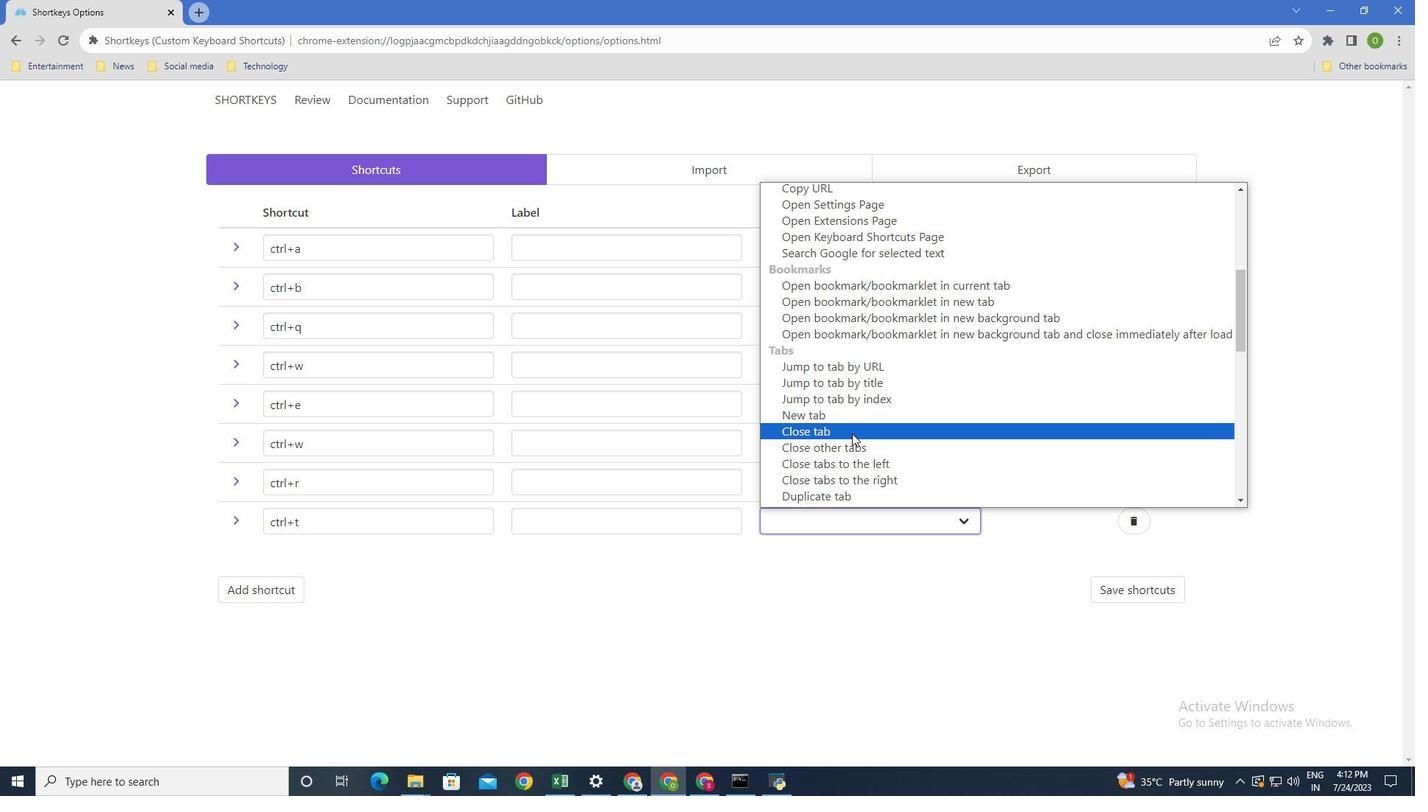 
Action: Mouse moved to (232, 593)
Screenshot: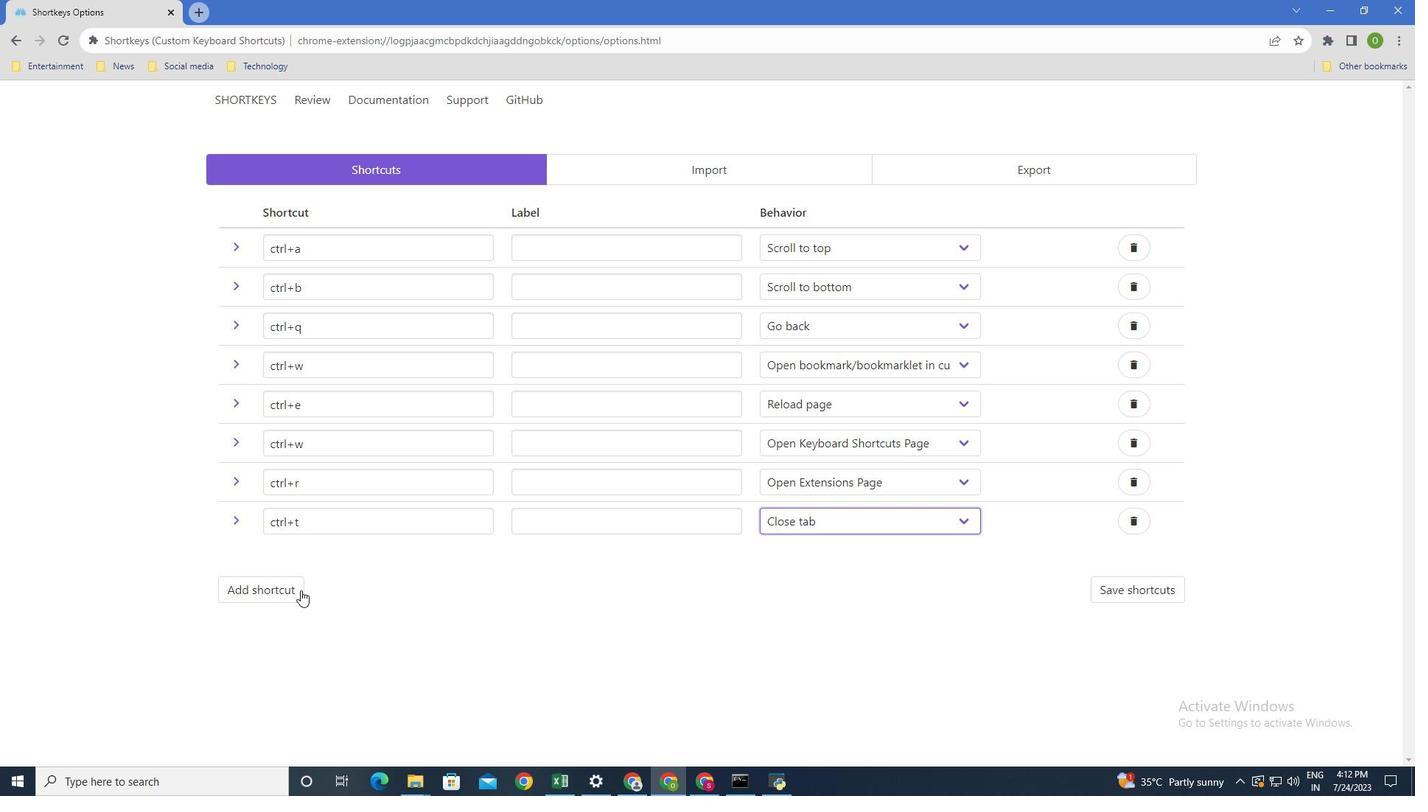 
Action: Mouse pressed left at (232, 593)
Screenshot: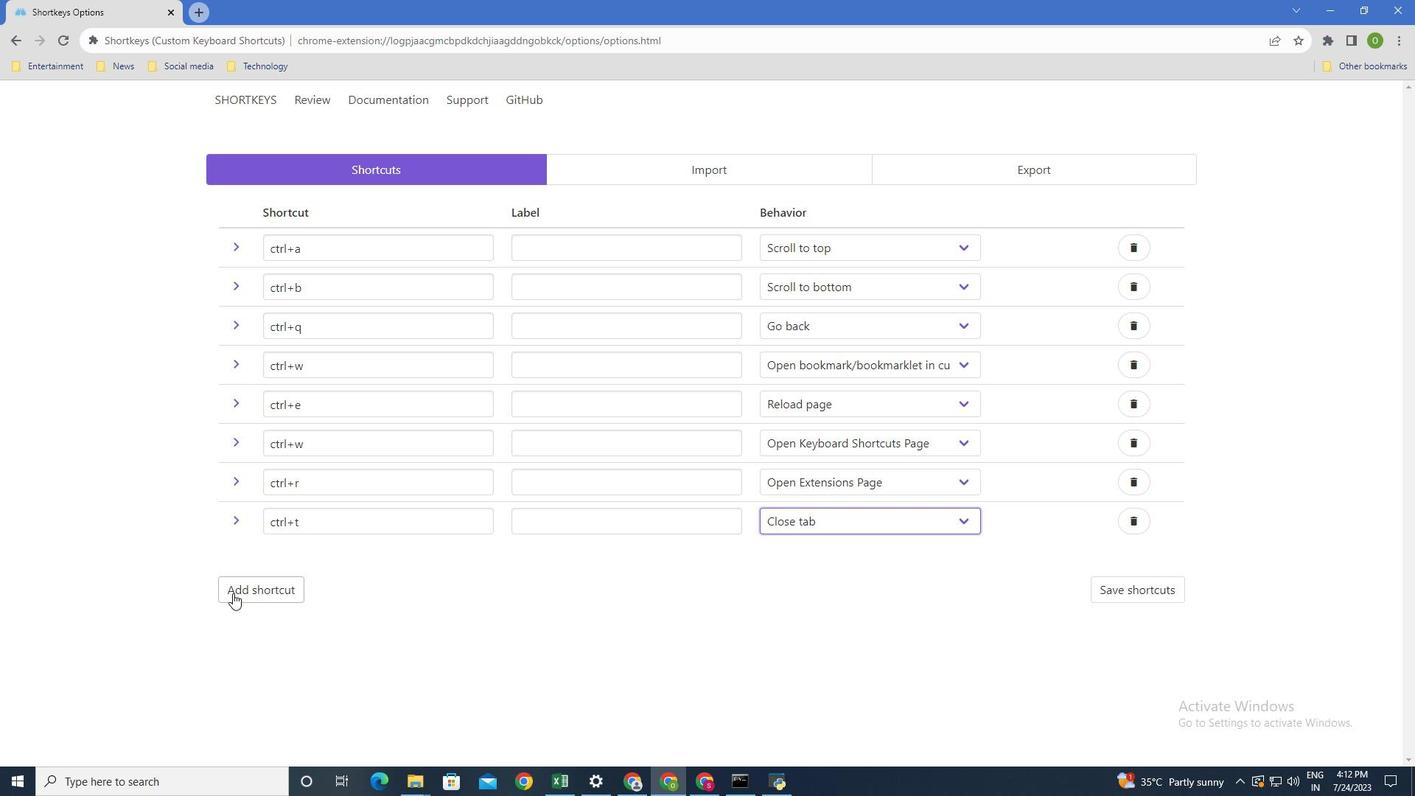 
Action: Mouse moved to (294, 558)
Screenshot: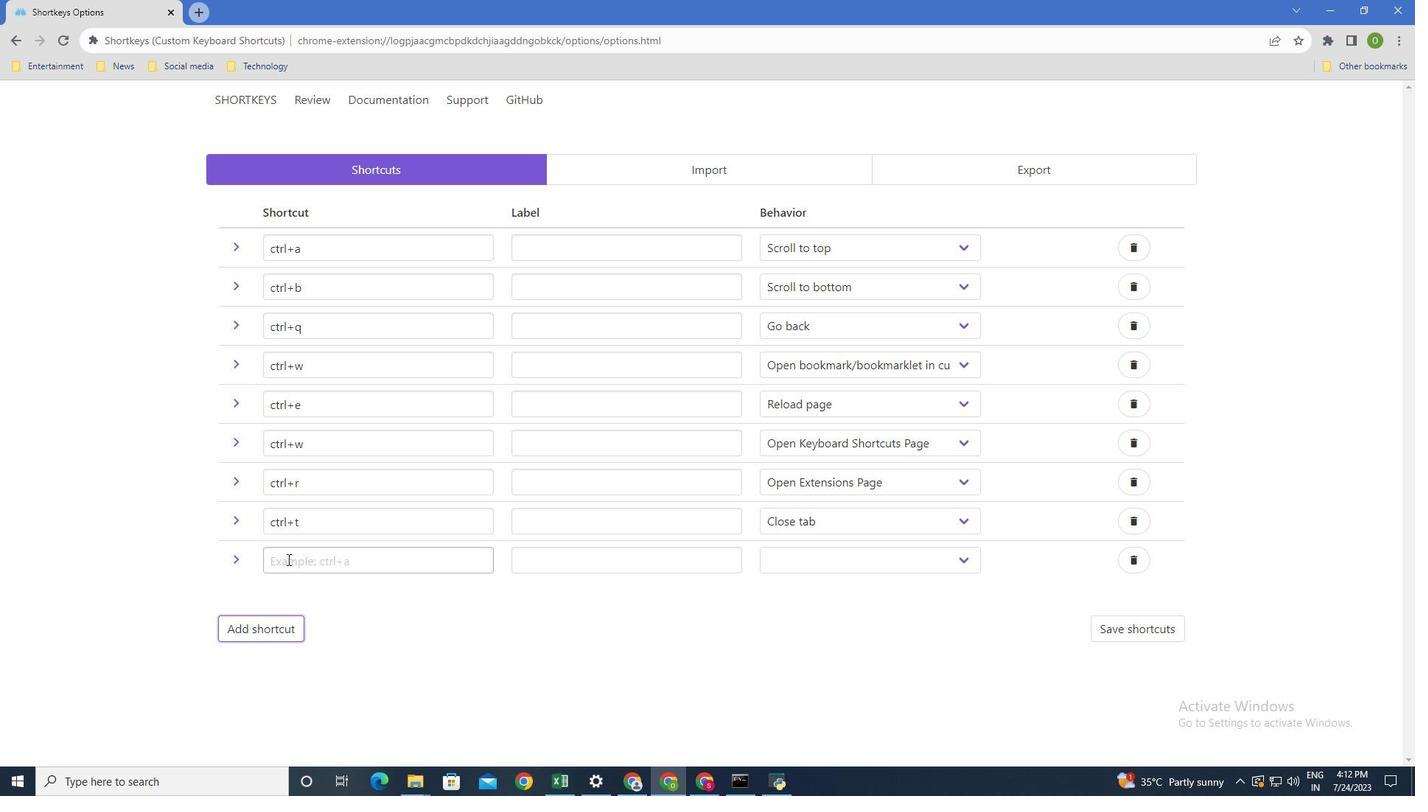 
Action: Mouse pressed left at (294, 558)
Screenshot: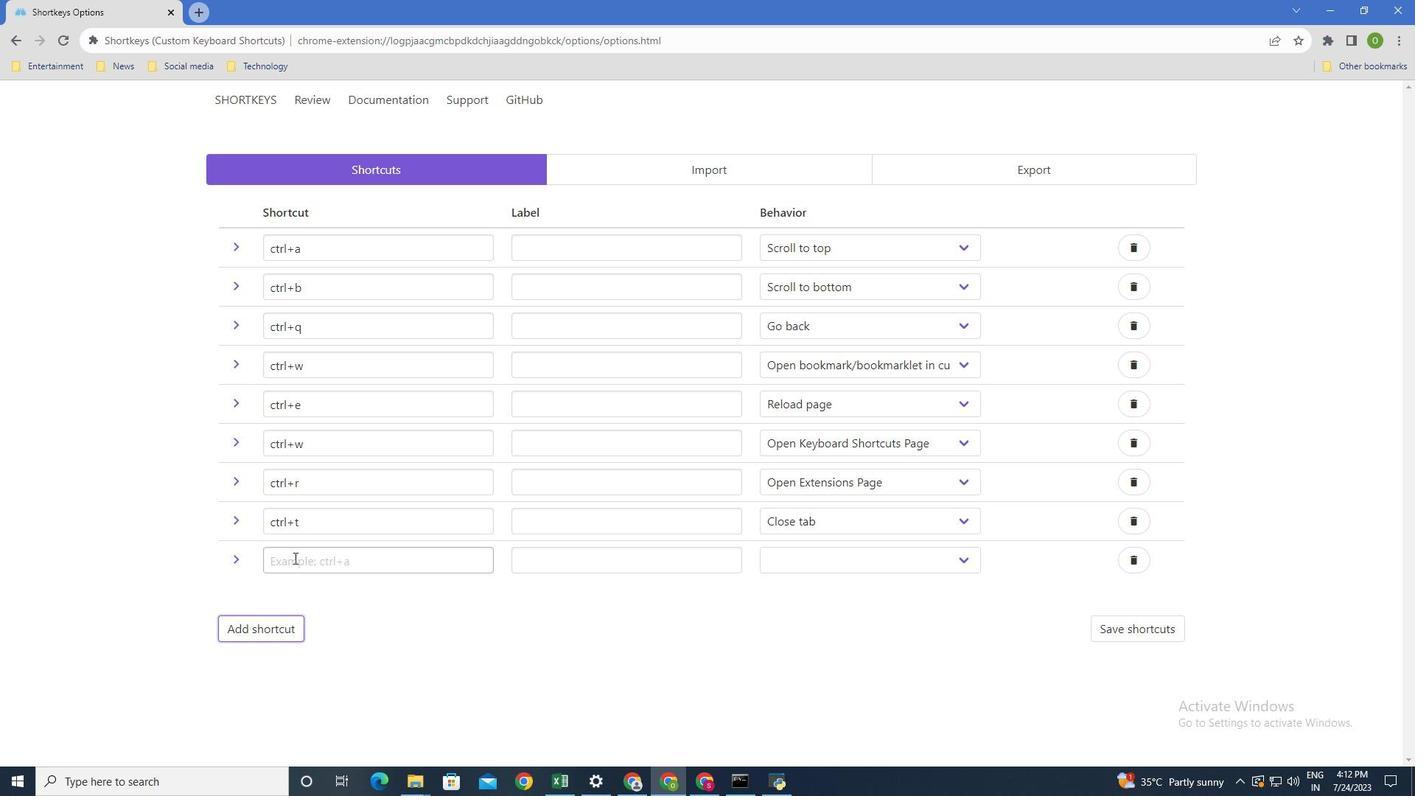 
Action: Key pressed ctrl+<Key.shift>s
Screenshot: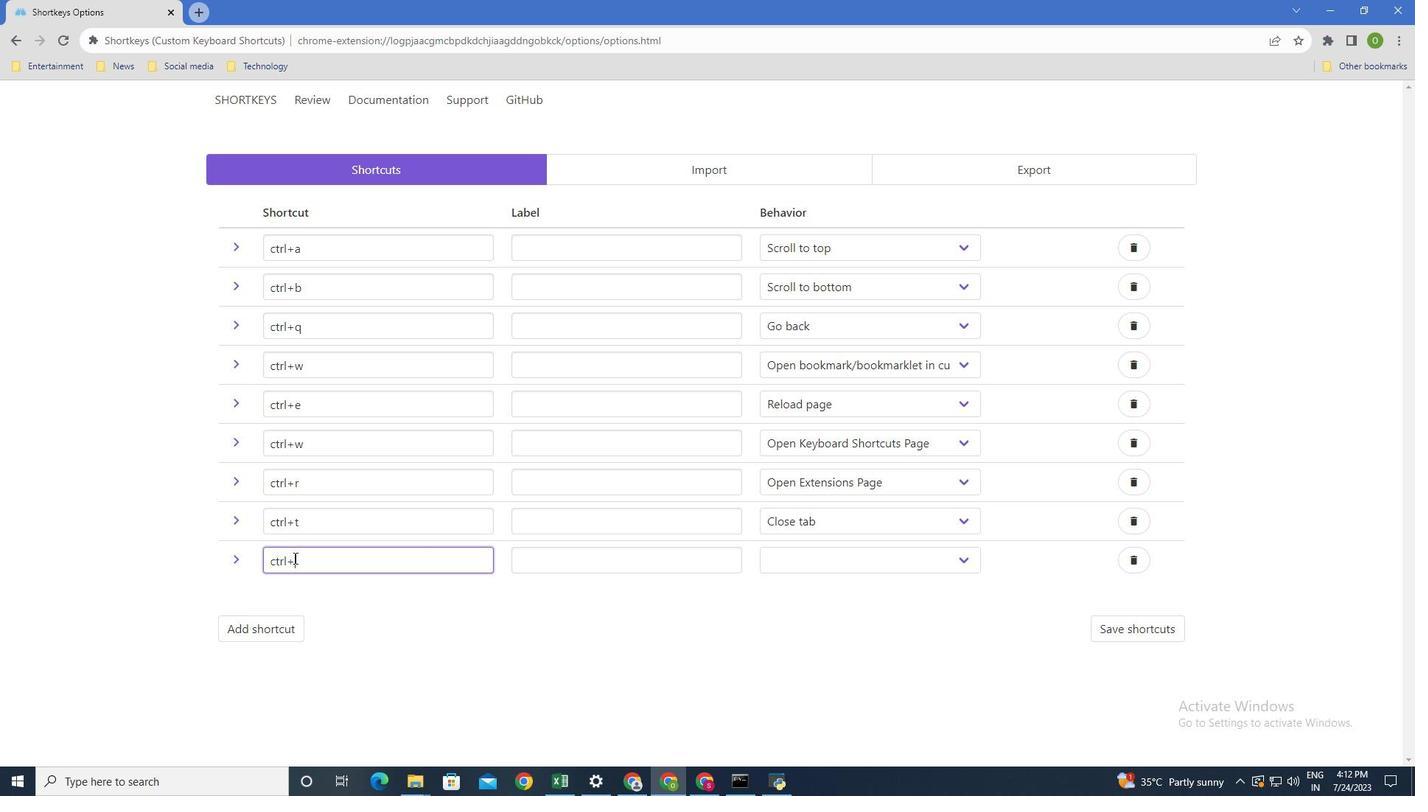 
Action: Mouse moved to (862, 565)
Screenshot: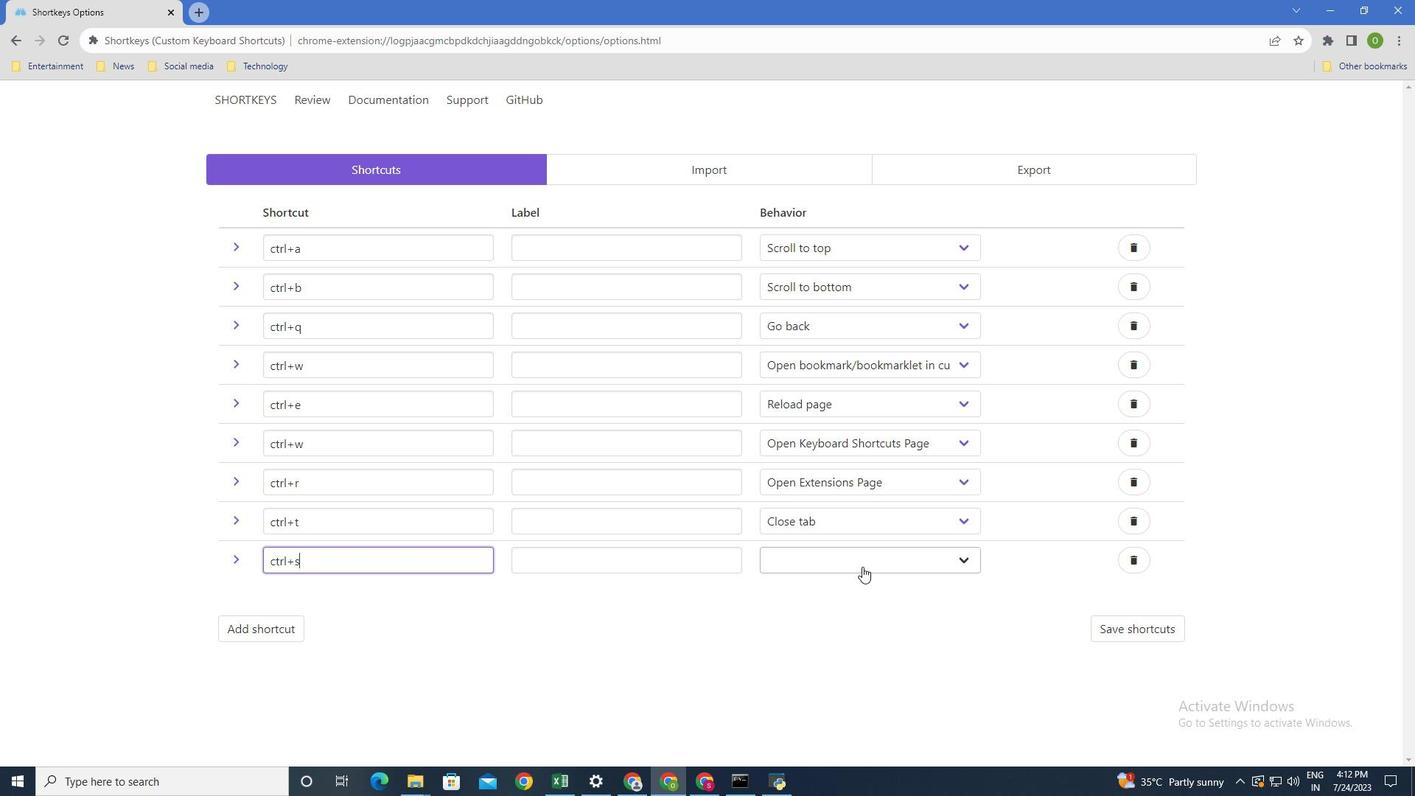 
Action: Mouse pressed left at (862, 565)
Screenshot: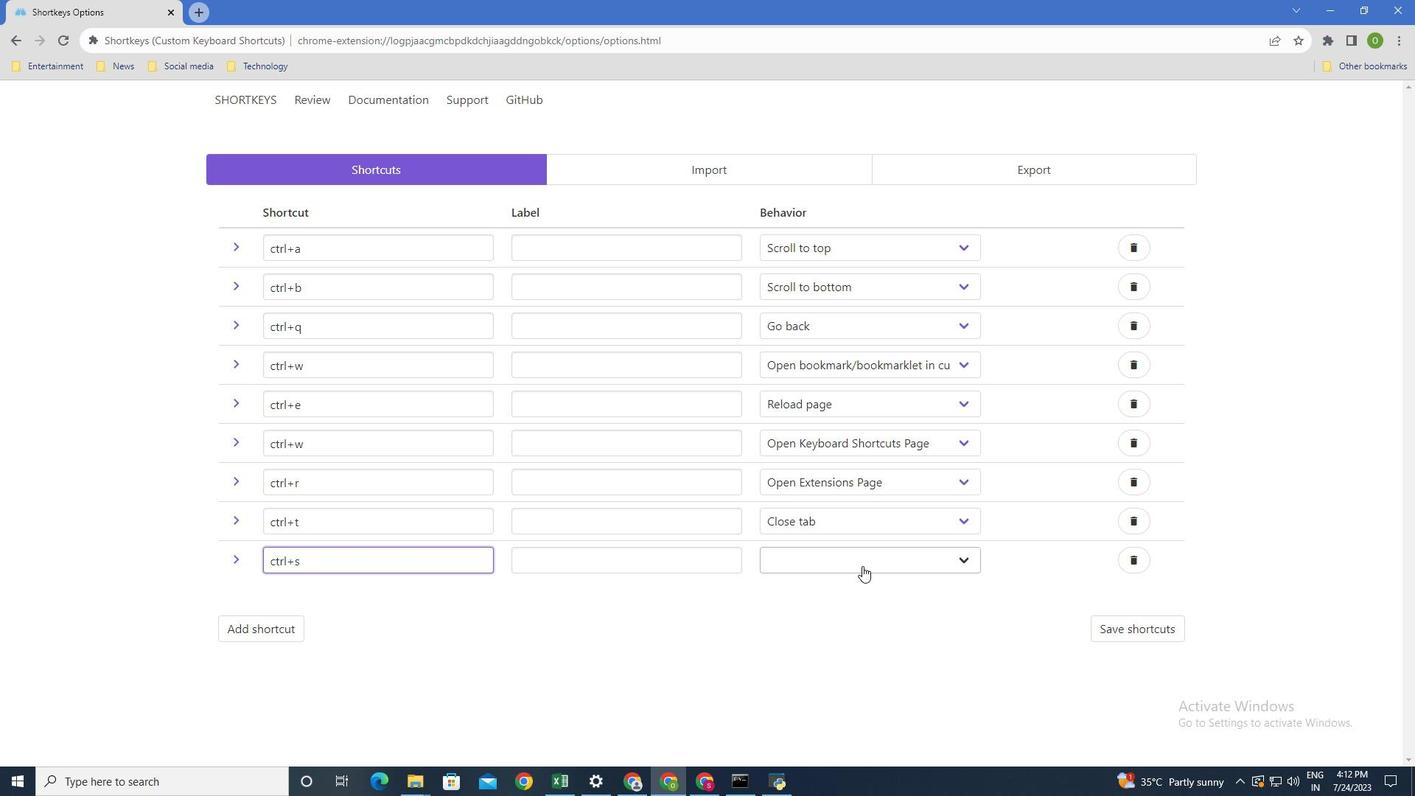 
Action: Mouse moved to (864, 507)
Screenshot: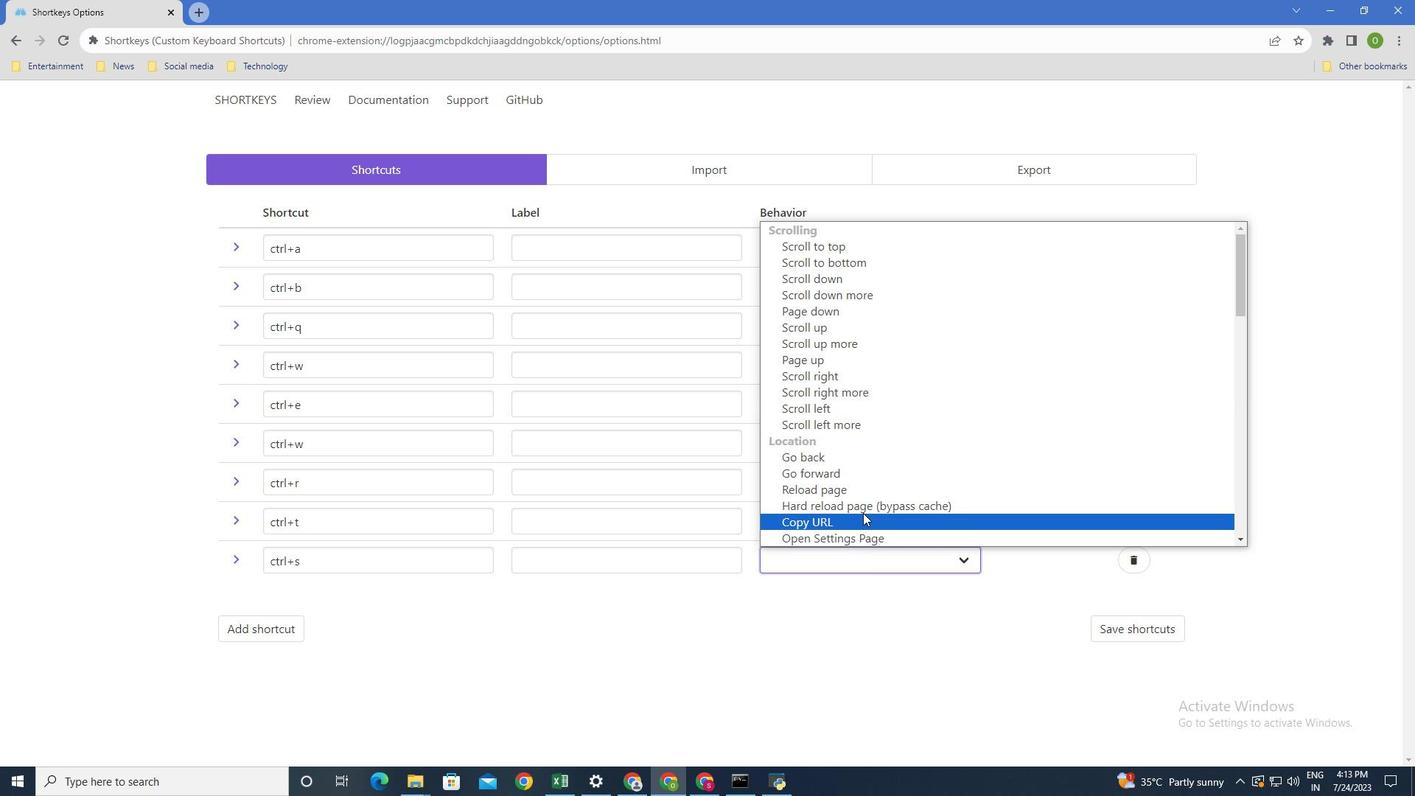 
Action: Mouse scrolled (864, 507) with delta (0, 0)
Screenshot: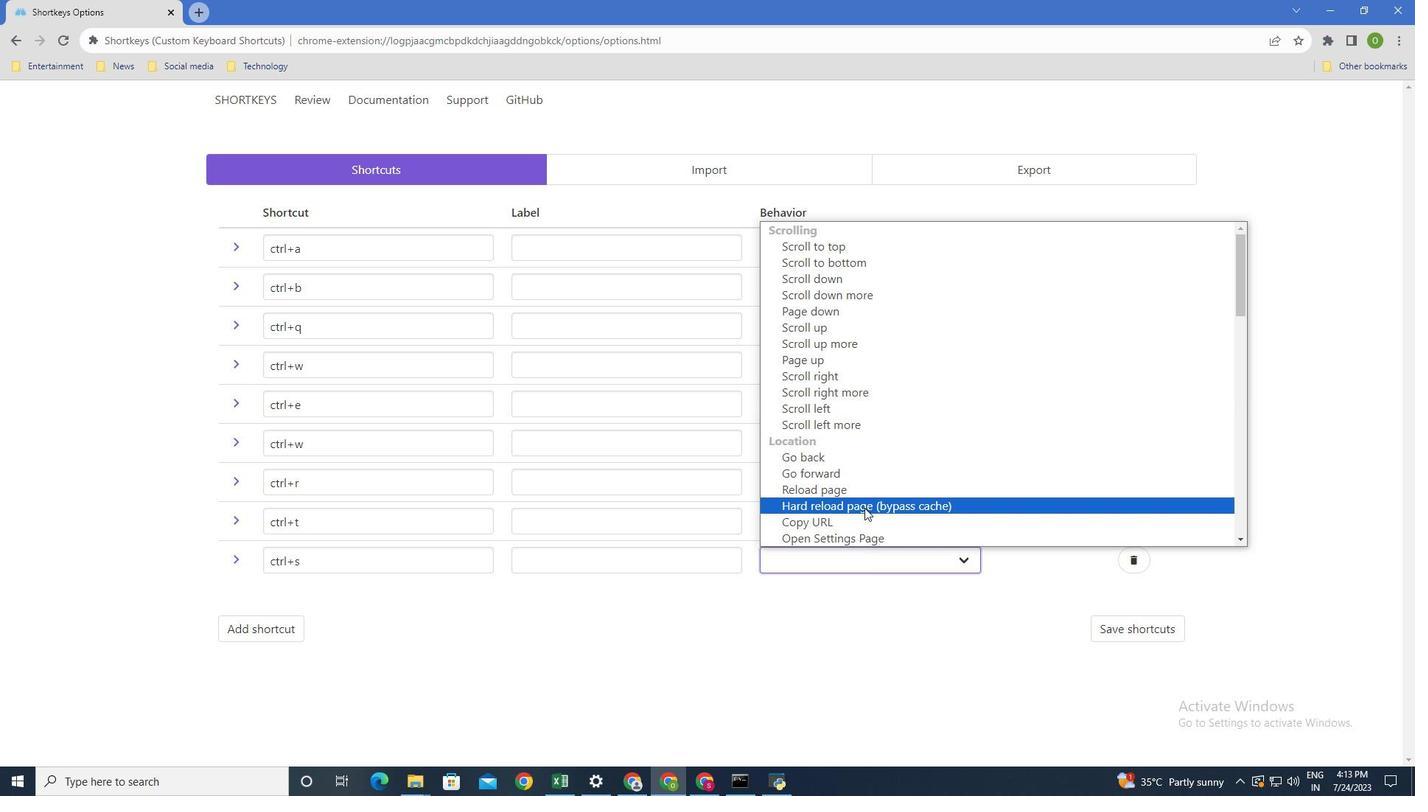 
Action: Mouse scrolled (864, 507) with delta (0, 0)
Screenshot: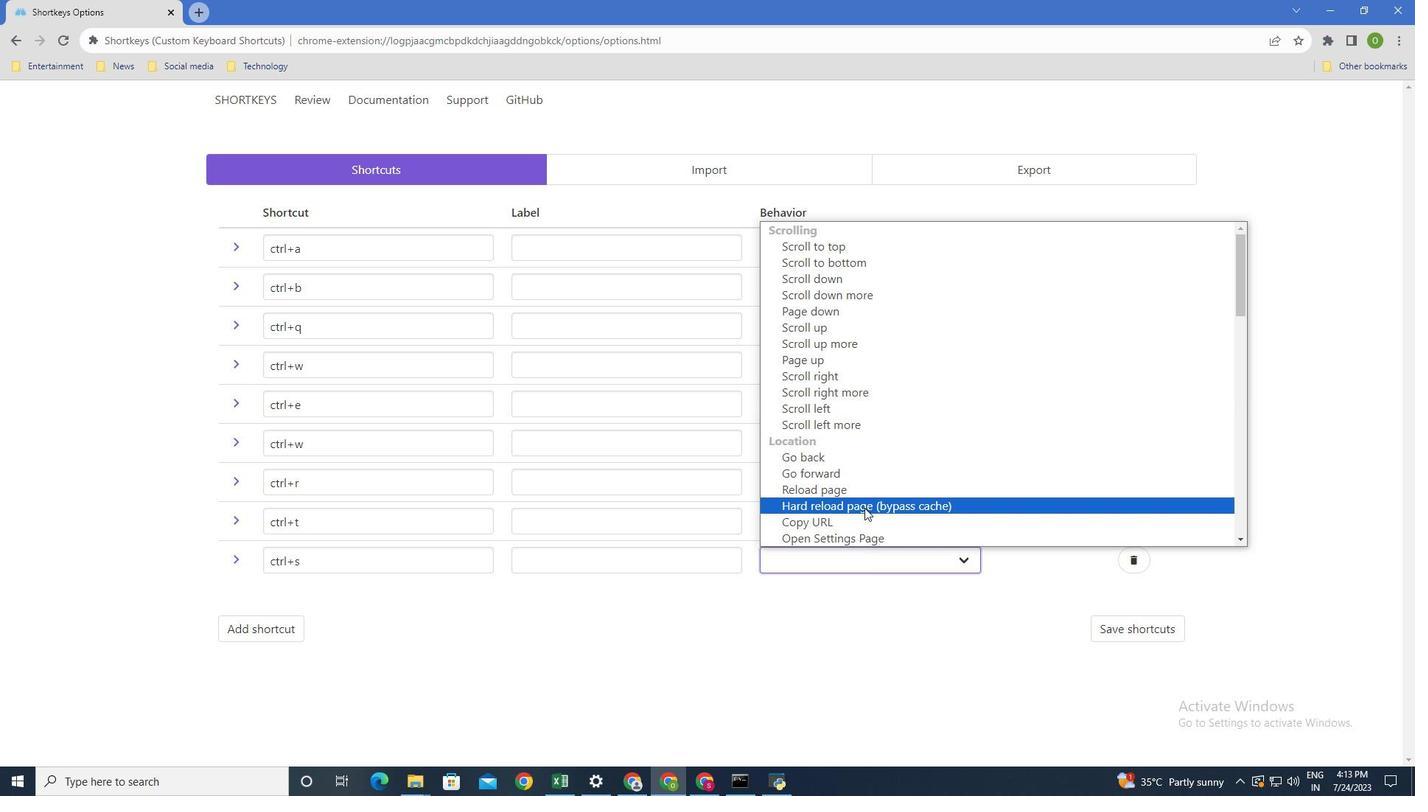 
Action: Mouse scrolled (864, 507) with delta (0, 0)
Screenshot: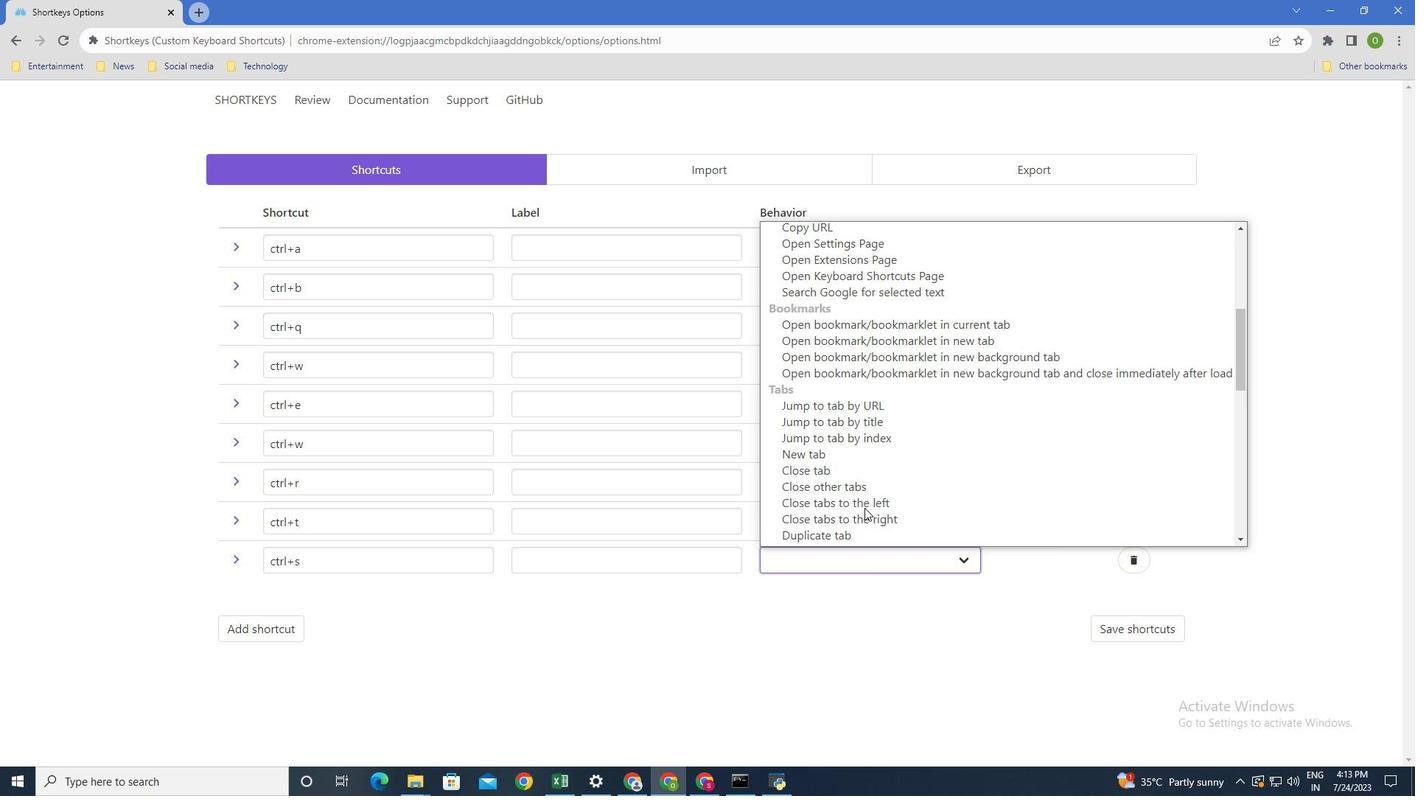
Action: Mouse moved to (873, 502)
Screenshot: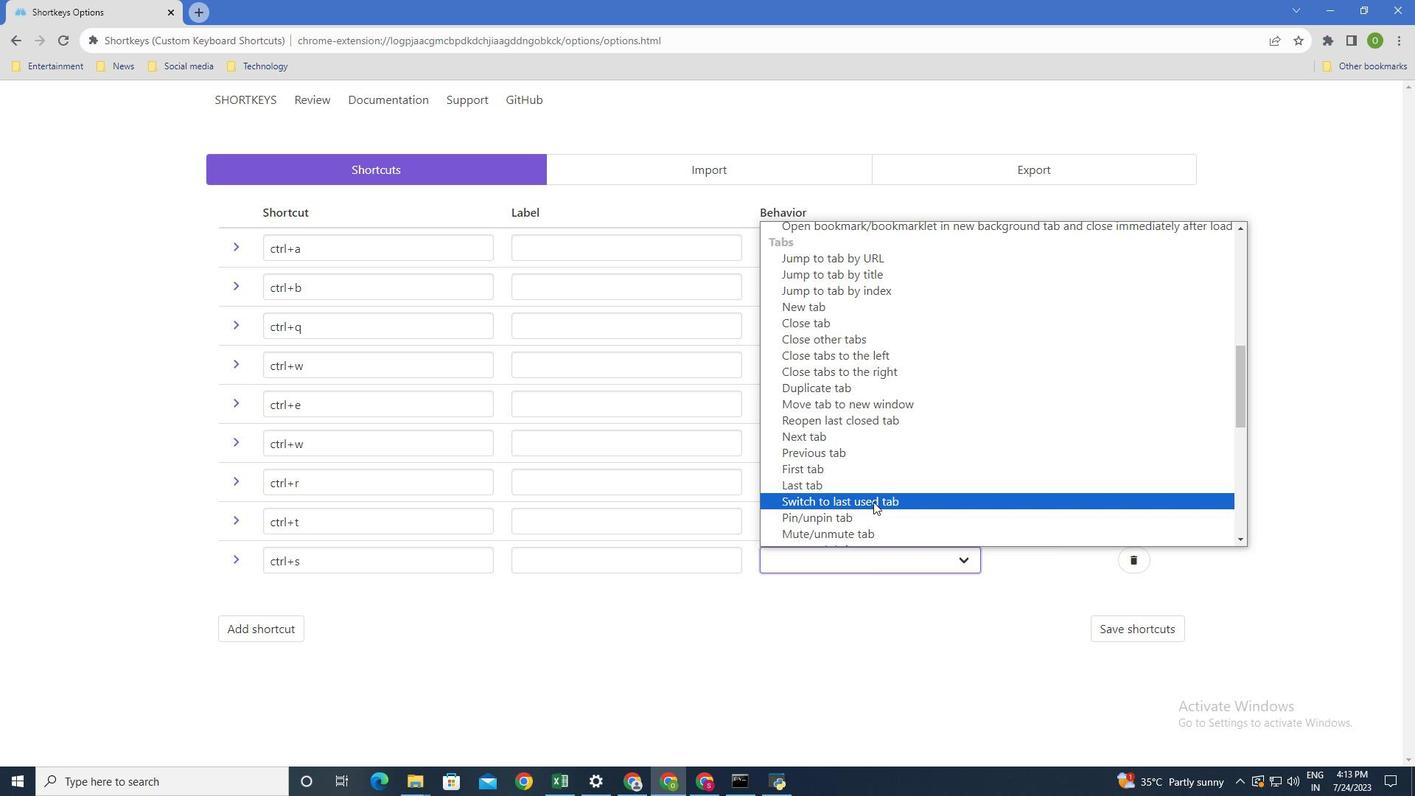 
Action: Mouse pressed left at (873, 502)
Screenshot: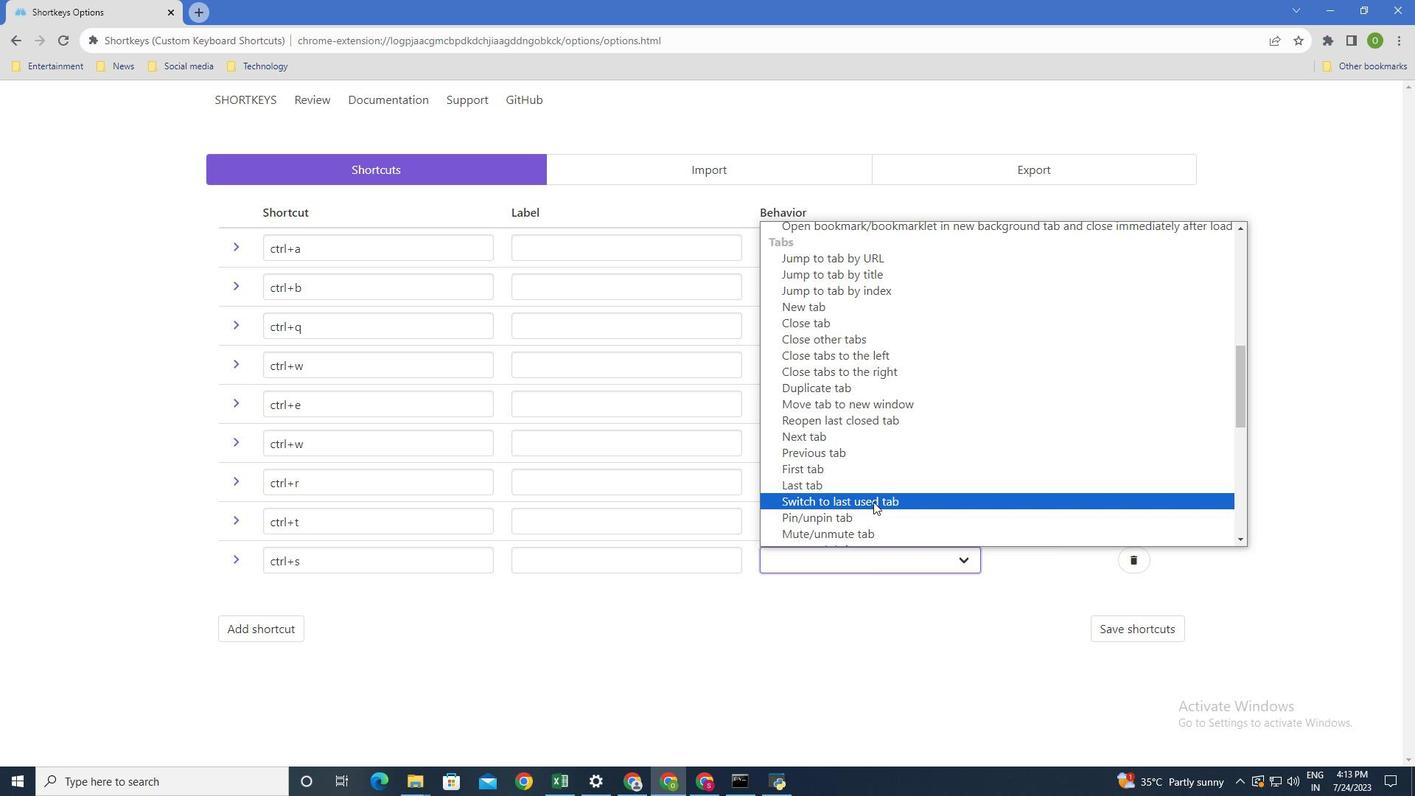 
Action: Mouse moved to (266, 638)
Screenshot: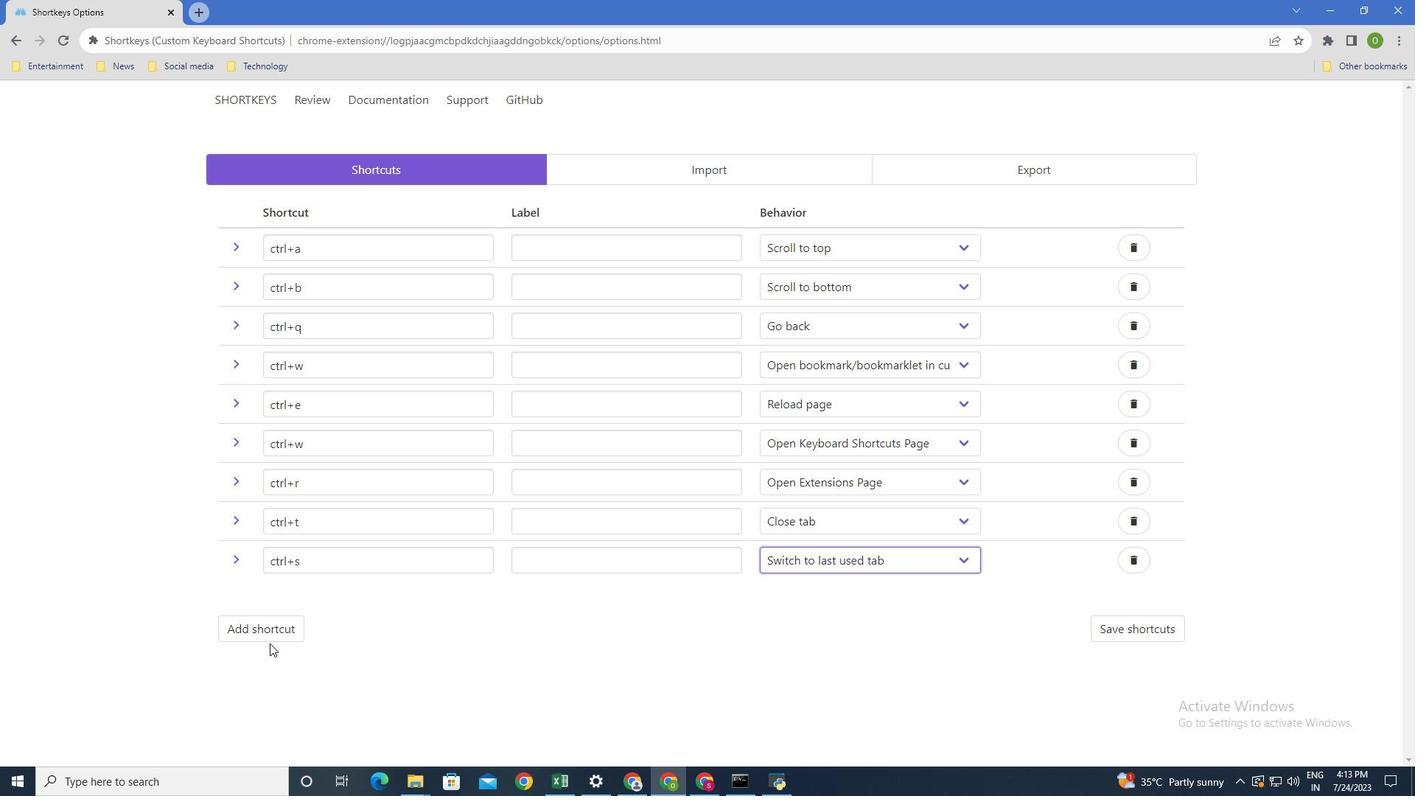 
Action: Mouse pressed left at (266, 638)
Screenshot: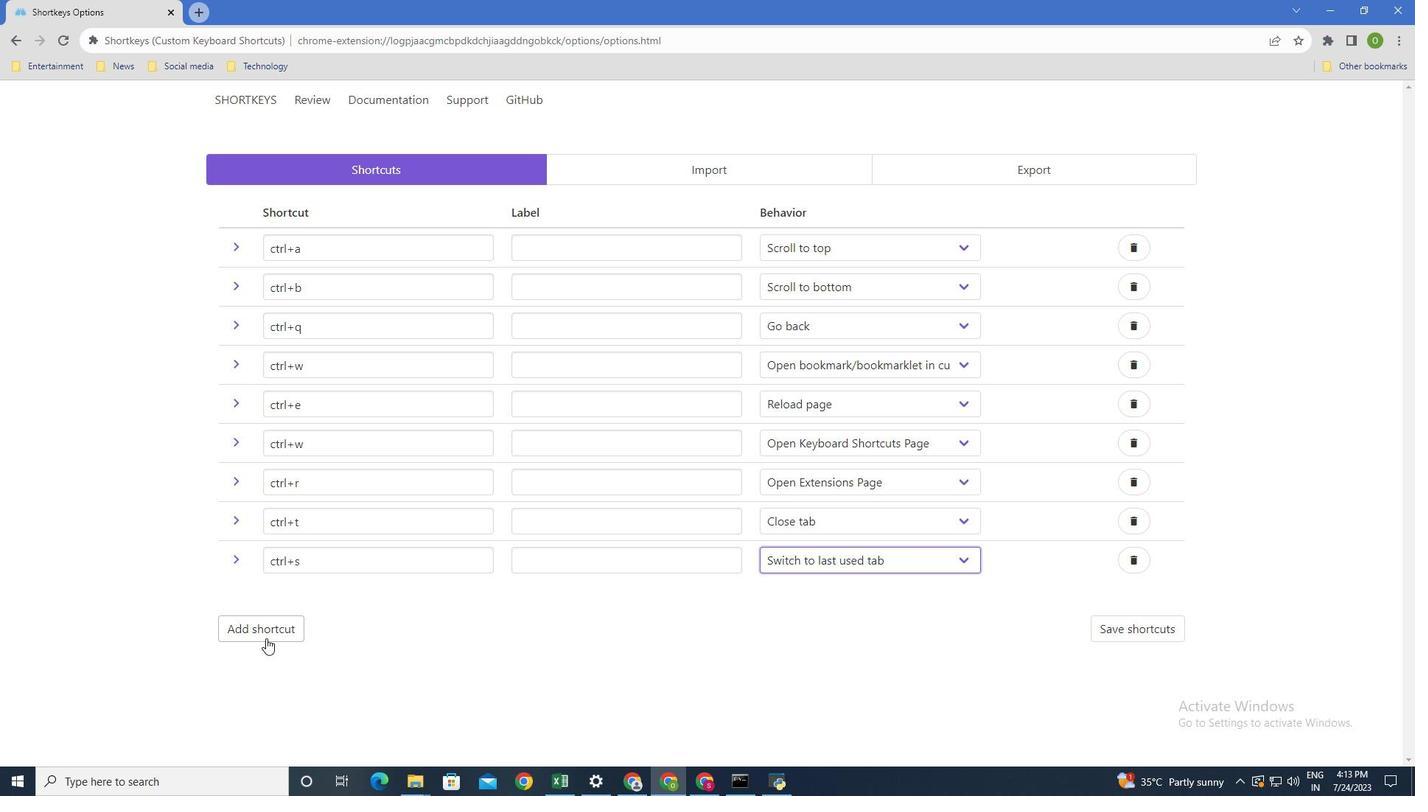 
Action: Mouse moved to (312, 603)
Screenshot: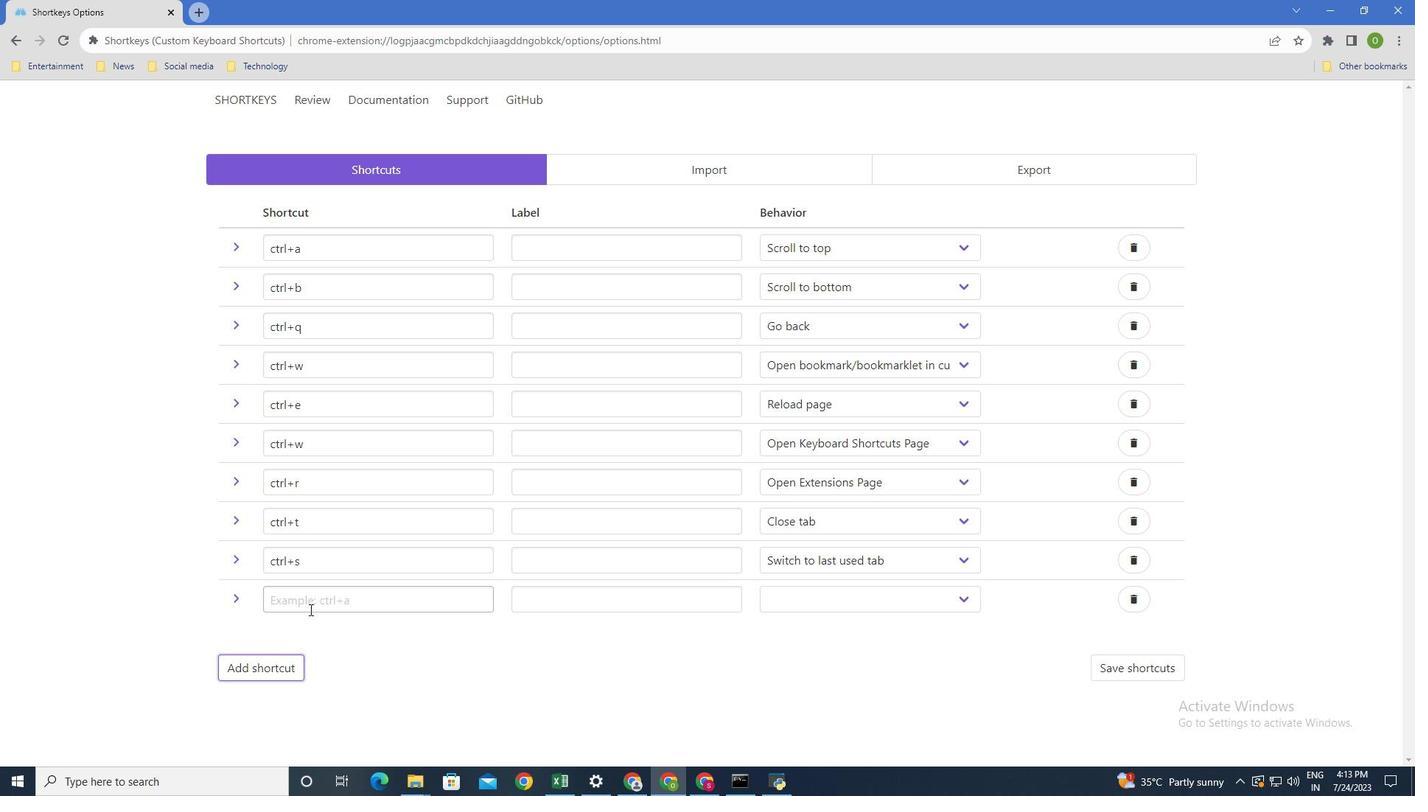 
Action: Mouse pressed left at (312, 603)
Screenshot: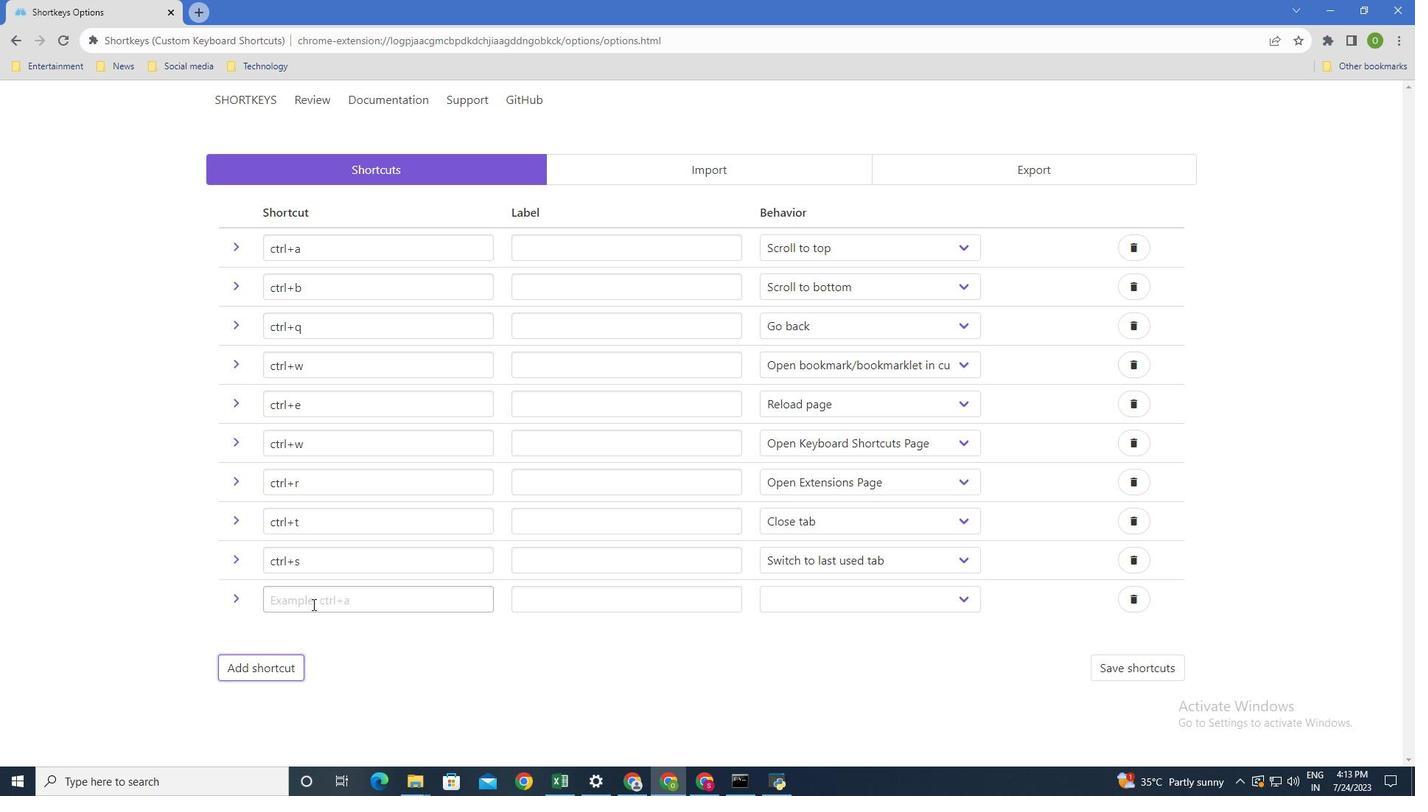 
Action: Mouse moved to (312, 602)
Screenshot: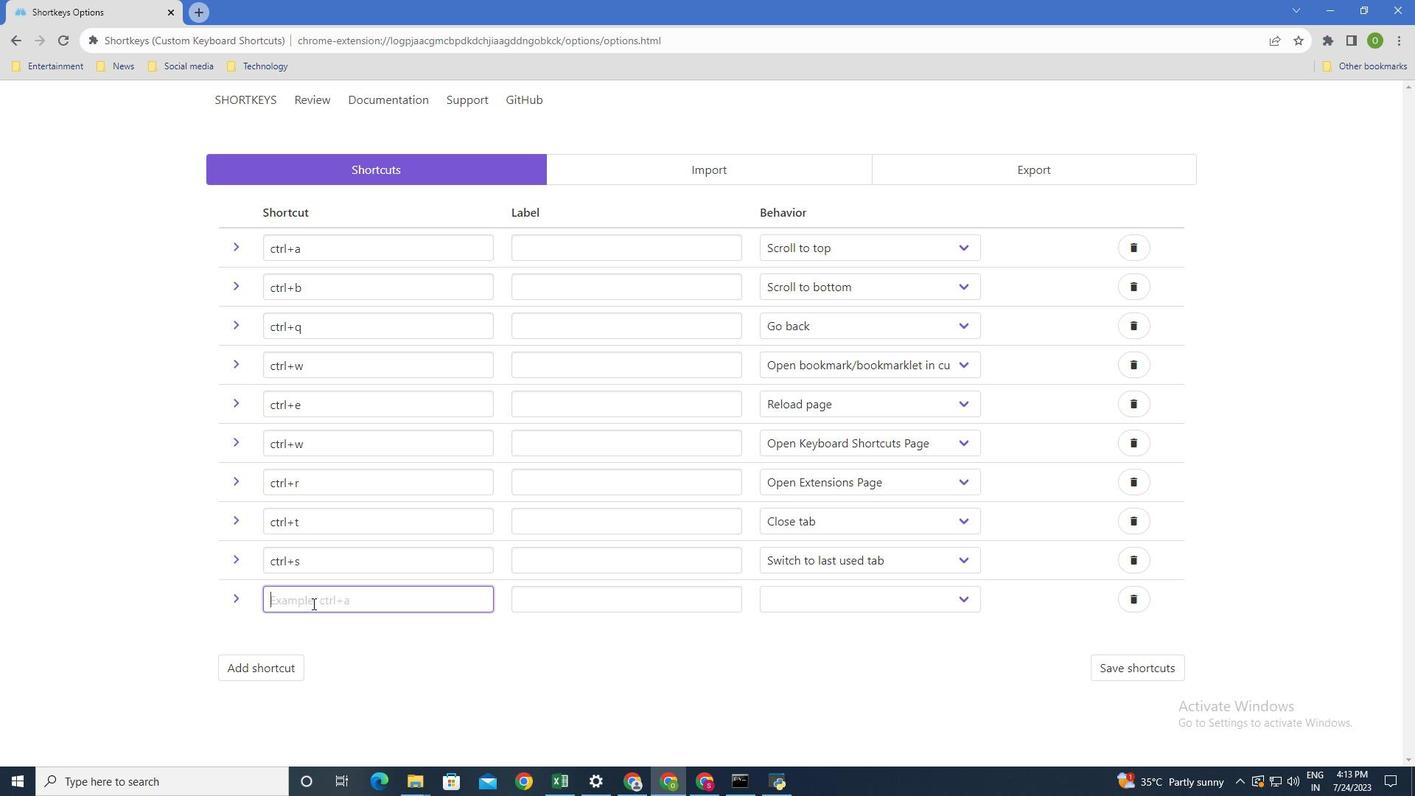 
Action: Key pressed ctrl+d
Screenshot: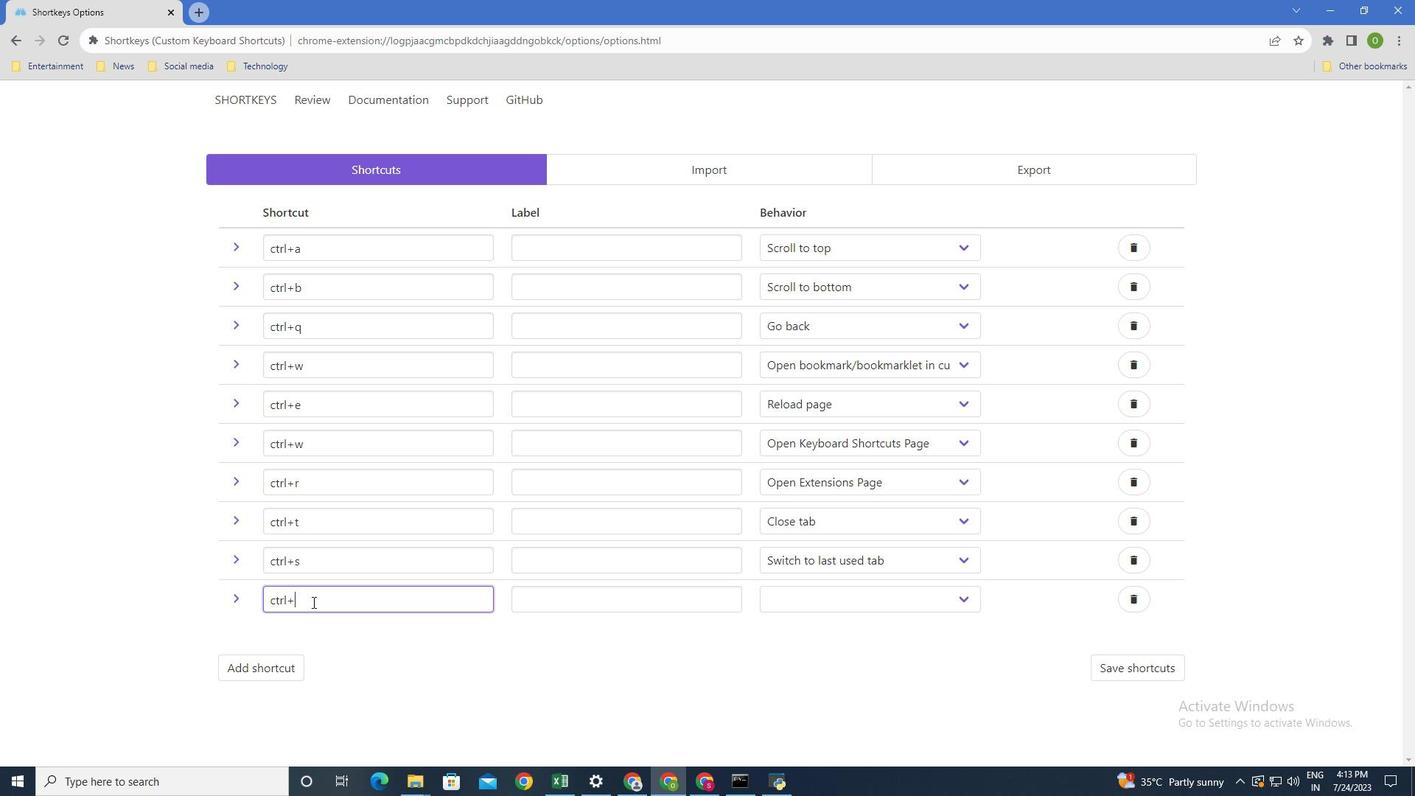 
Action: Mouse moved to (818, 597)
Screenshot: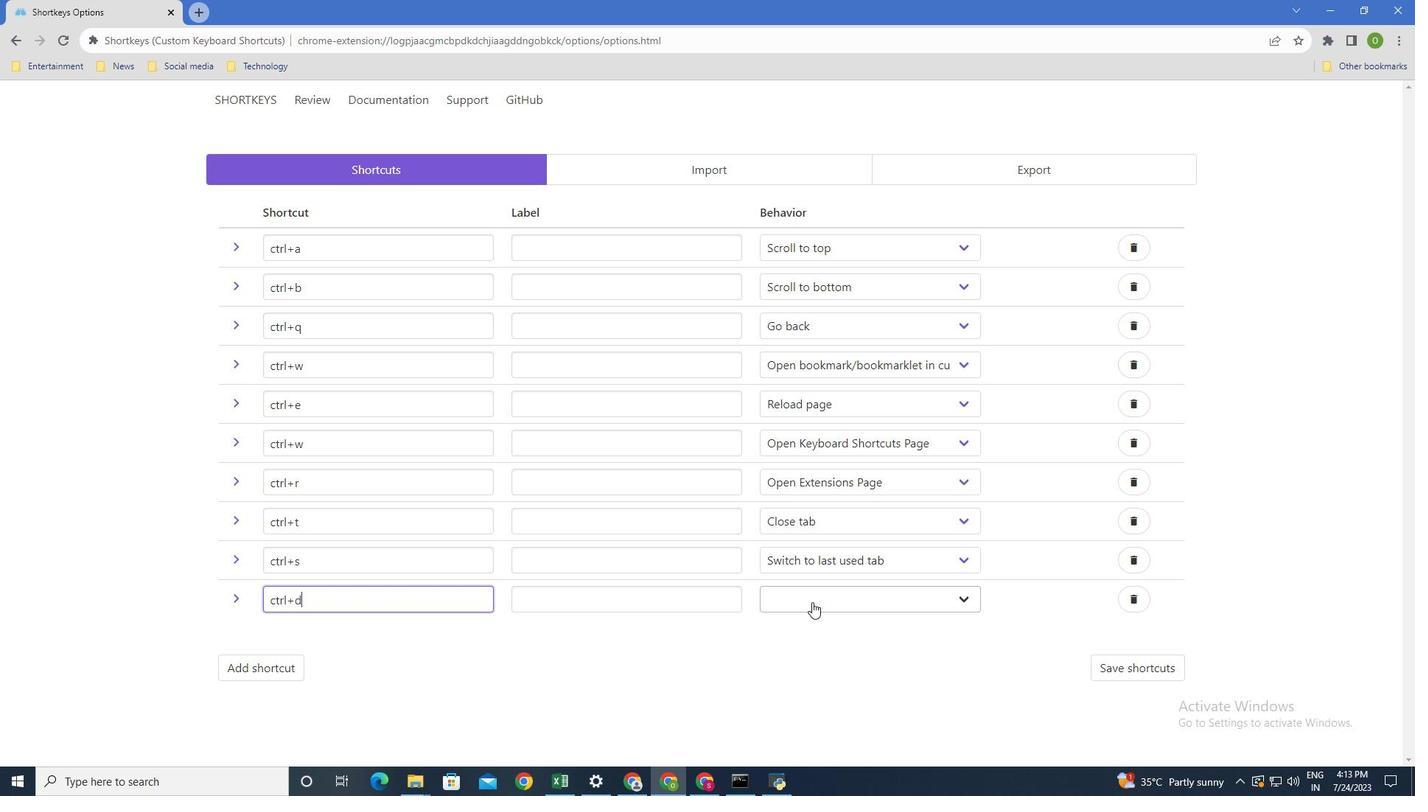 
Action: Mouse pressed left at (818, 597)
Screenshot: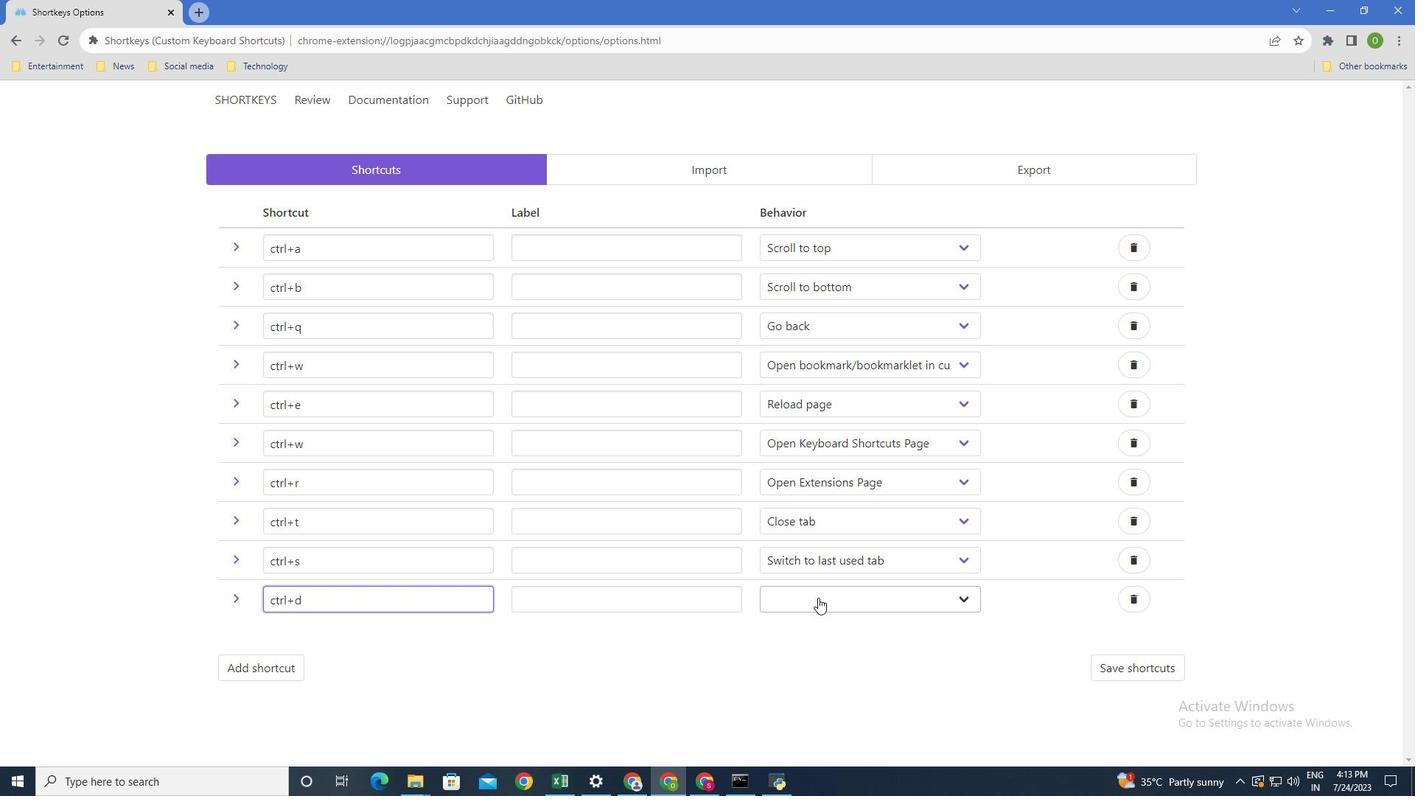 
Action: Mouse moved to (844, 528)
Screenshot: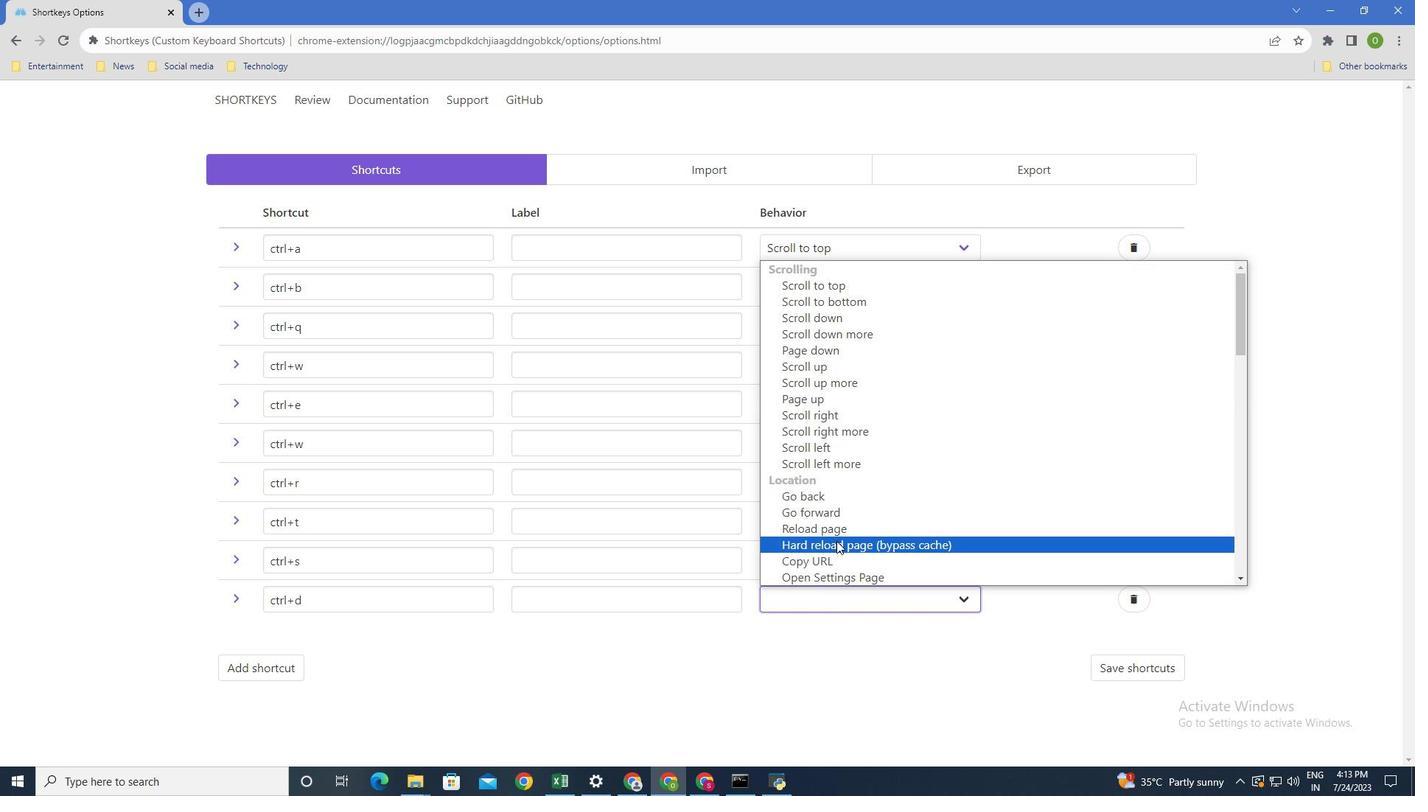
Action: Mouse scrolled (844, 527) with delta (0, 0)
Screenshot: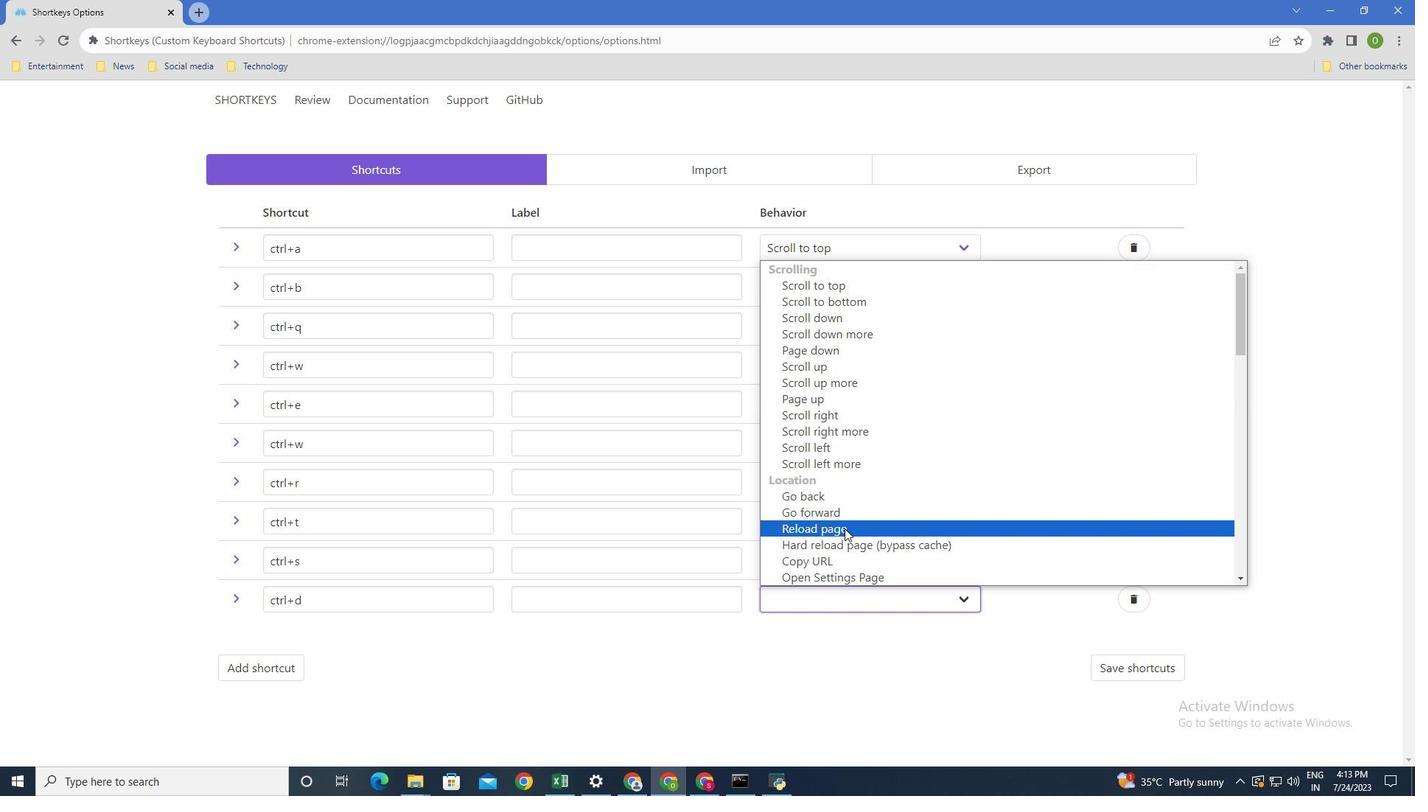 
Action: Mouse scrolled (844, 527) with delta (0, 0)
Screenshot: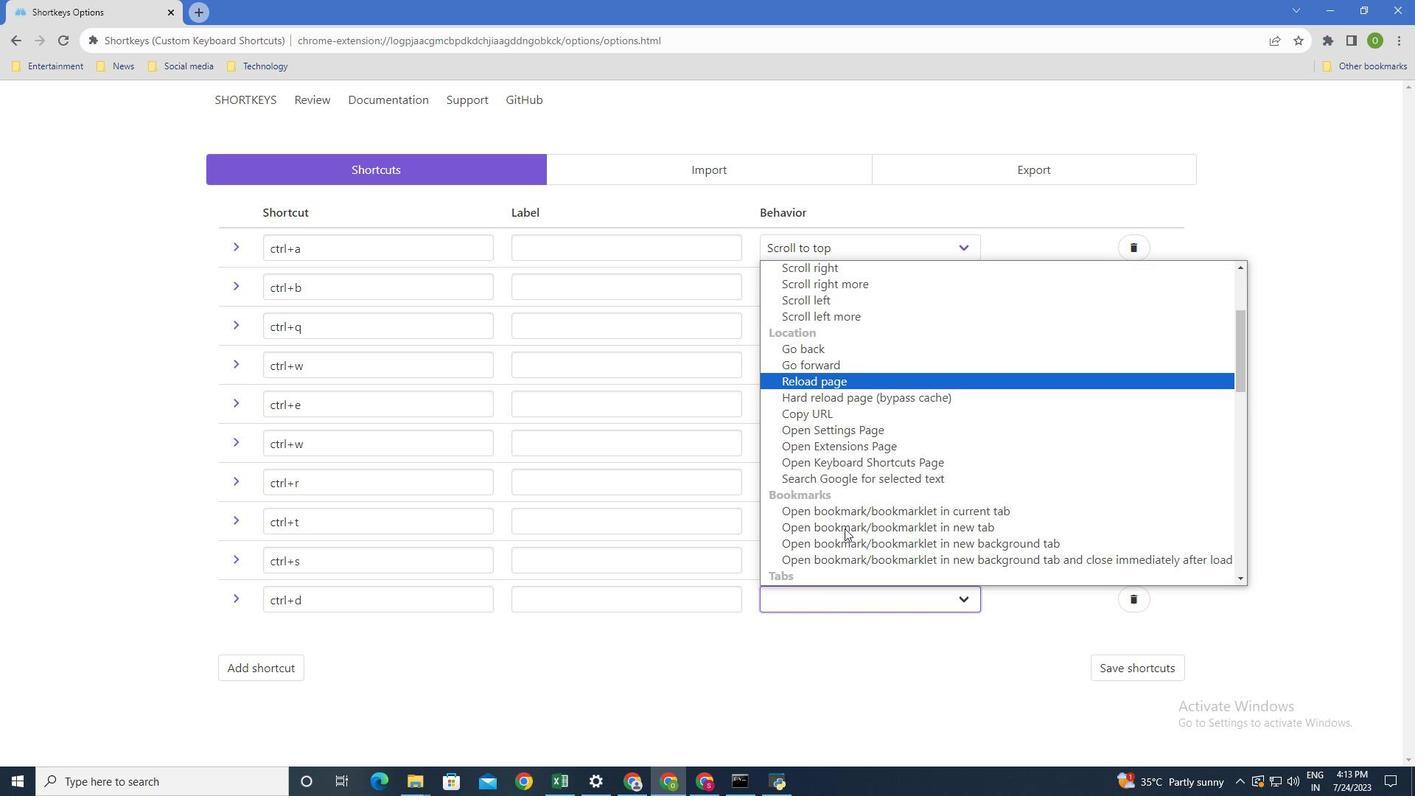 
Action: Mouse moved to (844, 528)
Screenshot: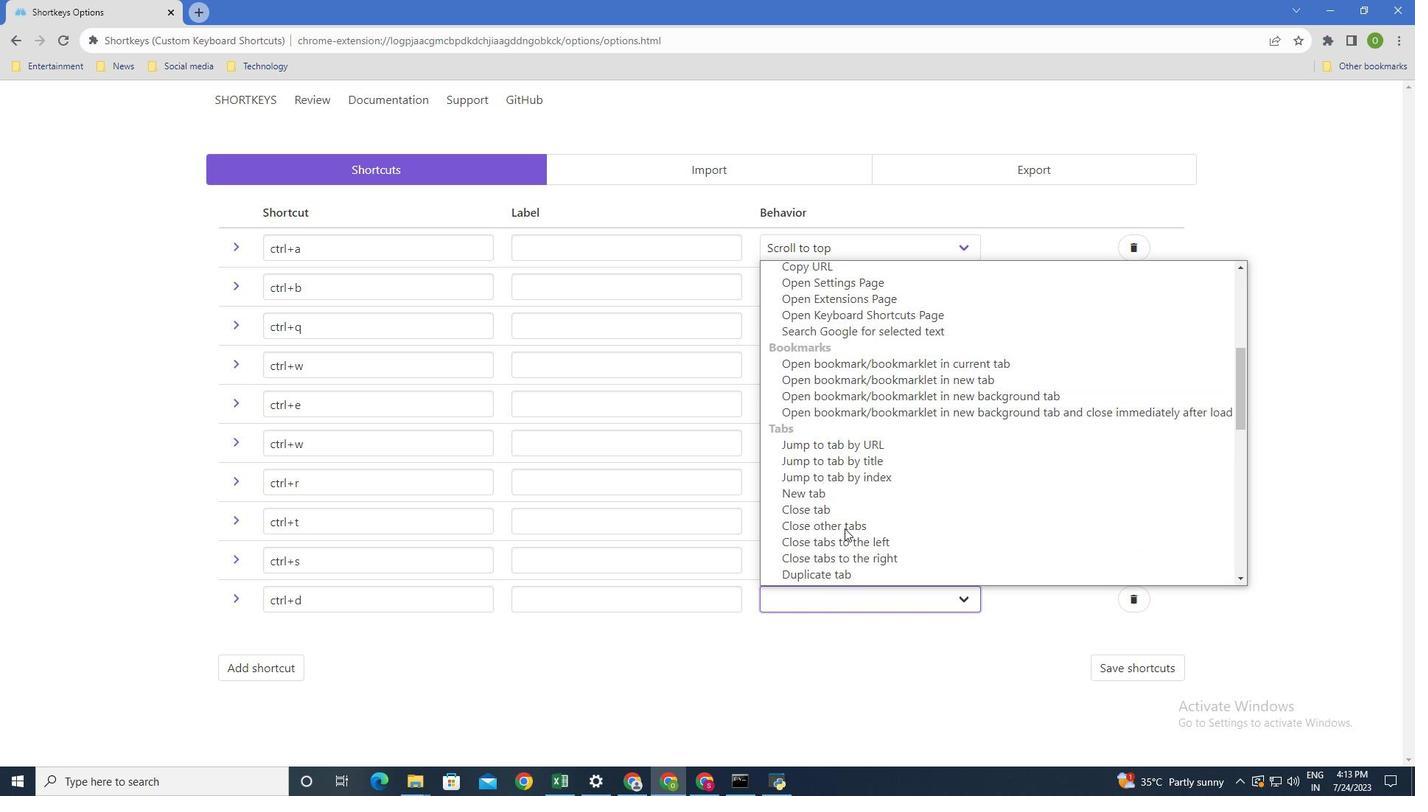 
Action: Mouse scrolled (844, 527) with delta (0, 0)
Screenshot: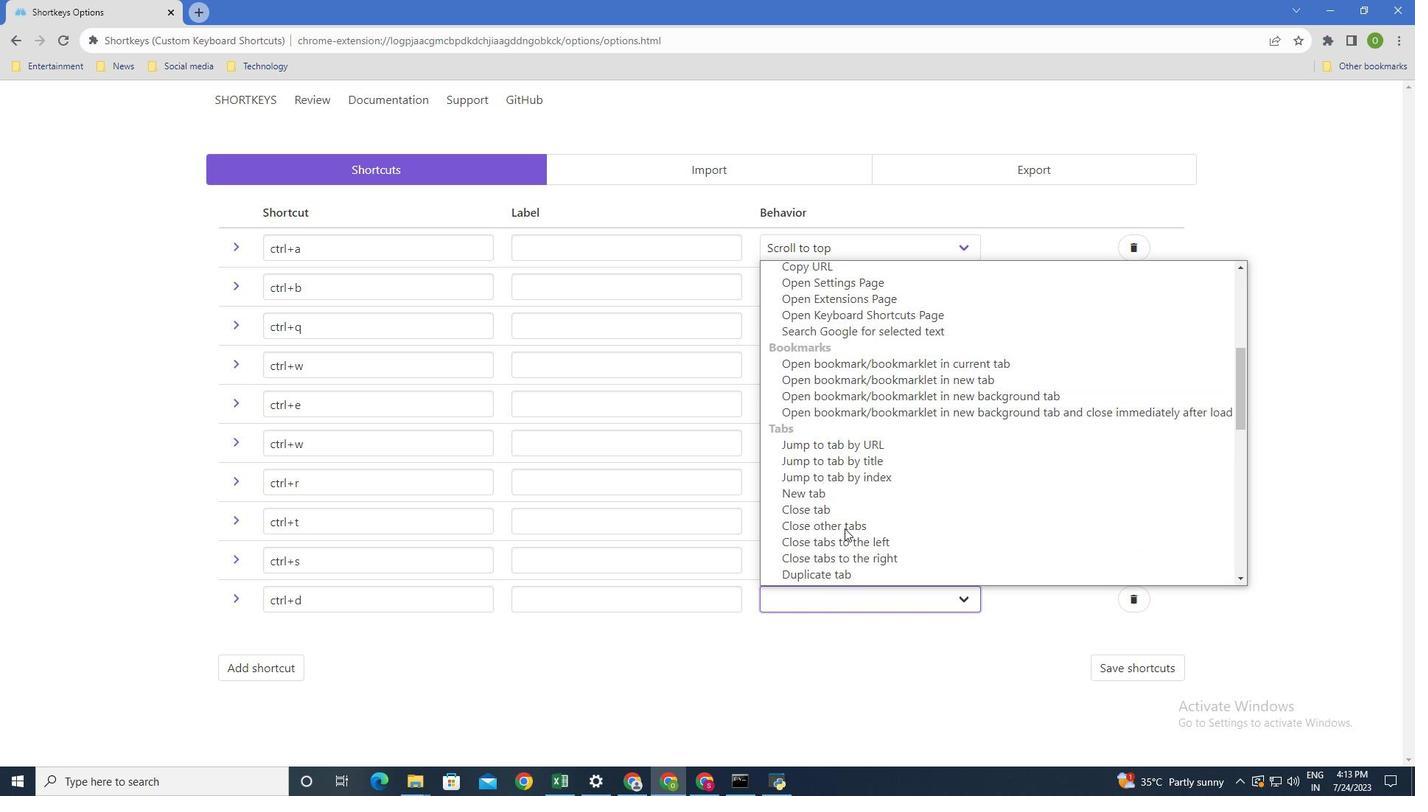 
Action: Mouse moved to (844, 528)
Screenshot: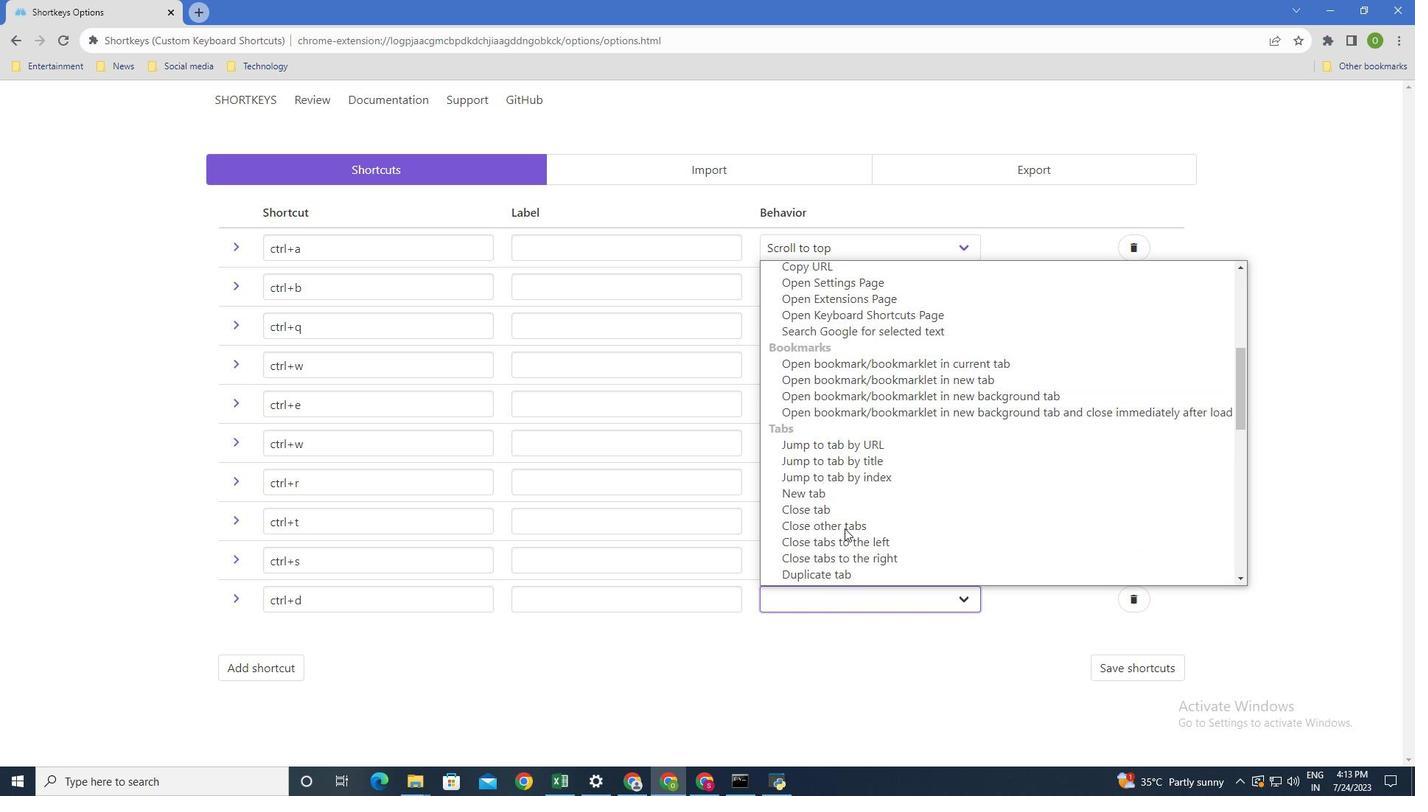 
Action: Mouse scrolled (844, 527) with delta (0, 0)
Screenshot: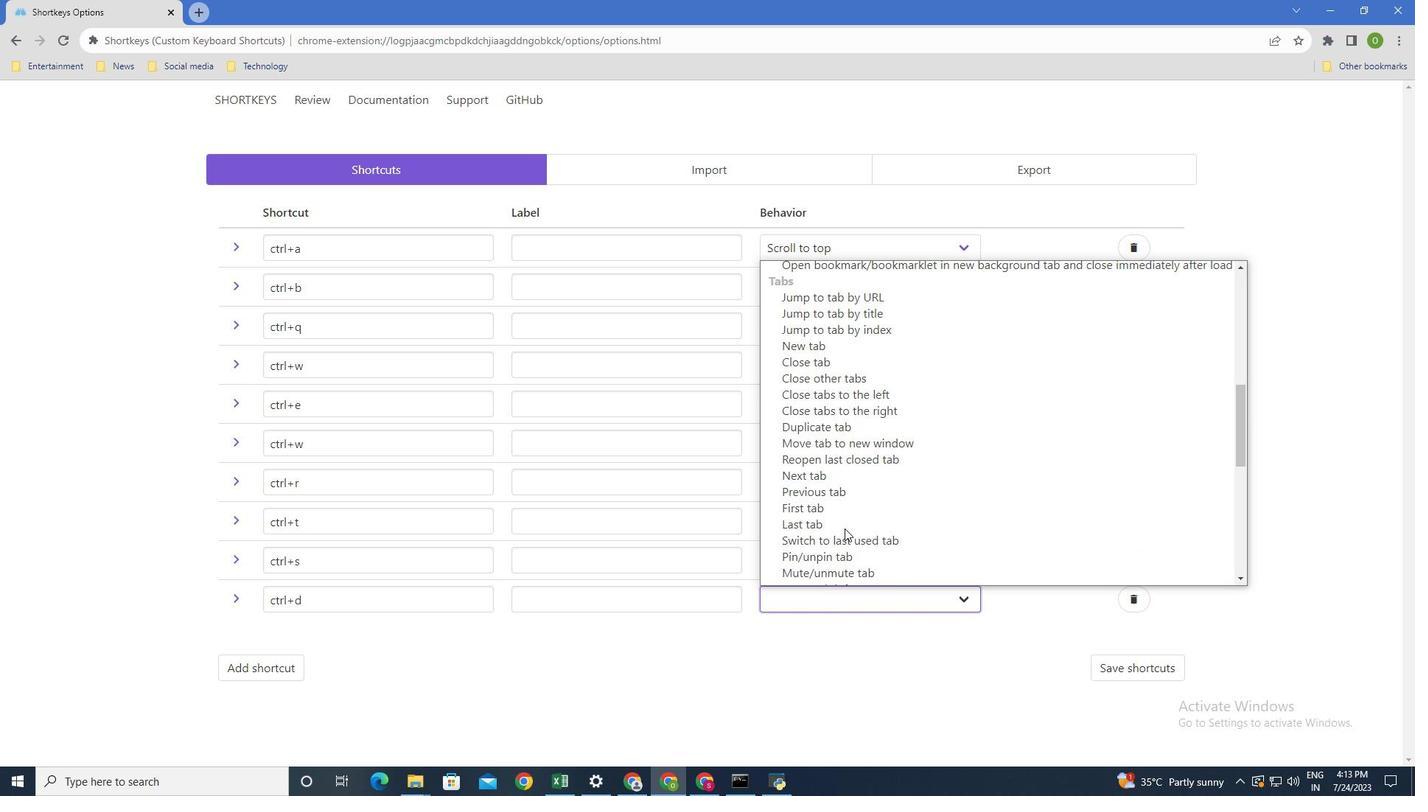 
Action: Mouse moved to (856, 526)
Screenshot: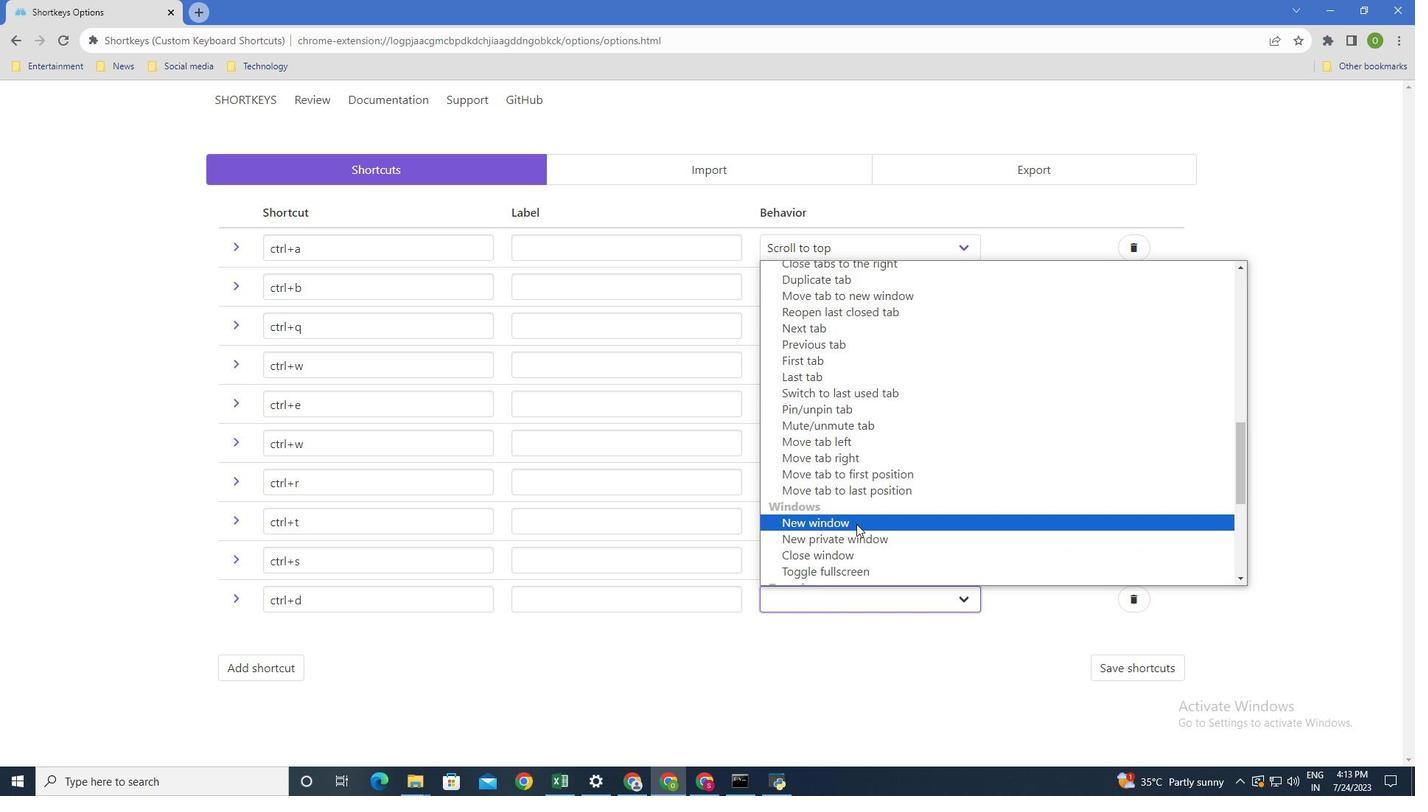 
Action: Mouse scrolled (856, 525) with delta (0, 0)
Screenshot: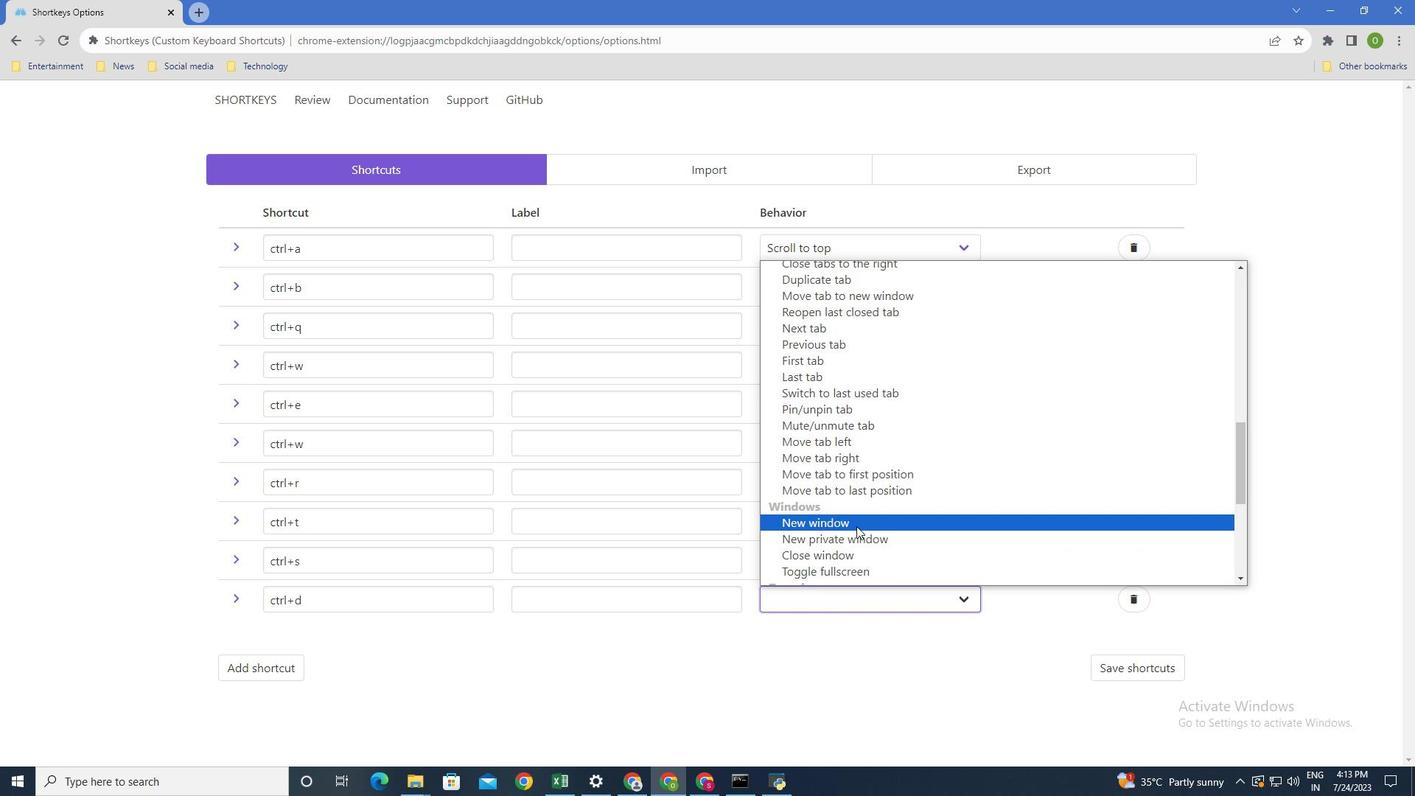 
Action: Mouse scrolled (856, 525) with delta (0, 0)
Screenshot: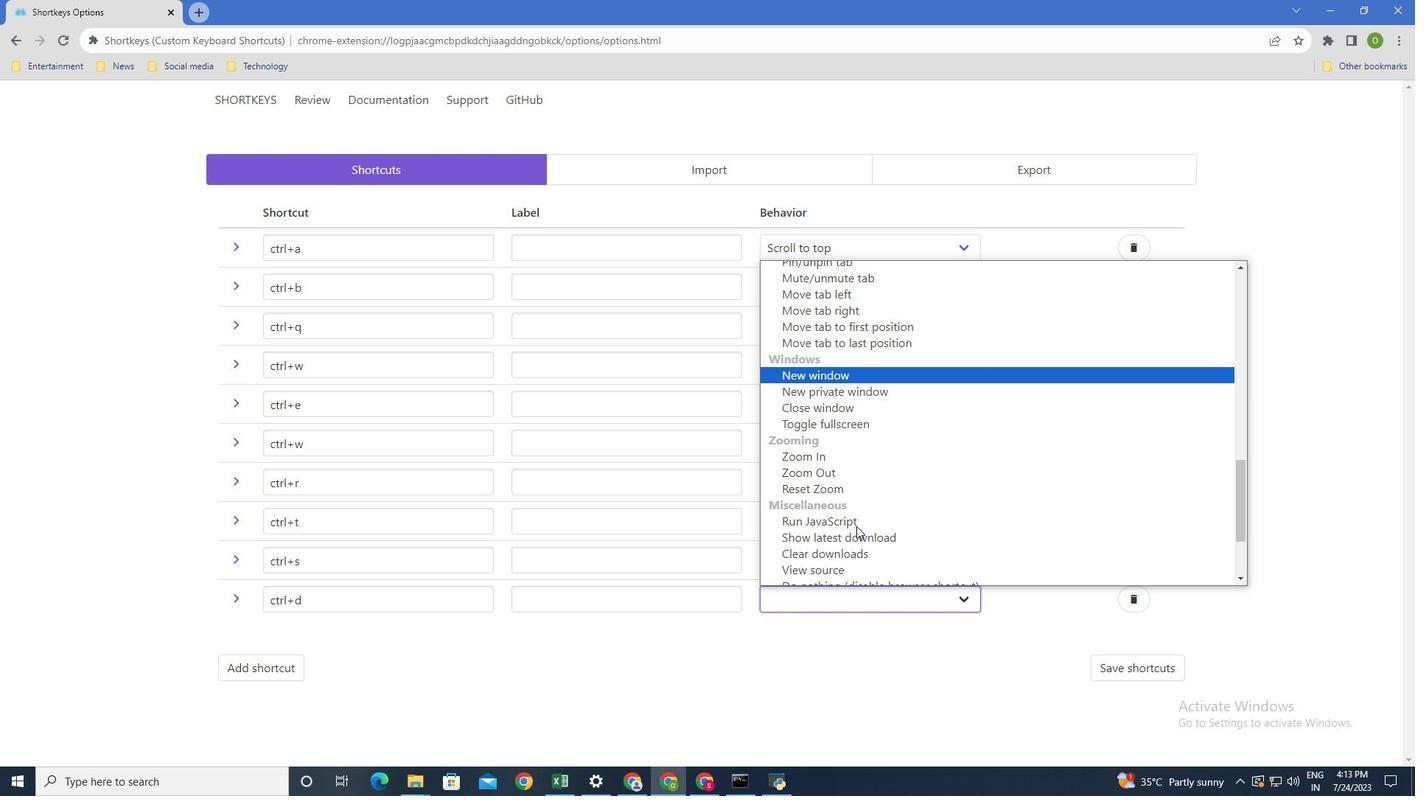 
Action: Mouse moved to (859, 463)
Screenshot: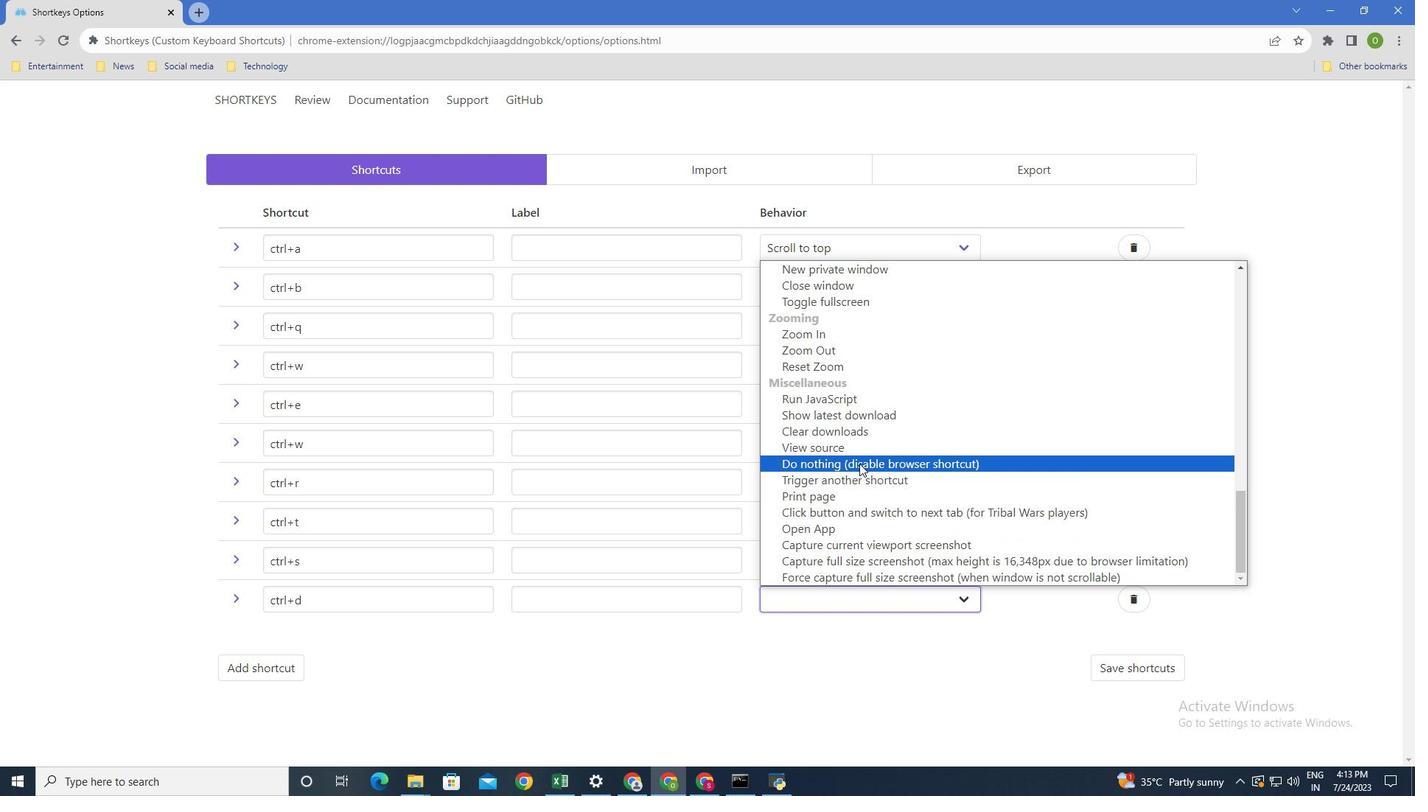 
Action: Mouse pressed left at (859, 463)
Screenshot: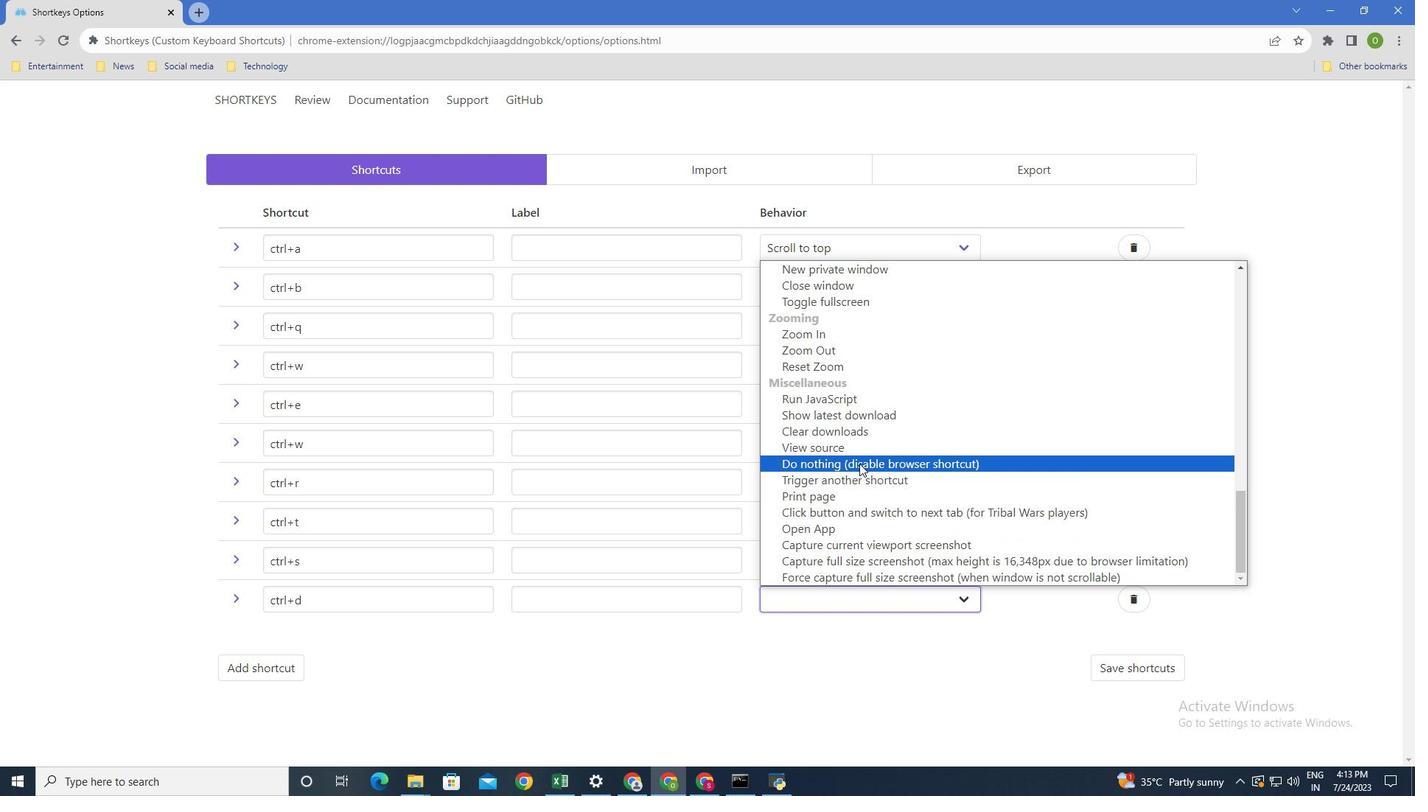 
Action: Mouse moved to (252, 667)
Screenshot: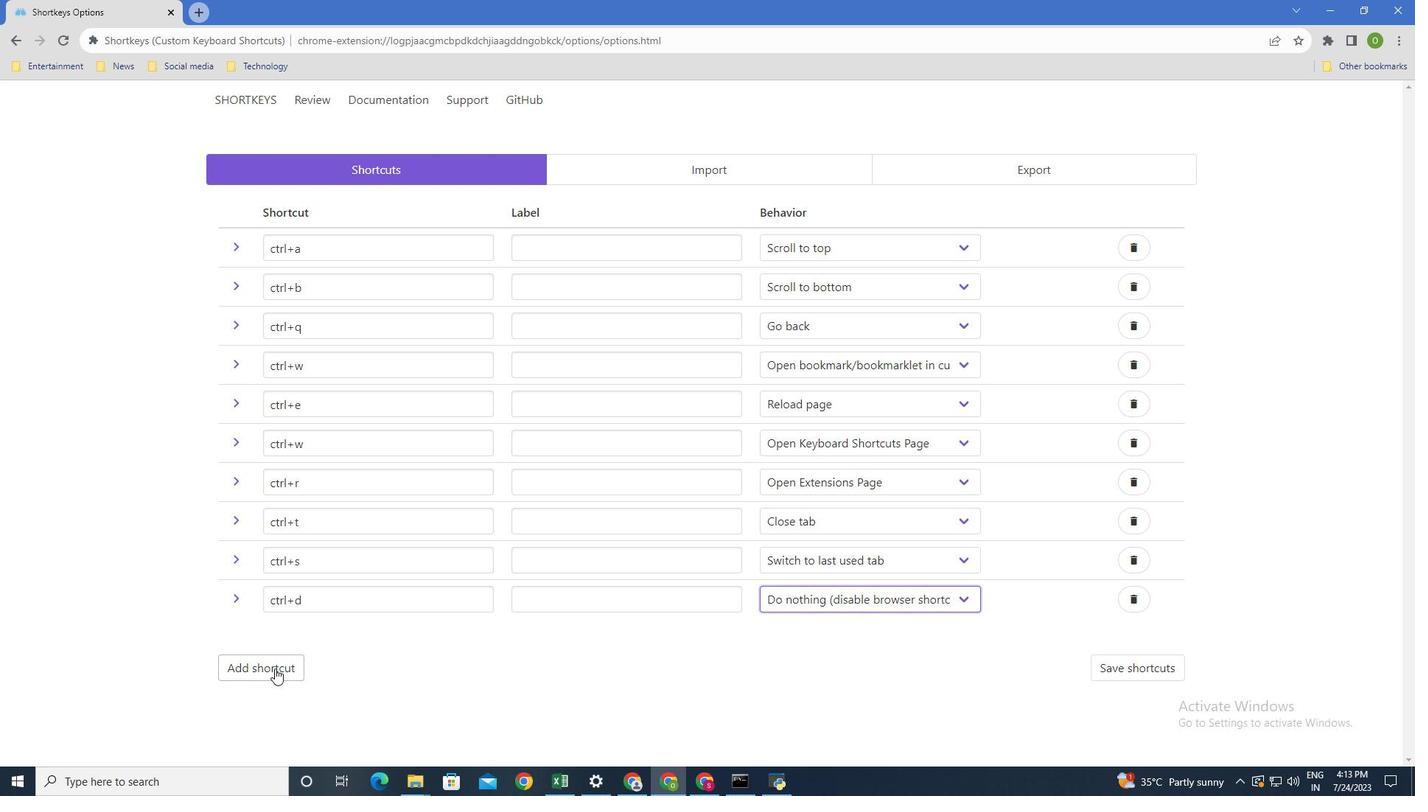 
Action: Mouse pressed left at (252, 667)
Screenshot: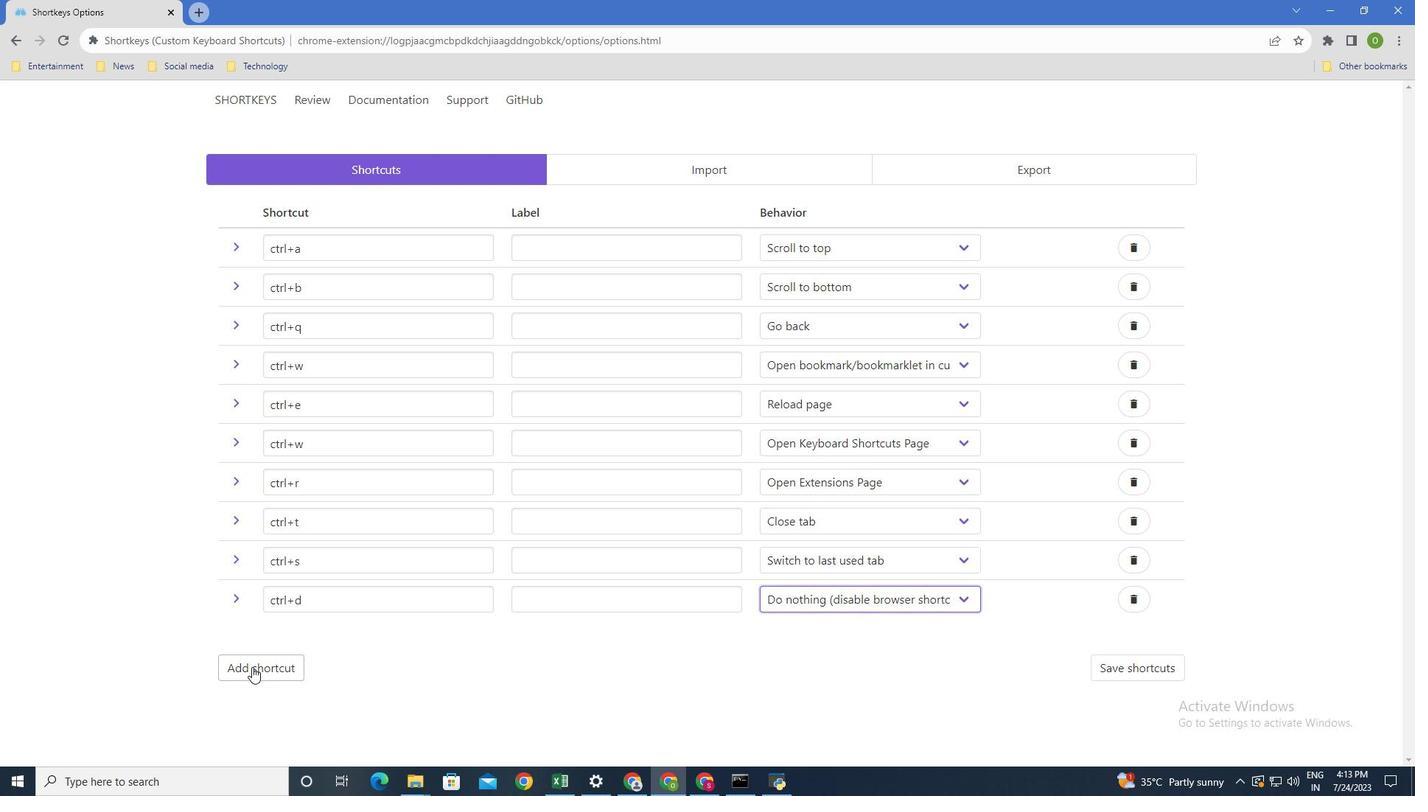 
Action: Mouse moved to (283, 635)
Screenshot: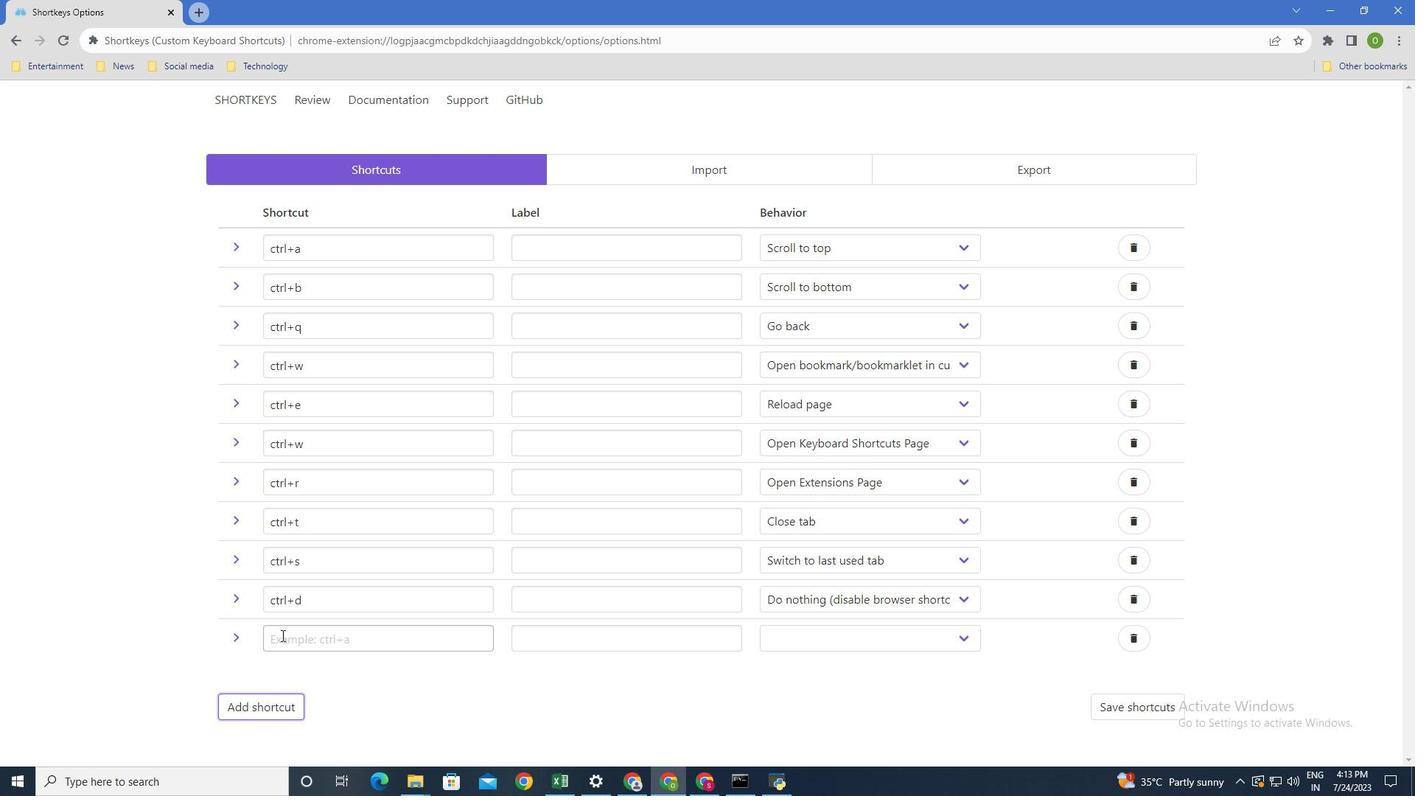 
Action: Mouse pressed left at (283, 635)
Screenshot: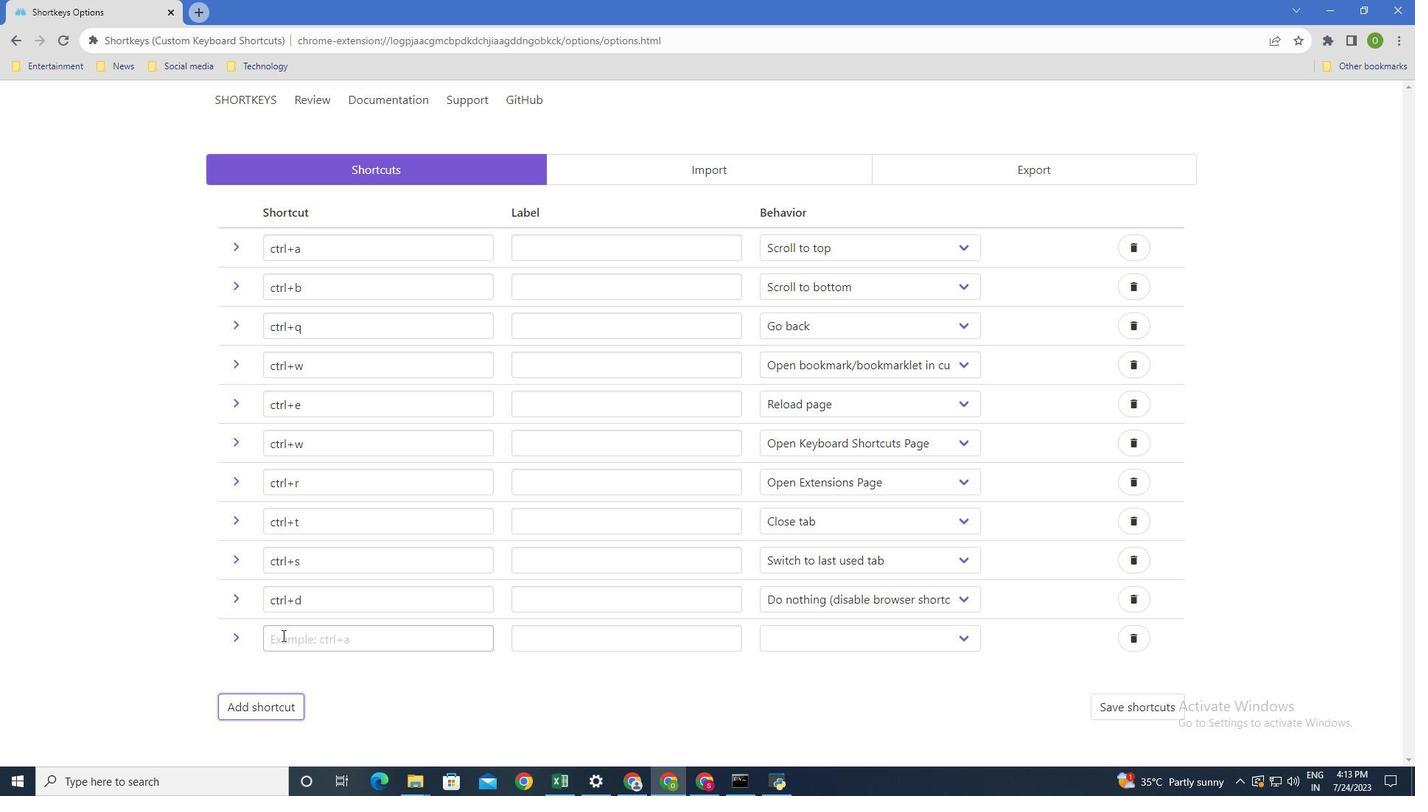 
Action: Mouse moved to (283, 637)
Screenshot: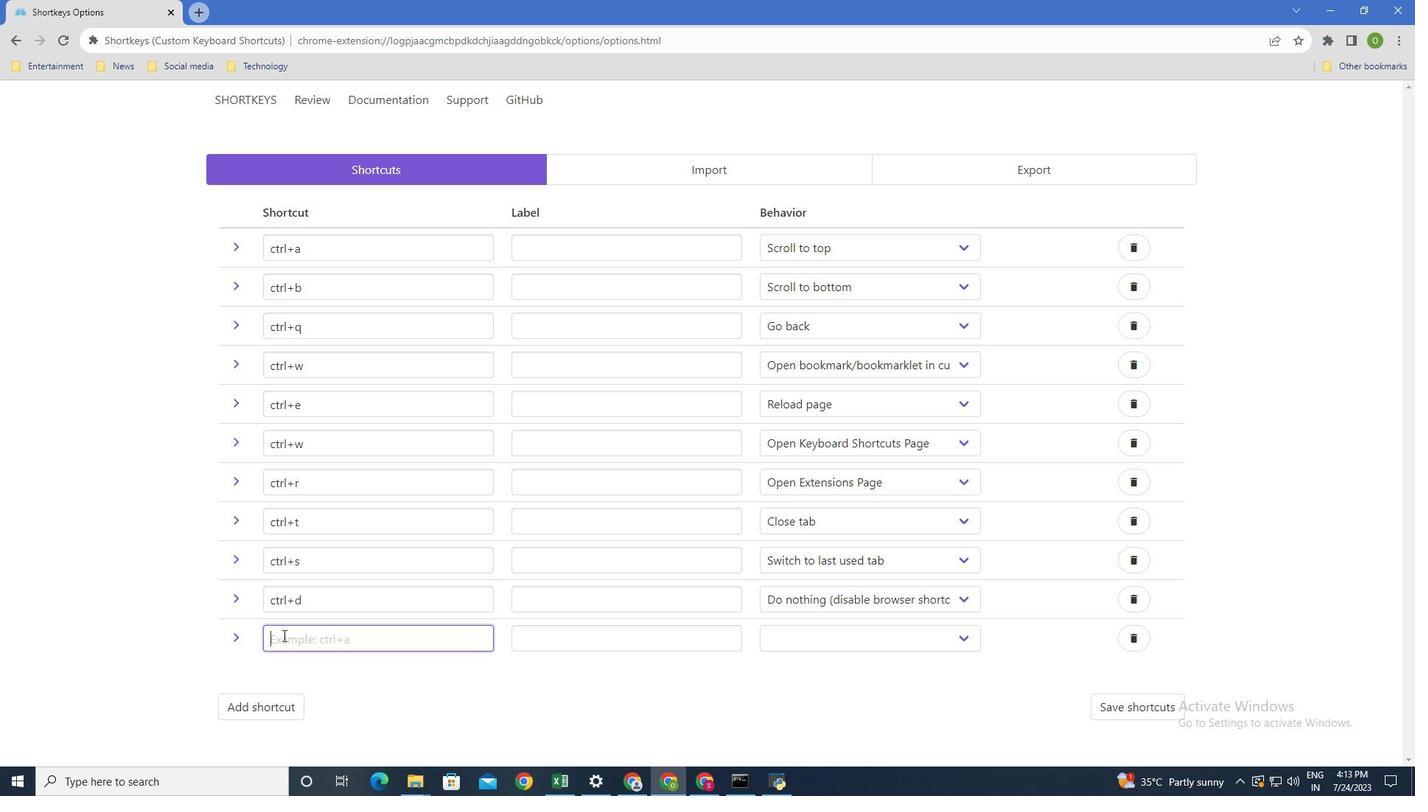 
Action: Key pressed ctrl+f
Screenshot: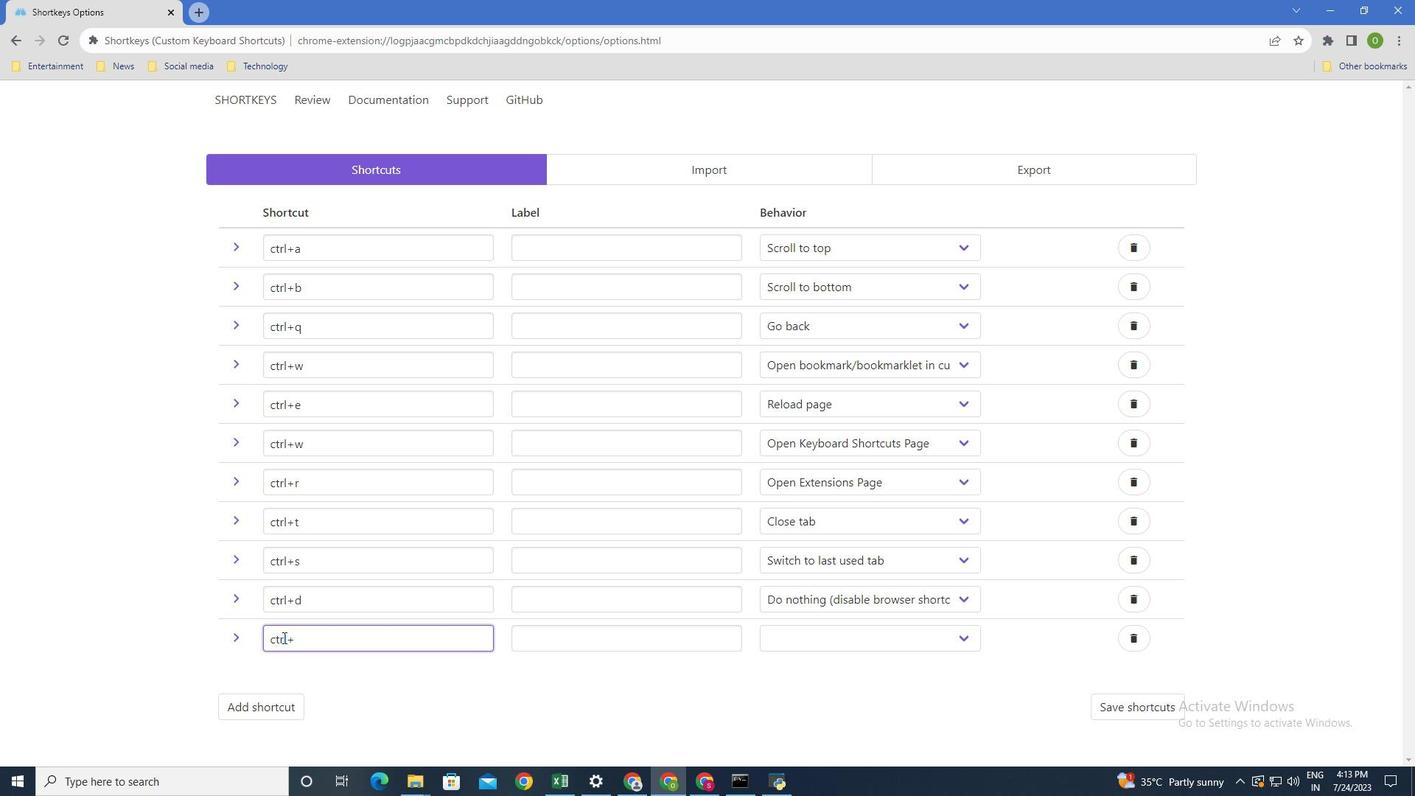 
Action: Mouse moved to (788, 631)
Screenshot: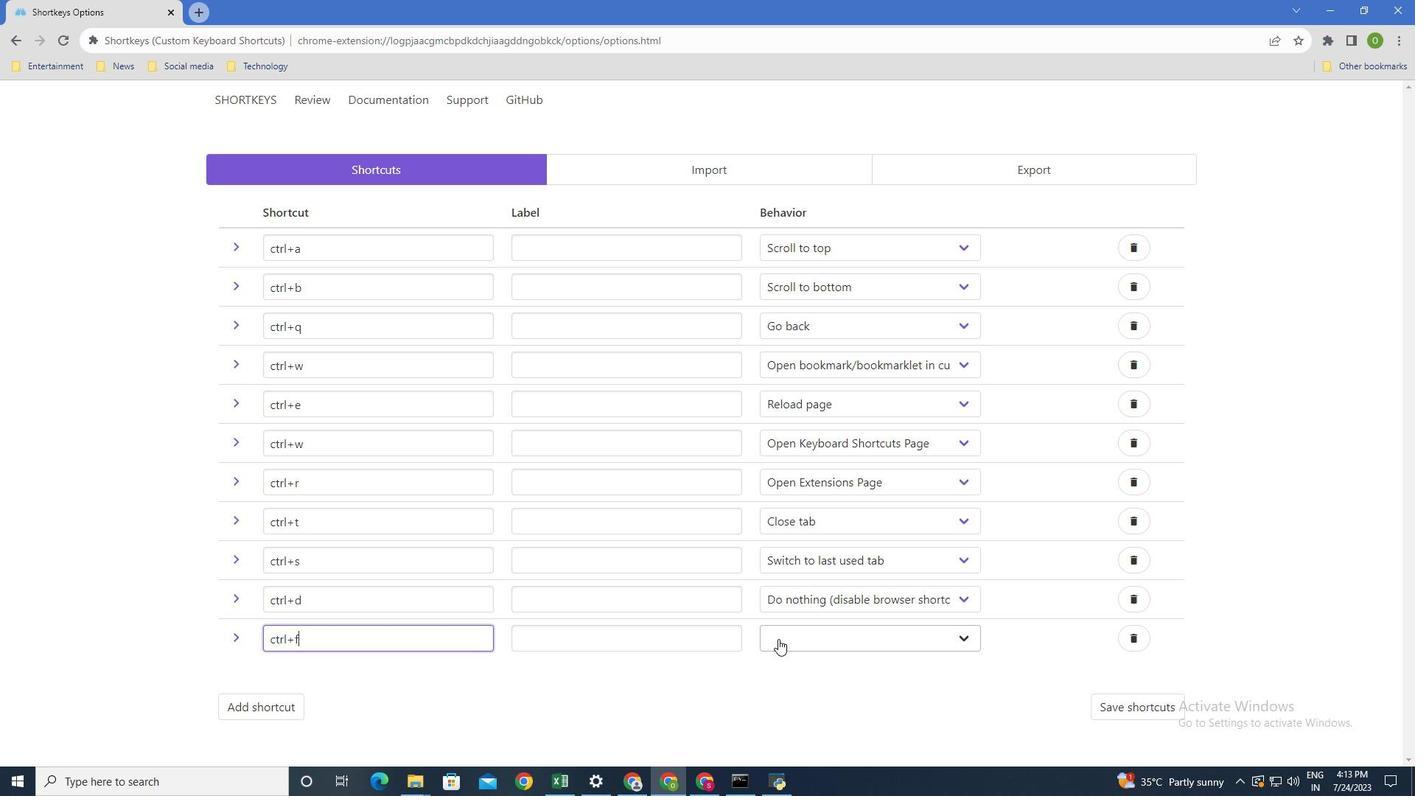 
Action: Mouse pressed left at (788, 631)
Screenshot: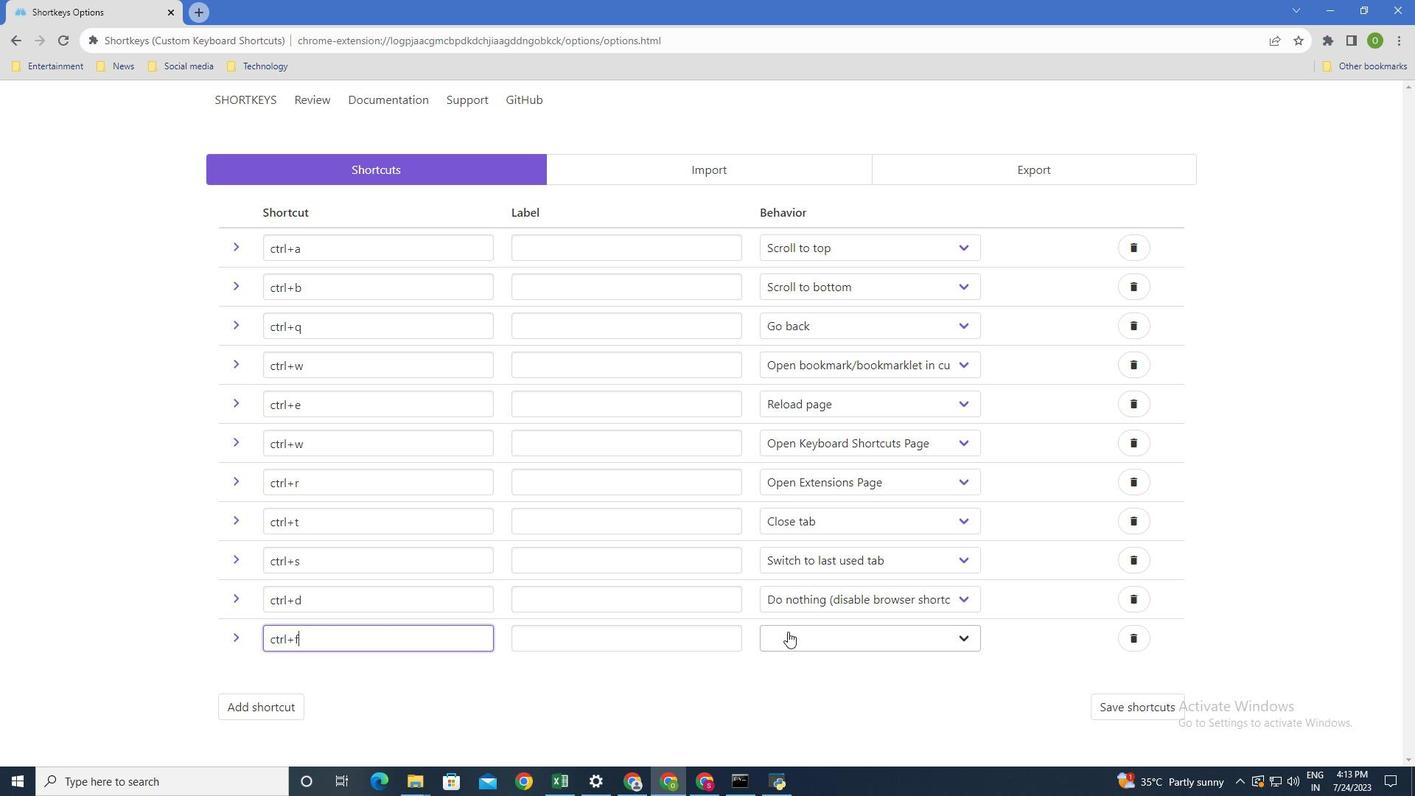 
Action: Mouse moved to (848, 531)
Screenshot: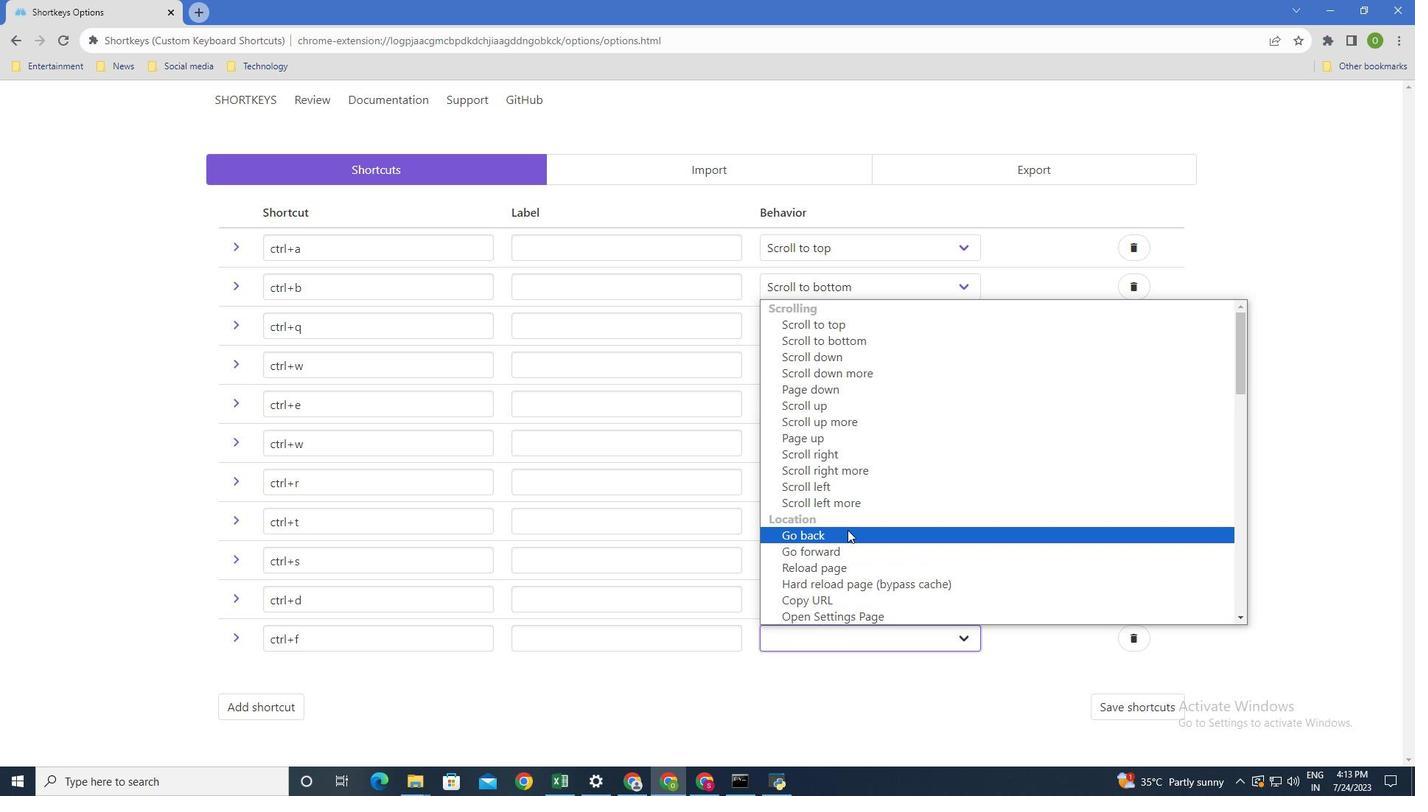 
Action: Mouse scrolled (848, 530) with delta (0, 0)
Screenshot: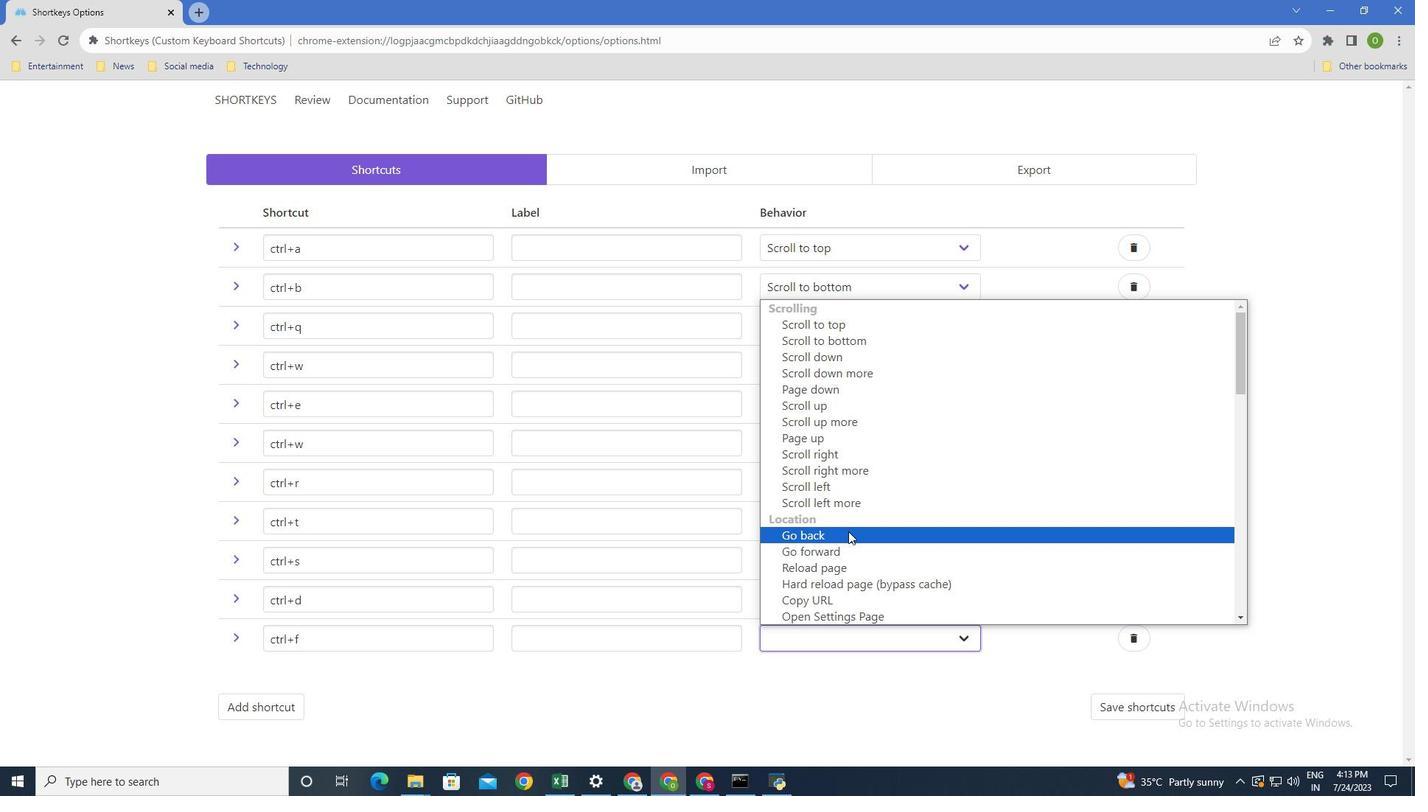 
Action: Mouse scrolled (848, 530) with delta (0, 0)
Screenshot: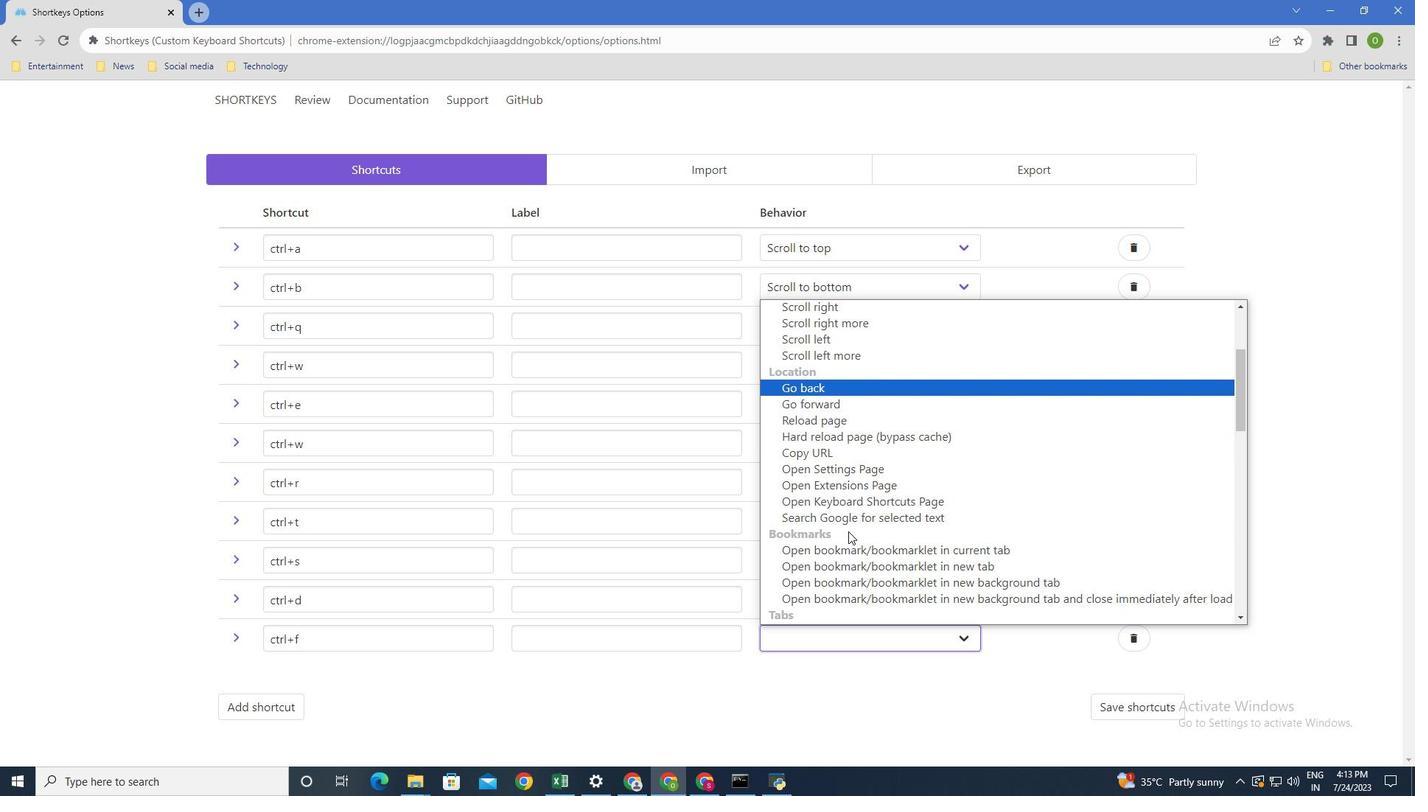 
Action: Mouse scrolled (848, 530) with delta (0, 0)
Screenshot: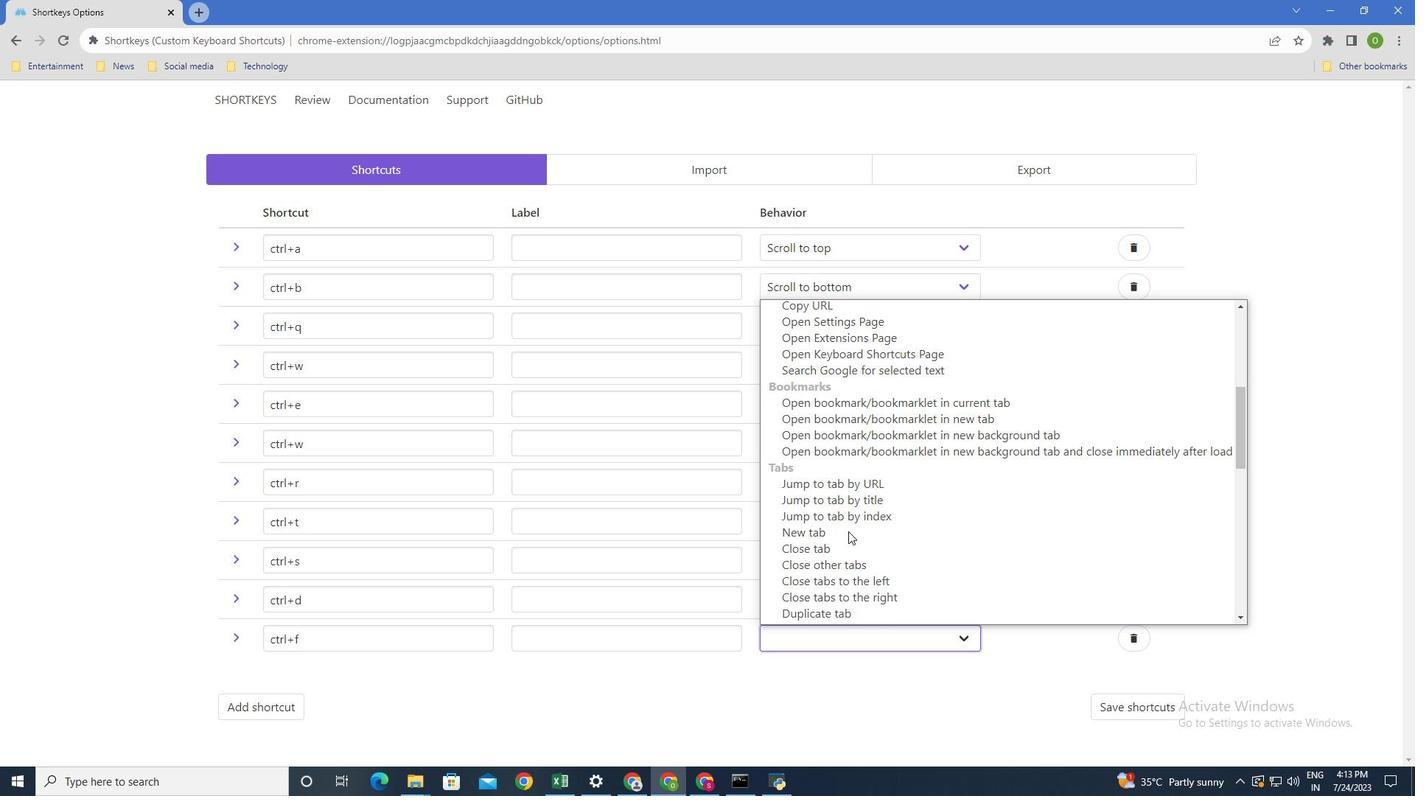 
Action: Mouse scrolled (848, 530) with delta (0, 0)
Screenshot: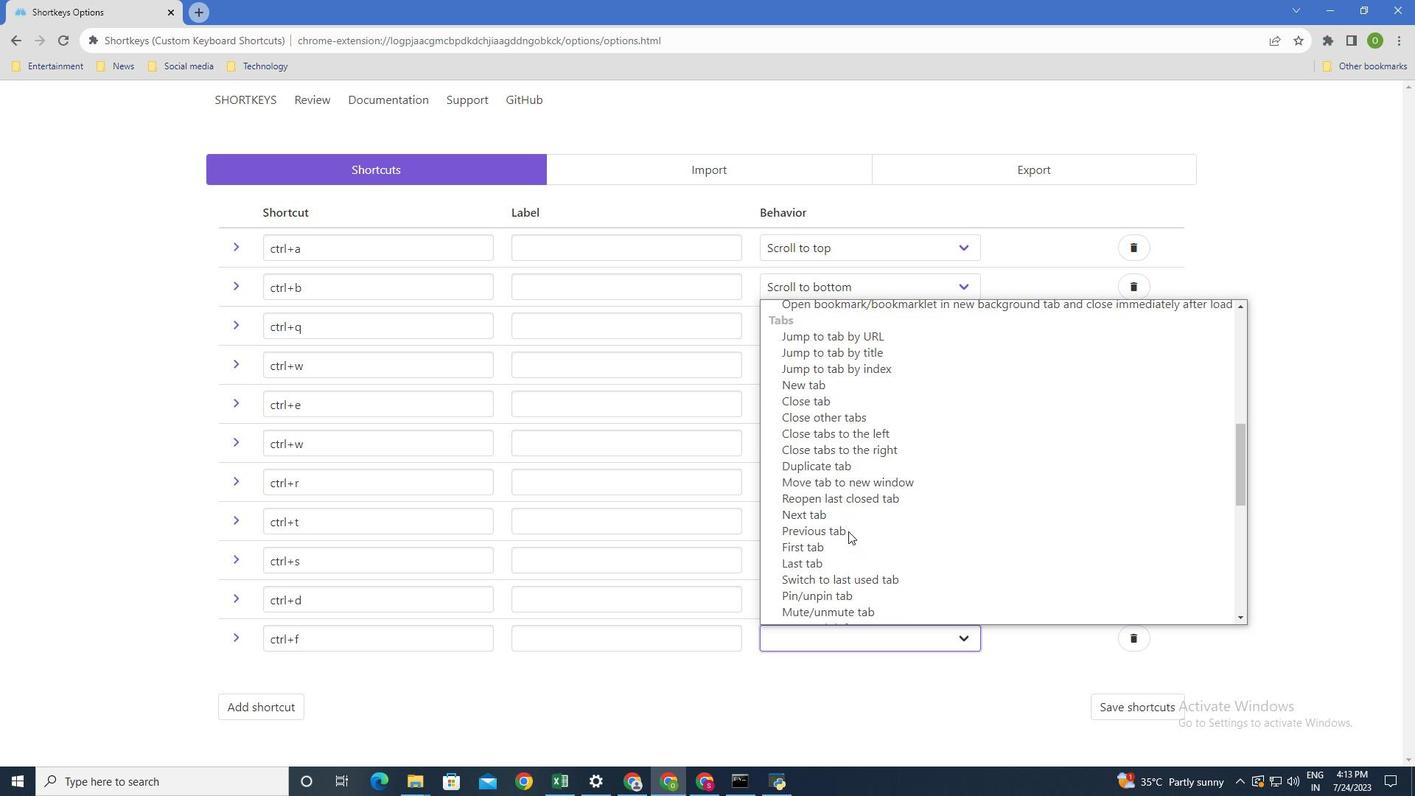 
Action: Mouse scrolled (848, 530) with delta (0, 0)
Screenshot: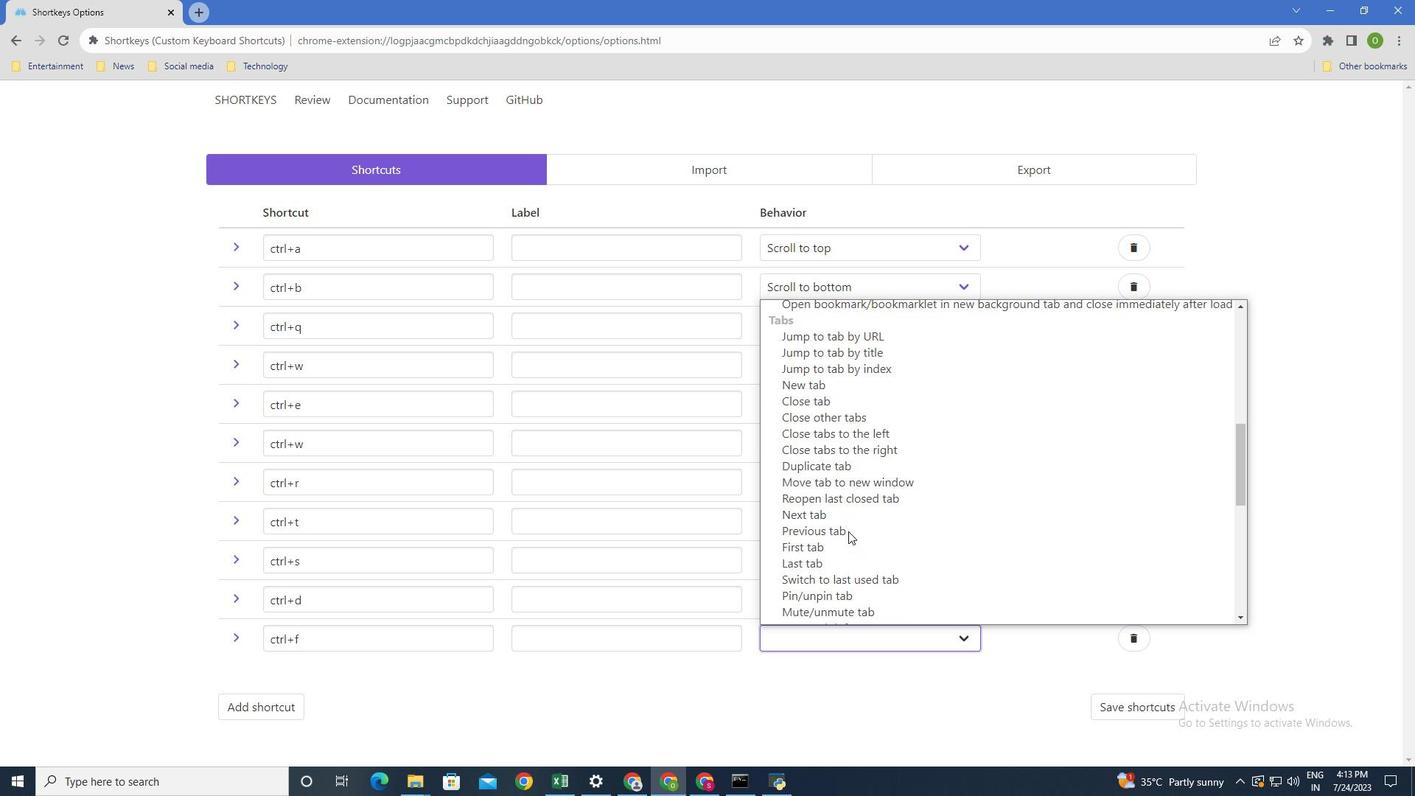 
Action: Mouse scrolled (848, 530) with delta (0, 0)
Screenshot: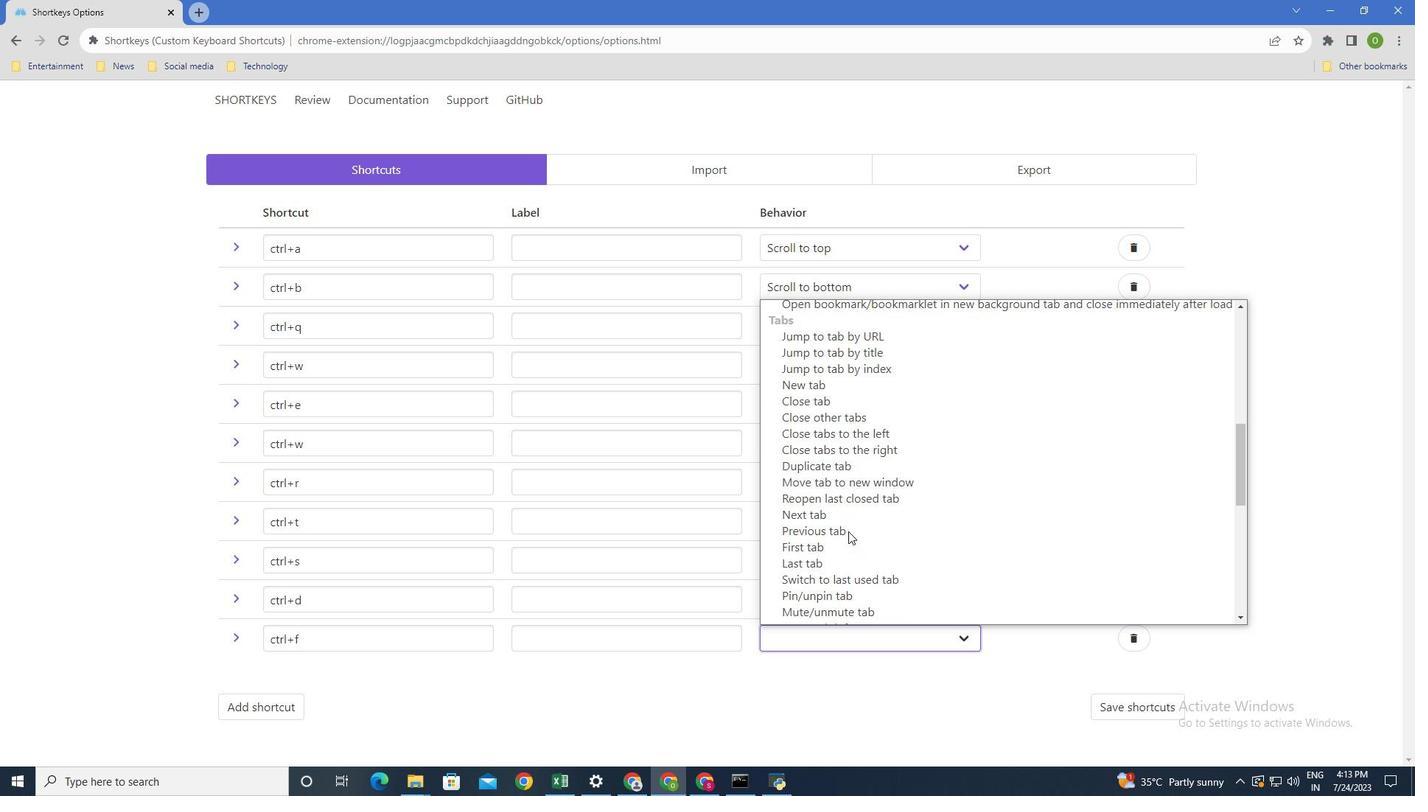 
Action: Mouse scrolled (848, 530) with delta (0, 0)
Screenshot: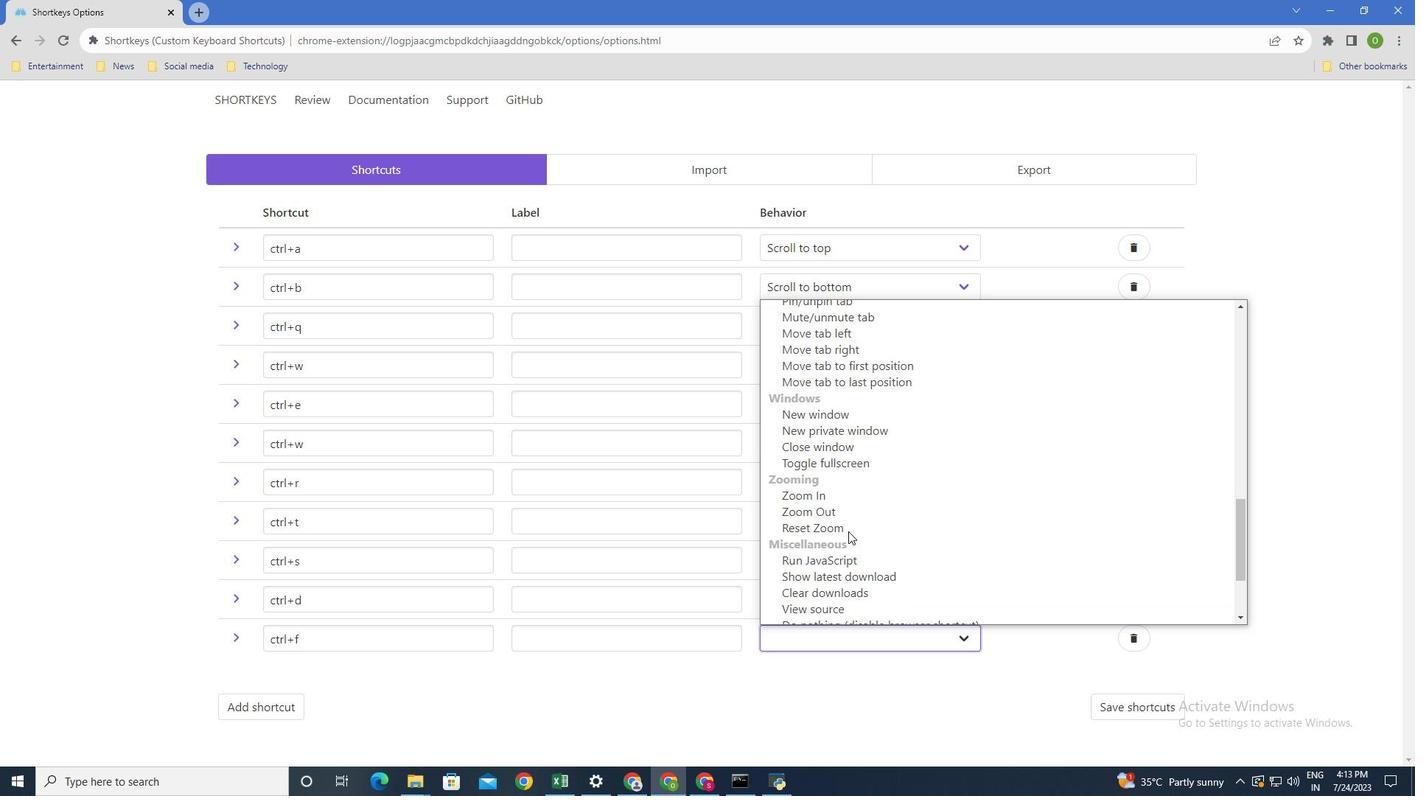 
Action: Mouse scrolled (848, 530) with delta (0, 0)
Screenshot: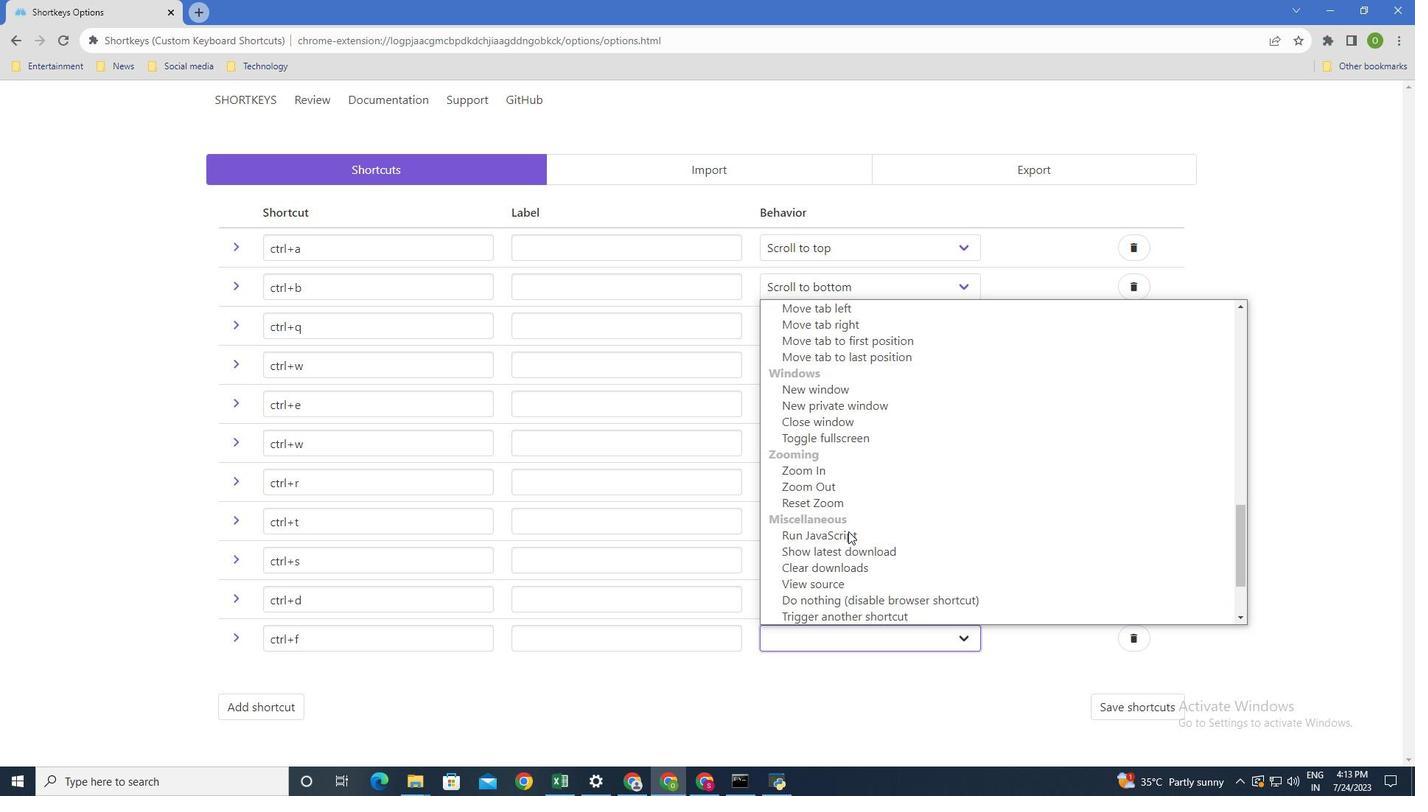 
Action: Mouse scrolled (848, 530) with delta (0, 0)
Screenshot: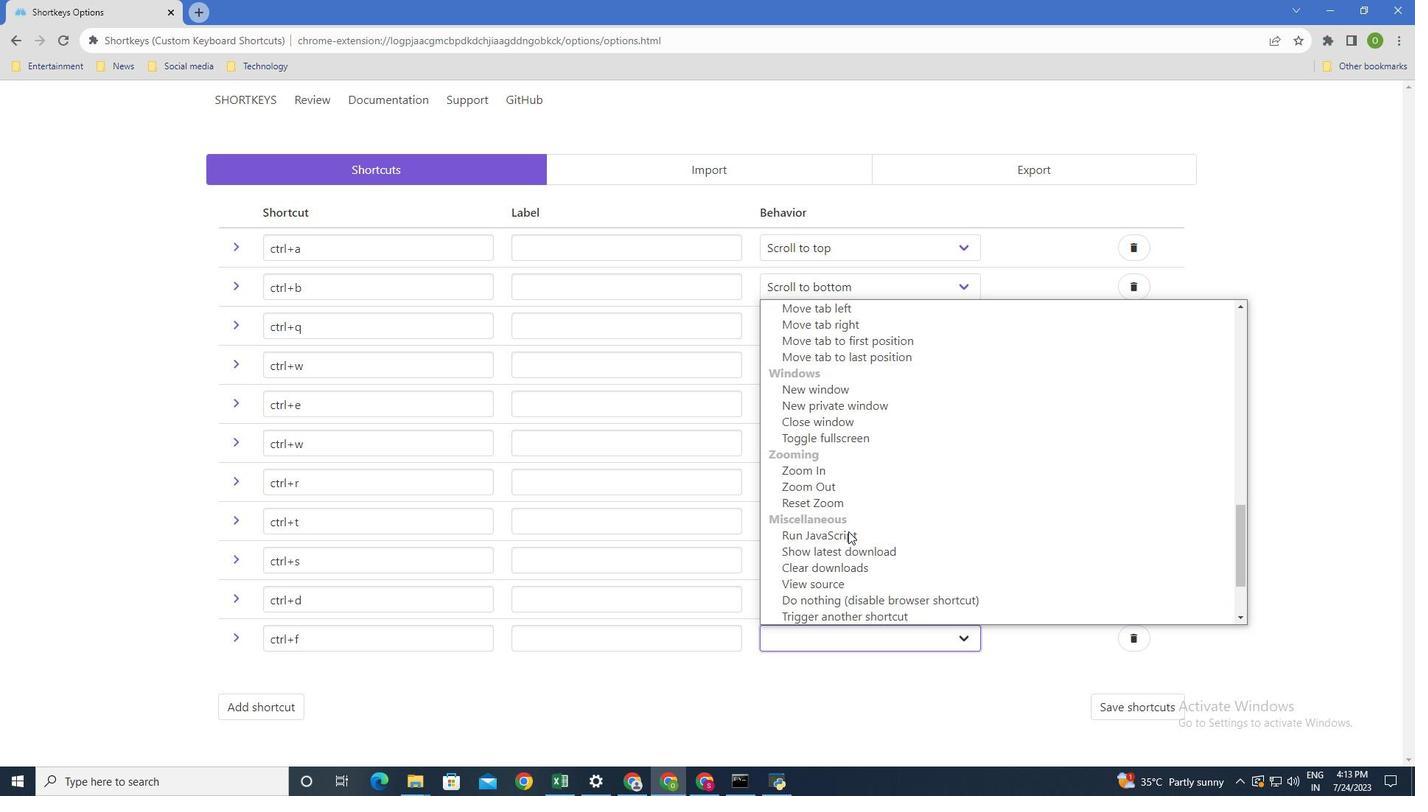 
Action: Mouse scrolled (848, 530) with delta (0, 0)
Screenshot: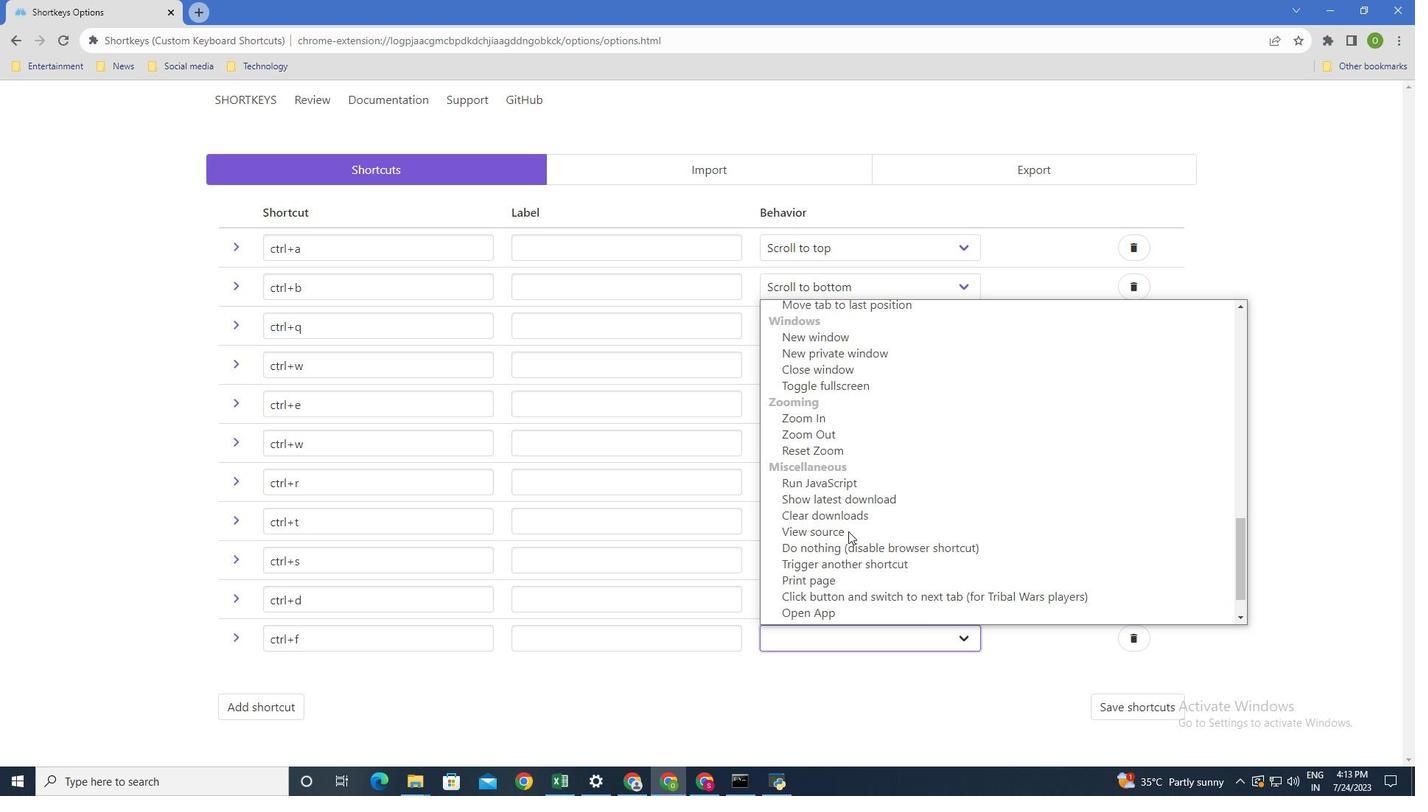 
Action: Mouse scrolled (848, 530) with delta (0, 0)
Screenshot: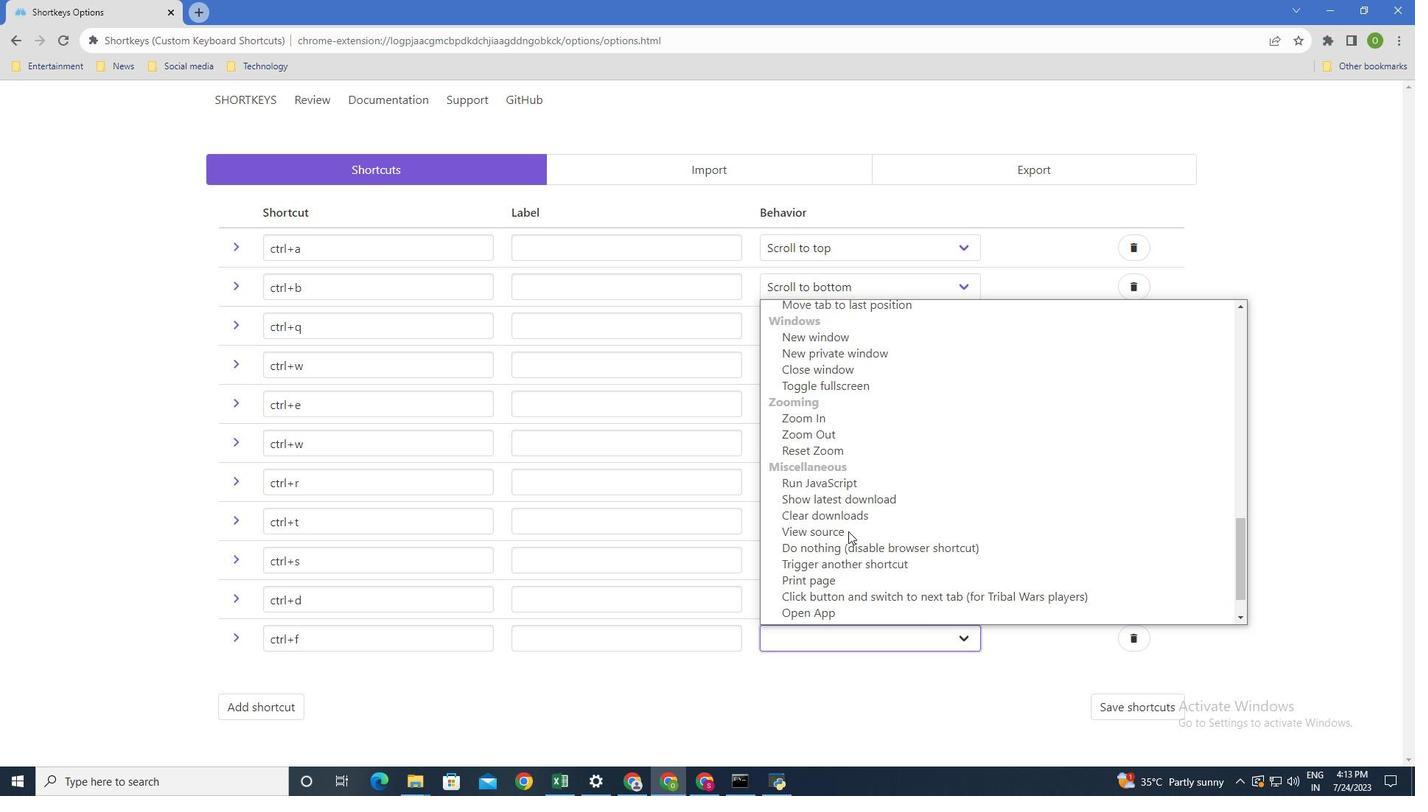 
Action: Mouse scrolled (848, 530) with delta (0, 0)
Screenshot: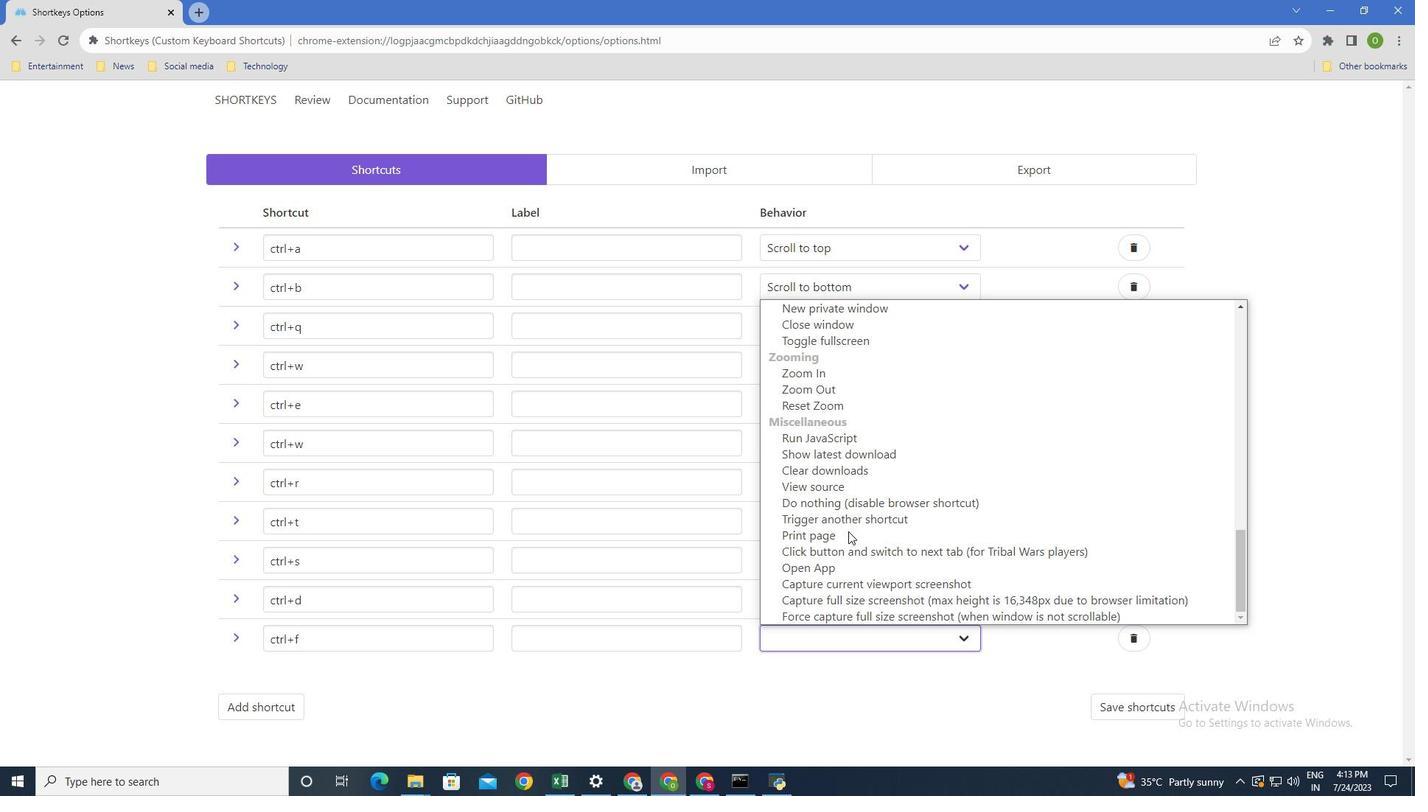 
Action: Mouse moved to (850, 615)
Screenshot: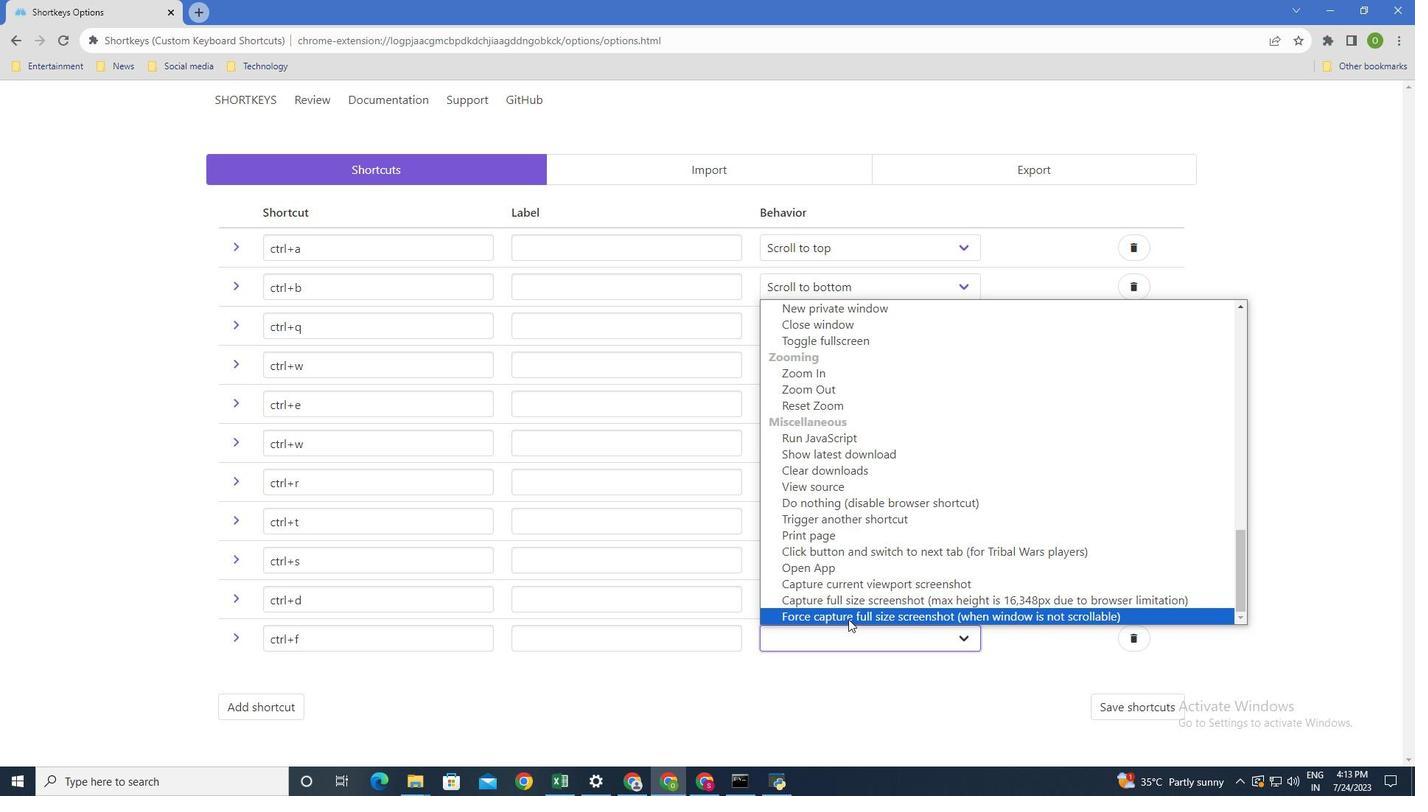
Action: Mouse pressed left at (850, 615)
Screenshot: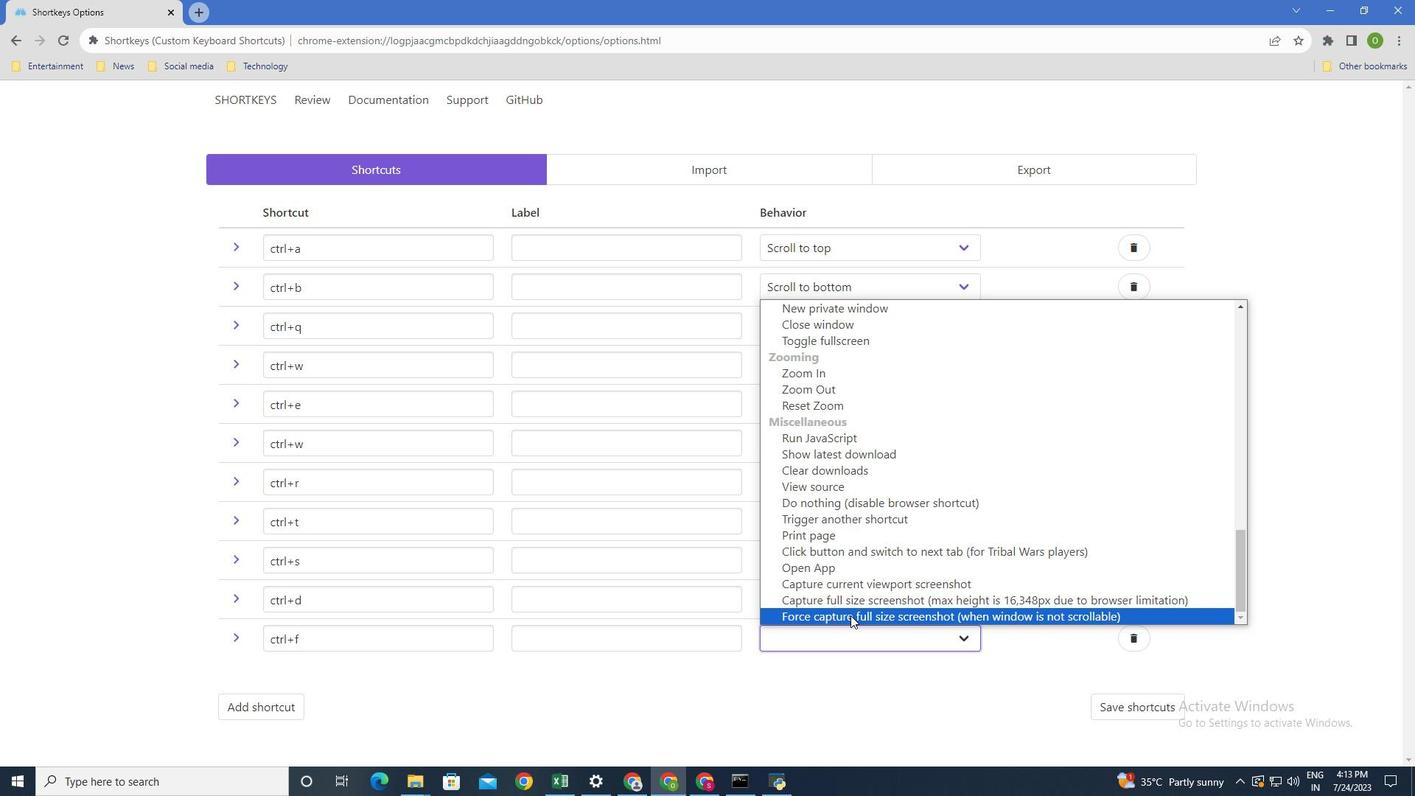 
Action: Mouse moved to (283, 711)
Screenshot: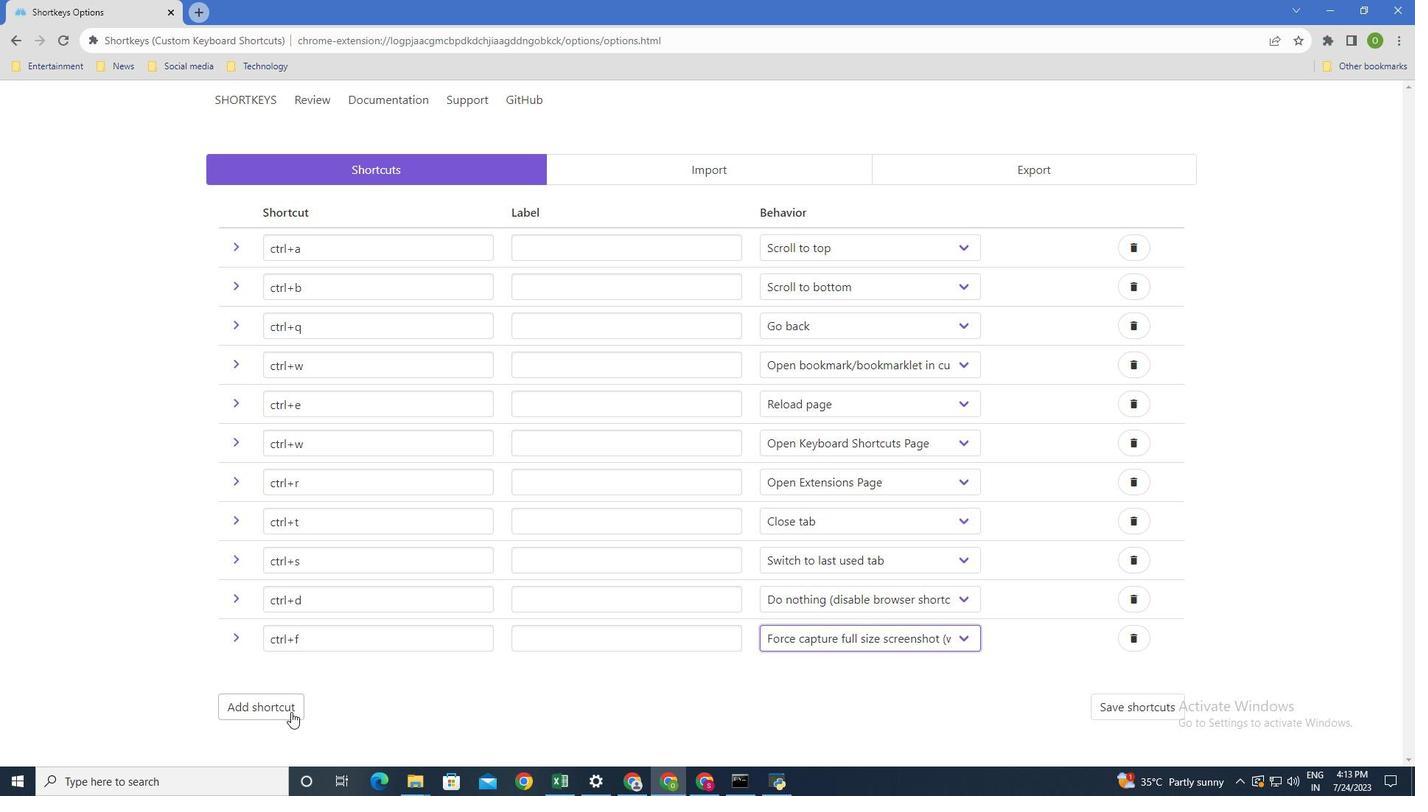
Action: Mouse pressed left at (283, 711)
Screenshot: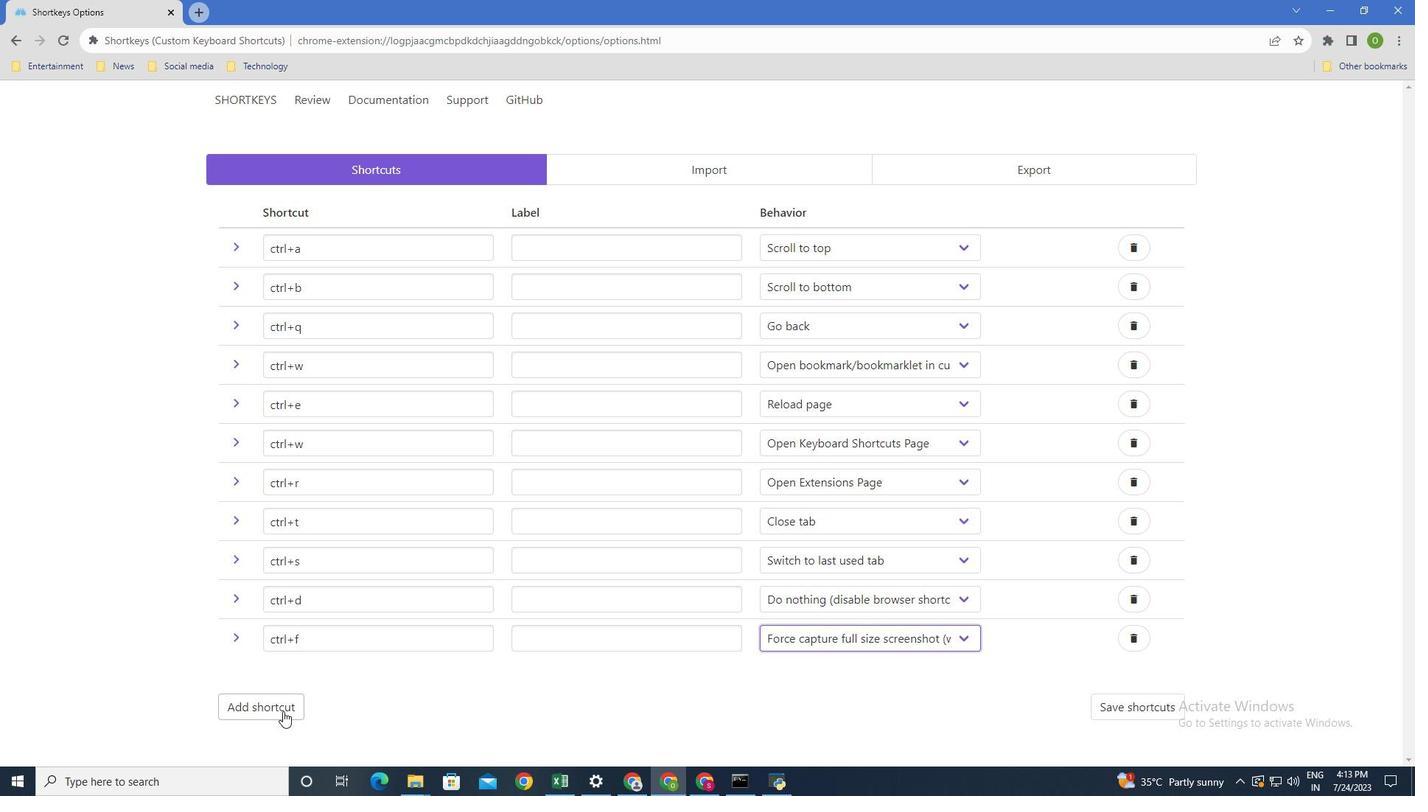 
Action: Mouse moved to (328, 680)
Screenshot: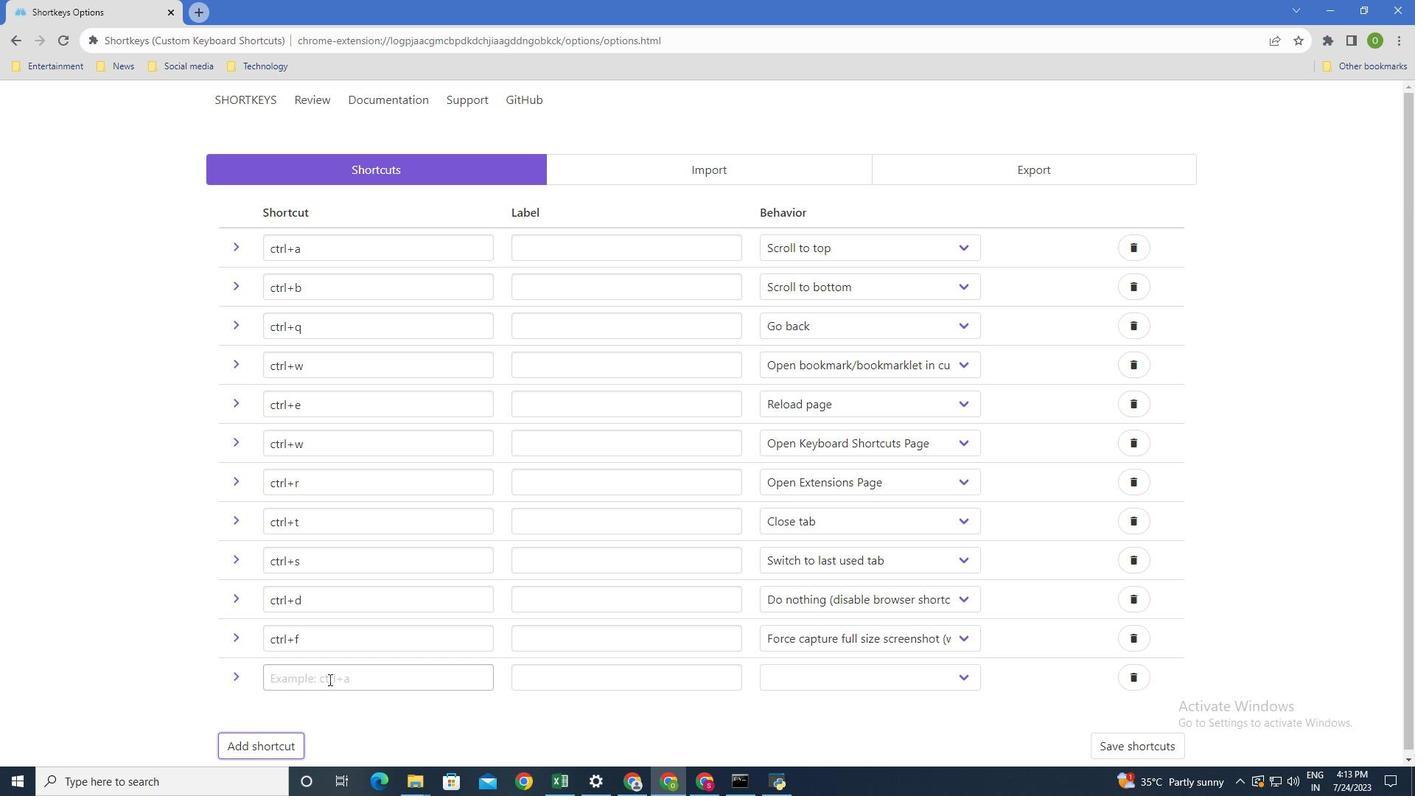 
Action: Mouse pressed left at (328, 680)
Screenshot: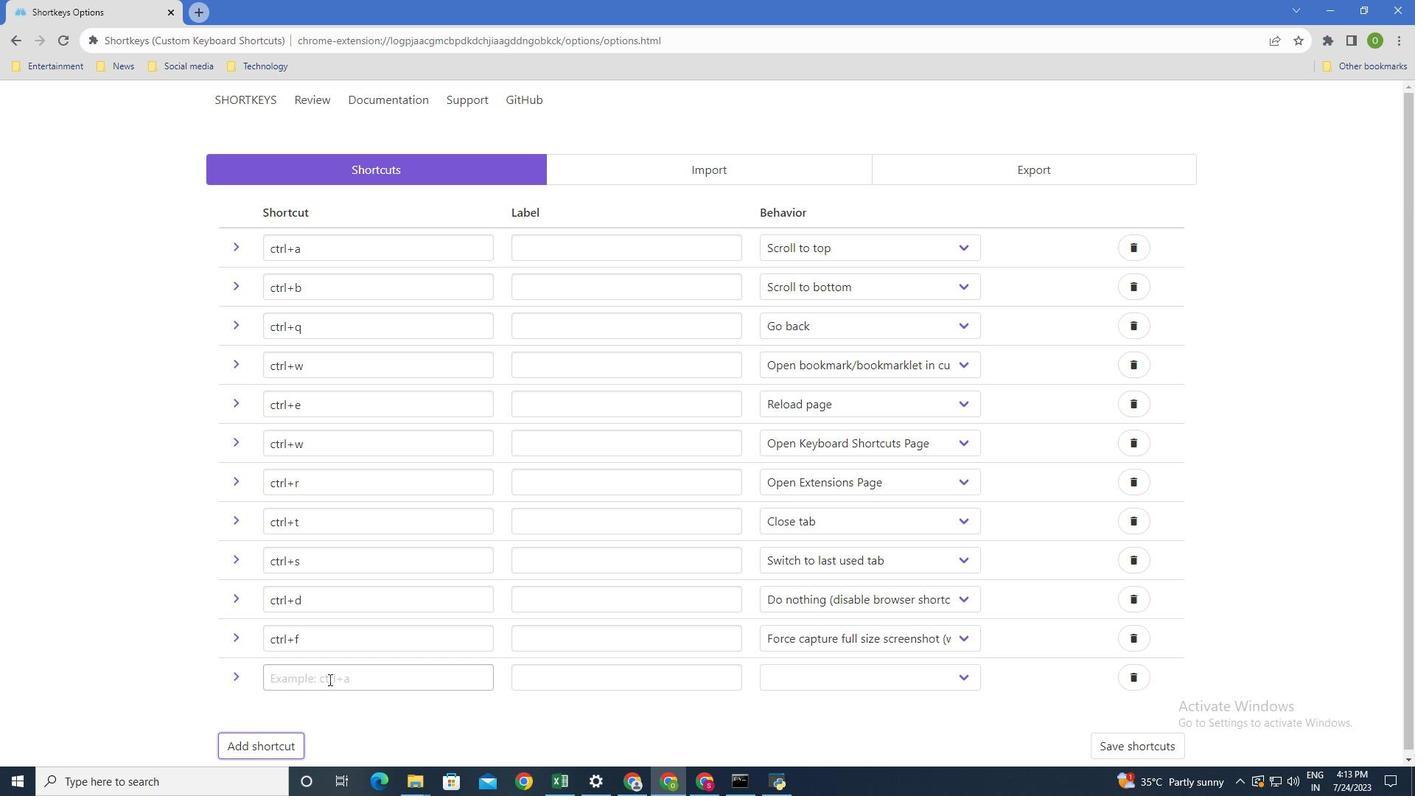 
Action: Key pressed ctrl+g
Screenshot: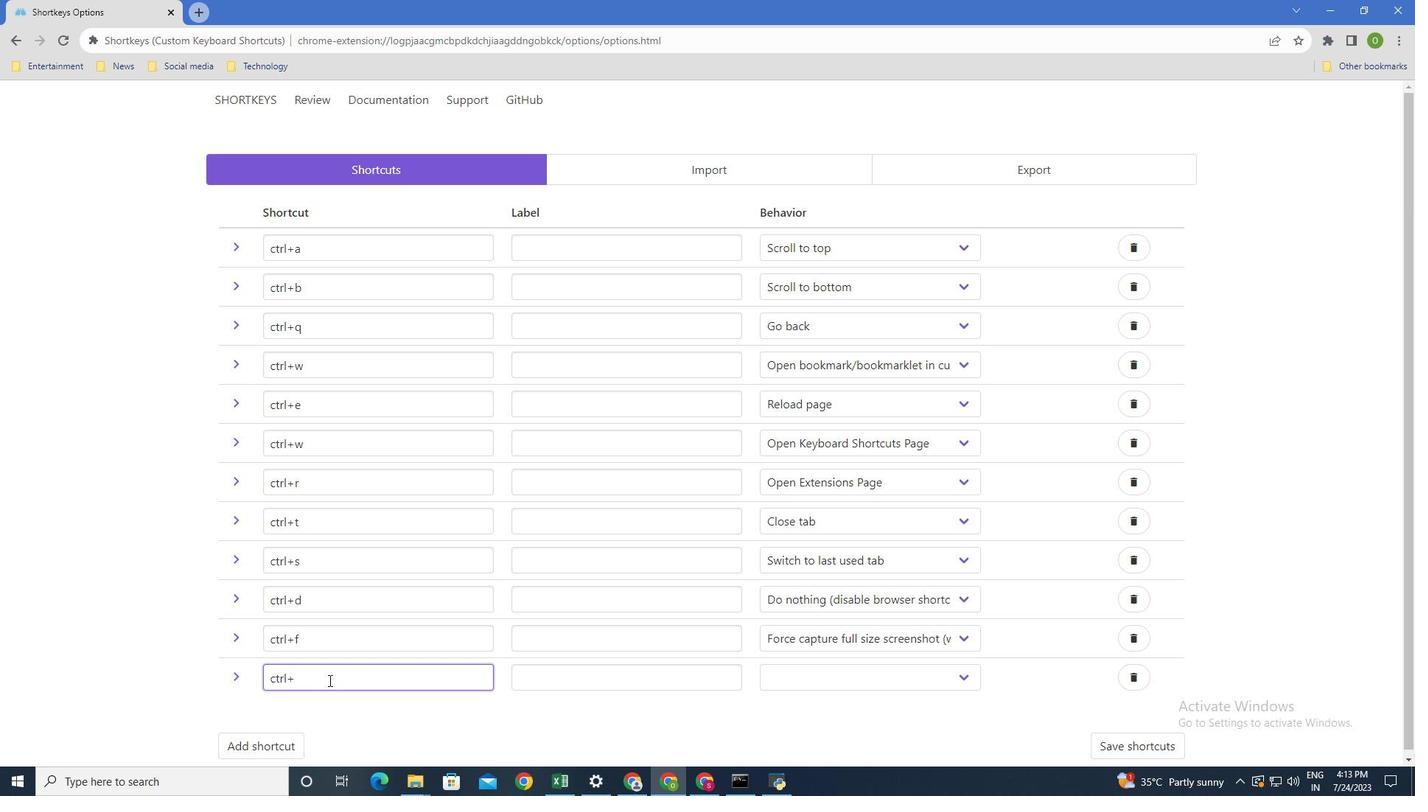 
Action: Mouse moved to (793, 670)
Screenshot: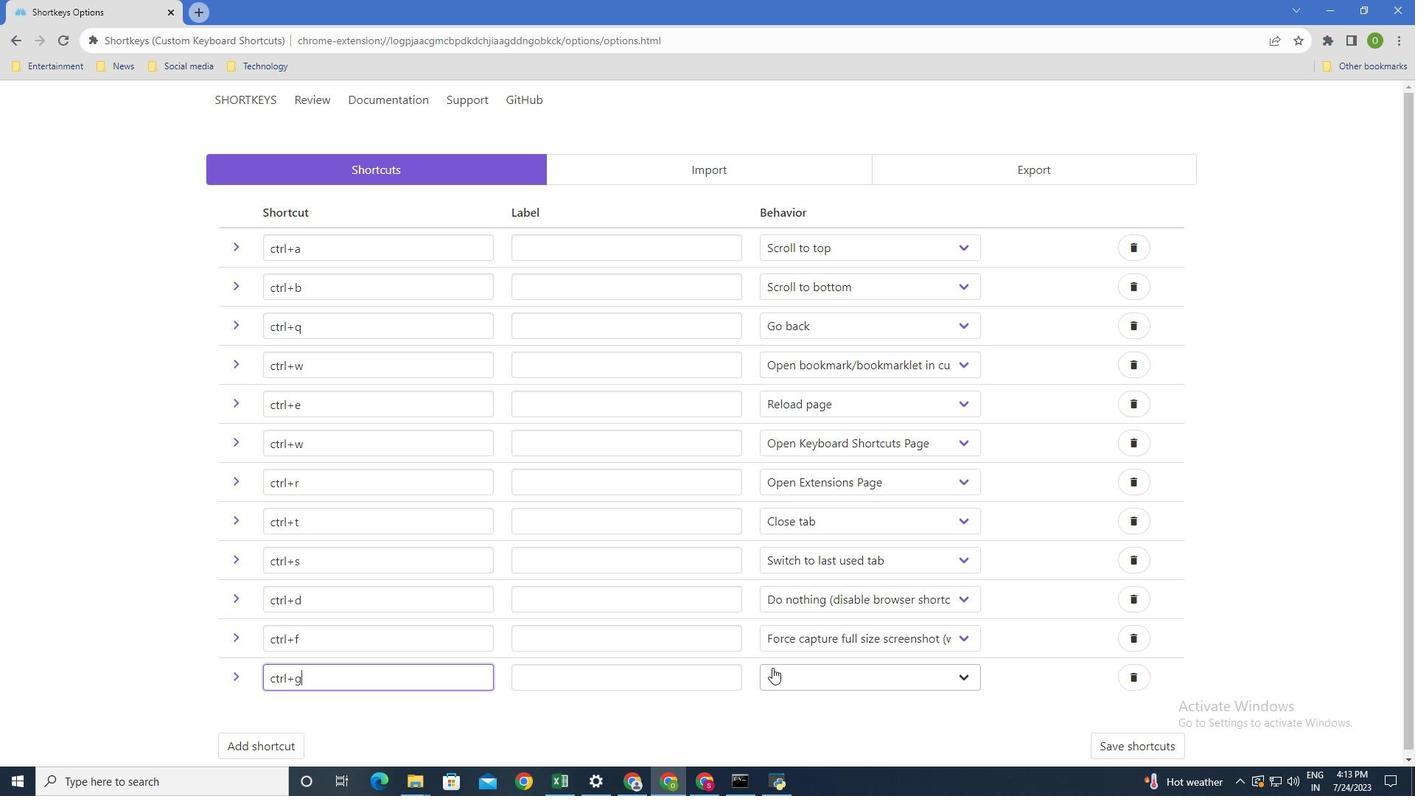 
Action: Mouse pressed left at (793, 670)
Screenshot: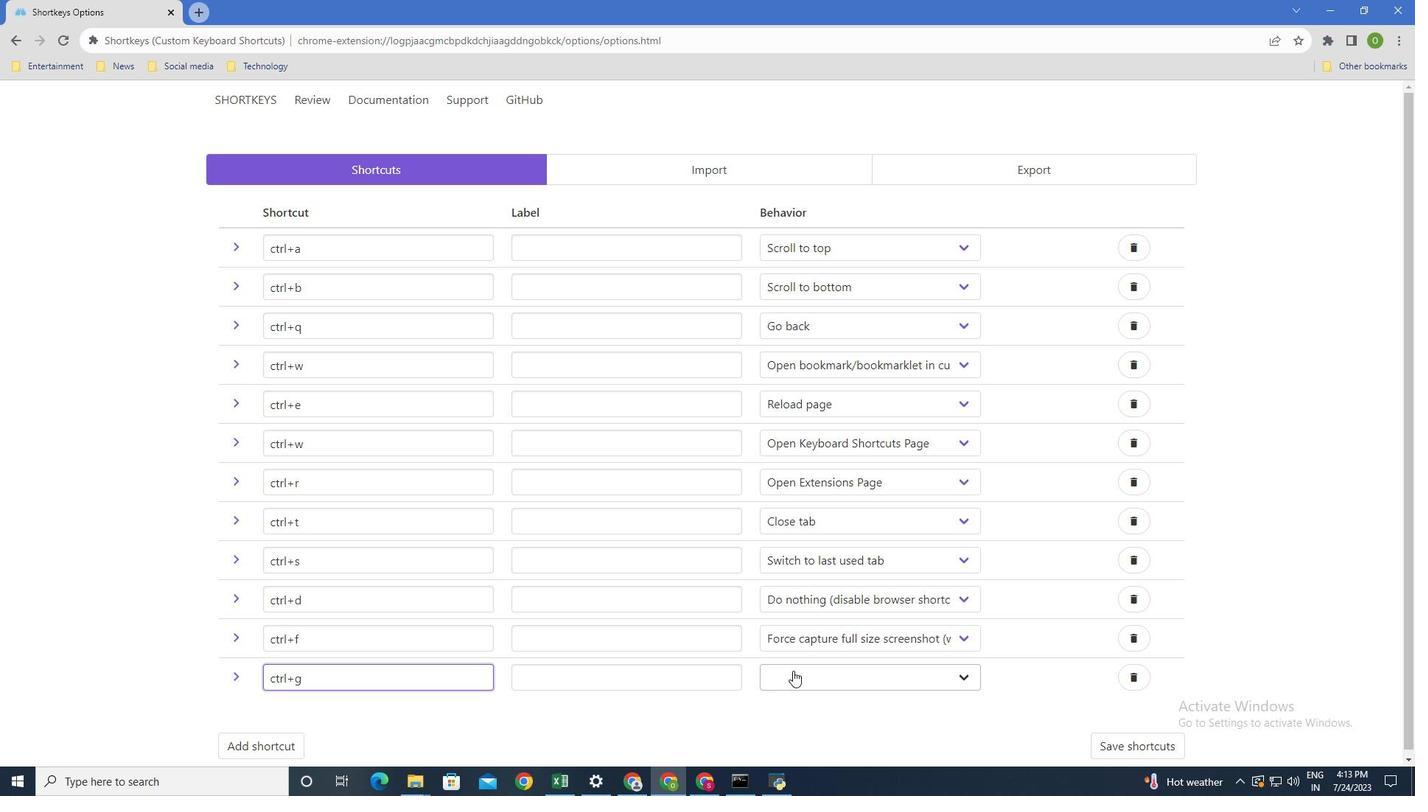 
Action: Mouse moved to (841, 598)
Screenshot: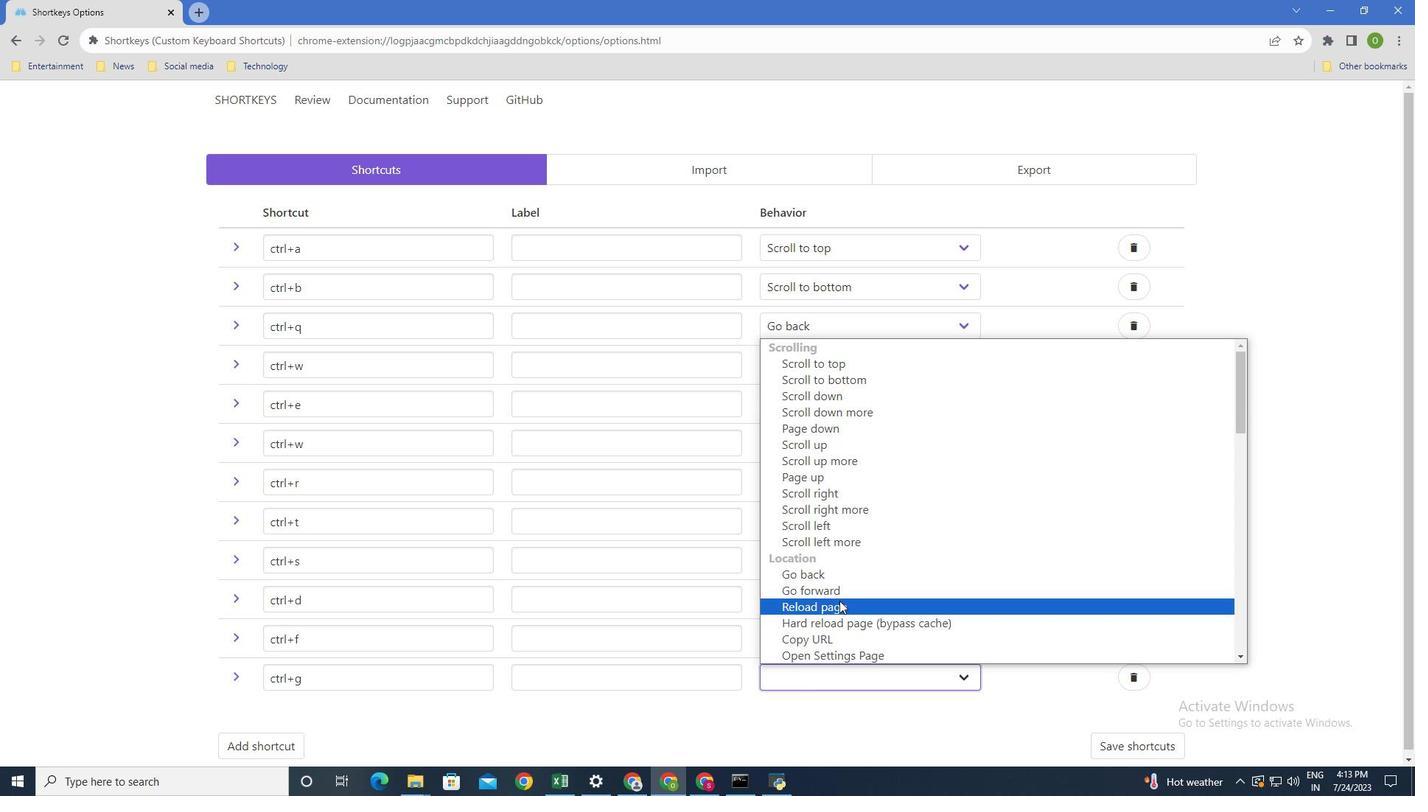 
Action: Mouse scrolled (841, 597) with delta (0, 0)
Screenshot: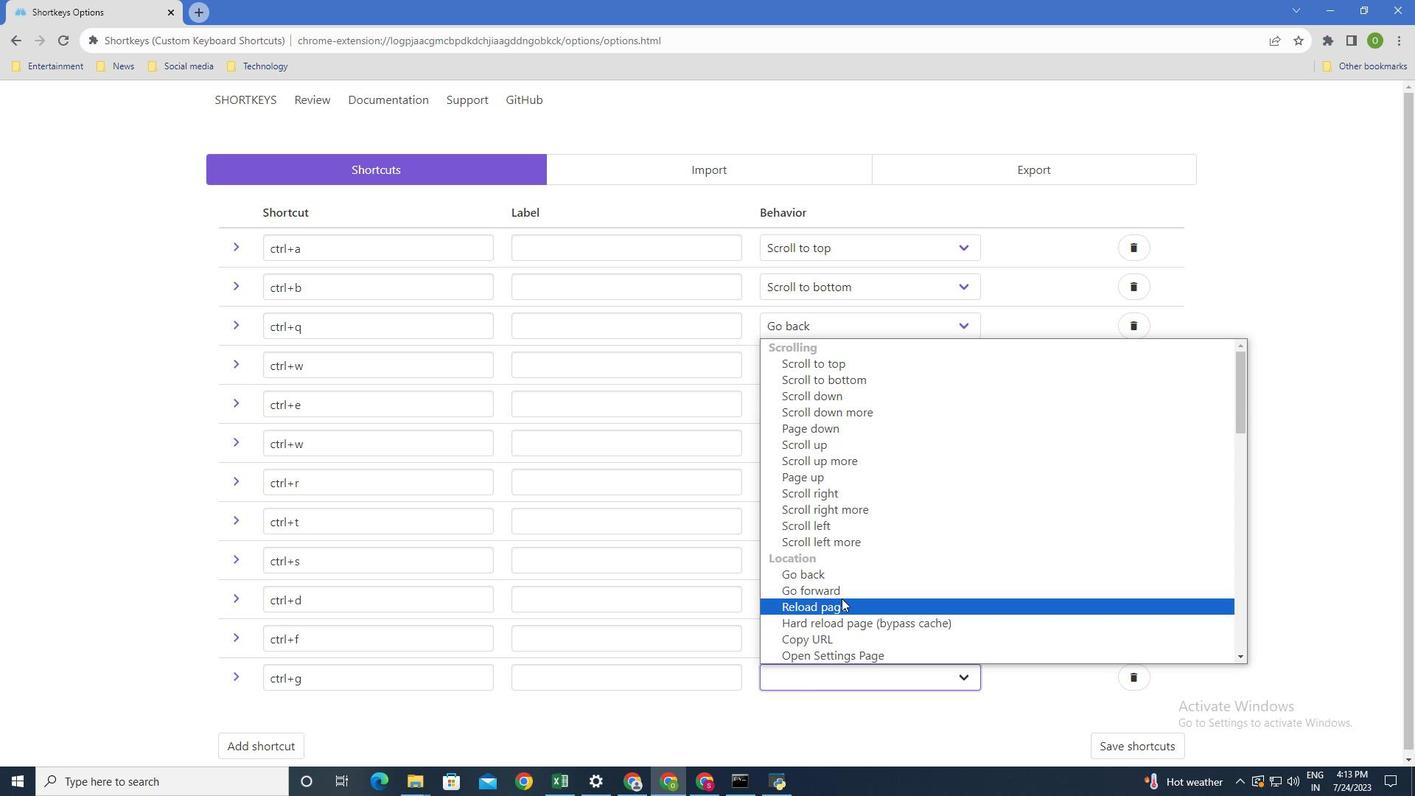 
Action: Mouse scrolled (841, 597) with delta (0, 0)
Screenshot: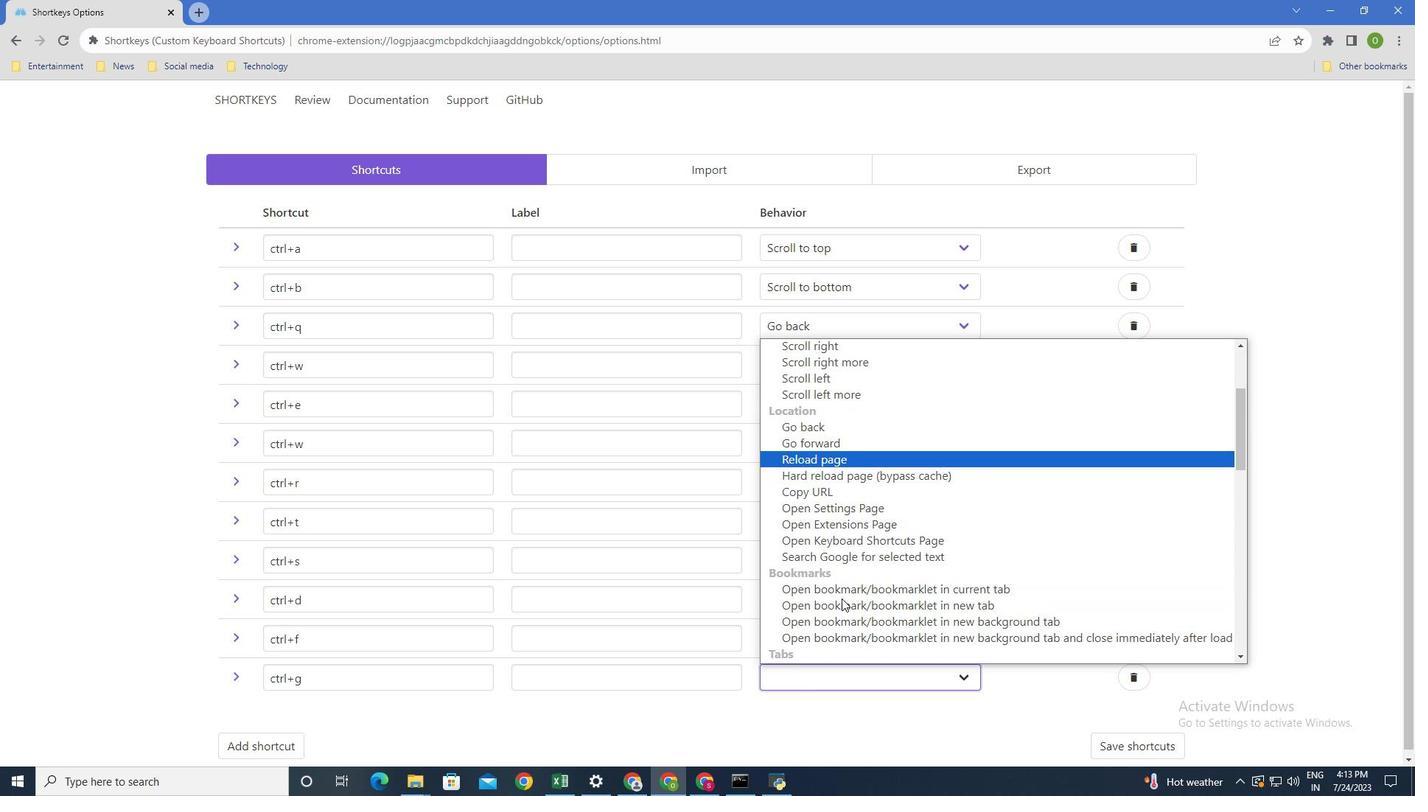 
Action: Mouse scrolled (841, 597) with delta (0, 0)
Screenshot: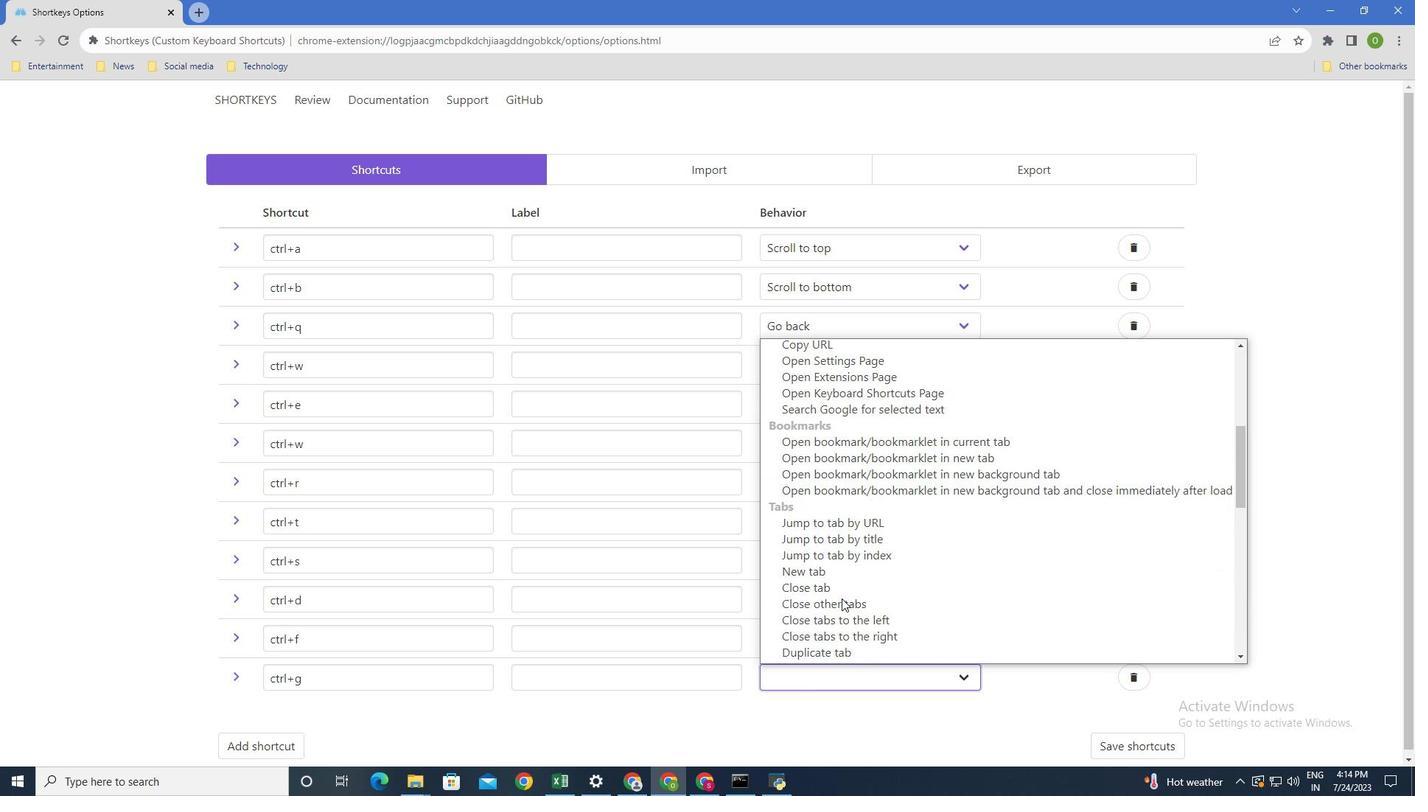 
Action: Mouse moved to (841, 597)
Screenshot: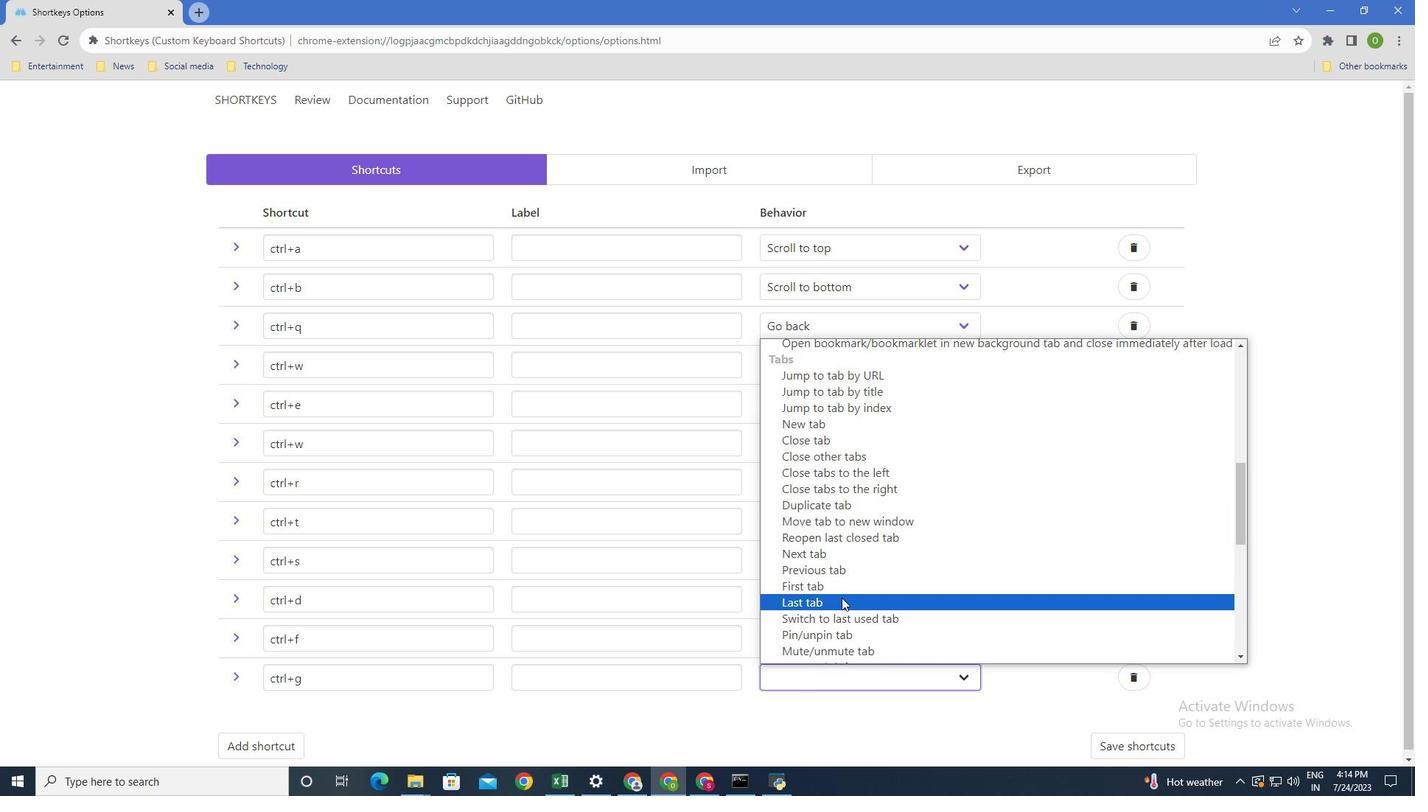 
Action: Mouse scrolled (841, 597) with delta (0, 0)
Screenshot: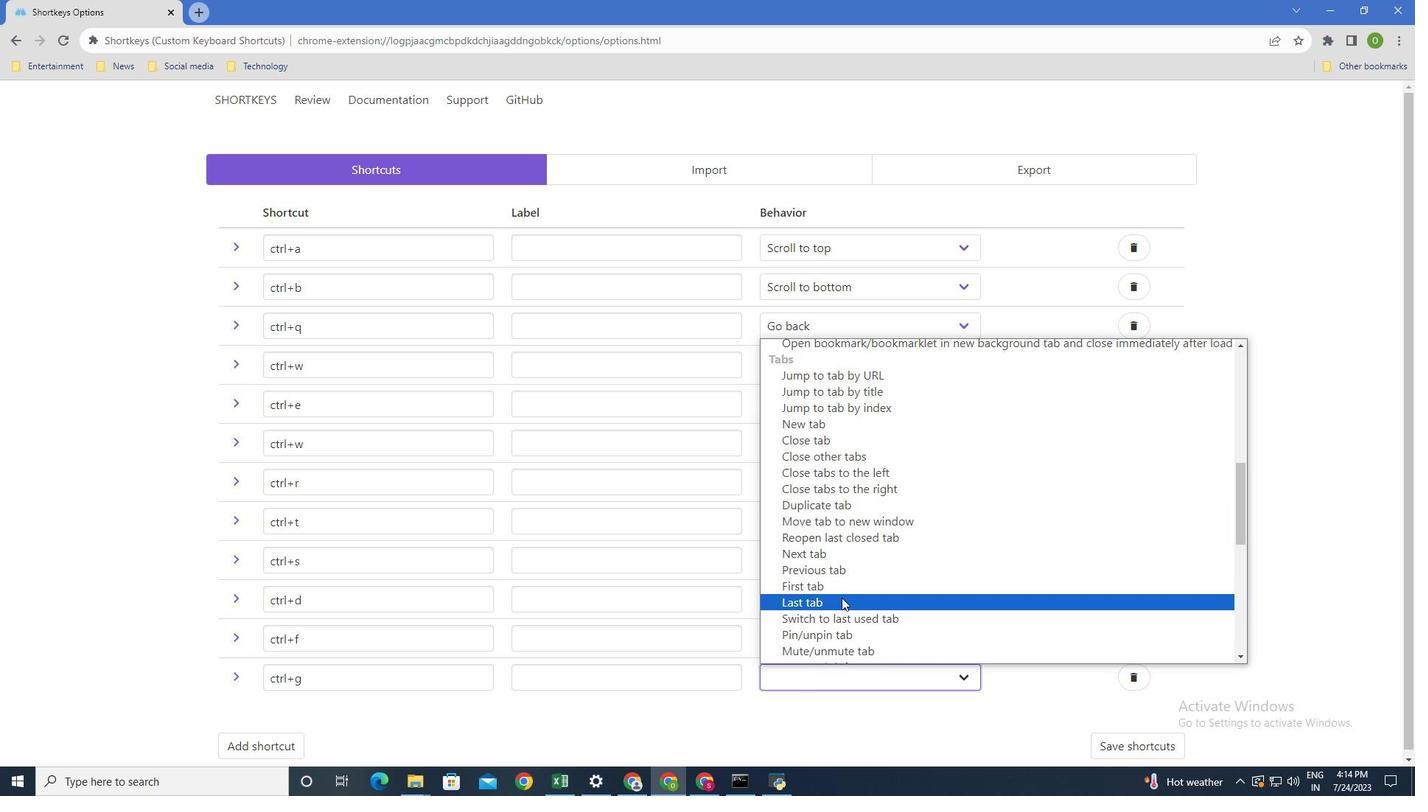 
Action: Mouse scrolled (841, 597) with delta (0, 0)
Screenshot: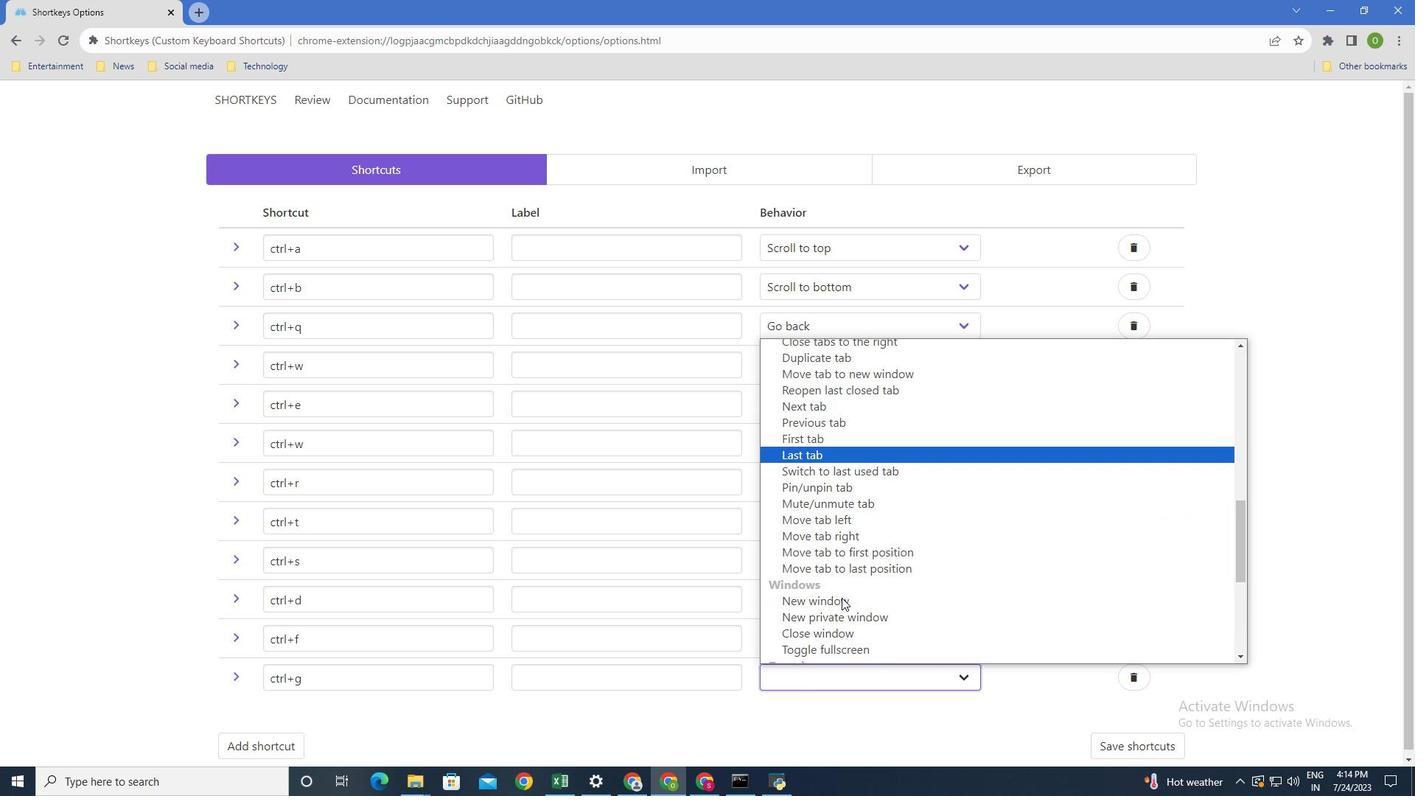
Action: Mouse moved to (851, 556)
Screenshot: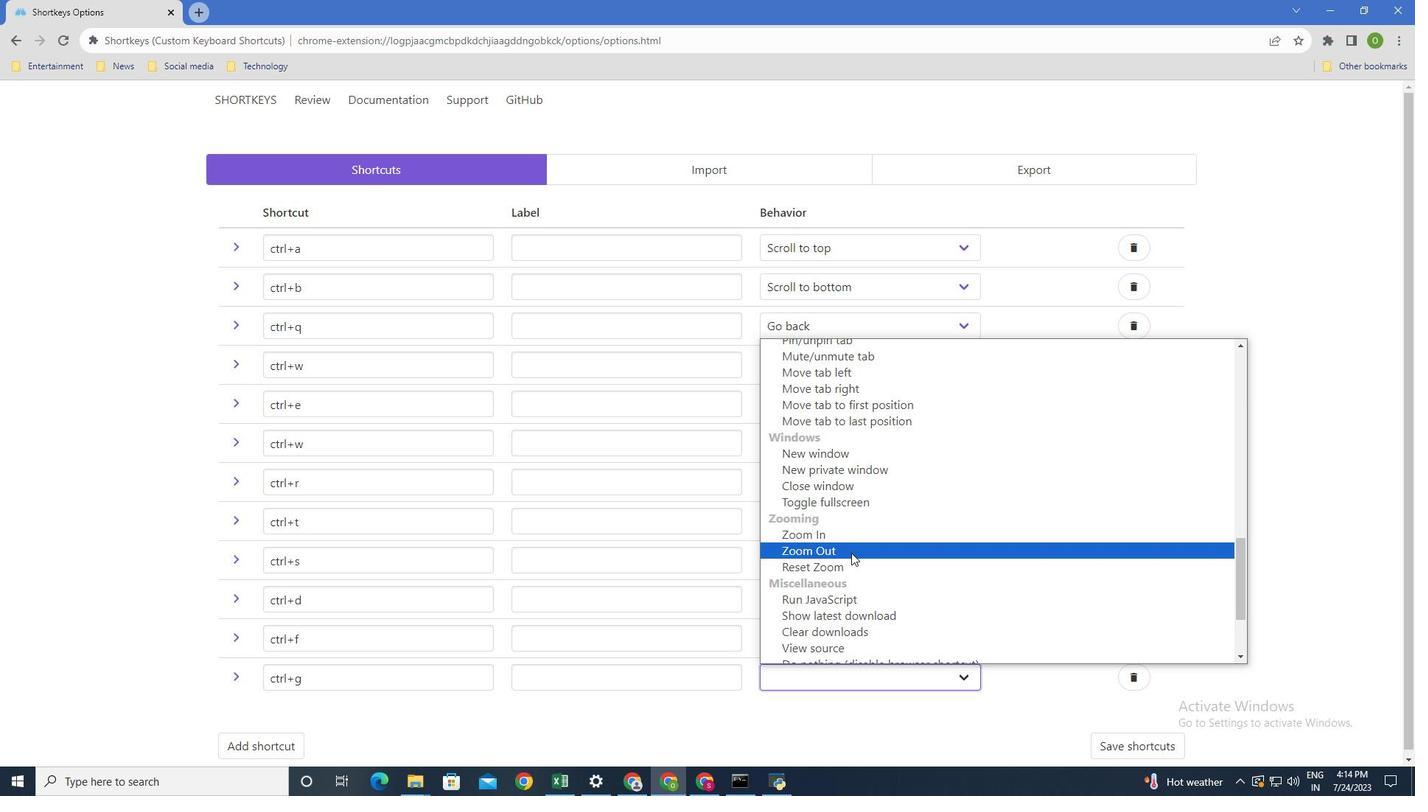 
Action: Mouse scrolled (851, 555) with delta (0, 0)
Screenshot: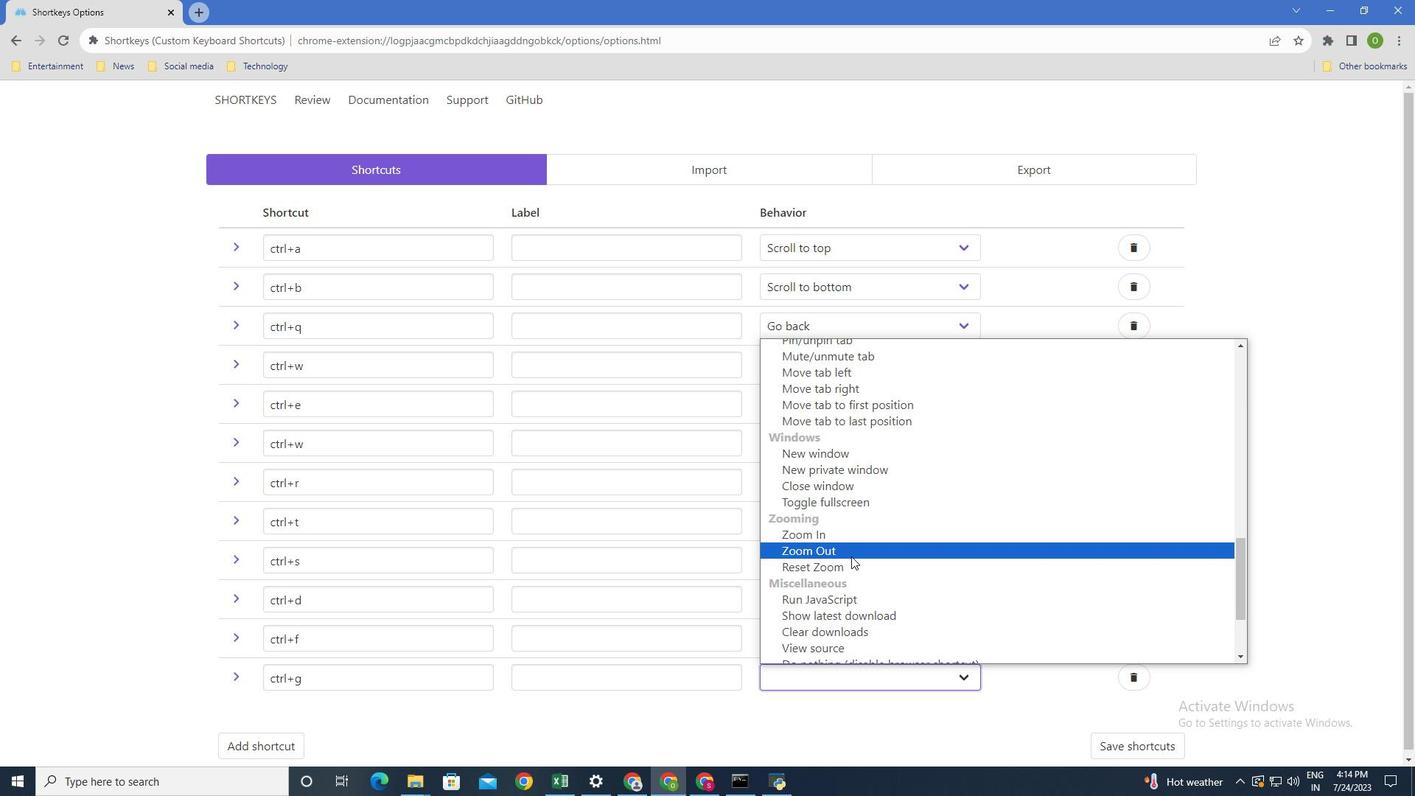 
Action: Mouse moved to (864, 478)
Screenshot: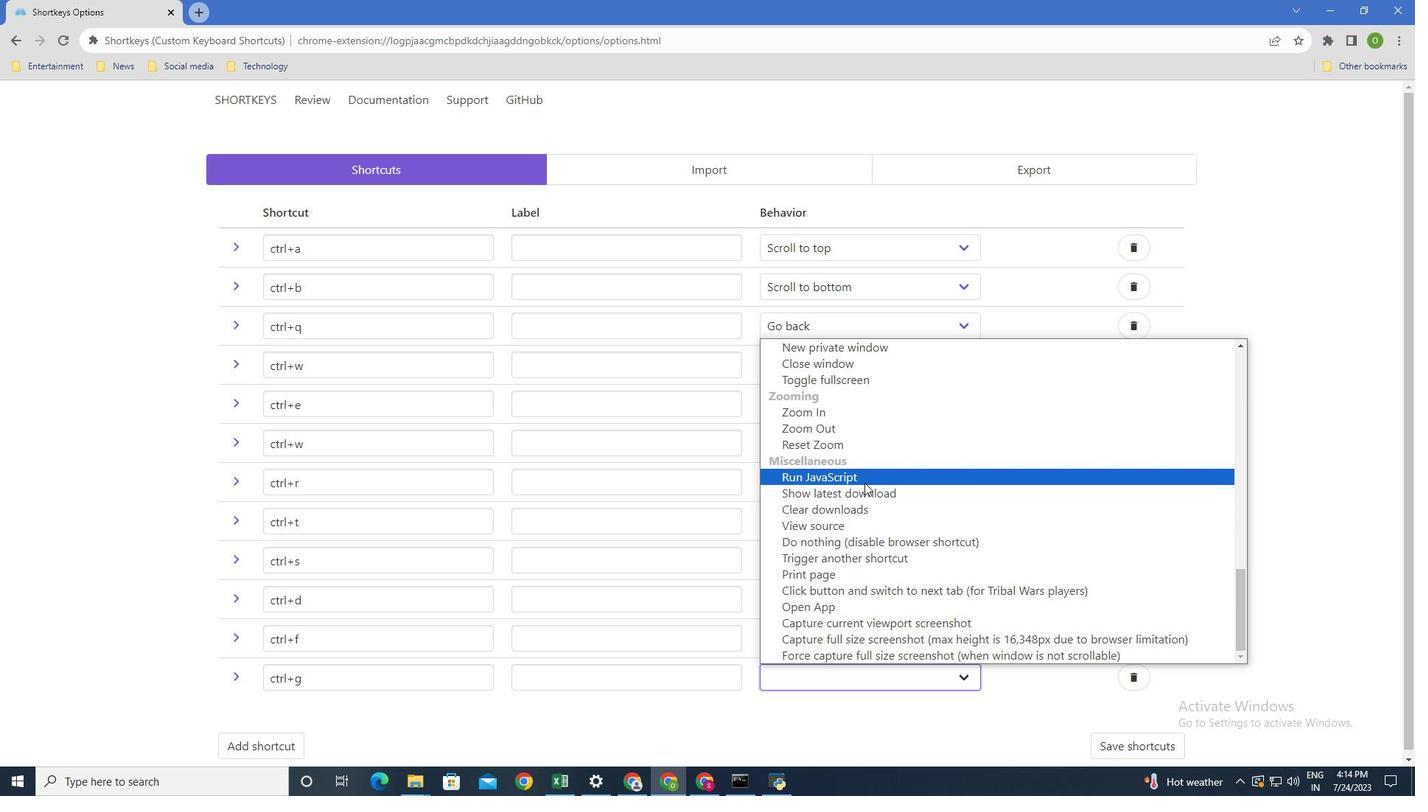 
Action: Mouse pressed left at (864, 478)
Screenshot: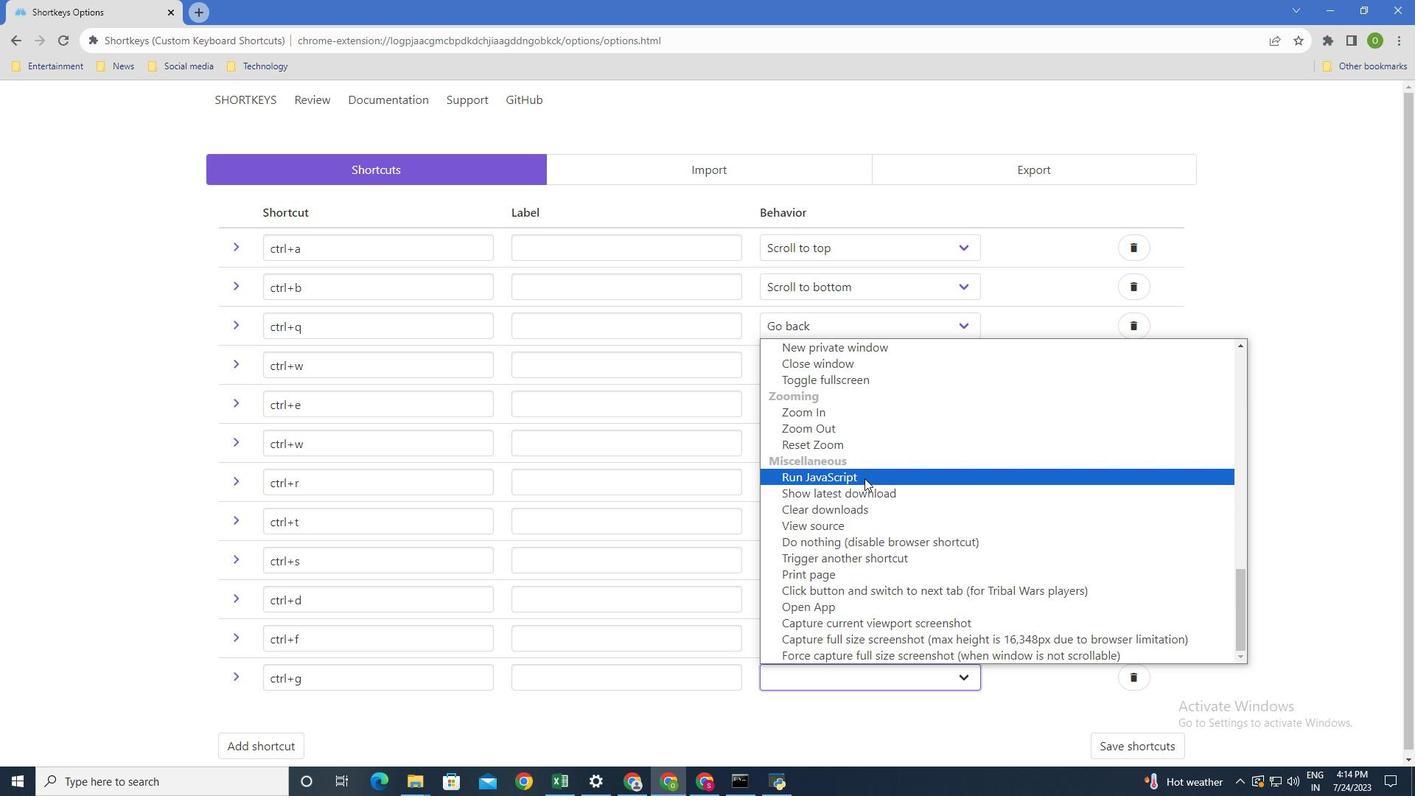 
Action: Mouse moved to (394, 680)
Screenshot: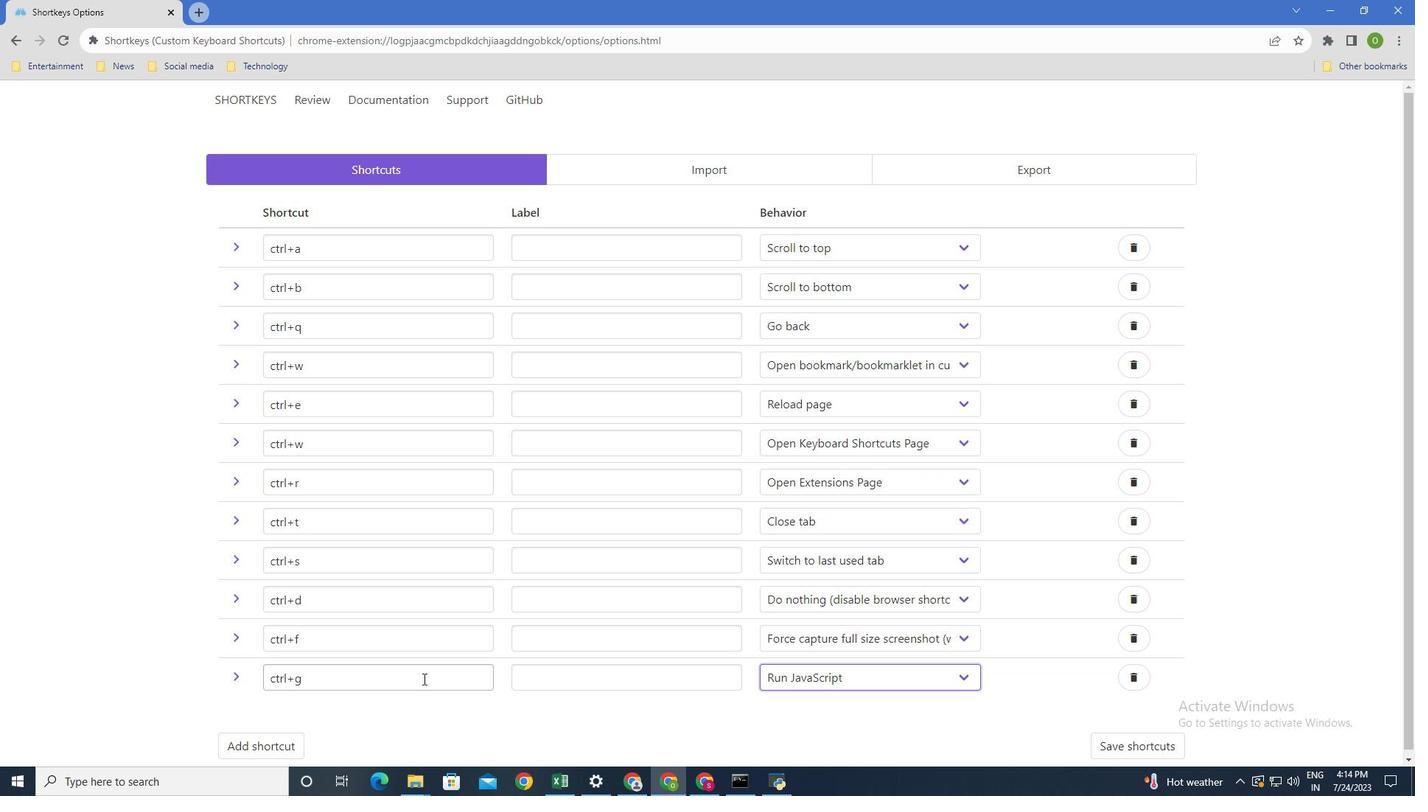 
Action: Mouse pressed left at (394, 680)
Screenshot: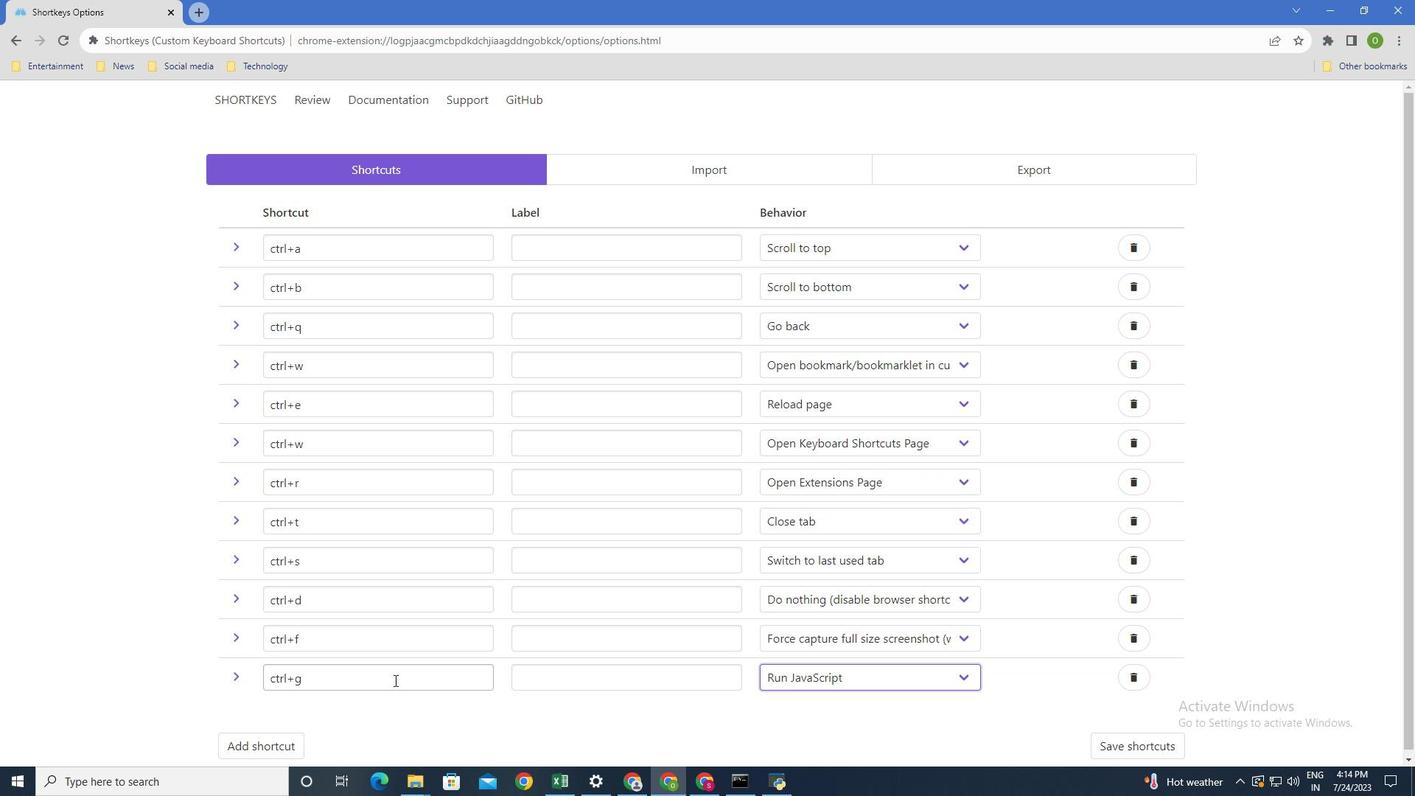 
Action: Key pressed <Key.backspace>j
Screenshot: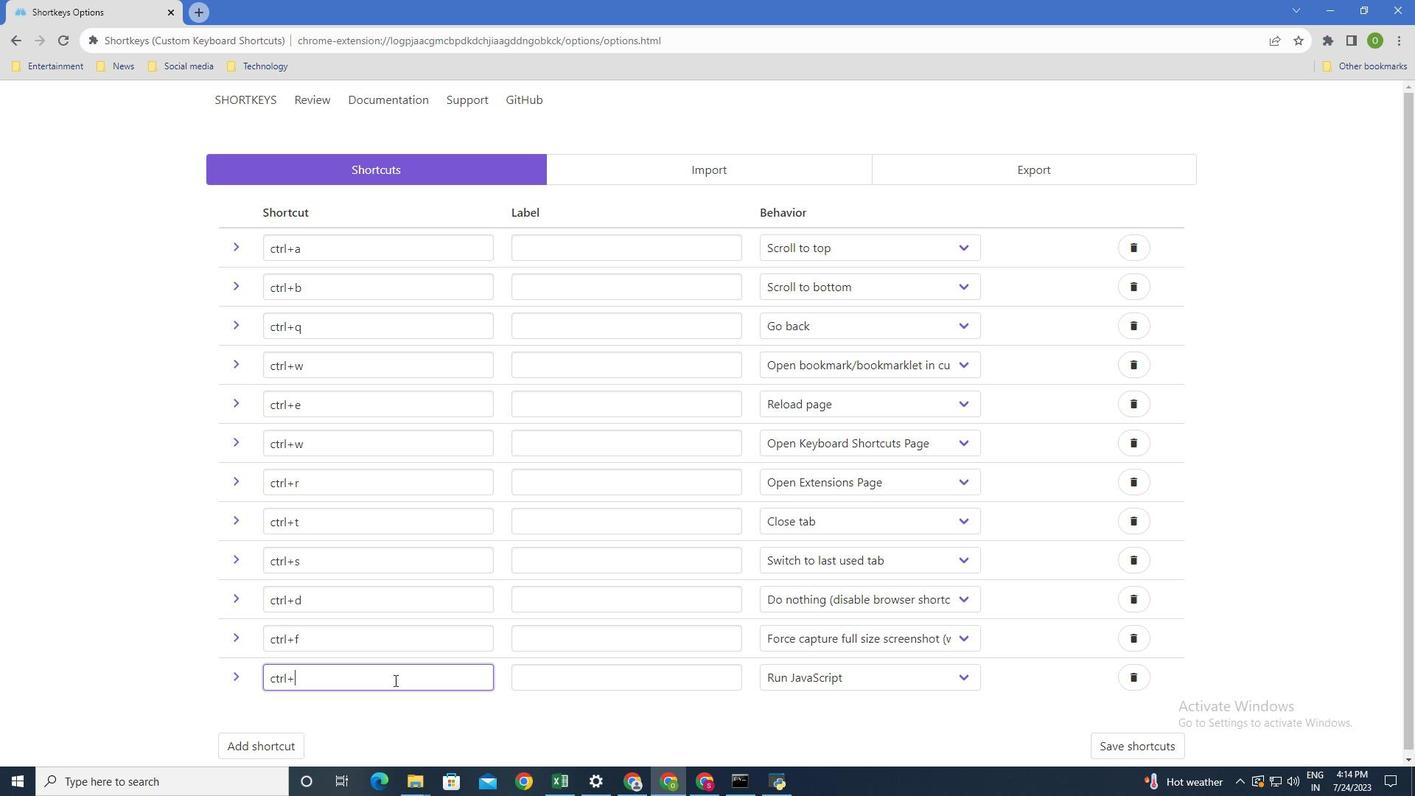 
Action: Mouse moved to (479, 703)
Screenshot: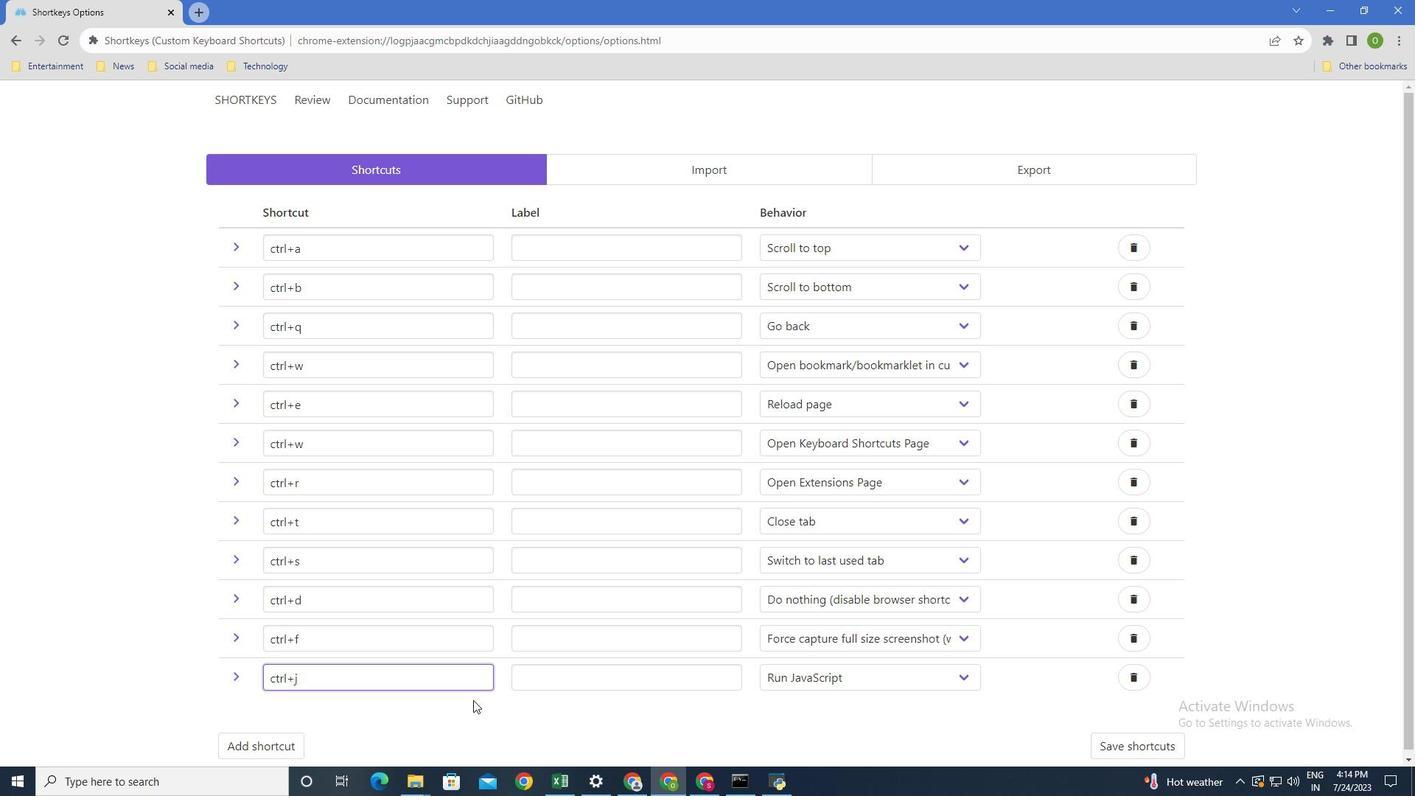 
Action: Mouse pressed left at (479, 703)
Screenshot: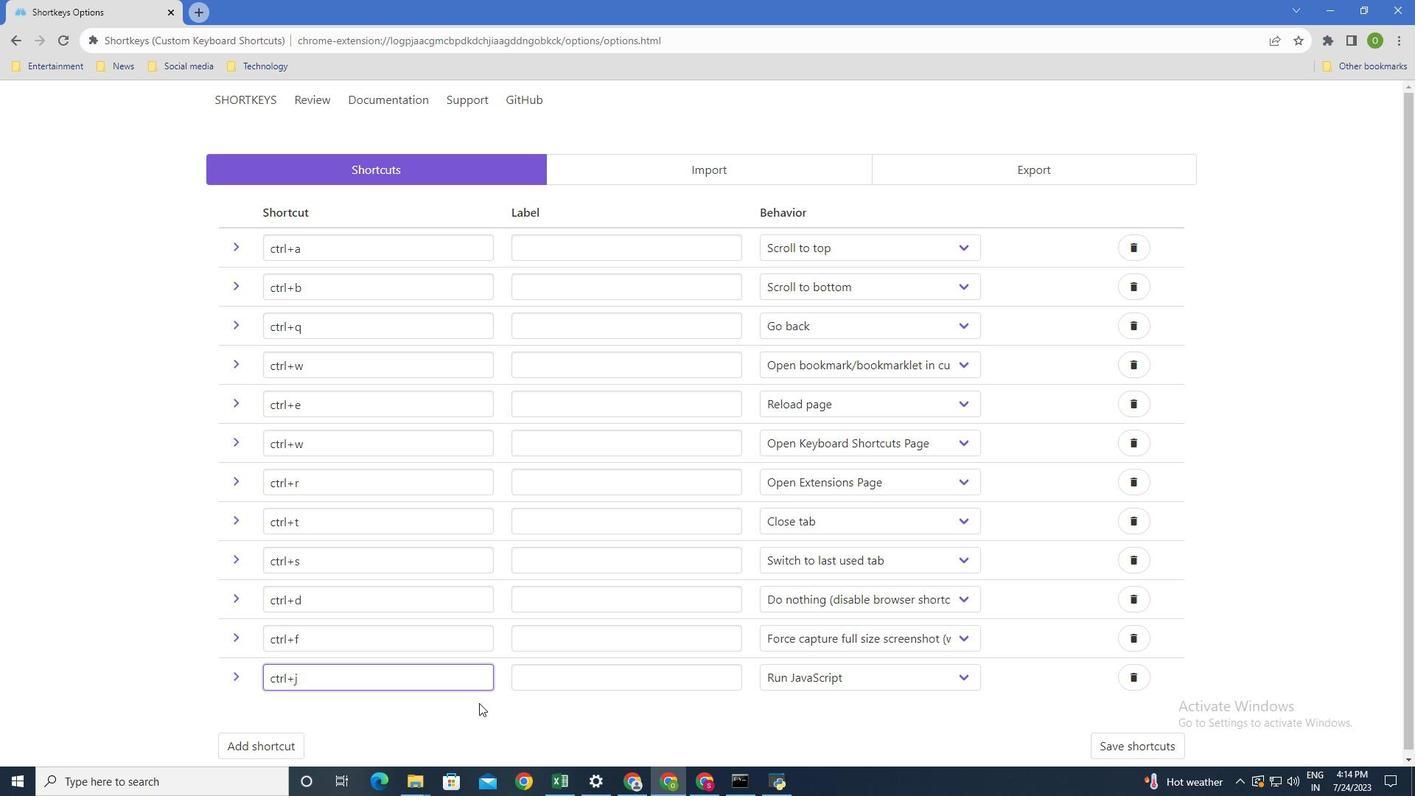 
Action: Mouse moved to (479, 705)
Screenshot: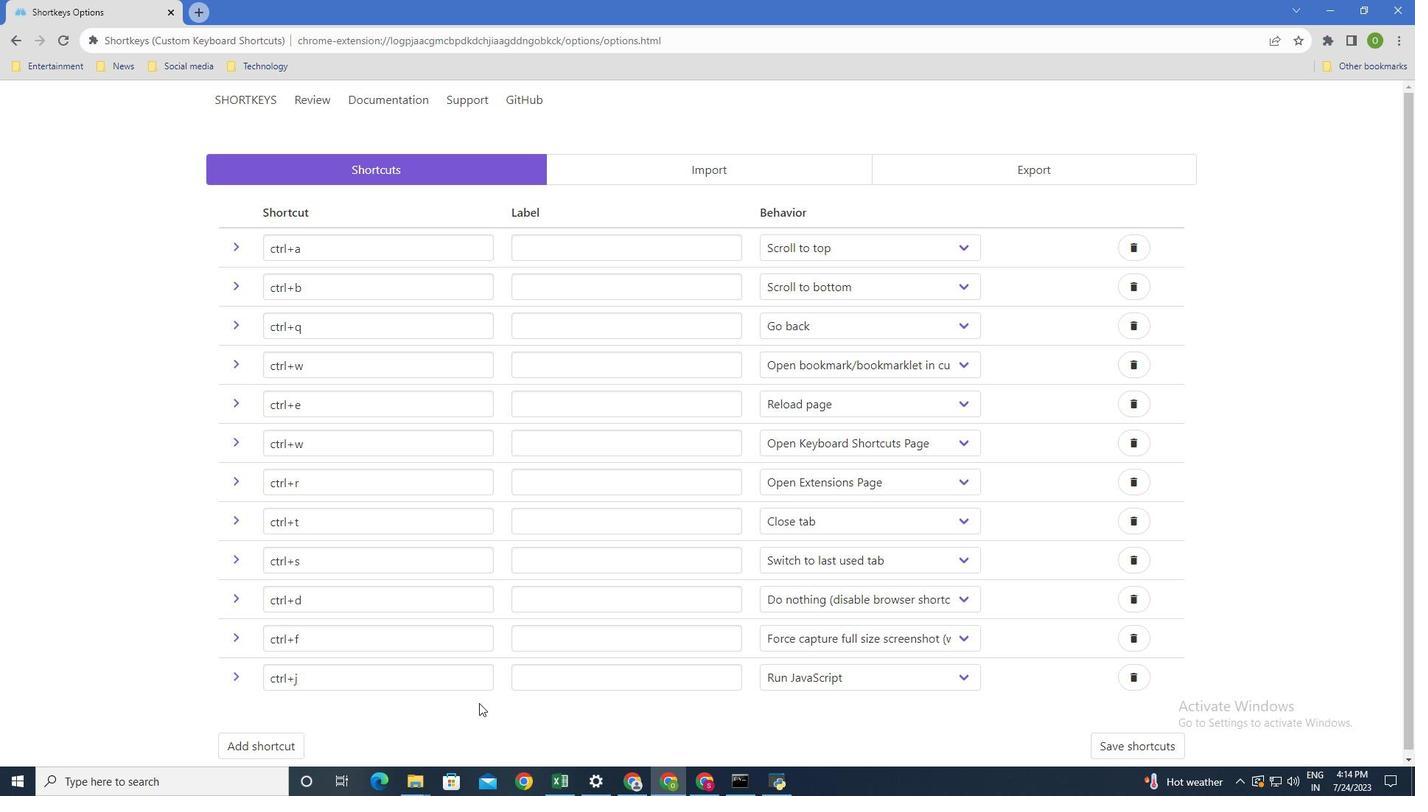 
Action: Mouse scrolled (479, 704) with delta (0, 0)
Screenshot: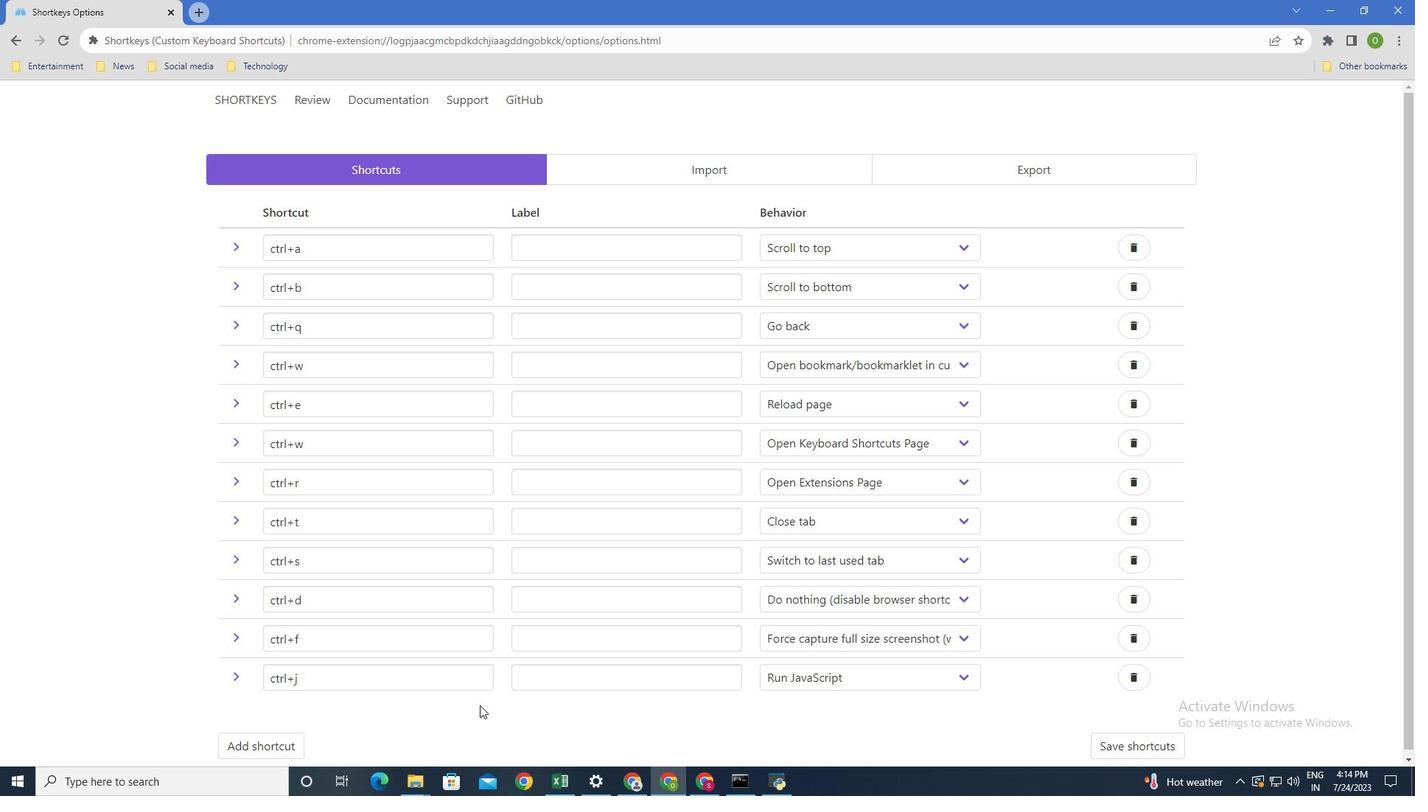 
Action: Mouse moved to (487, 705)
Screenshot: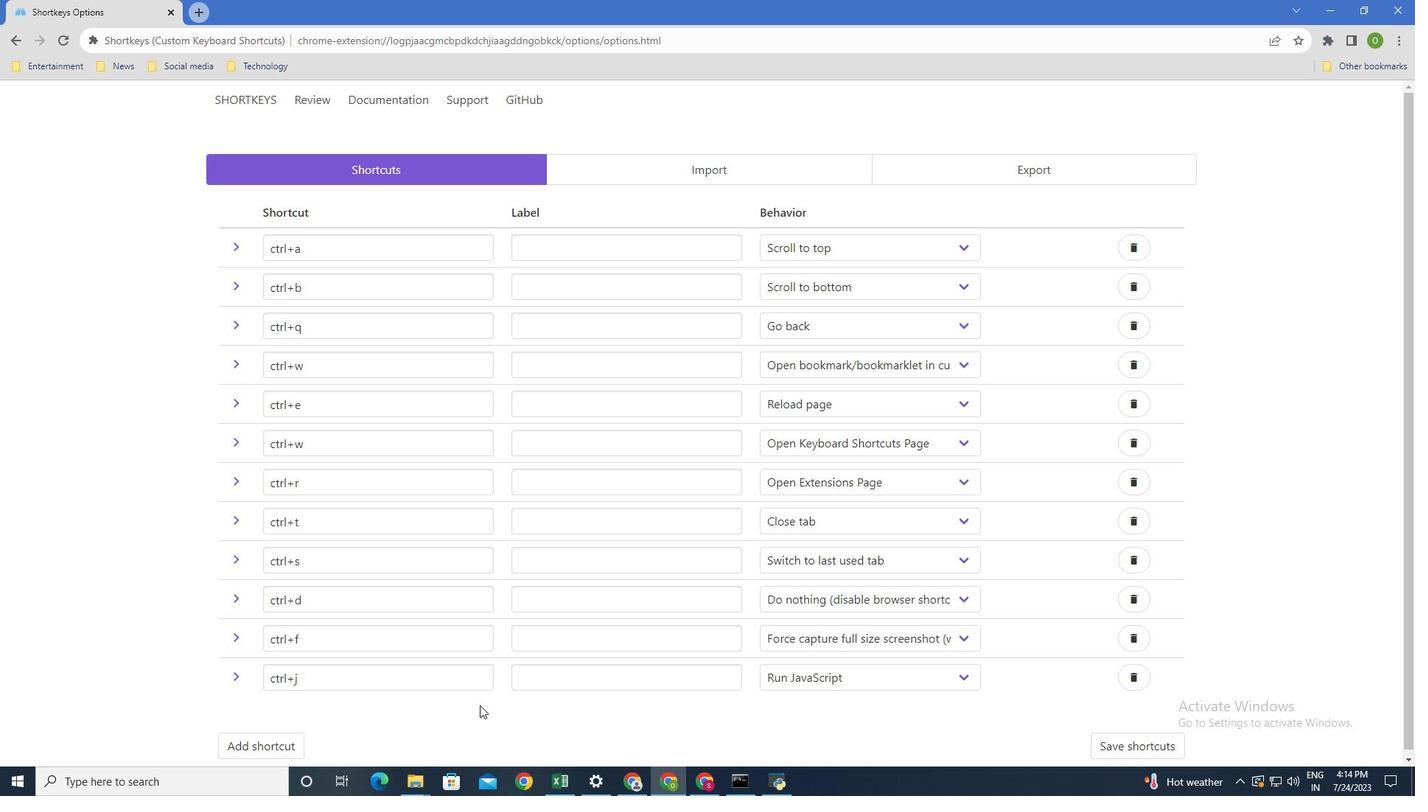 
Action: Mouse scrolled (487, 704) with delta (0, 0)
Screenshot: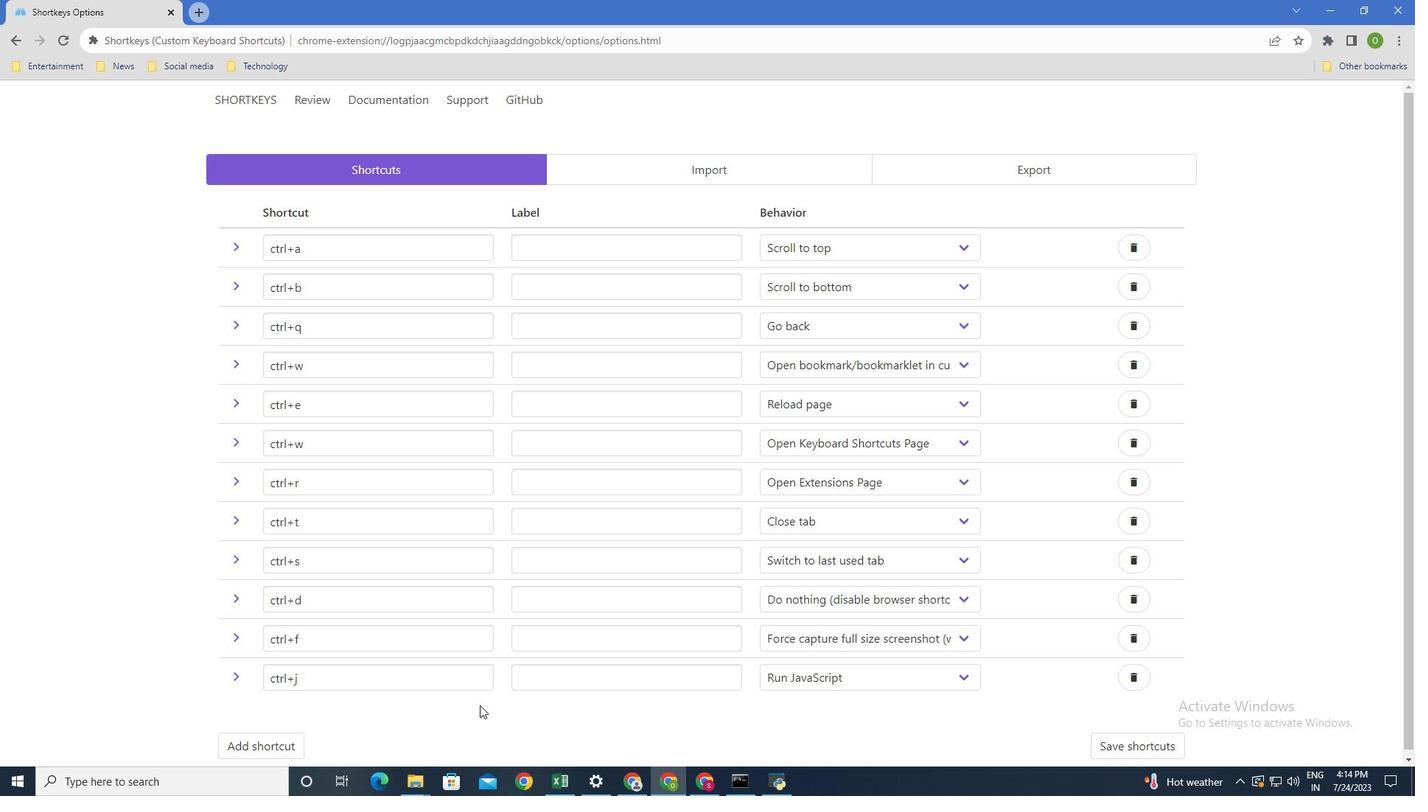 
Action: Mouse moved to (1121, 736)
Screenshot: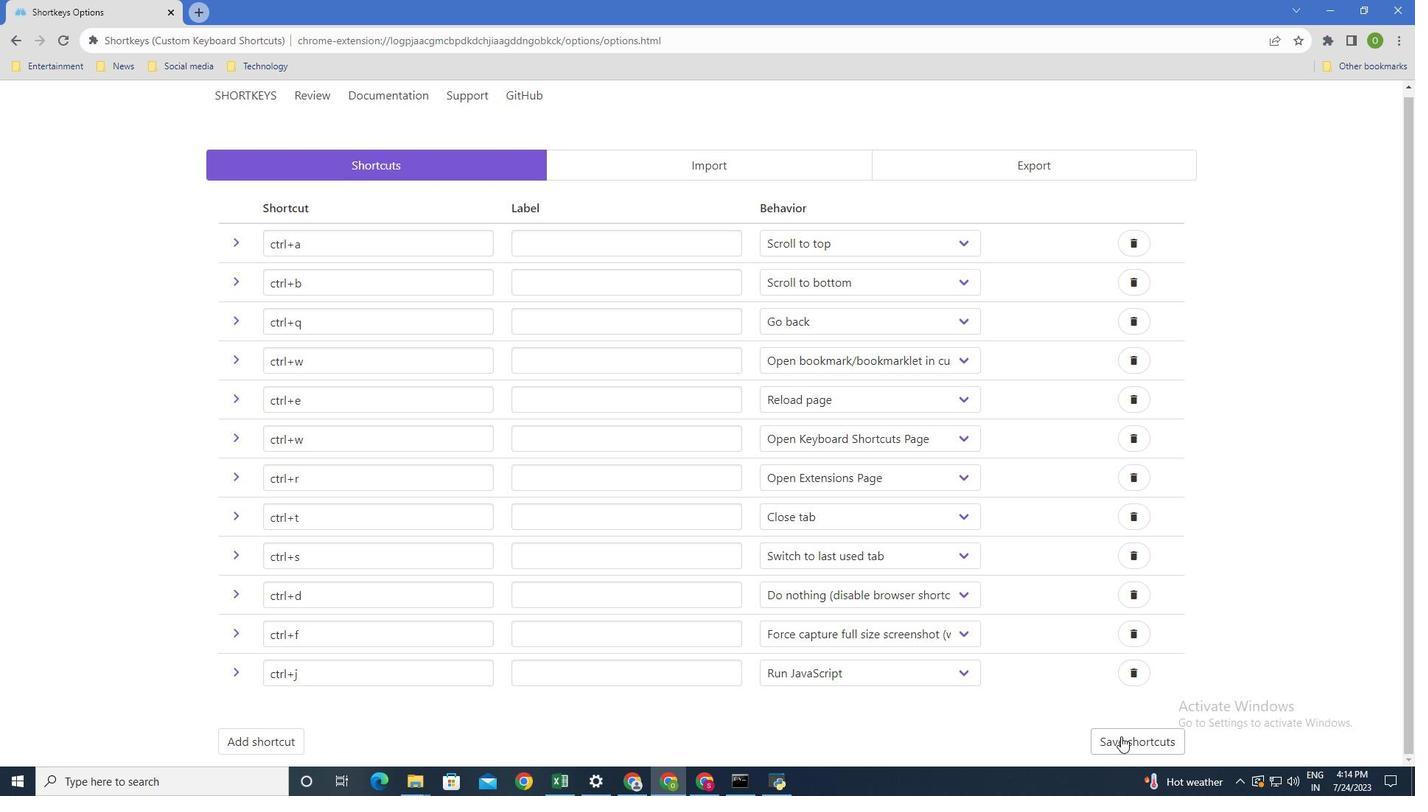 
Action: Mouse pressed left at (1121, 736)
Screenshot: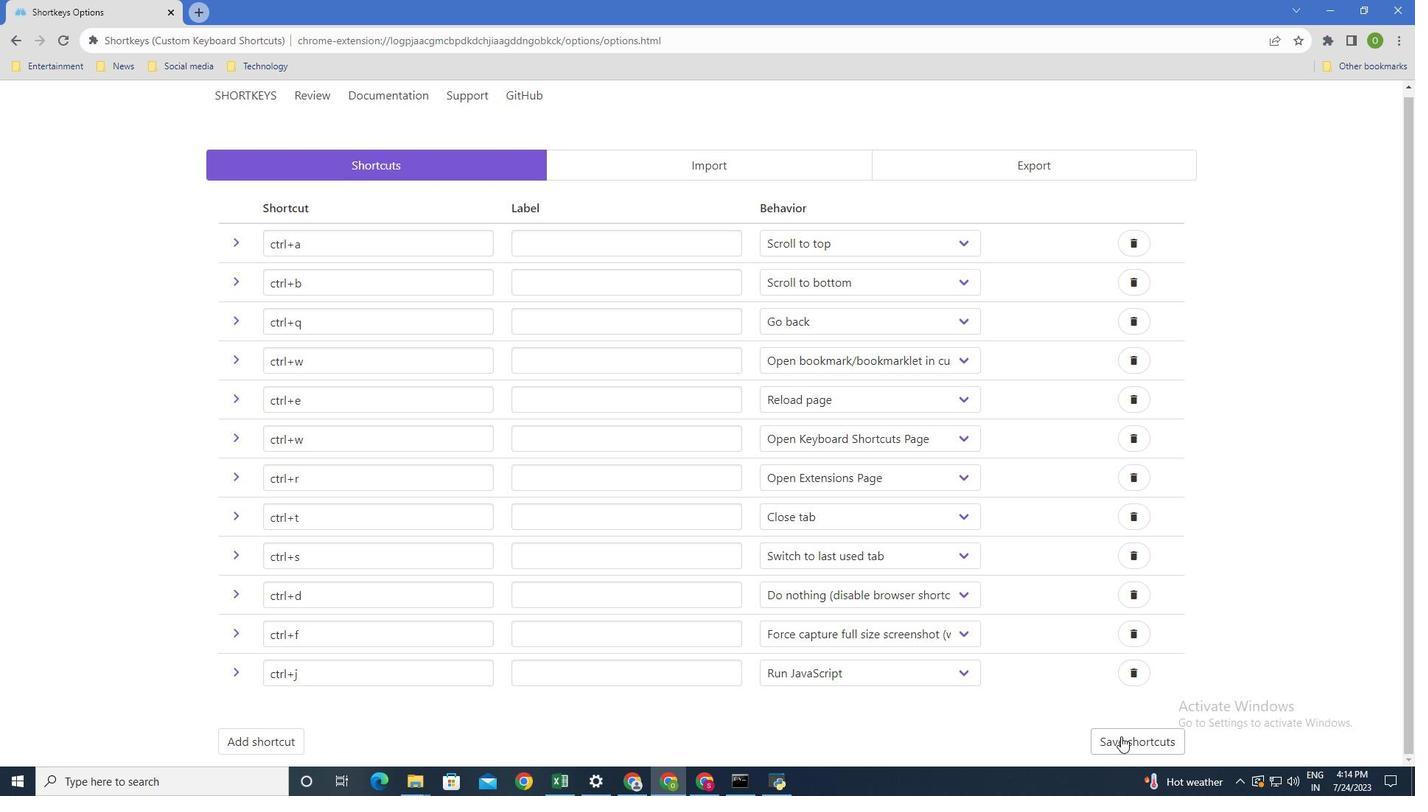 
Action: Mouse moved to (1352, 712)
Screenshot: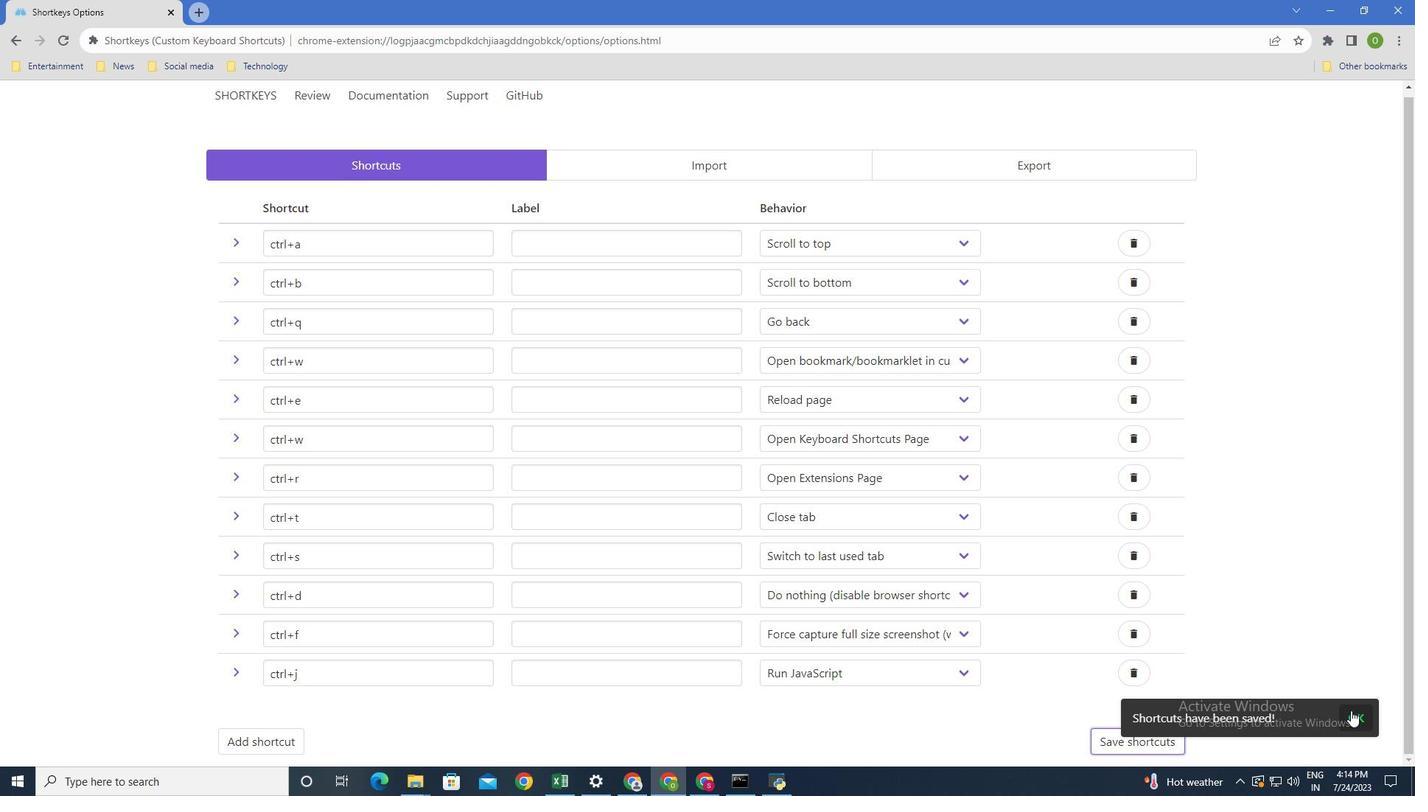 
Action: Mouse pressed left at (1352, 712)
Screenshot: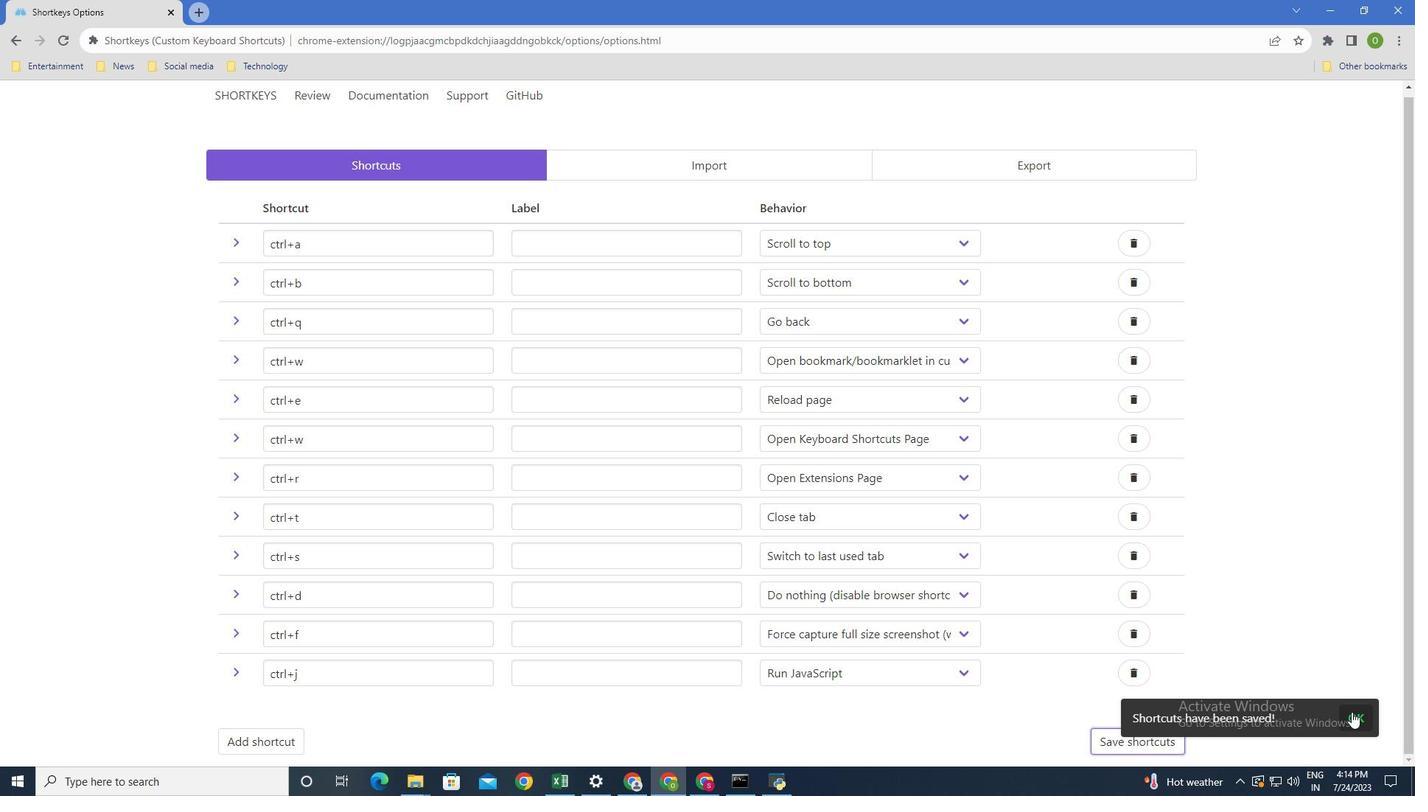 
Action: Mouse moved to (376, 471)
Screenshot: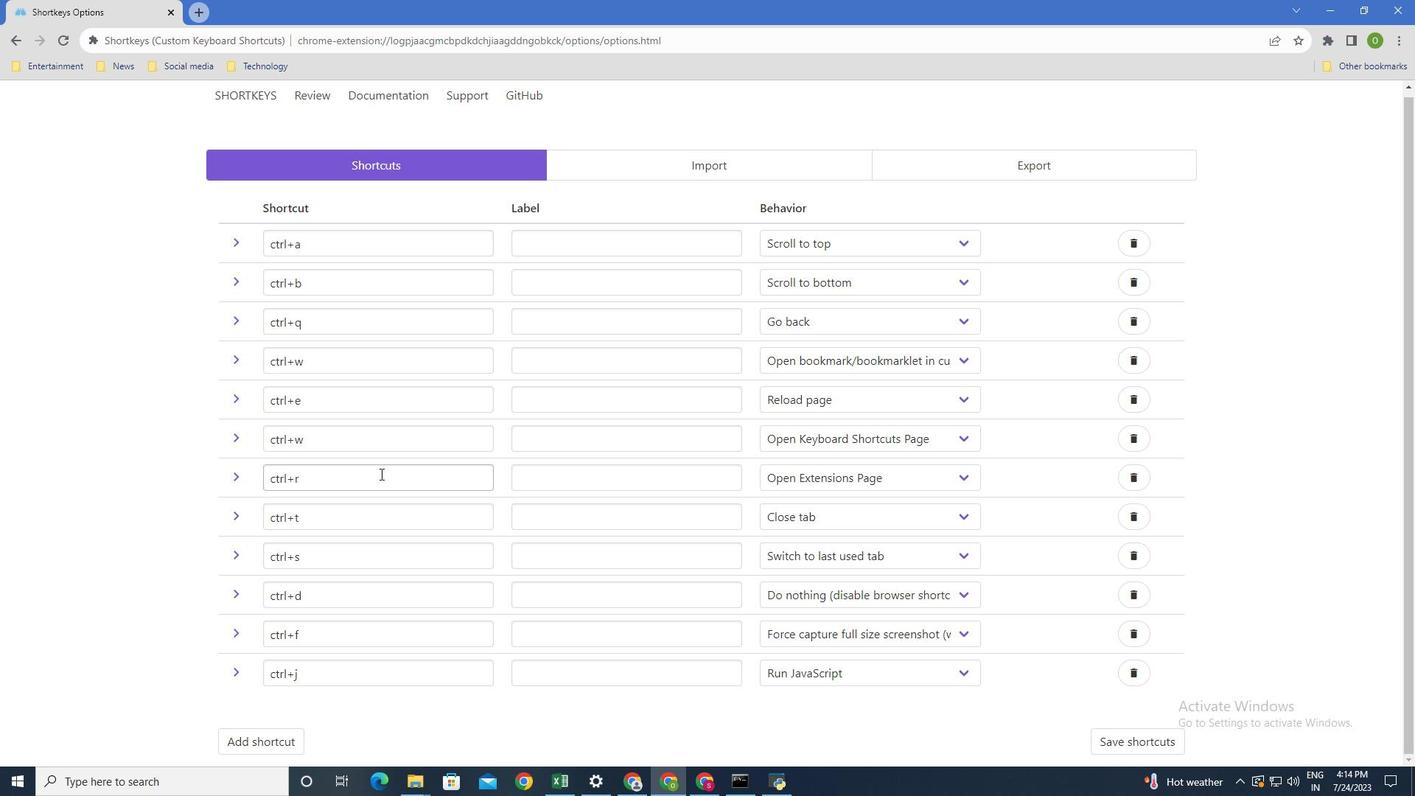
Action: Mouse scrolled (376, 472) with delta (0, 0)
Screenshot: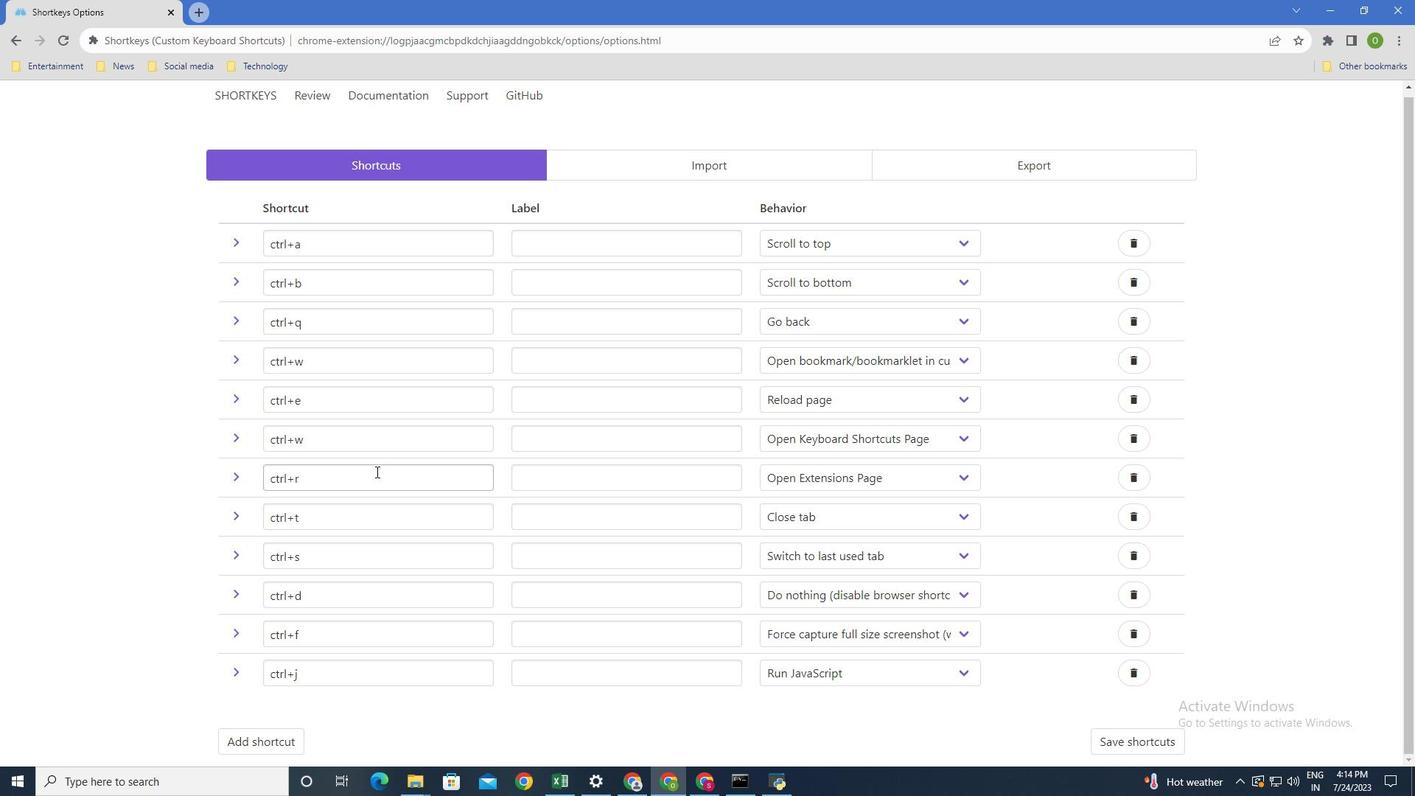 
Action: Mouse scrolled (376, 472) with delta (0, 0)
Screenshot: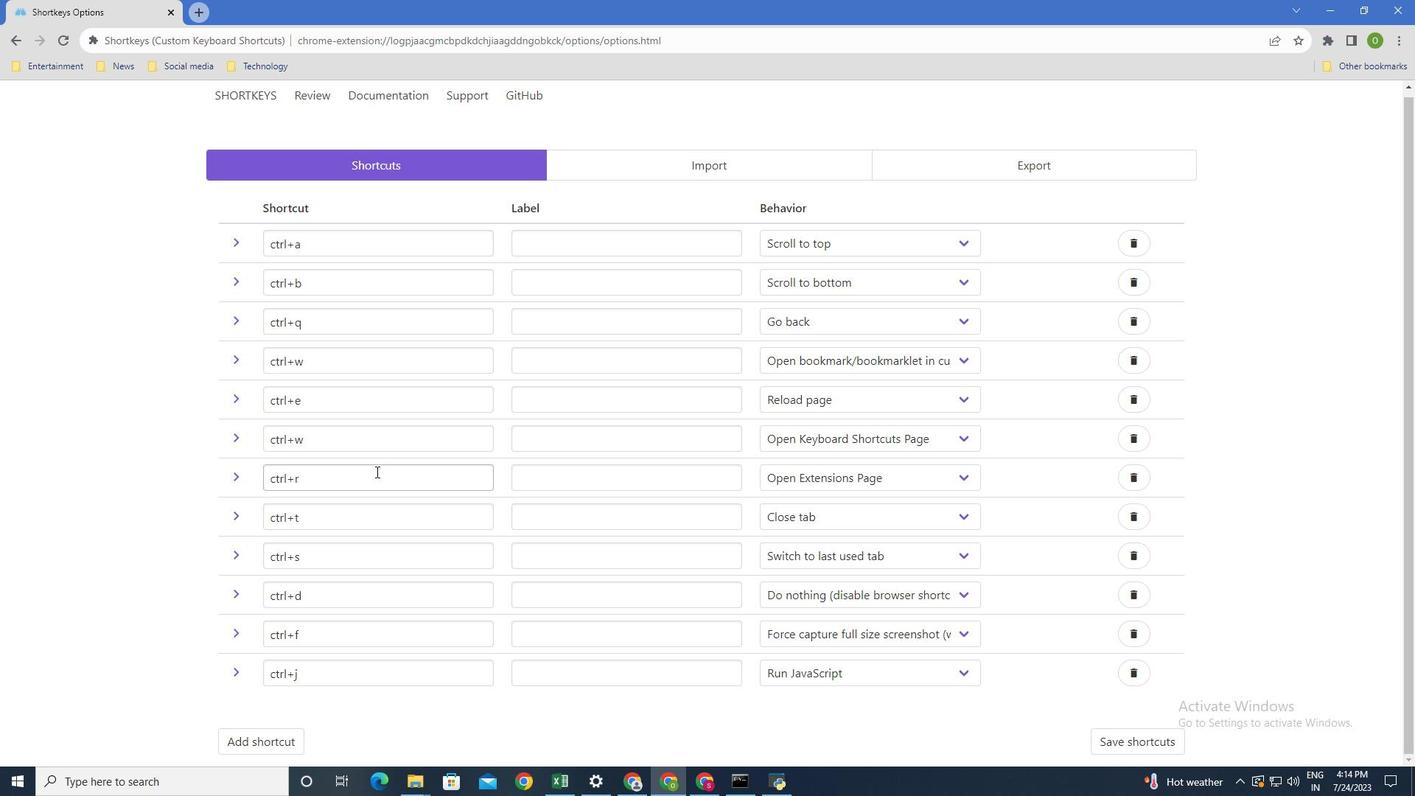 
Action: Mouse scrolled (376, 472) with delta (0, 0)
Screenshot: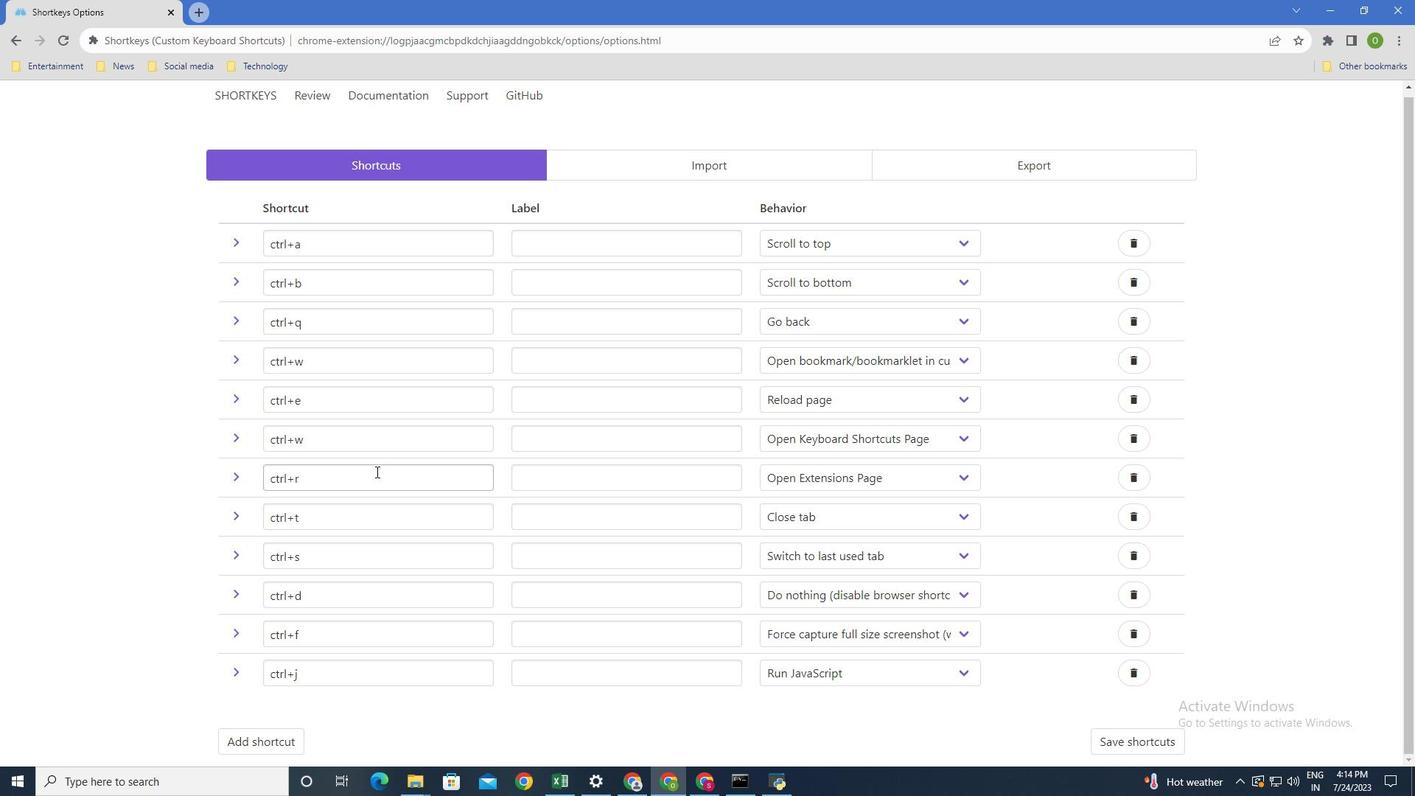 
Action: Mouse moved to (205, 9)
Screenshot: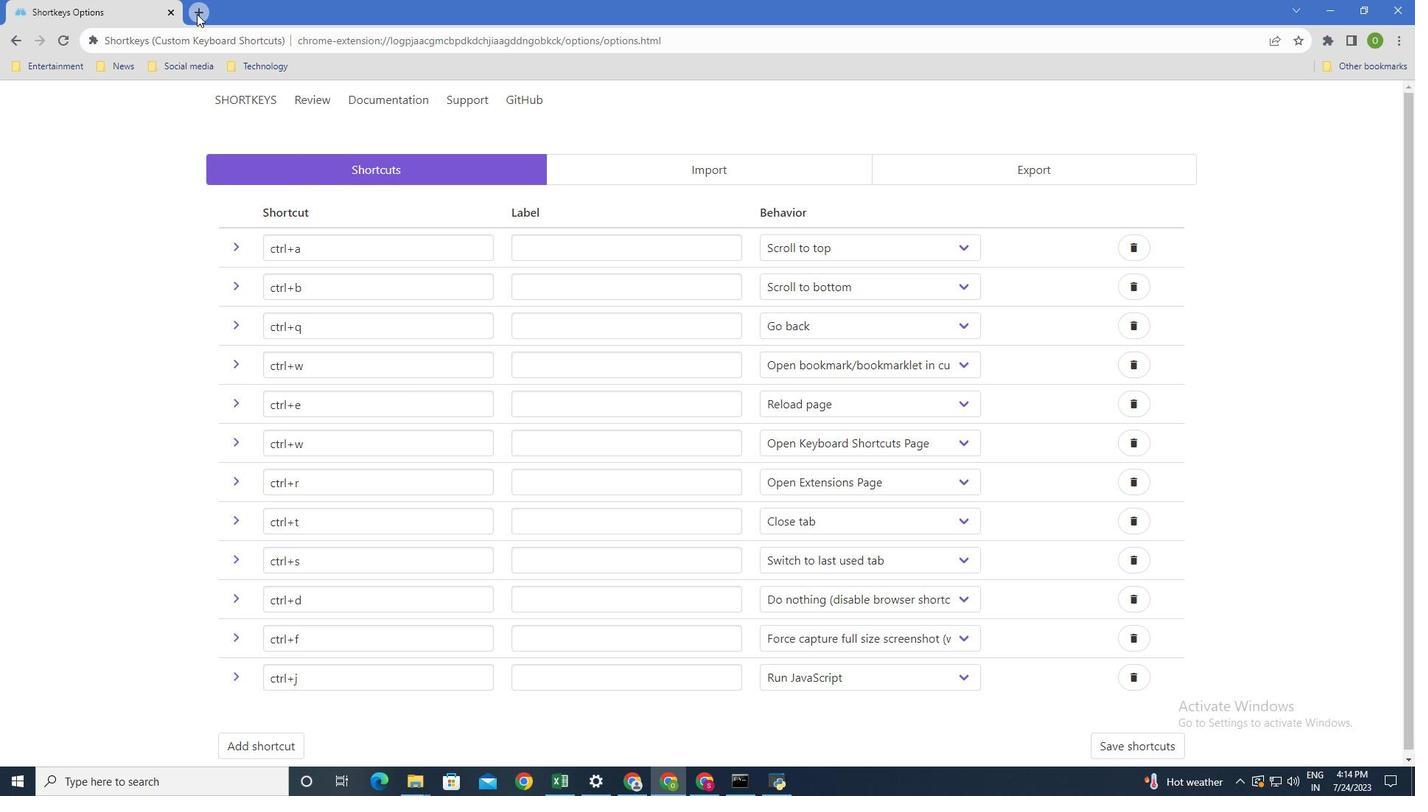 
Action: Mouse pressed left at (205, 9)
Screenshot: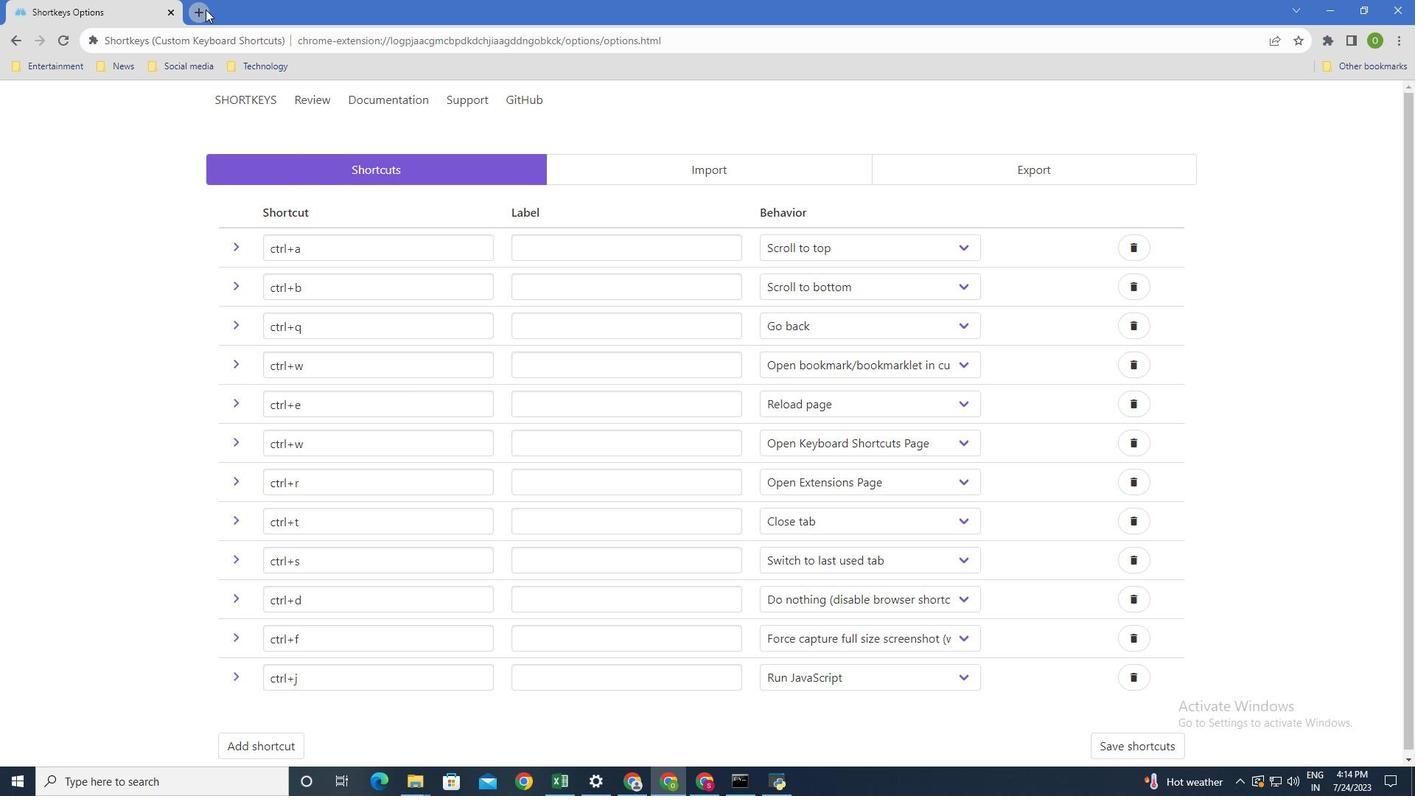 
Action: Mouse moved to (268, 121)
Screenshot: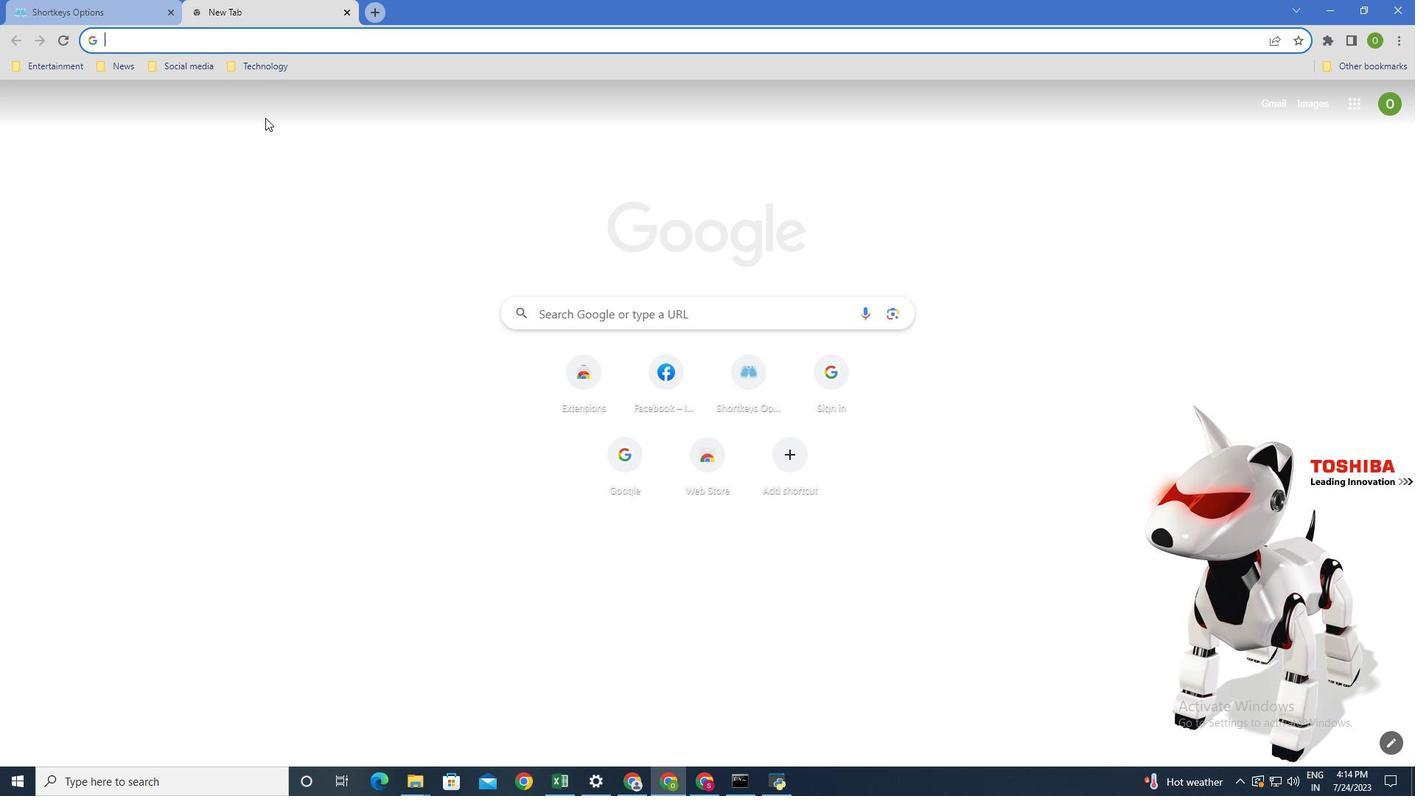 
Action: Key pressed ctrl+D
Screenshot: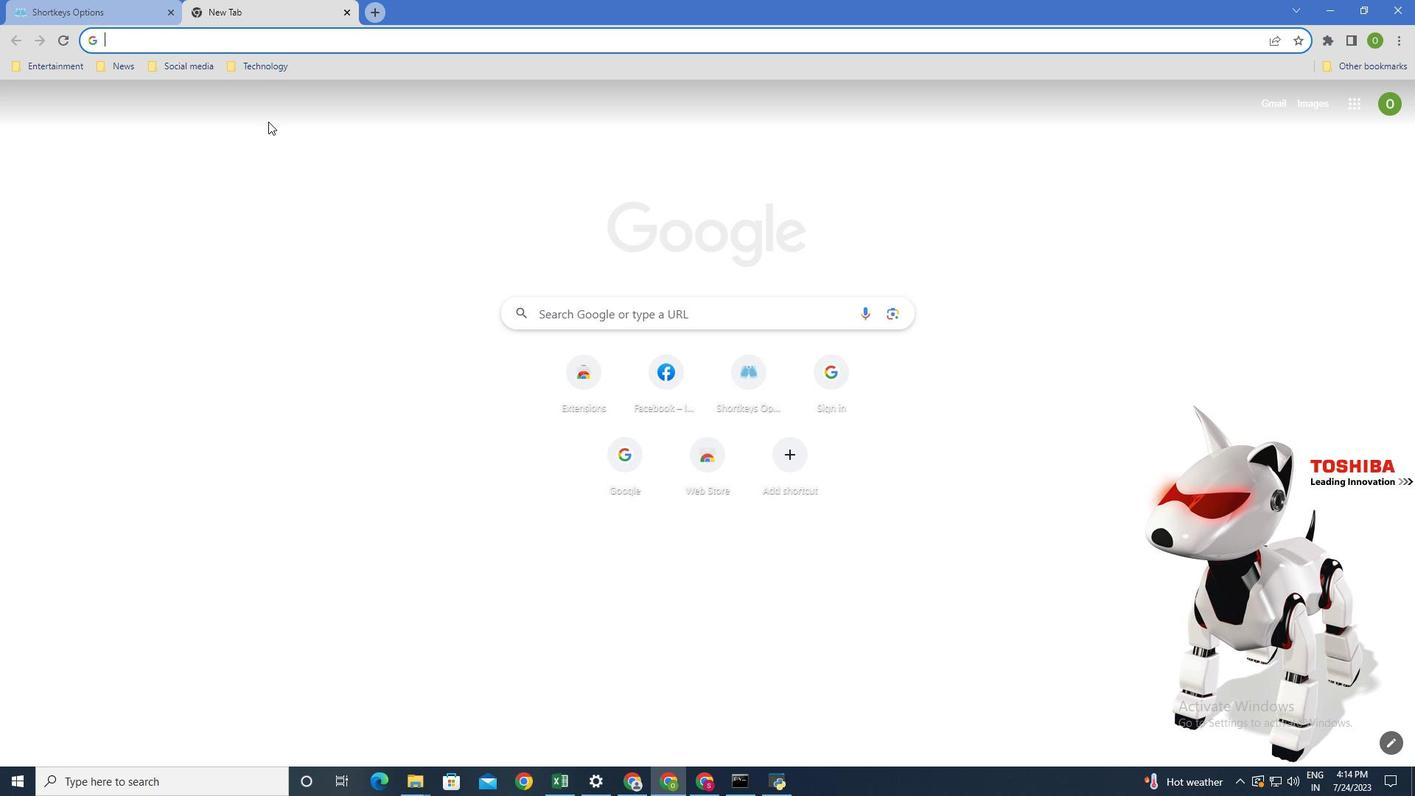 
Action: Mouse moved to (1304, 64)
Screenshot: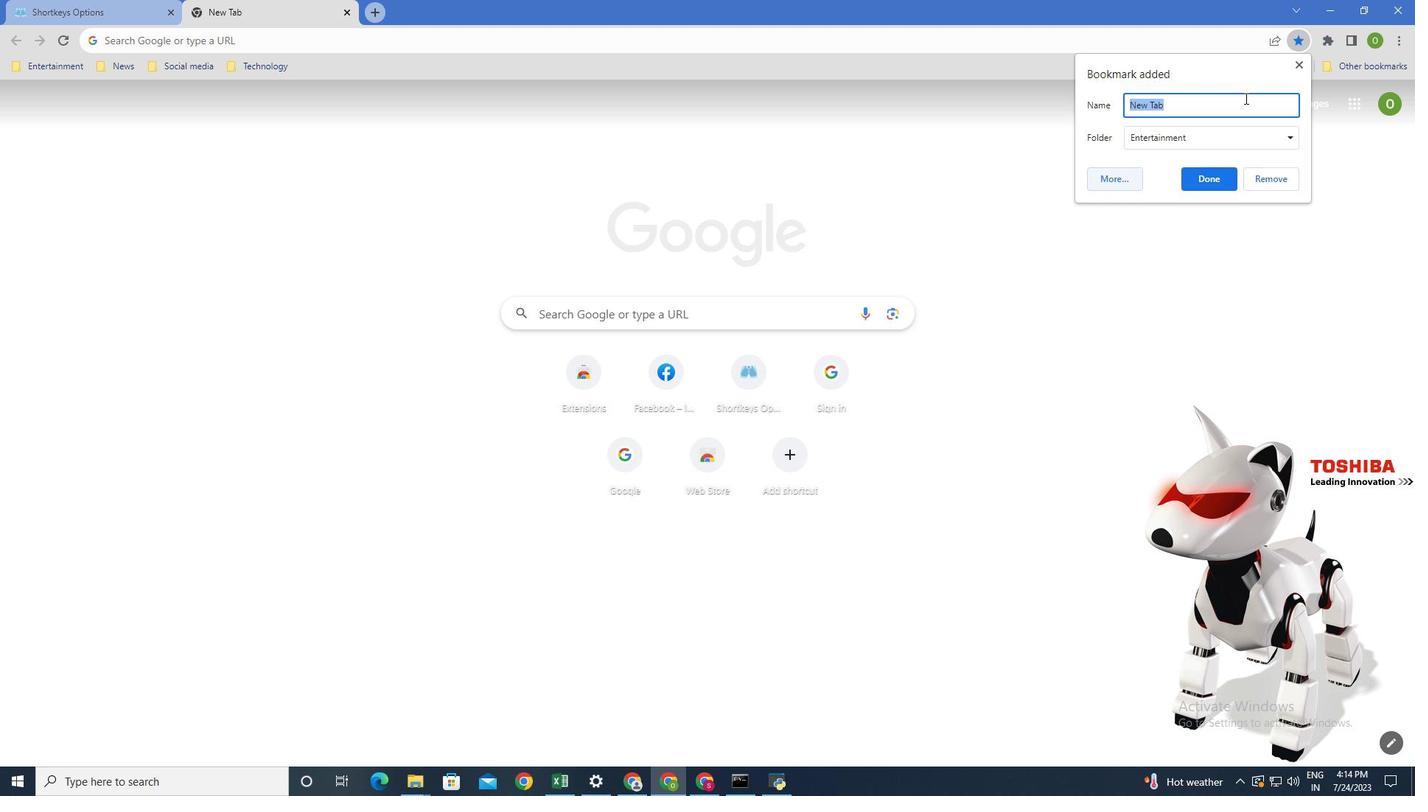 
Action: Mouse pressed left at (1304, 64)
Screenshot: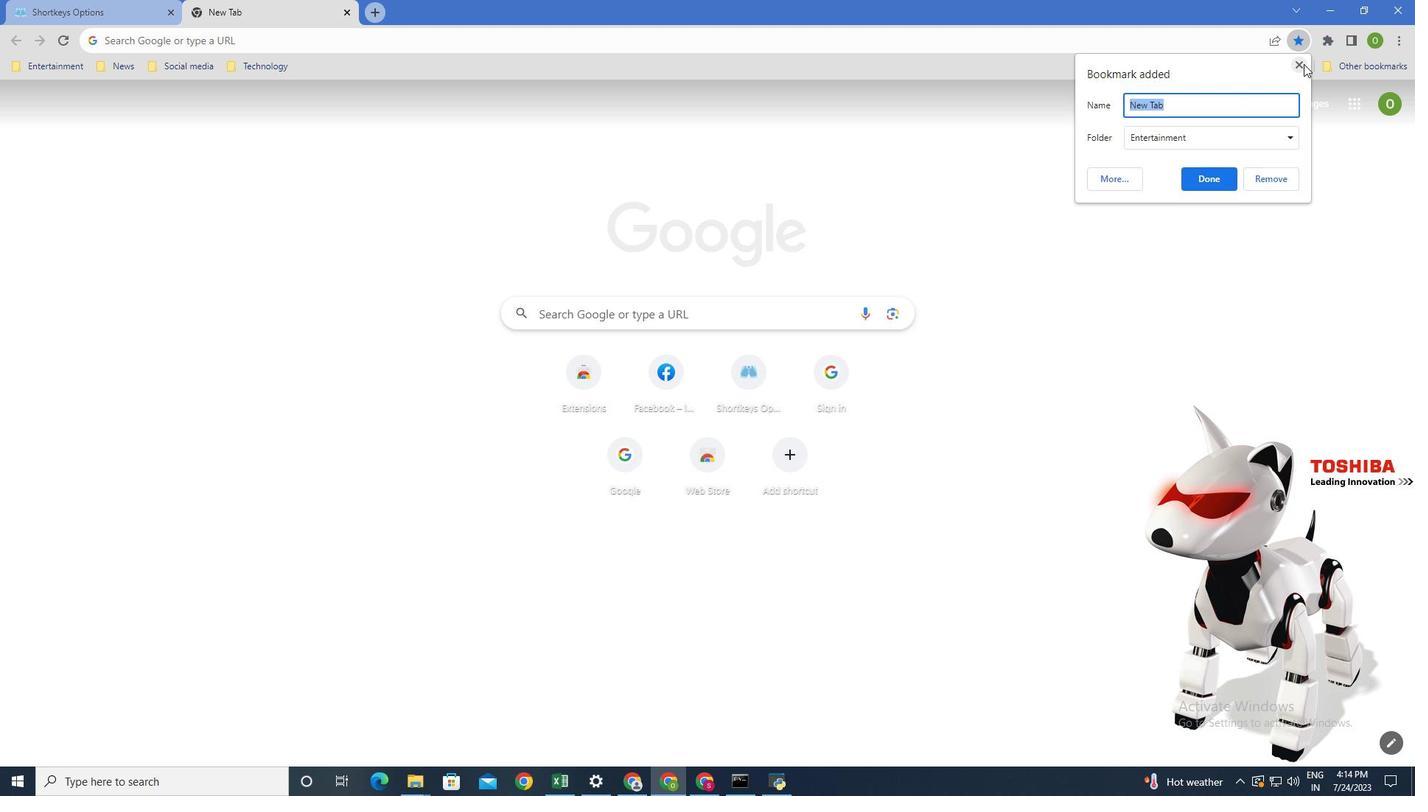 
Action: Mouse moved to (432, 82)
Screenshot: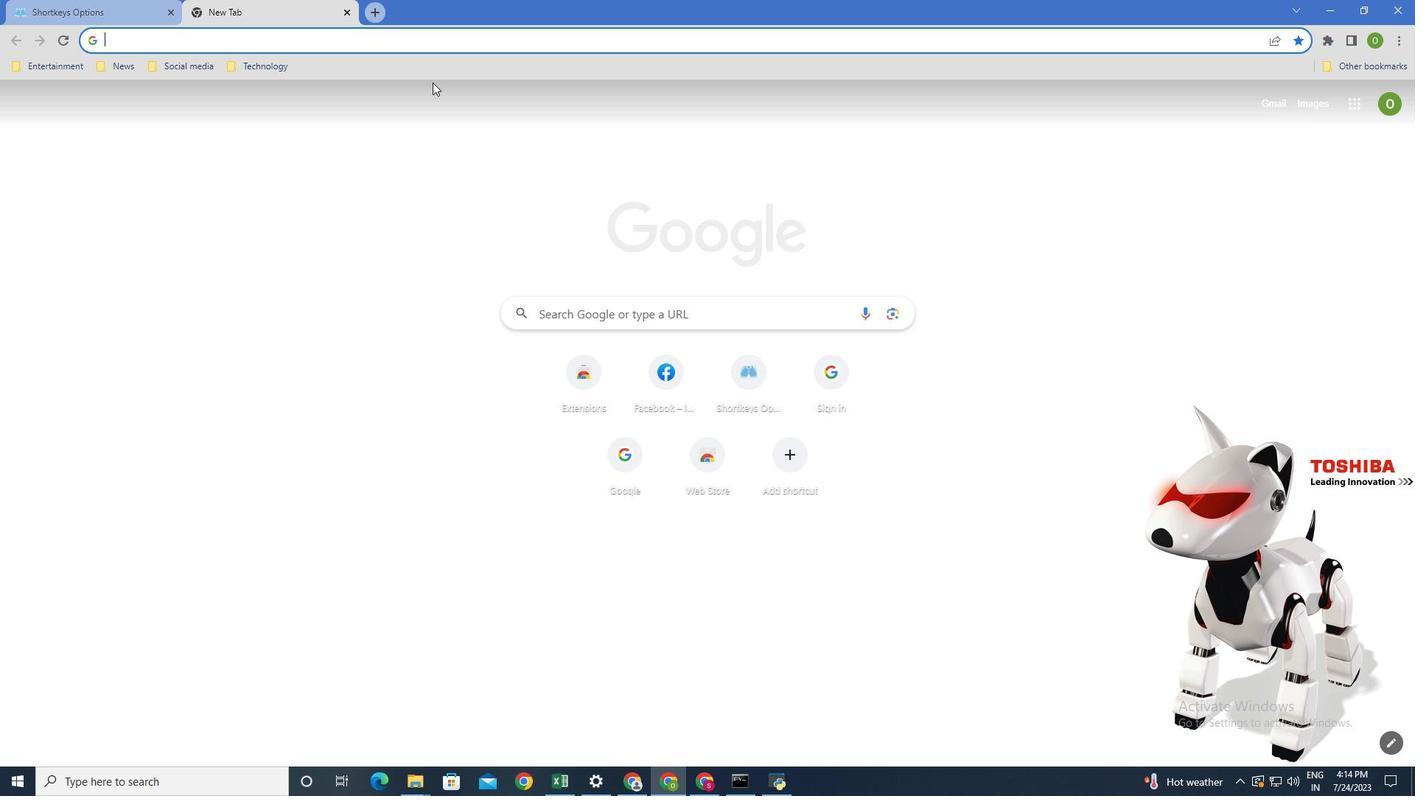 
Action: Key pressed ctrl+A
Screenshot: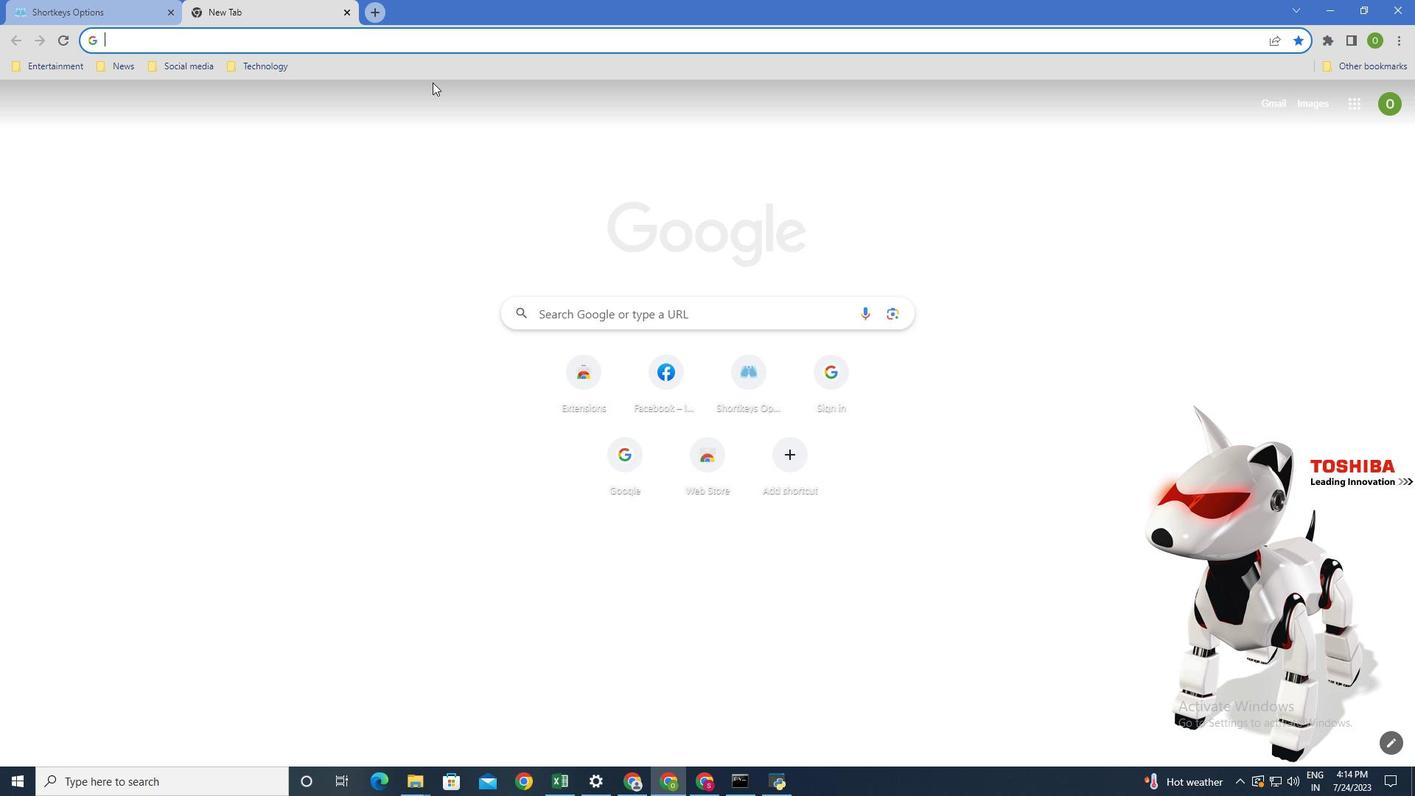 
Action: Mouse moved to (423, 115)
Screenshot: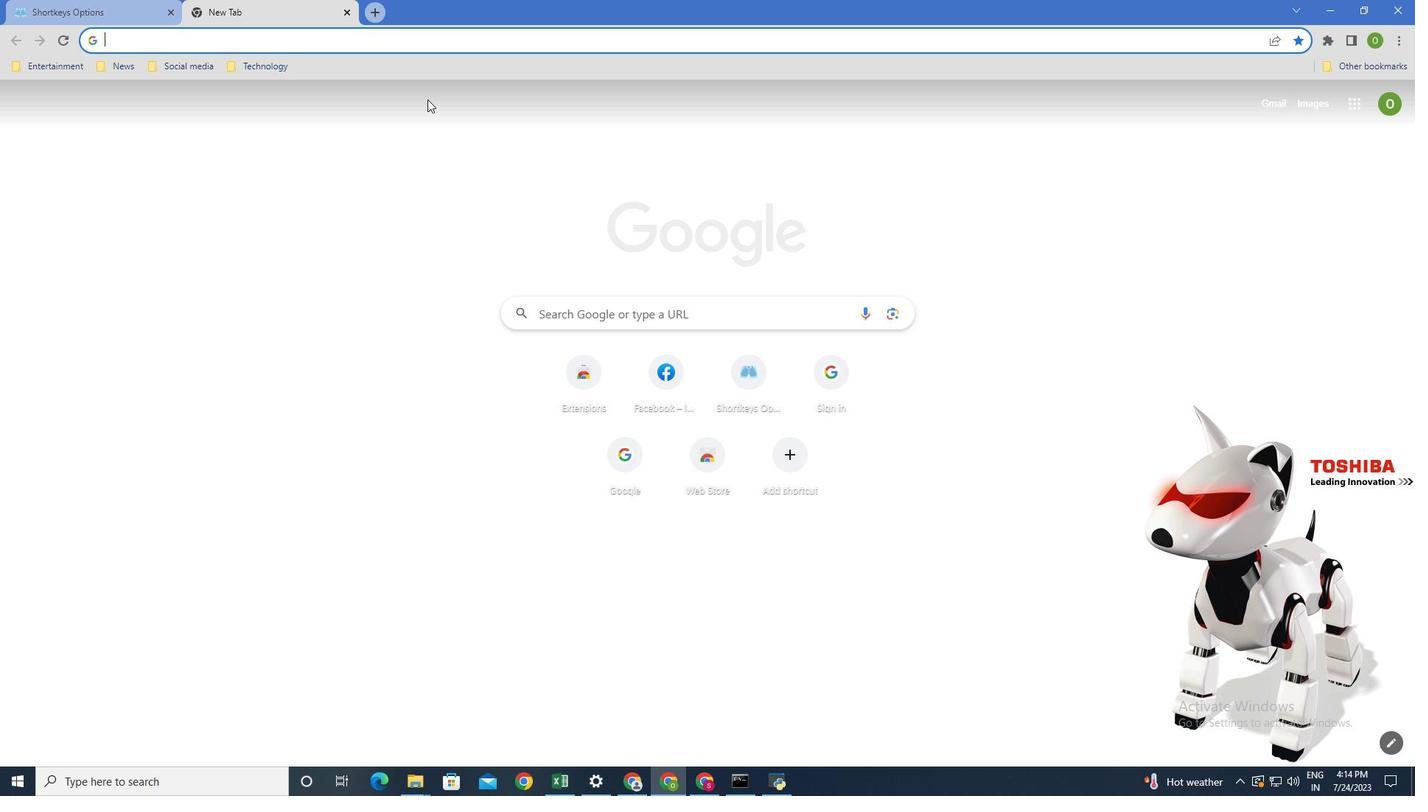 
Action: Key pressed ctrl+W
Screenshot: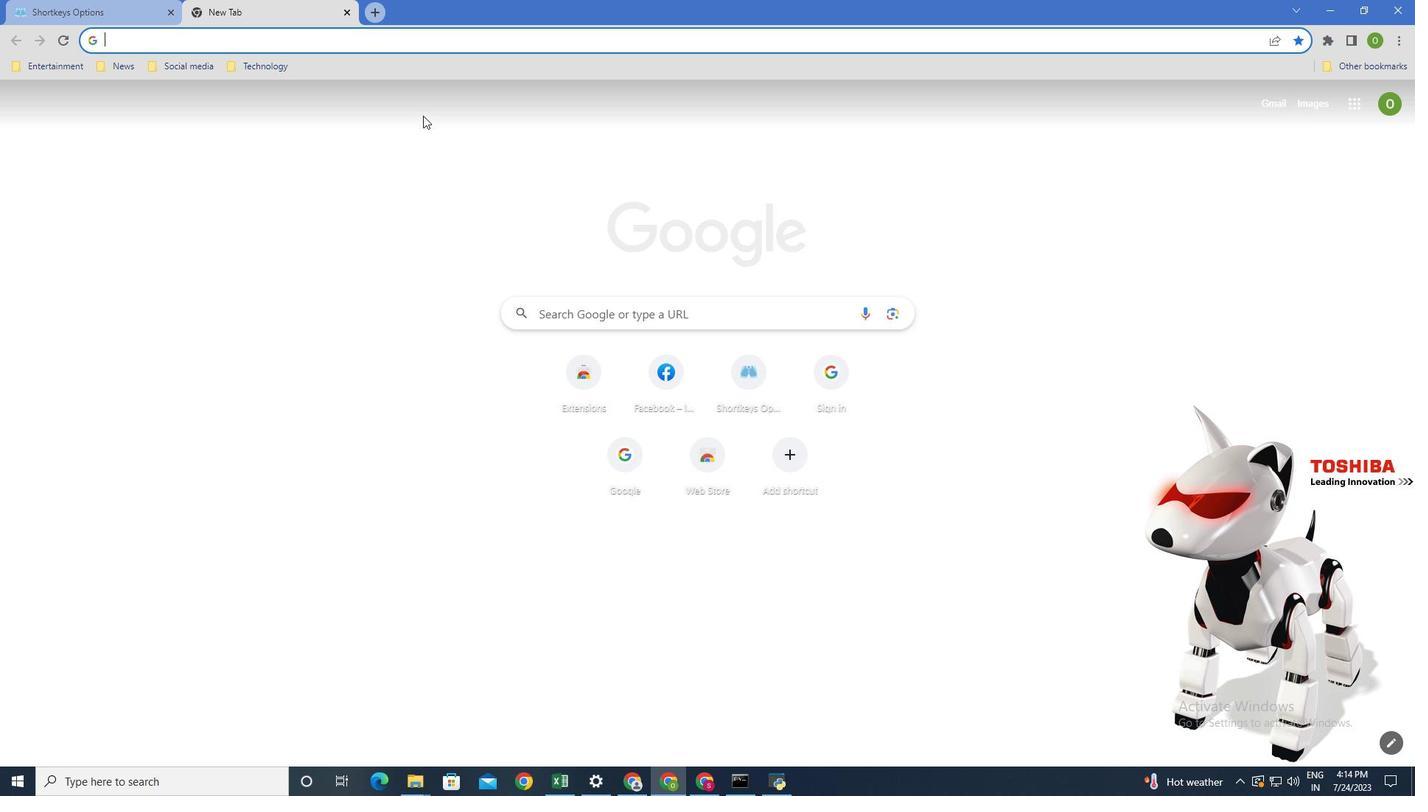 
Action: Mouse moved to (344, 207)
Screenshot: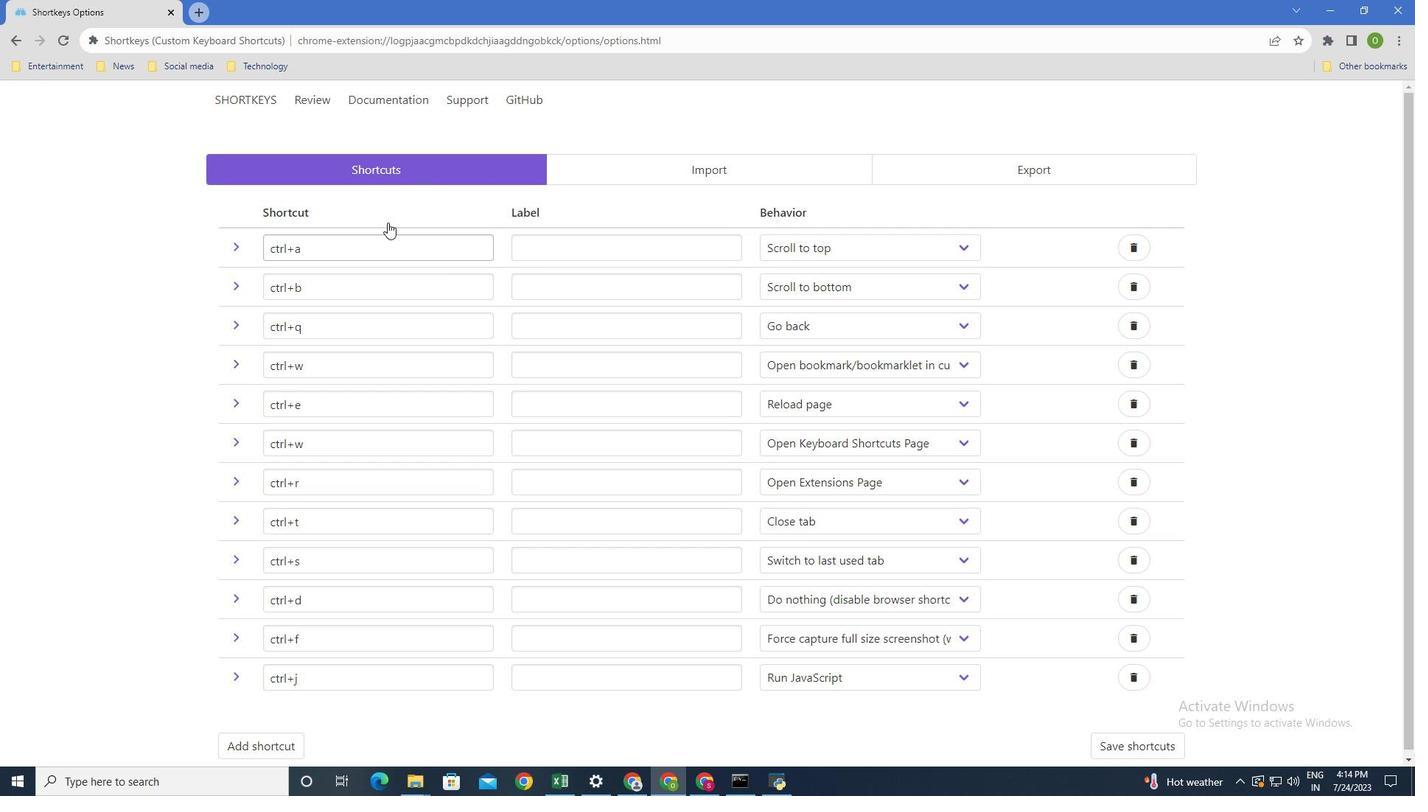 
Action: Key pressed ctrl+Dctrl+Fctrl+Vctrl+Xctrl+Q
Screenshot: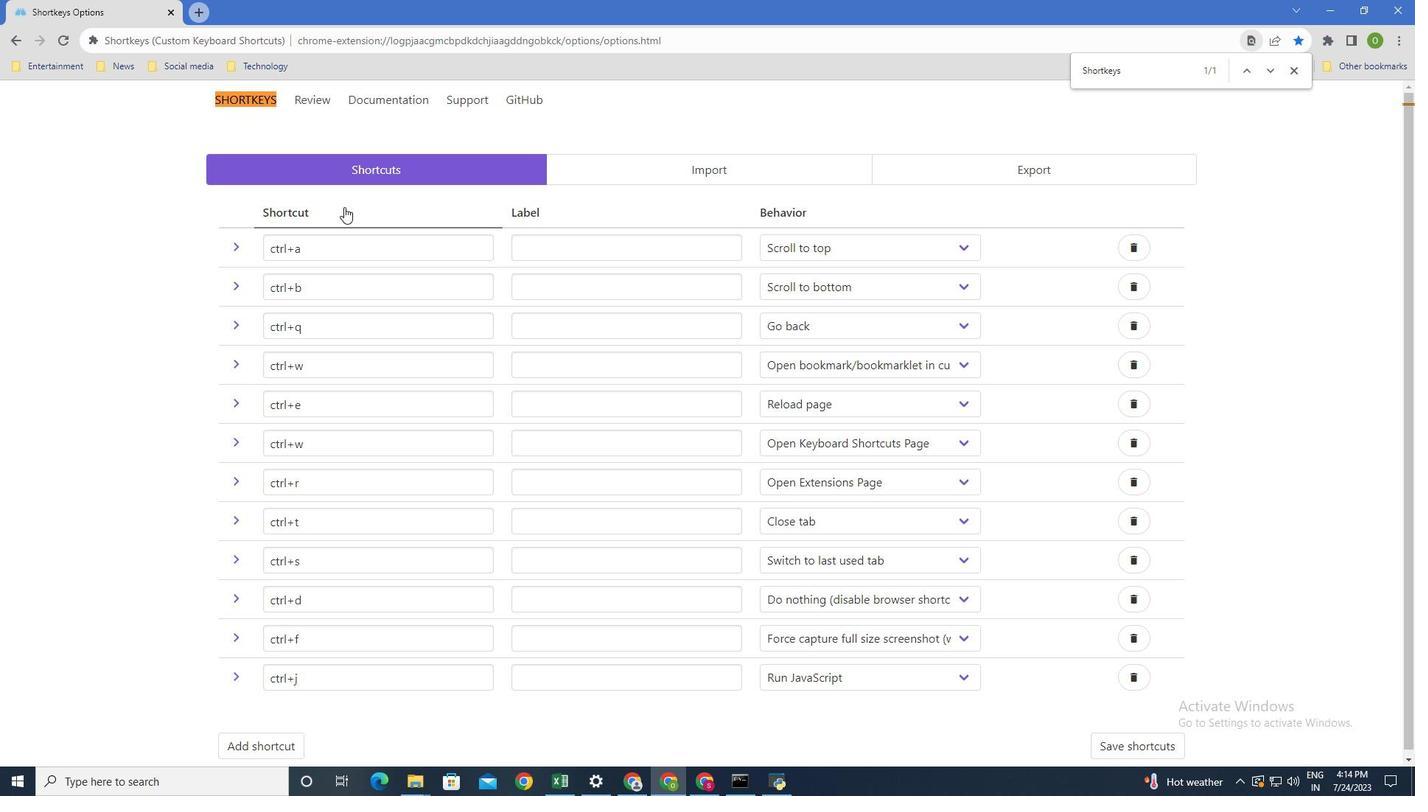 
Action: Mouse moved to (1293, 76)
Screenshot: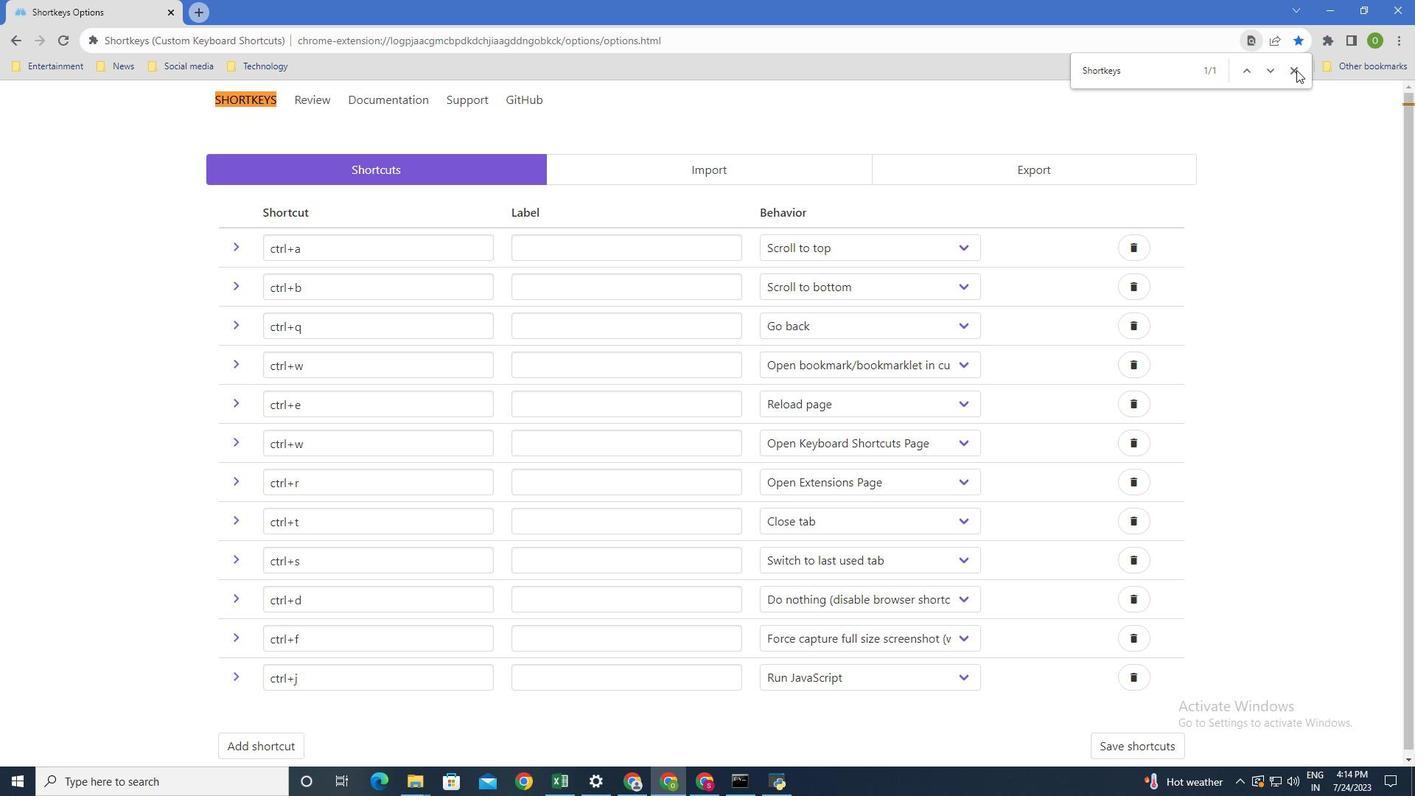 
Action: Mouse pressed left at (1293, 76)
Screenshot: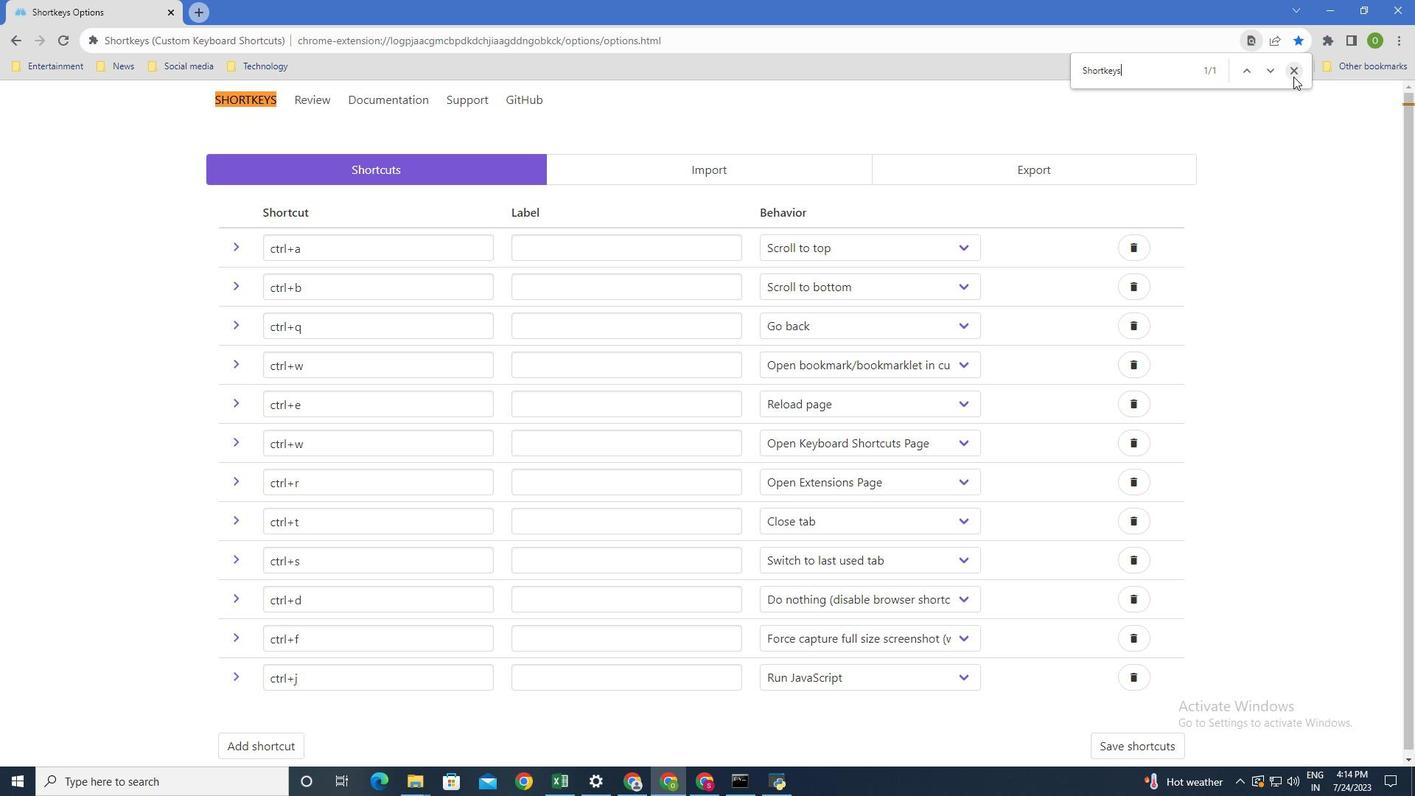 
Action: Mouse moved to (1282, 209)
Screenshot: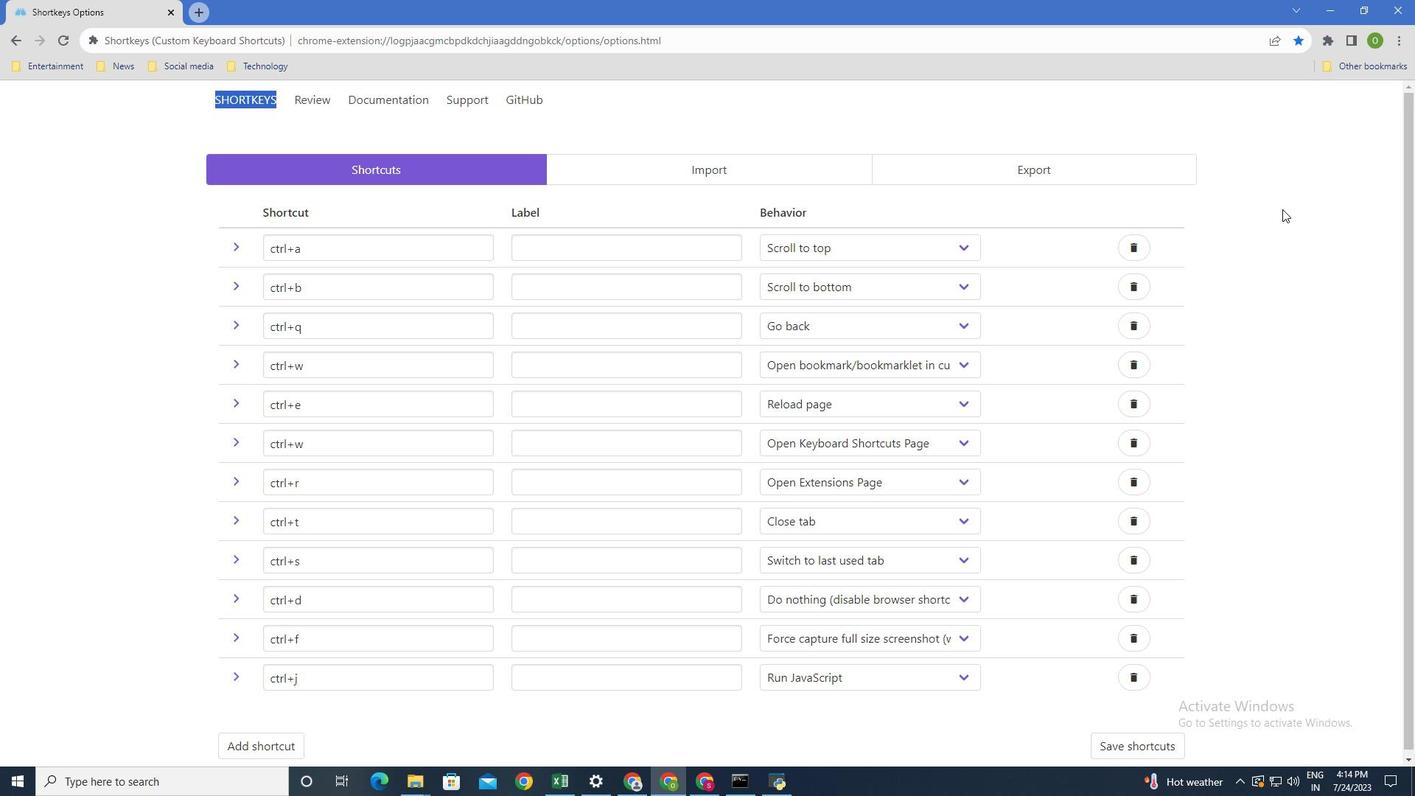 
Action: Key pressed ctrl+Q
Screenshot: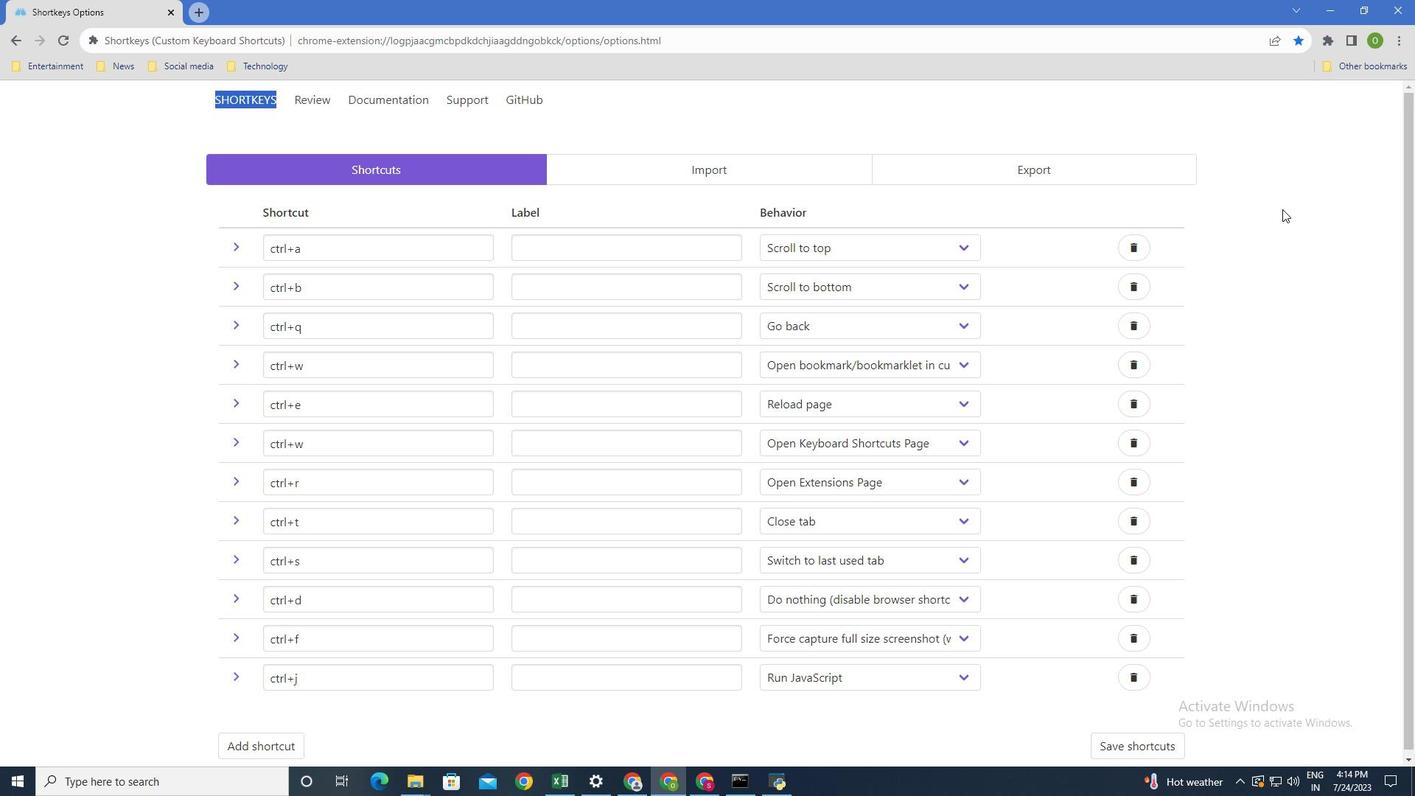 
Action: Mouse moved to (1046, 193)
Screenshot: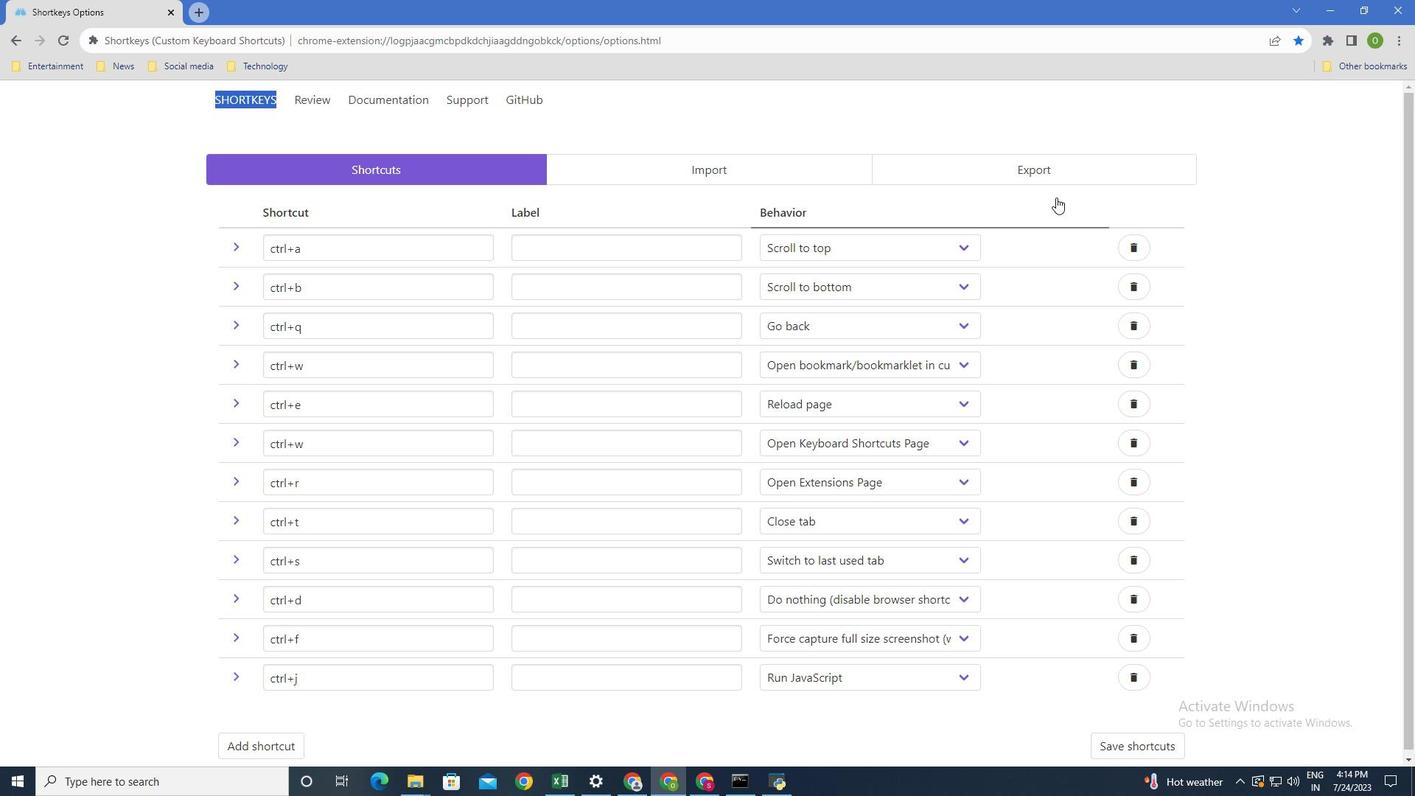 
Action: Key pressed ctrl+S
Screenshot: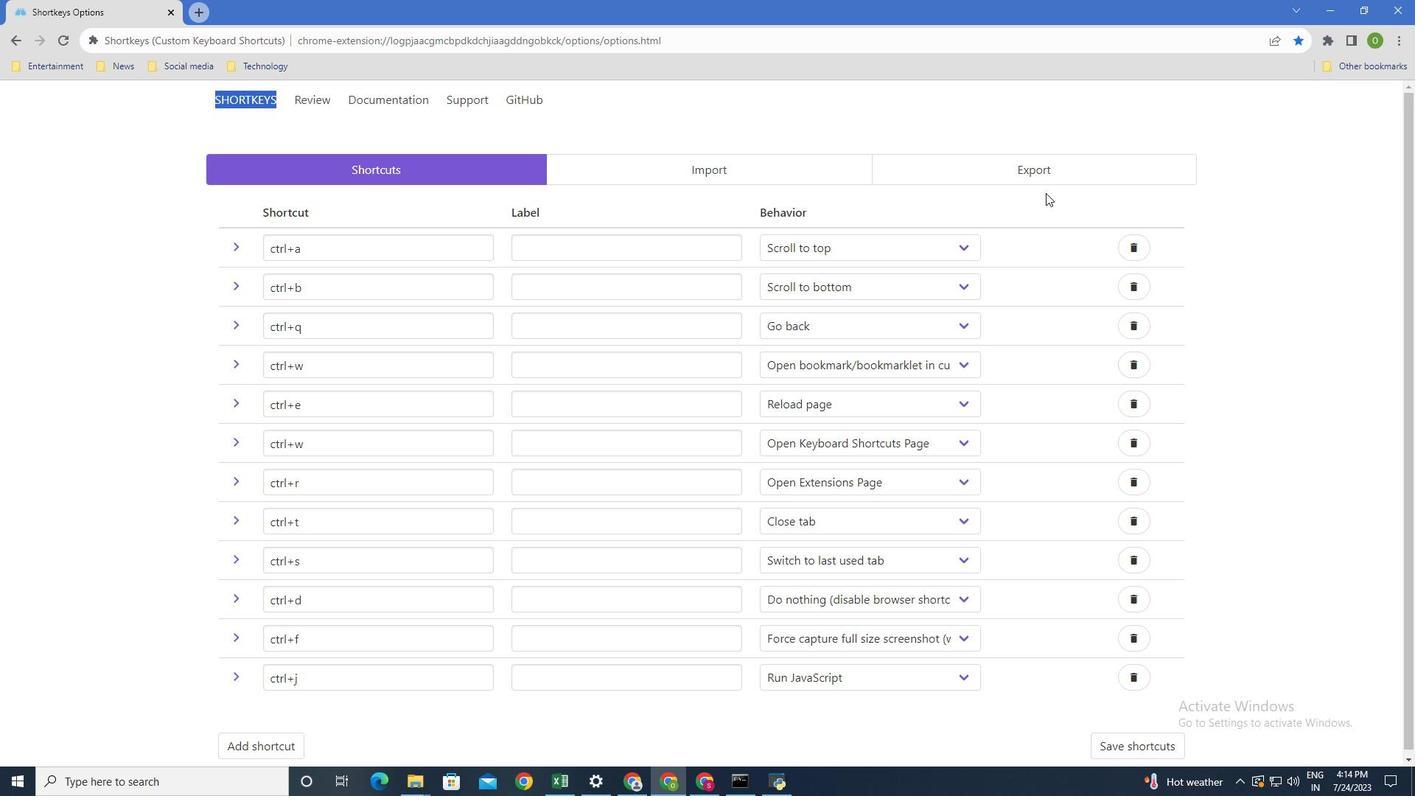 
Action: Mouse moved to (1254, 77)
Screenshot: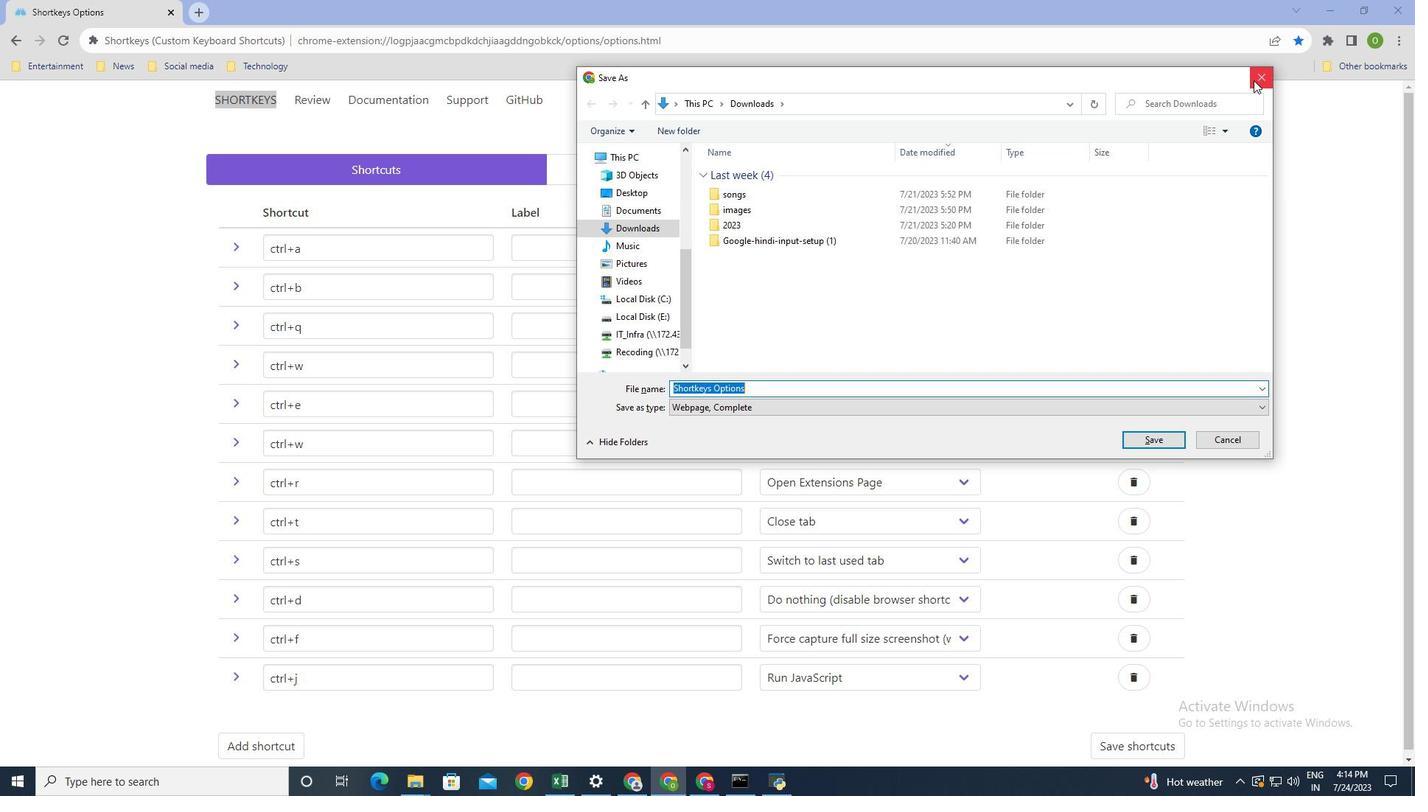 
Action: Mouse pressed left at (1254, 77)
Screenshot: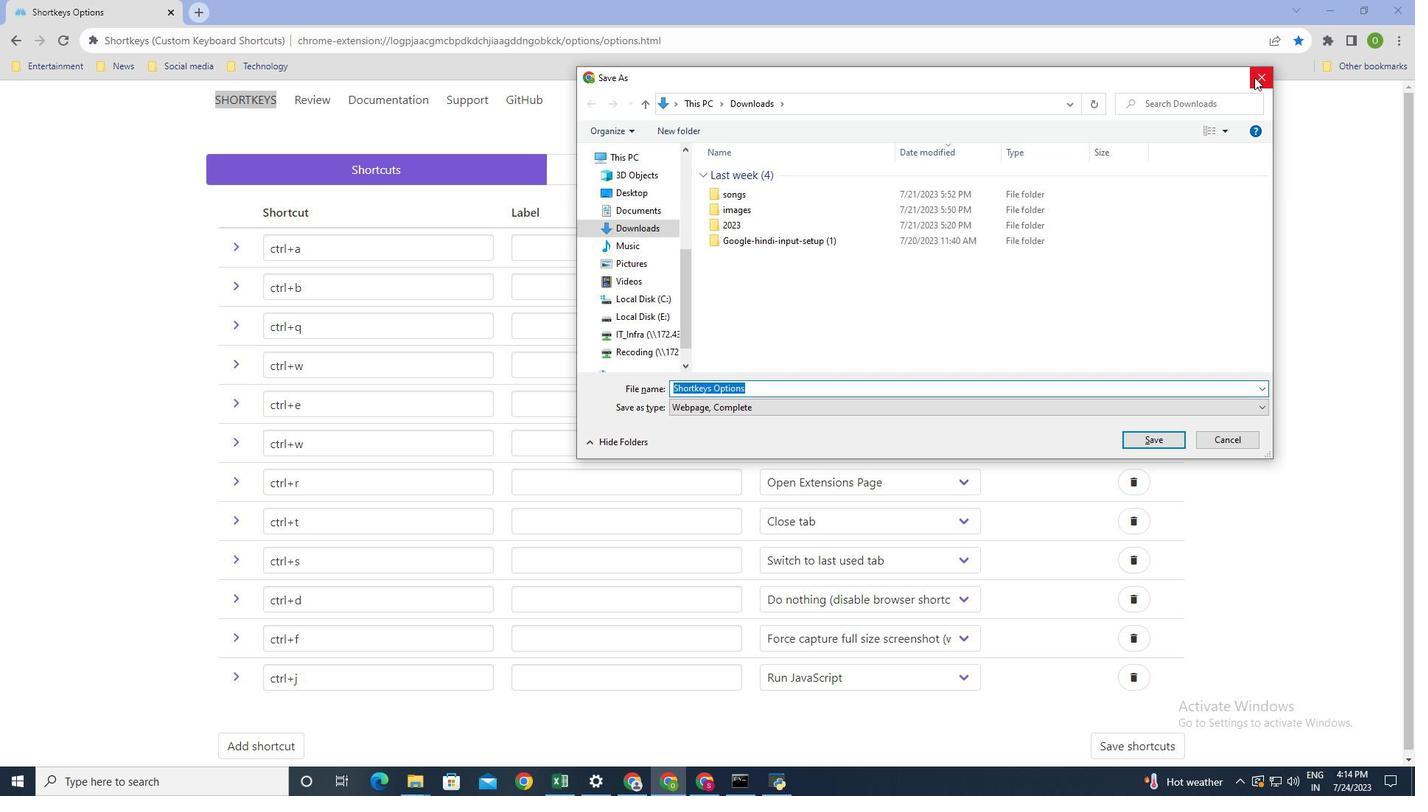 
Action: Mouse moved to (1240, 126)
Screenshot: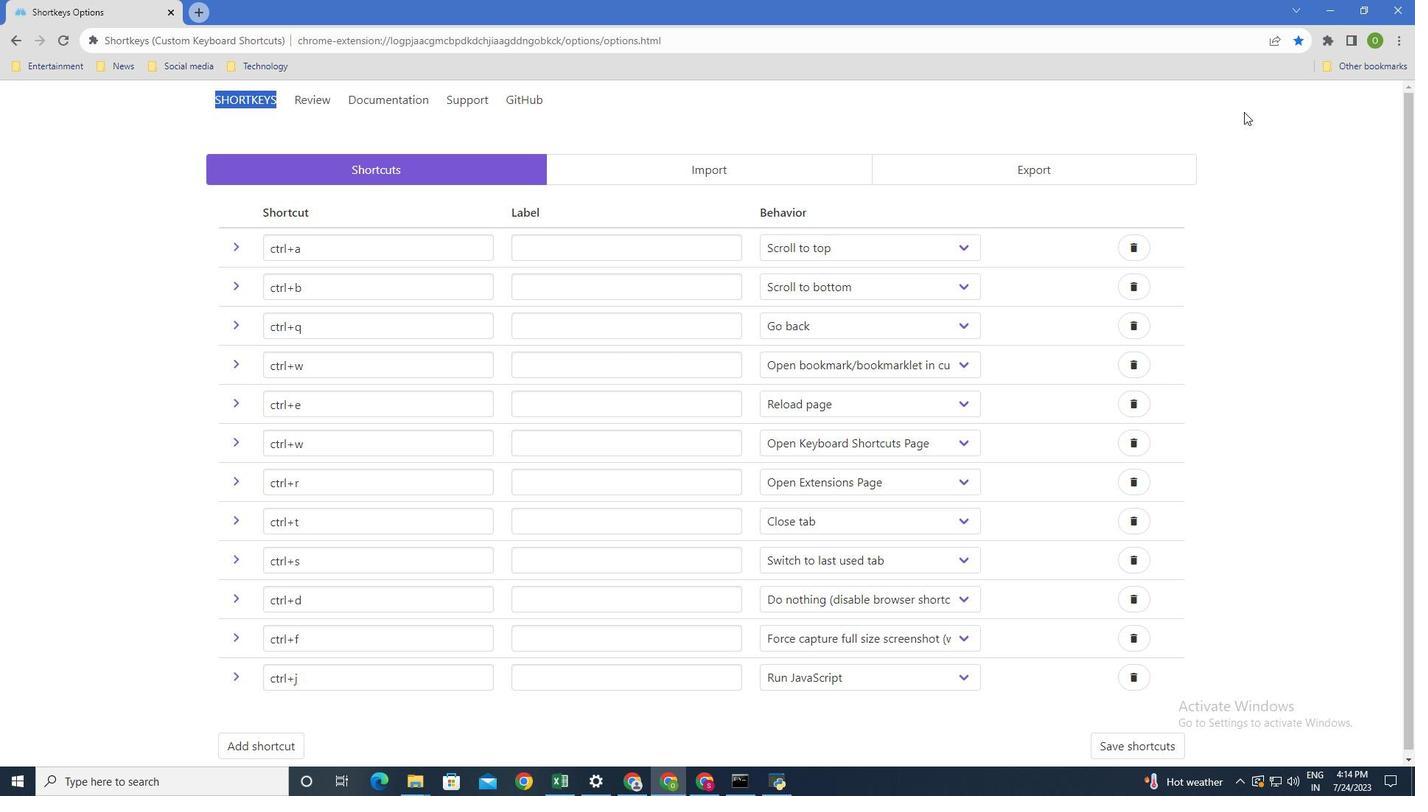 
Action: Key pressed ctrl+B
Screenshot: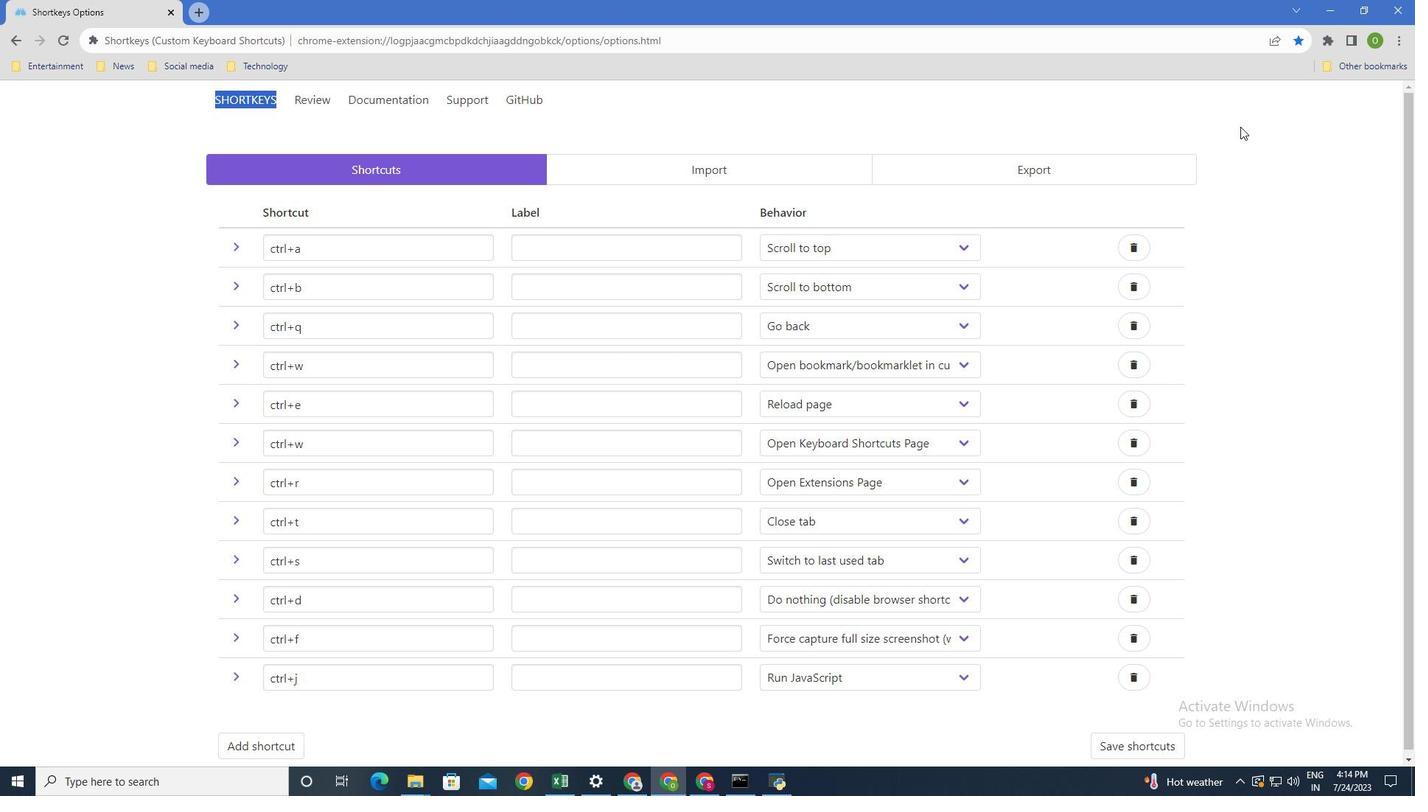 
Action: Mouse moved to (1240, 128)
Screenshot: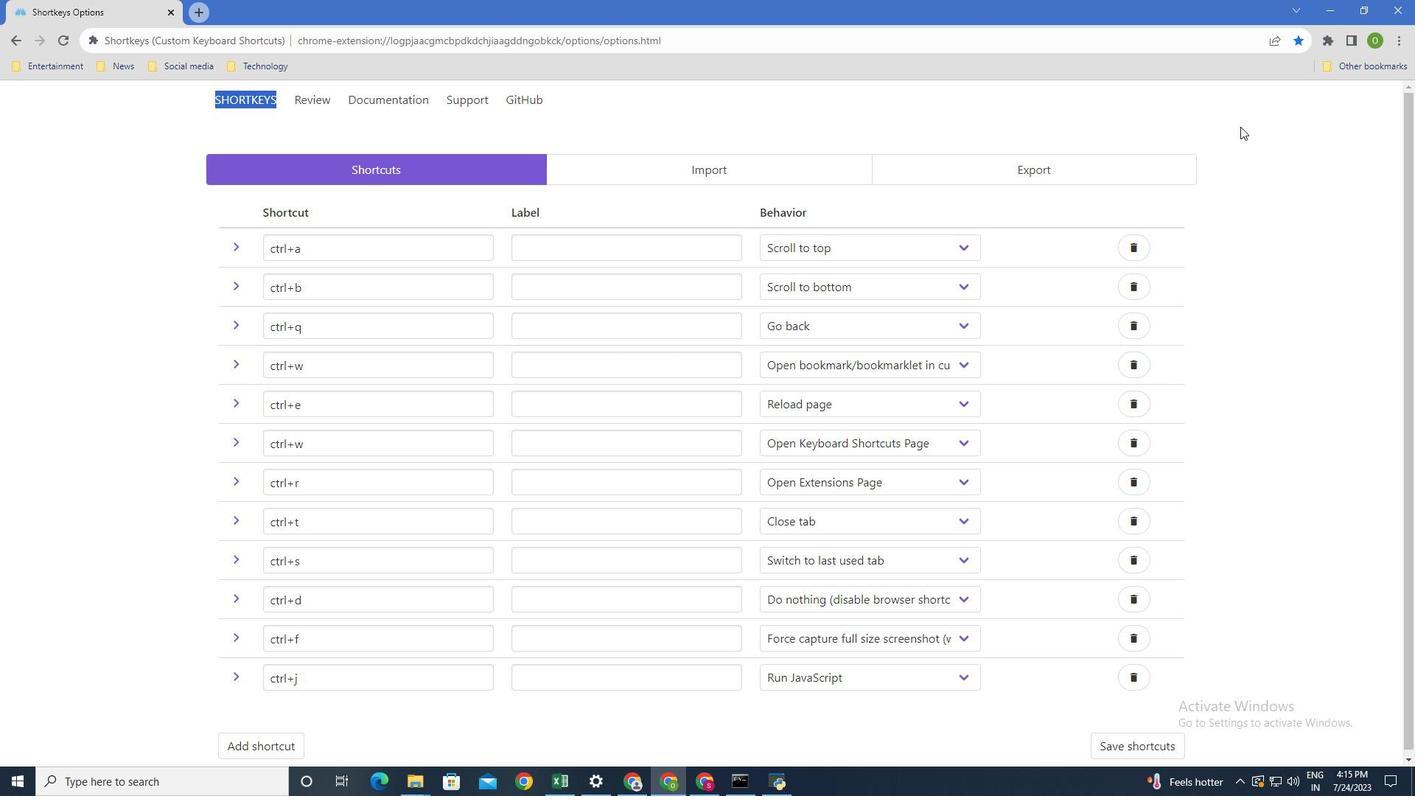 
